 Task: Select the current location as Myrtle Beach, South Carolina, United States . Now zoom - , and verify the location . Hide zoom slider
Action: Mouse pressed left at (430, 362)
Screenshot: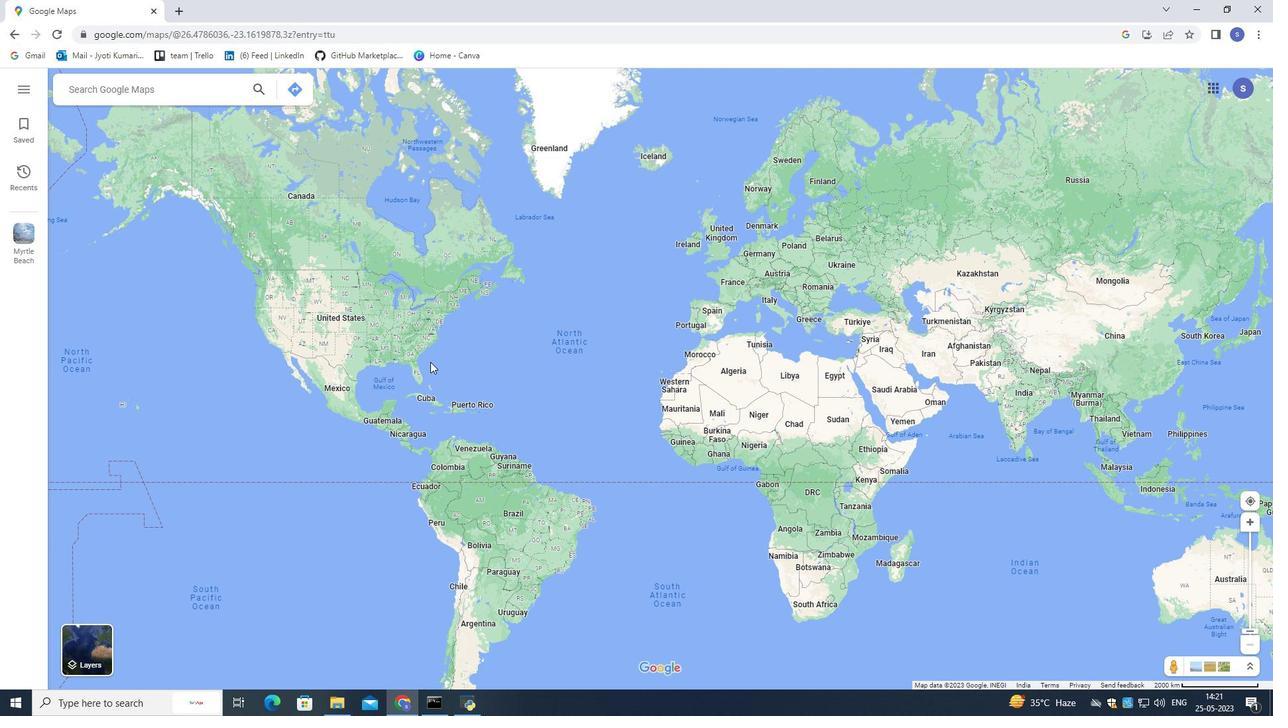 
Action: Mouse moved to (398, 407)
Screenshot: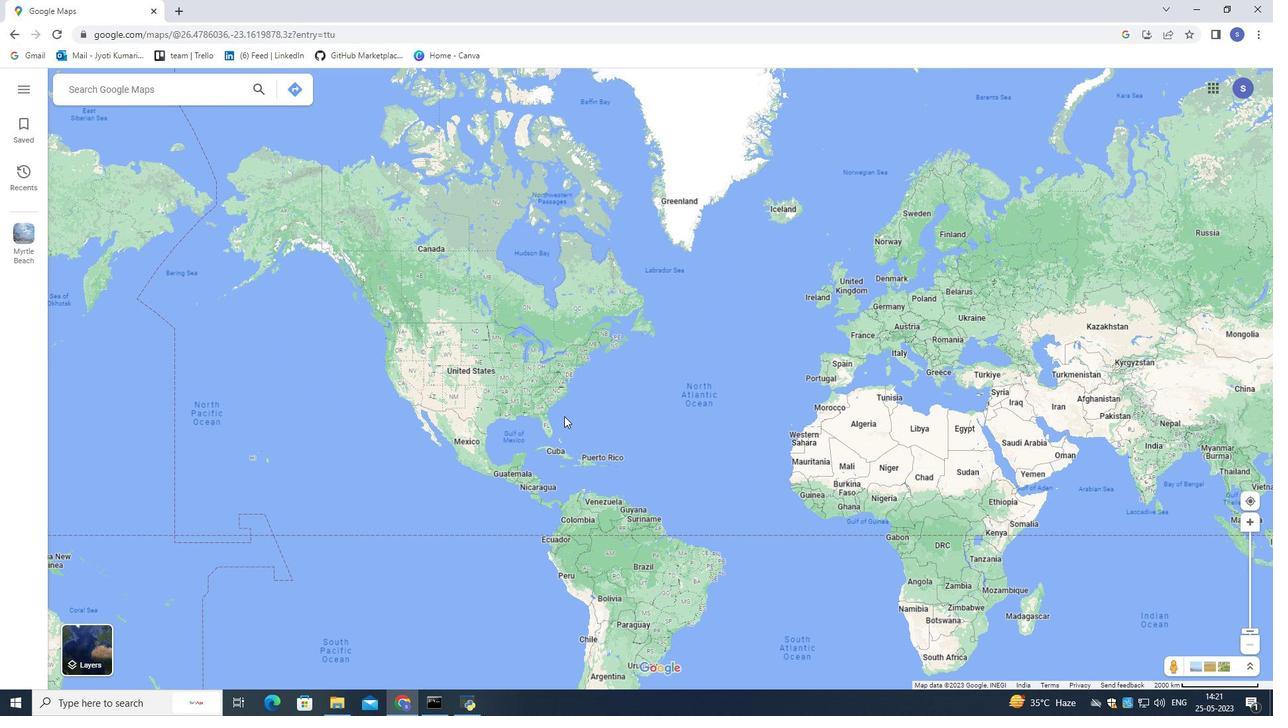 
Action: Mouse pressed left at (398, 407)
Screenshot: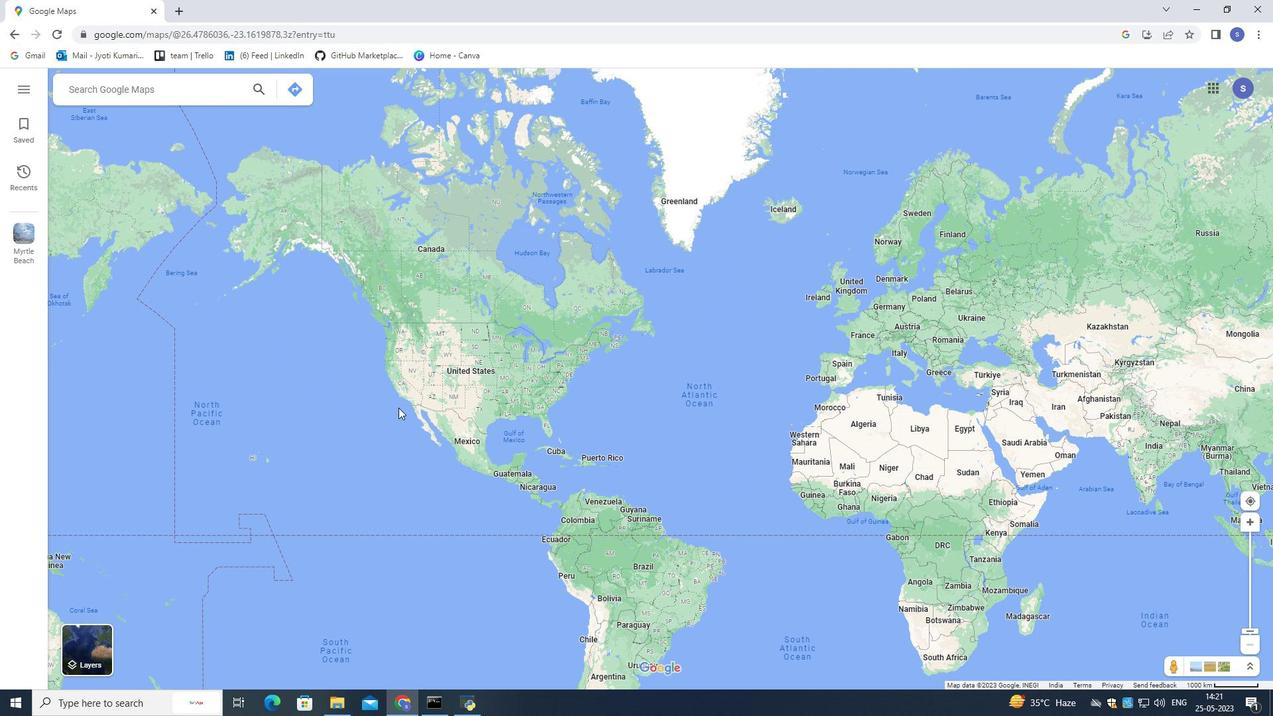 
Action: Mouse moved to (381, 404)
Screenshot: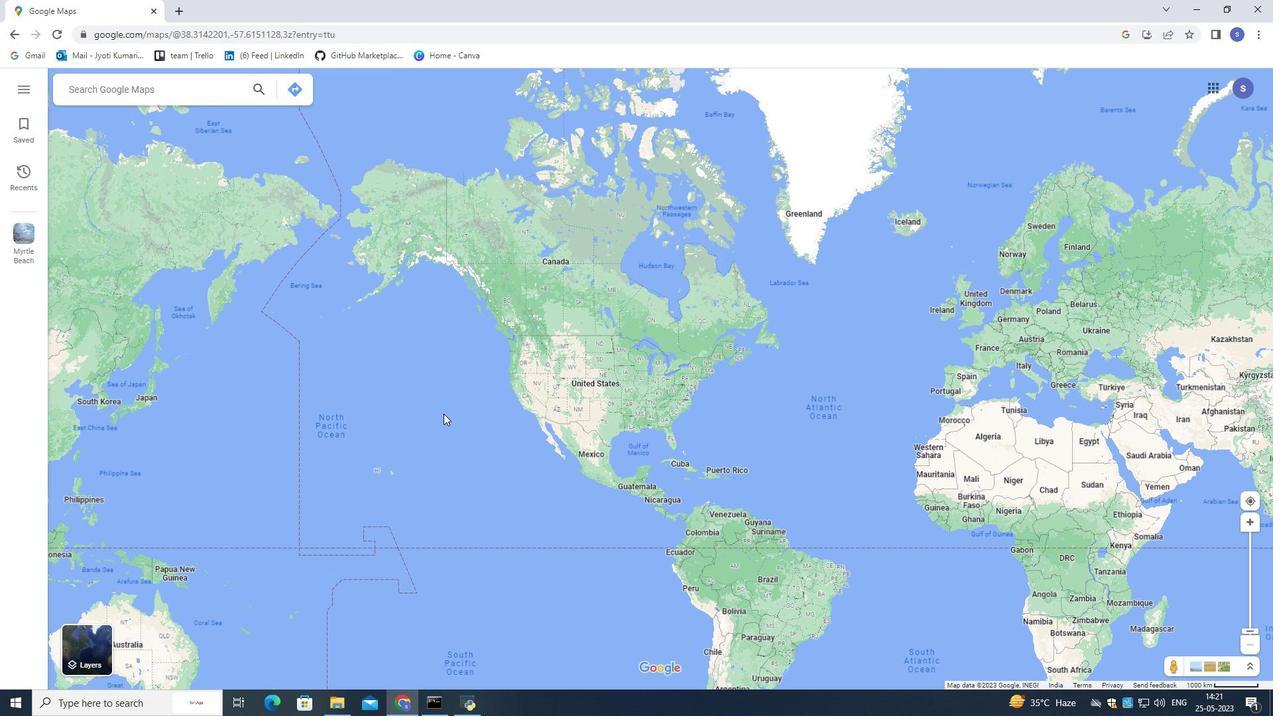 
Action: Mouse pressed left at (381, 404)
Screenshot: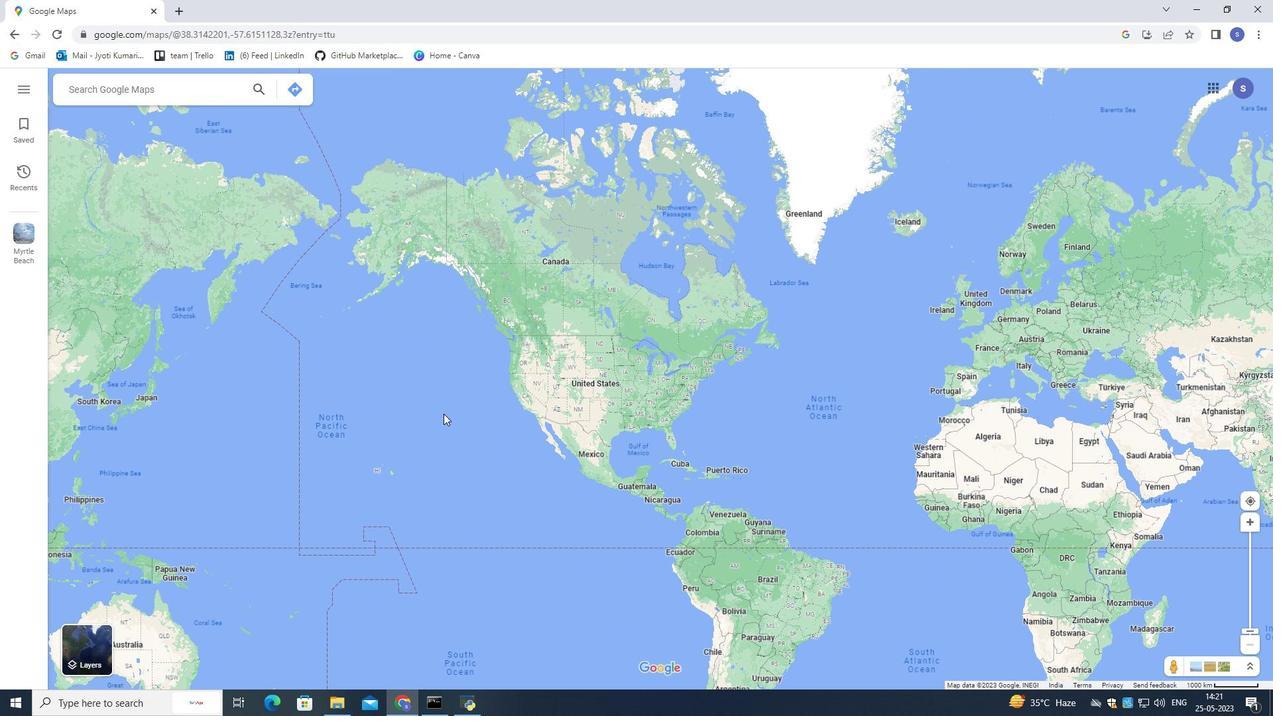 
Action: Mouse moved to (532, 404)
Screenshot: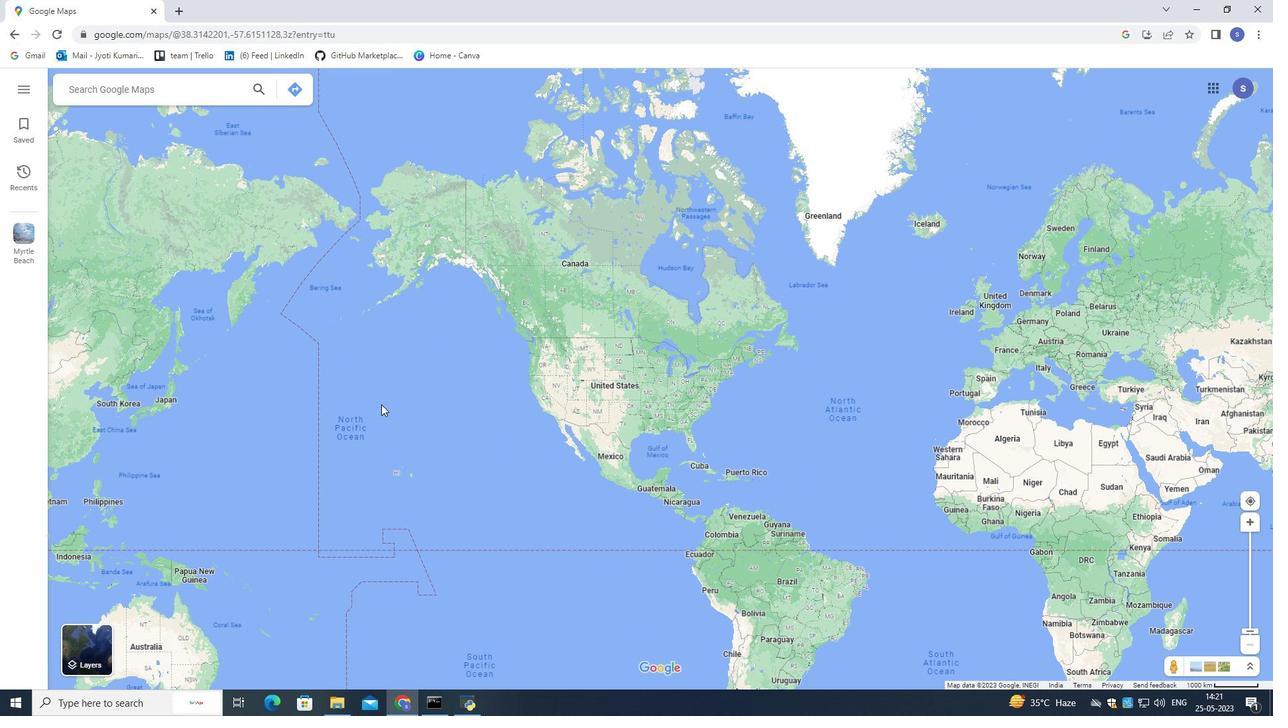 
Action: Mouse pressed left at (531, 404)
Screenshot: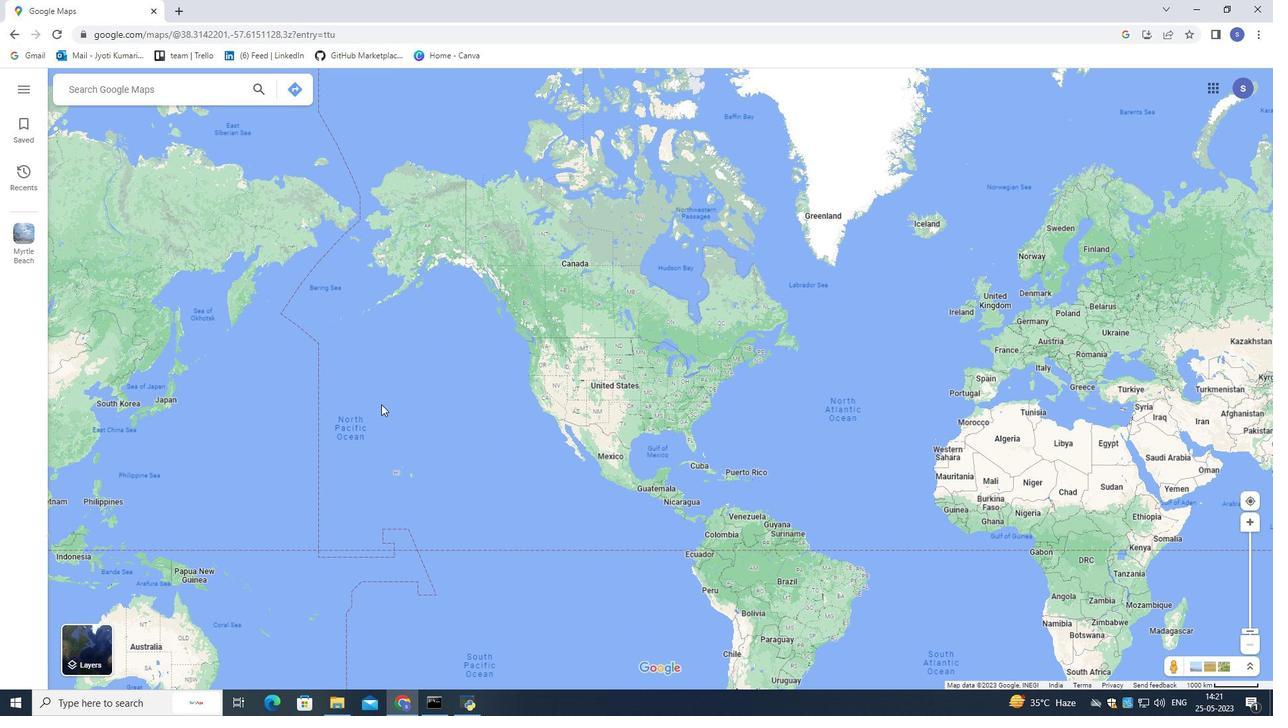 
Action: Mouse moved to (448, 392)
Screenshot: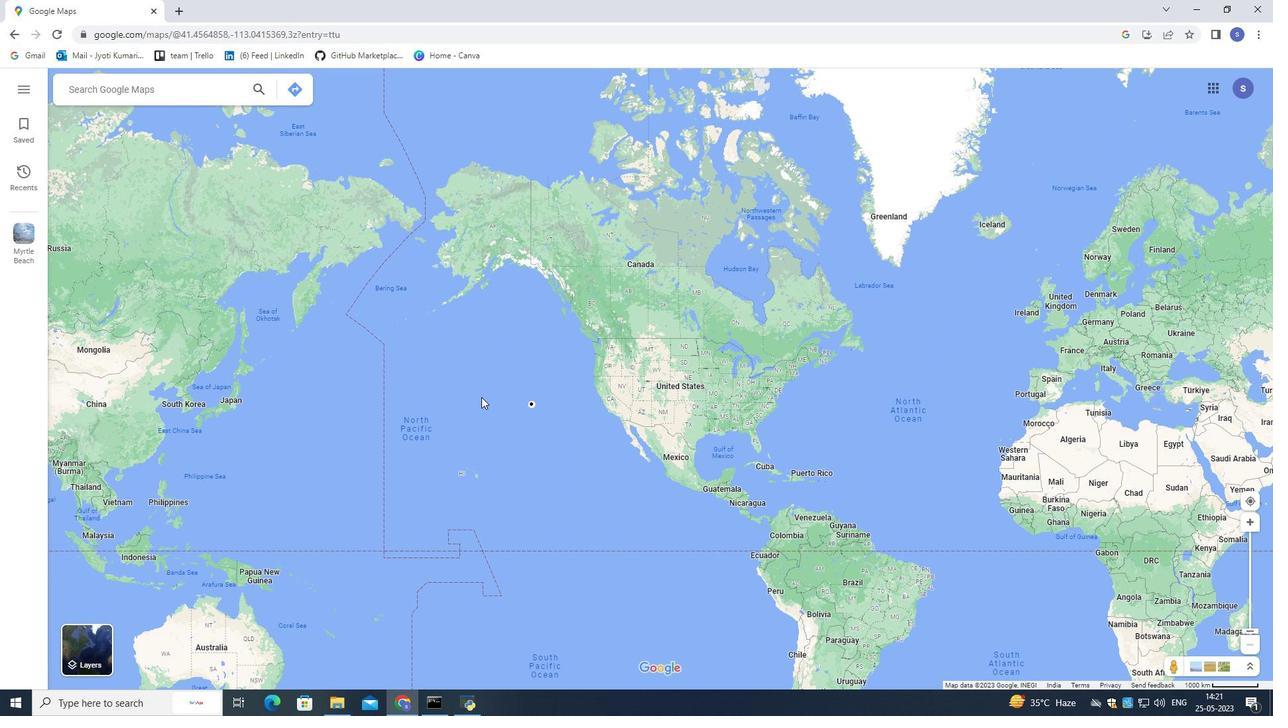 
Action: Mouse pressed left at (448, 392)
Screenshot: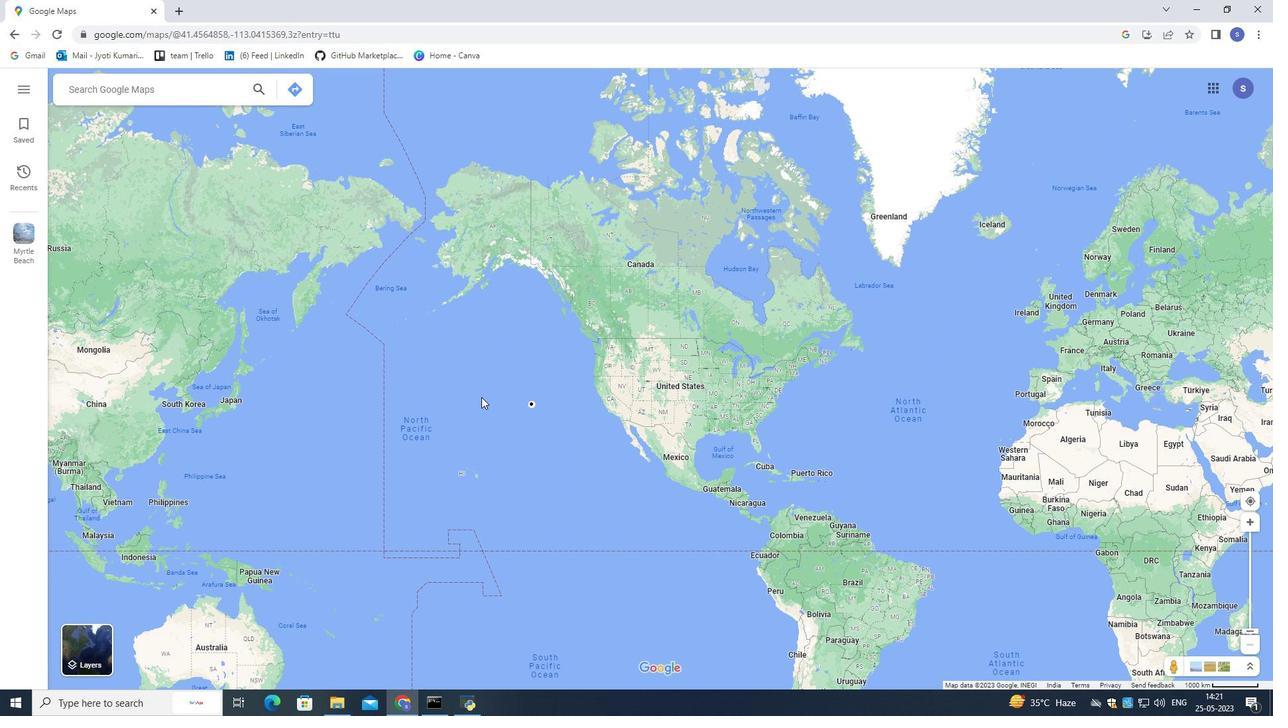 
Action: Mouse moved to (85, 89)
Screenshot: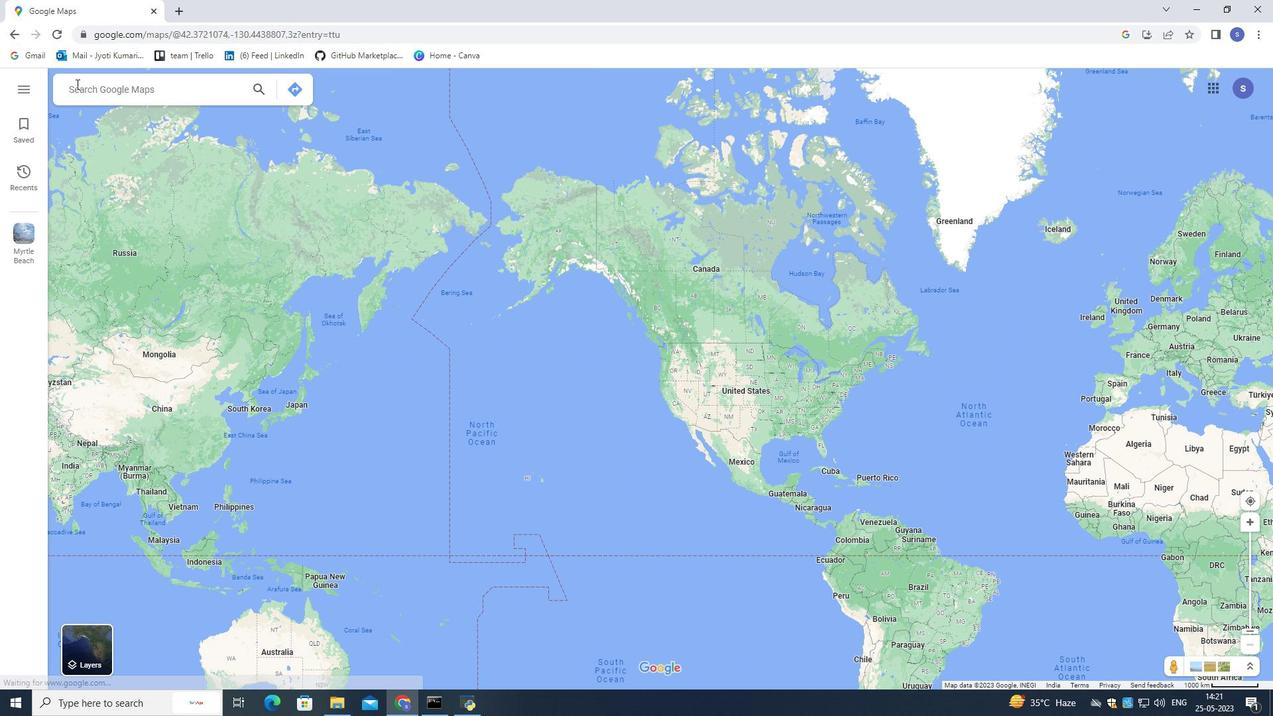 
Action: Mouse pressed left at (85, 89)
Screenshot: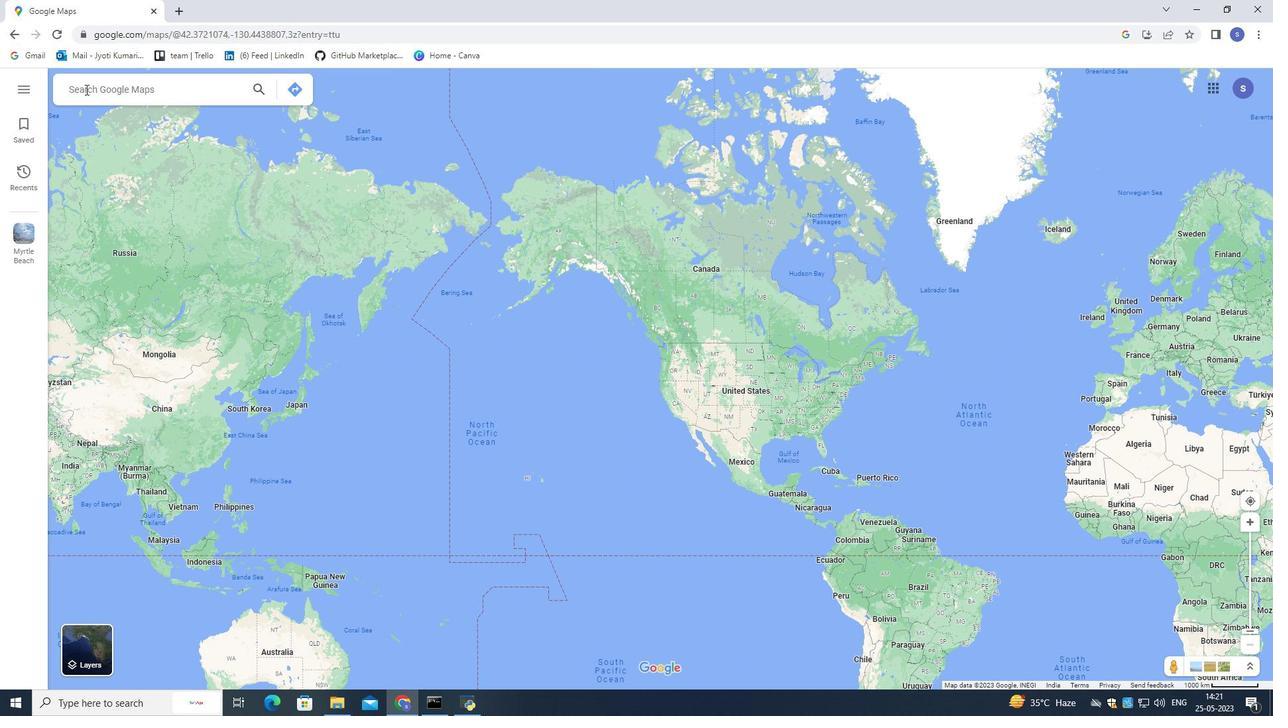 
Action: Mouse moved to (117, 90)
Screenshot: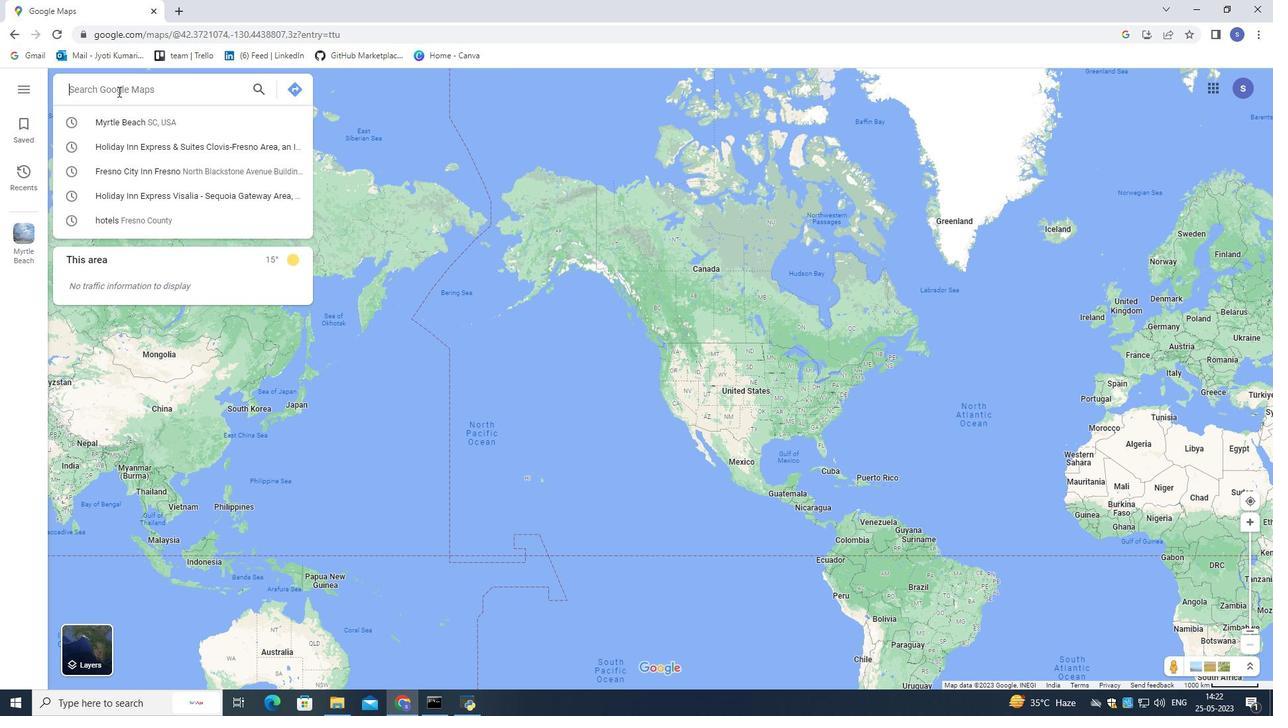 
Action: Mouse pressed left at (117, 90)
Screenshot: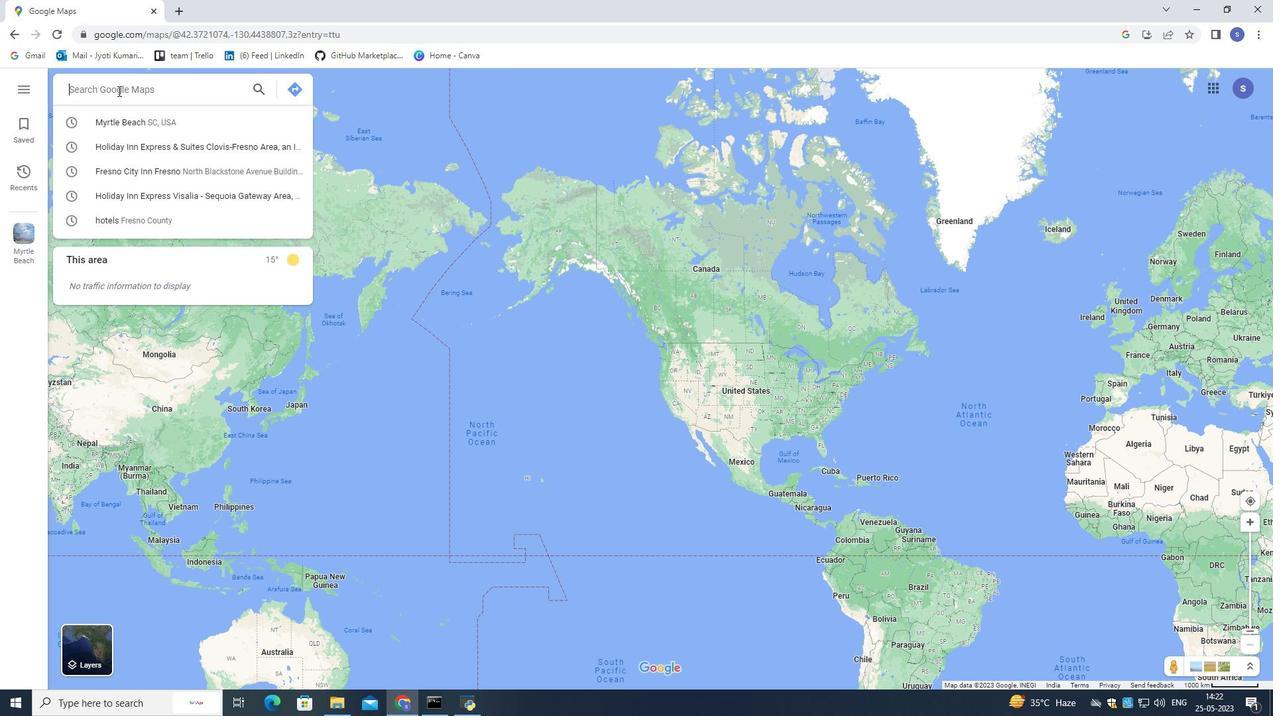 
Action: Key pressed myrtk<Key.backspace>le<Key.space>beach,<Key.space>south<Key.space>carolina,united<Key.space>state<Key.enter>
Screenshot: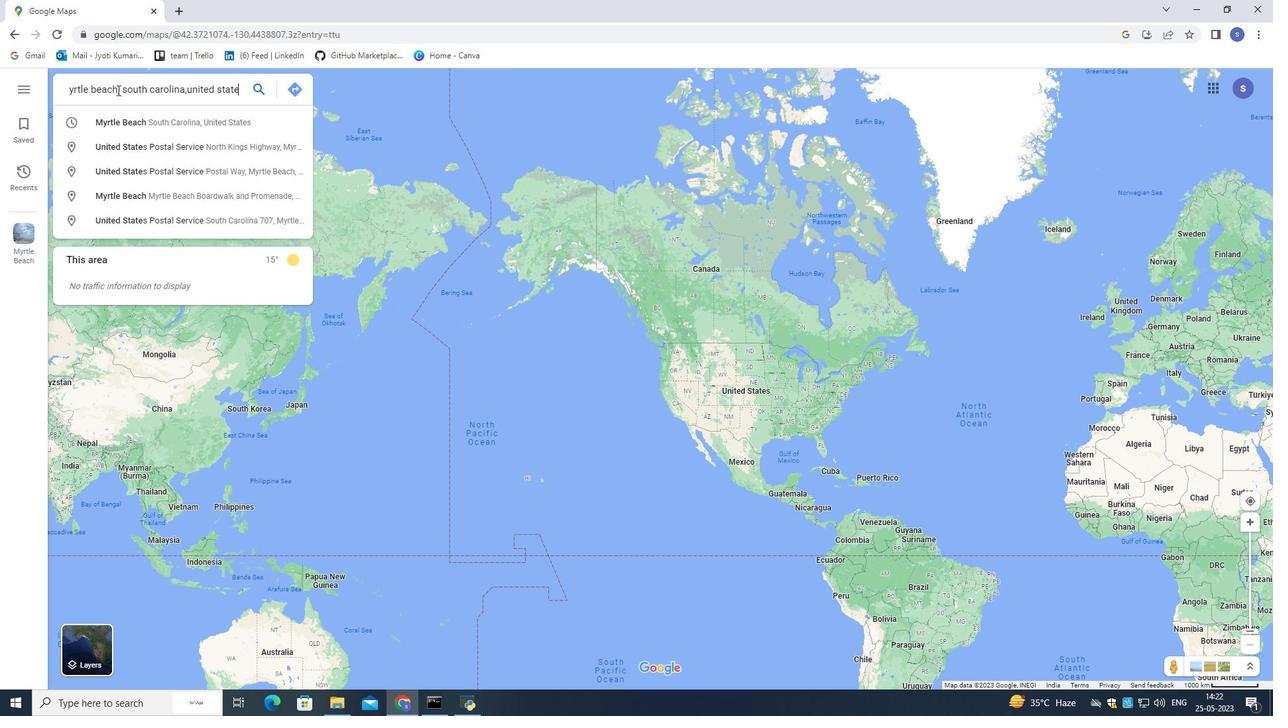 
Action: Mouse moved to (161, 450)
Screenshot: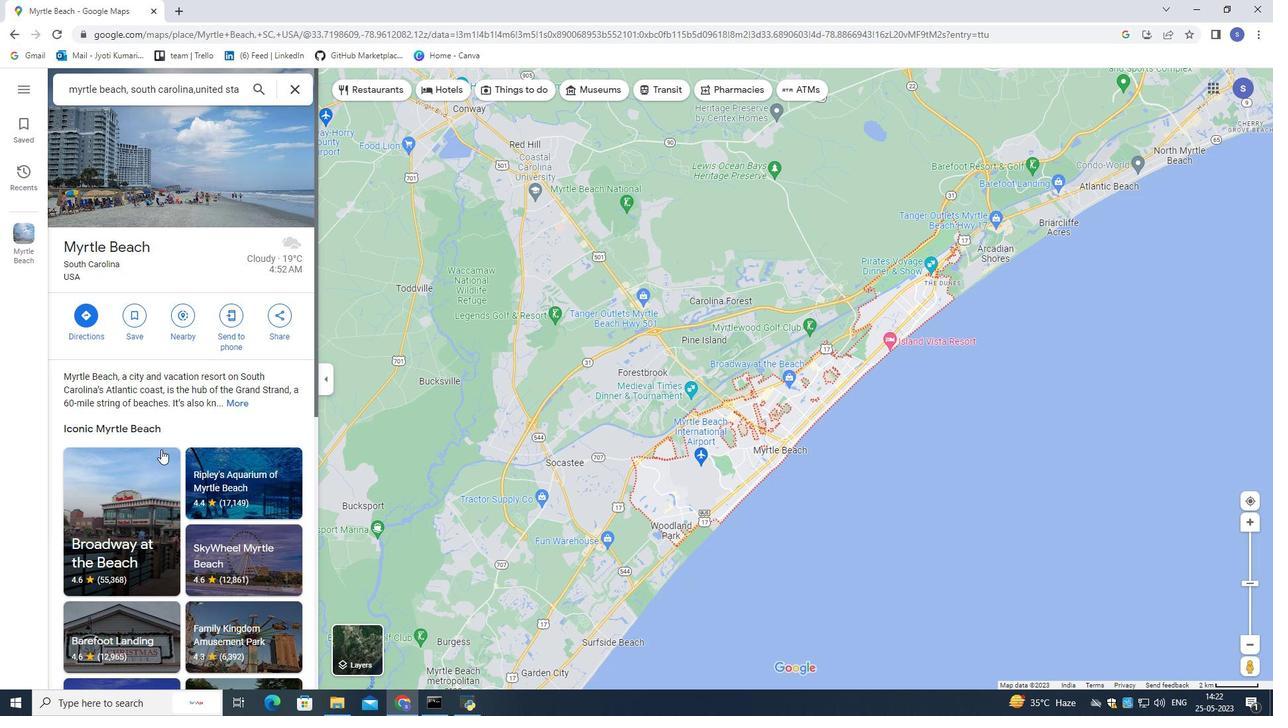
Action: Mouse scrolled (161, 449) with delta (0, 0)
Screenshot: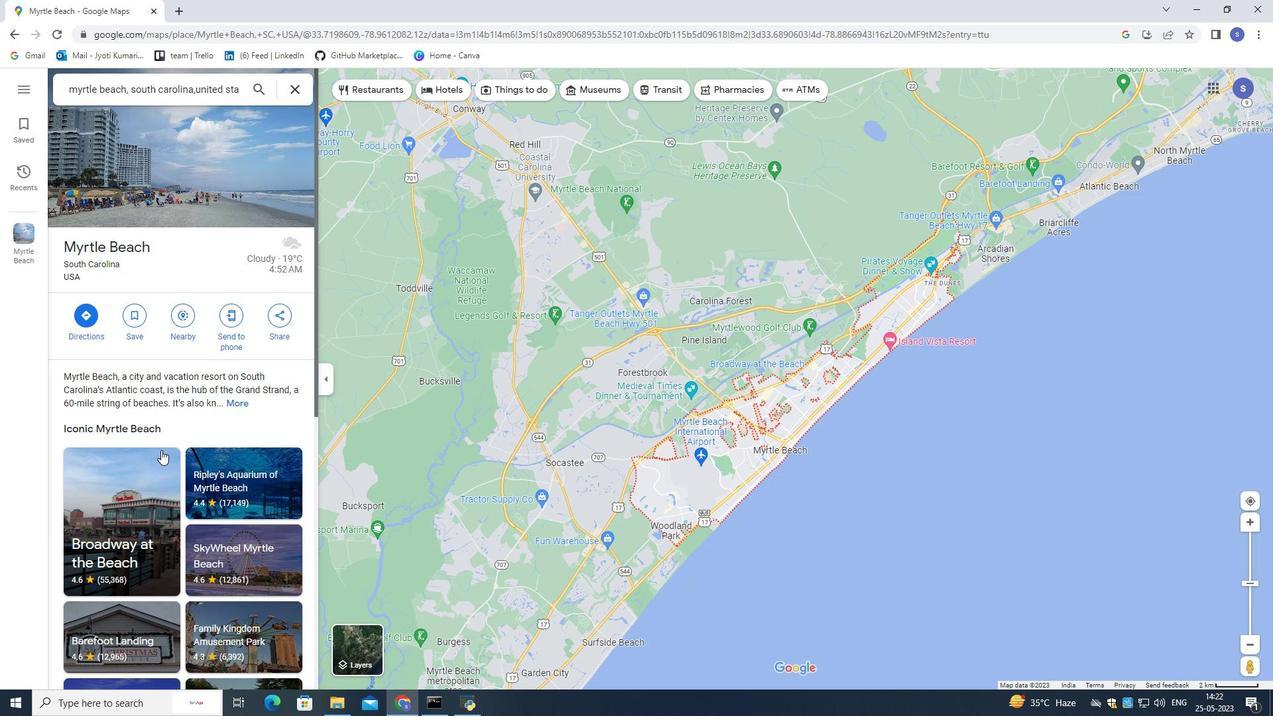 
Action: Mouse moved to (161, 450)
Screenshot: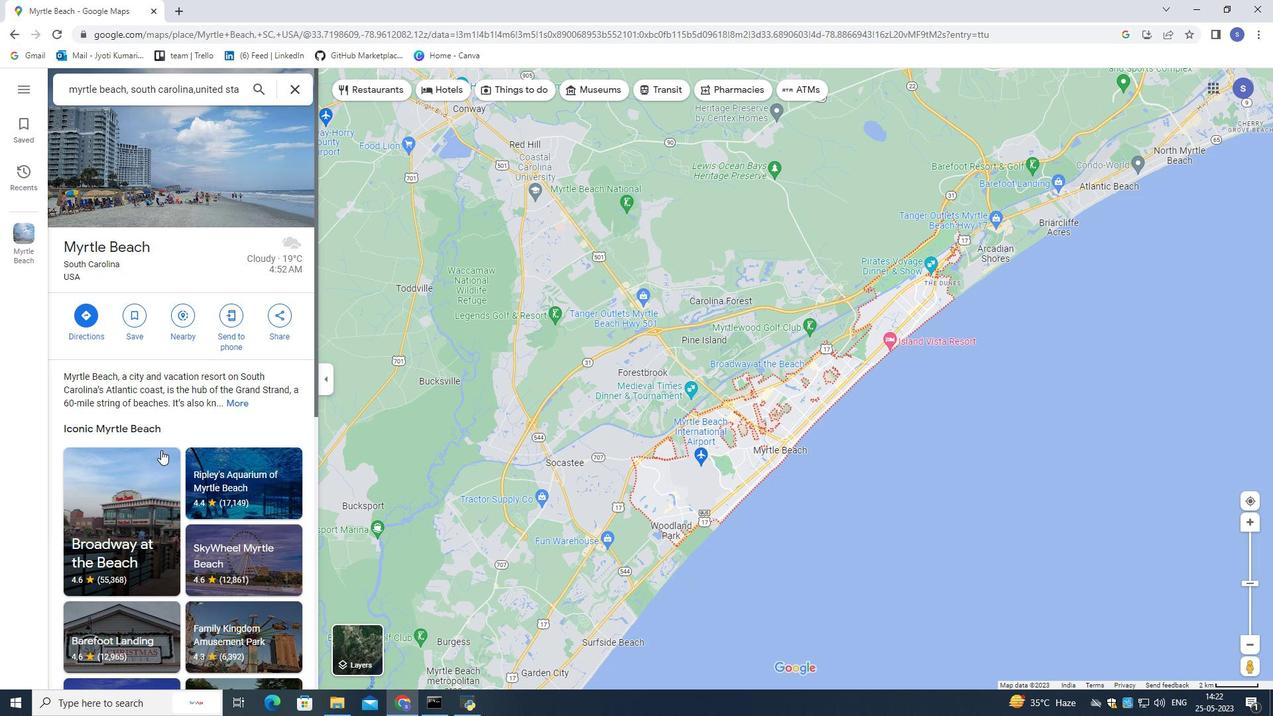 
Action: Mouse scrolled (161, 450) with delta (0, 0)
Screenshot: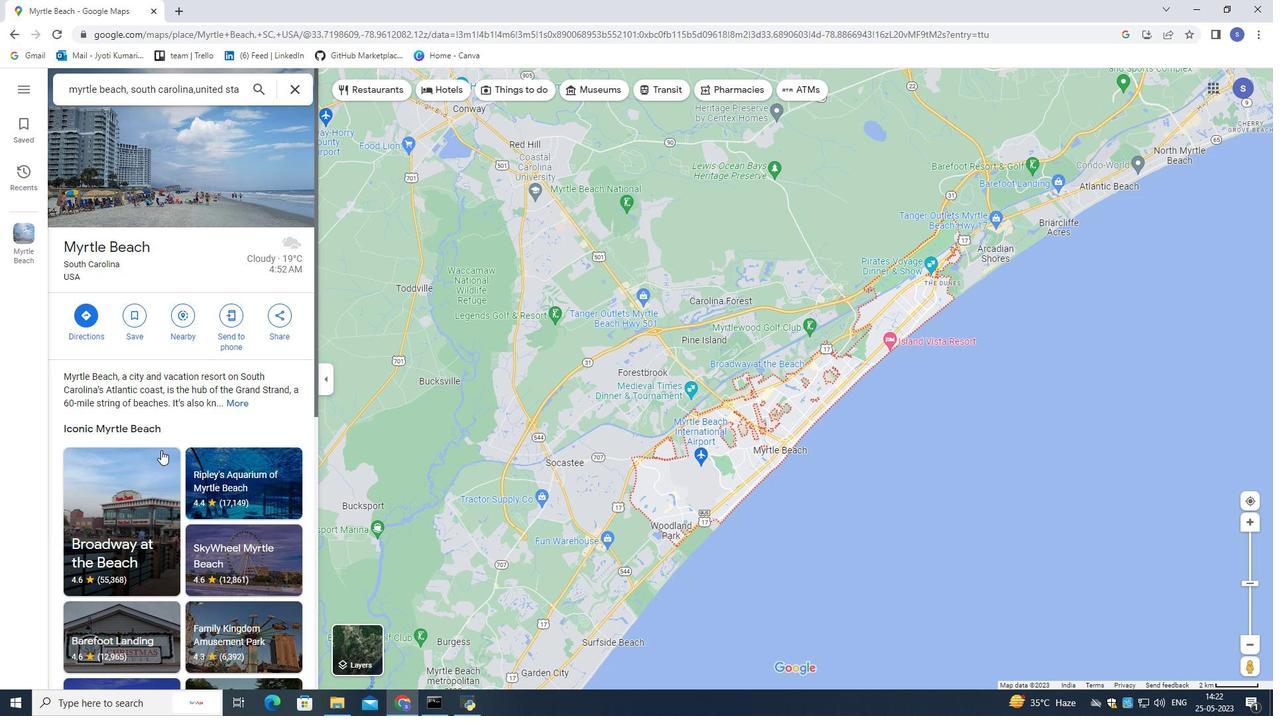 
Action: Mouse scrolled (161, 450) with delta (0, 0)
Screenshot: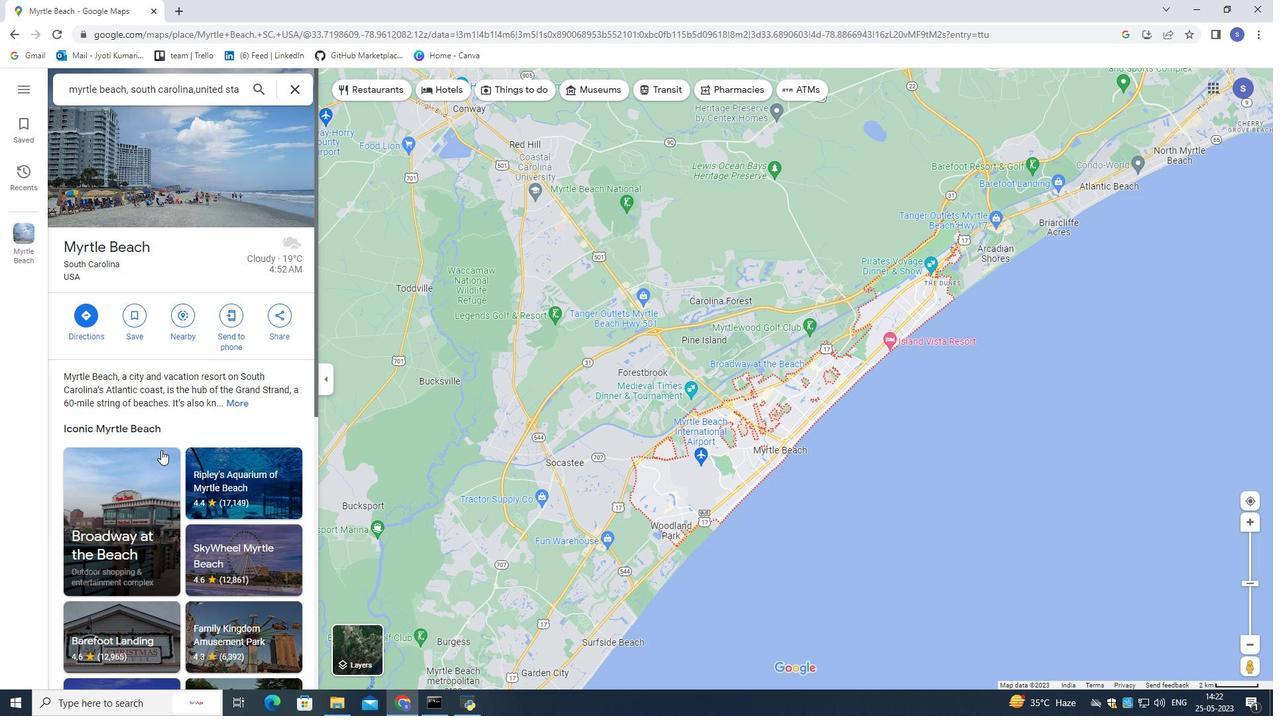 
Action: Mouse scrolled (161, 450) with delta (0, 0)
Screenshot: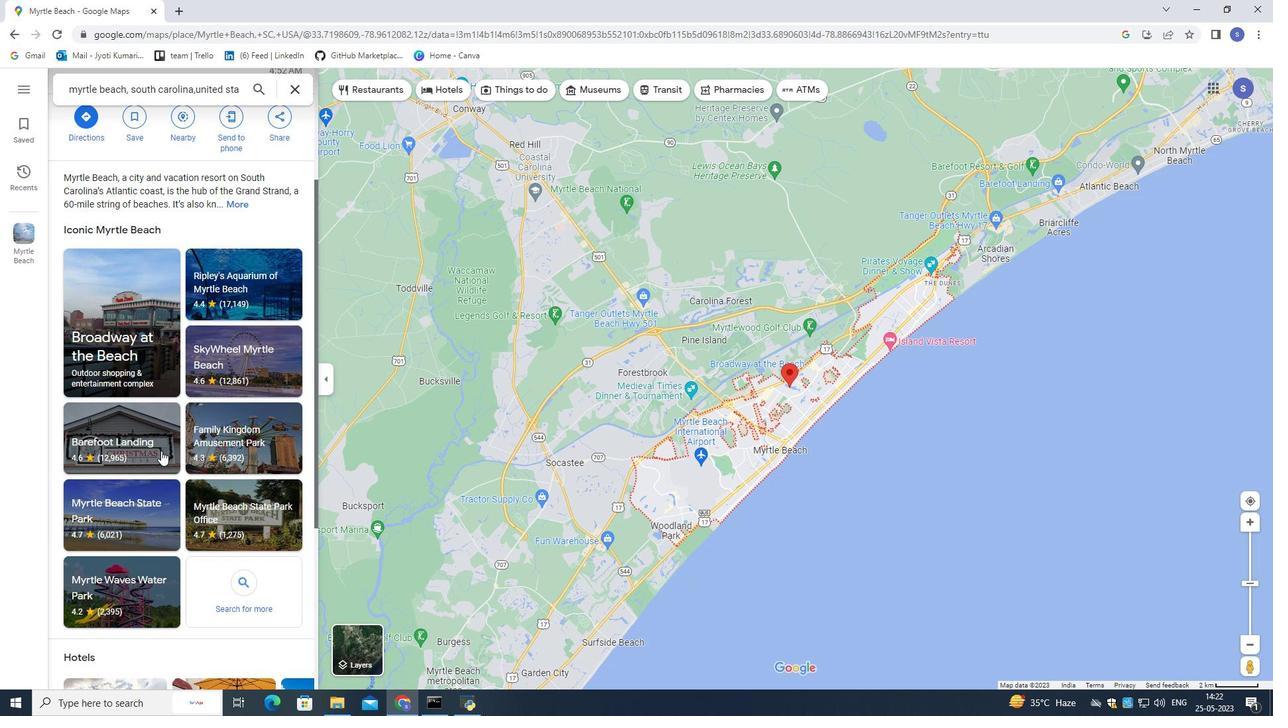 
Action: Mouse scrolled (161, 450) with delta (0, 0)
Screenshot: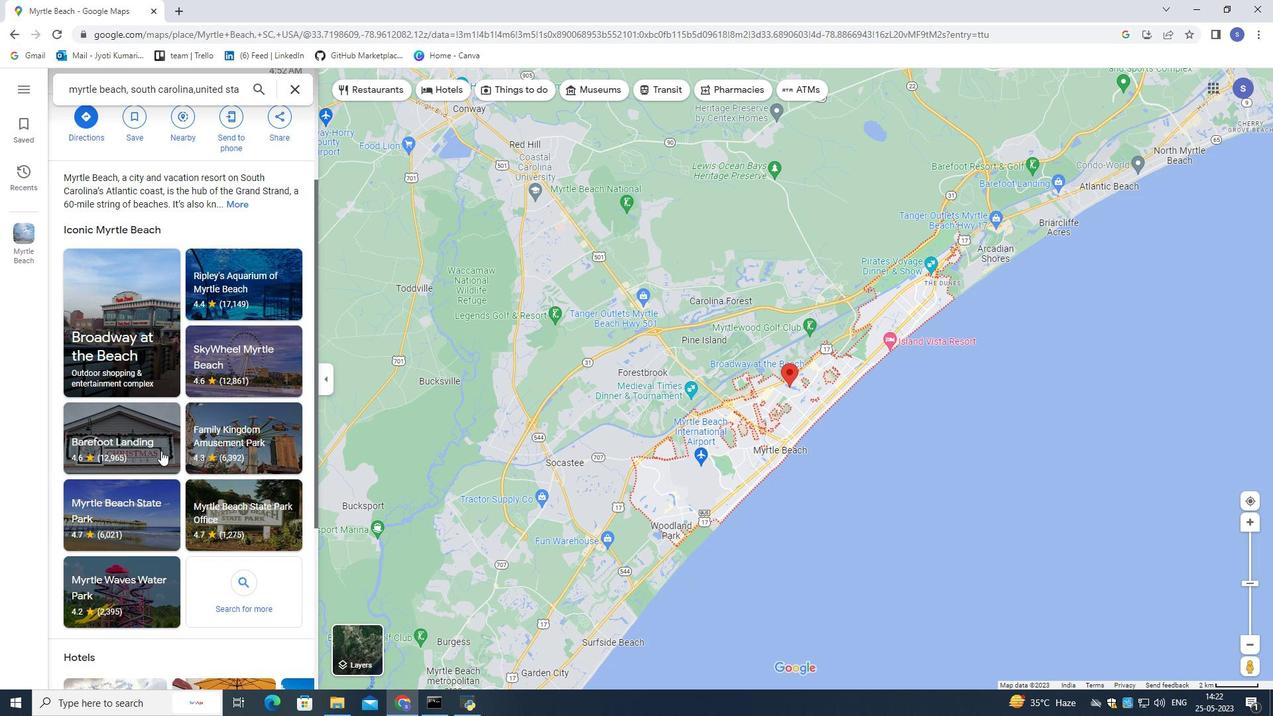 
Action: Mouse scrolled (161, 450) with delta (0, 0)
Screenshot: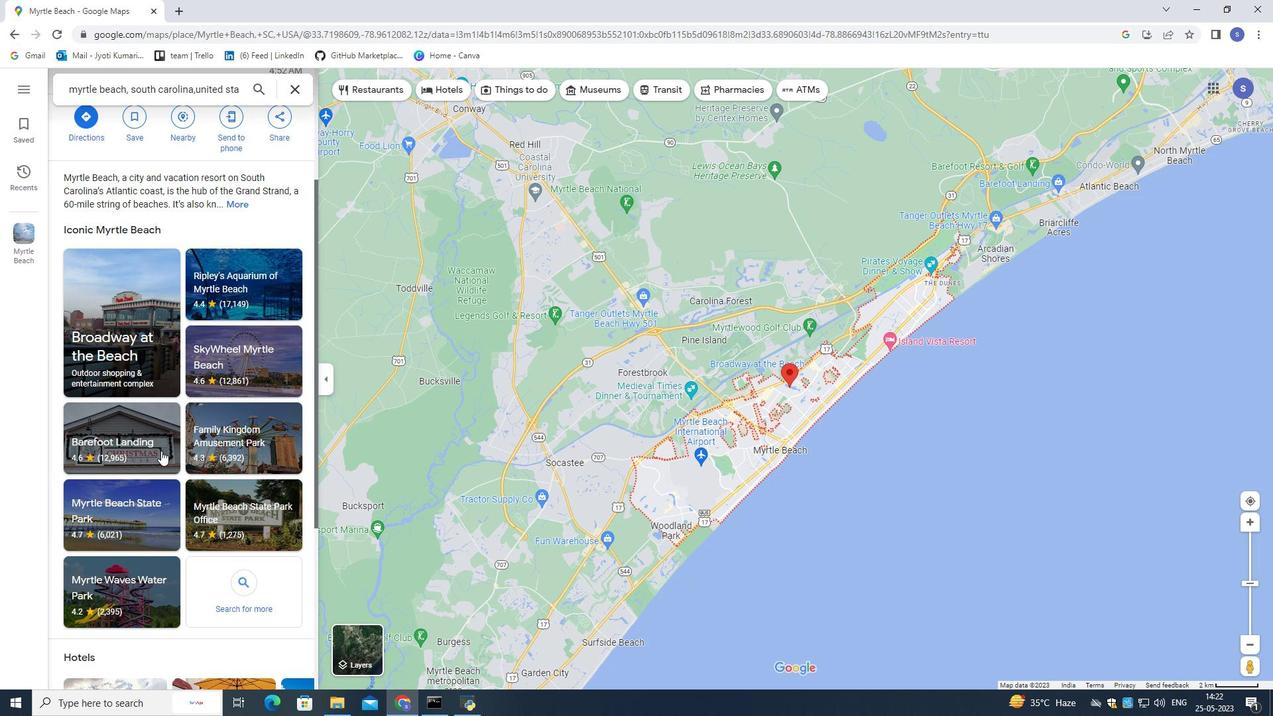 
Action: Mouse scrolled (161, 450) with delta (0, 0)
Screenshot: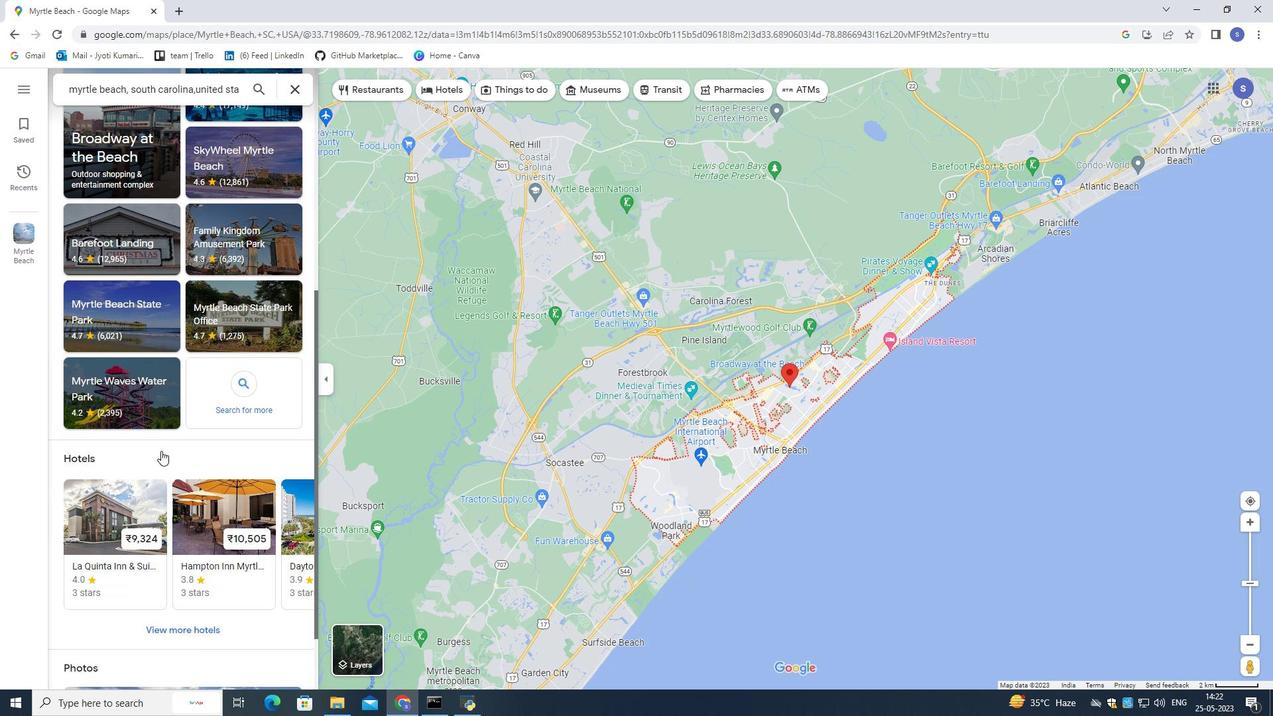 
Action: Mouse scrolled (161, 450) with delta (0, 0)
Screenshot: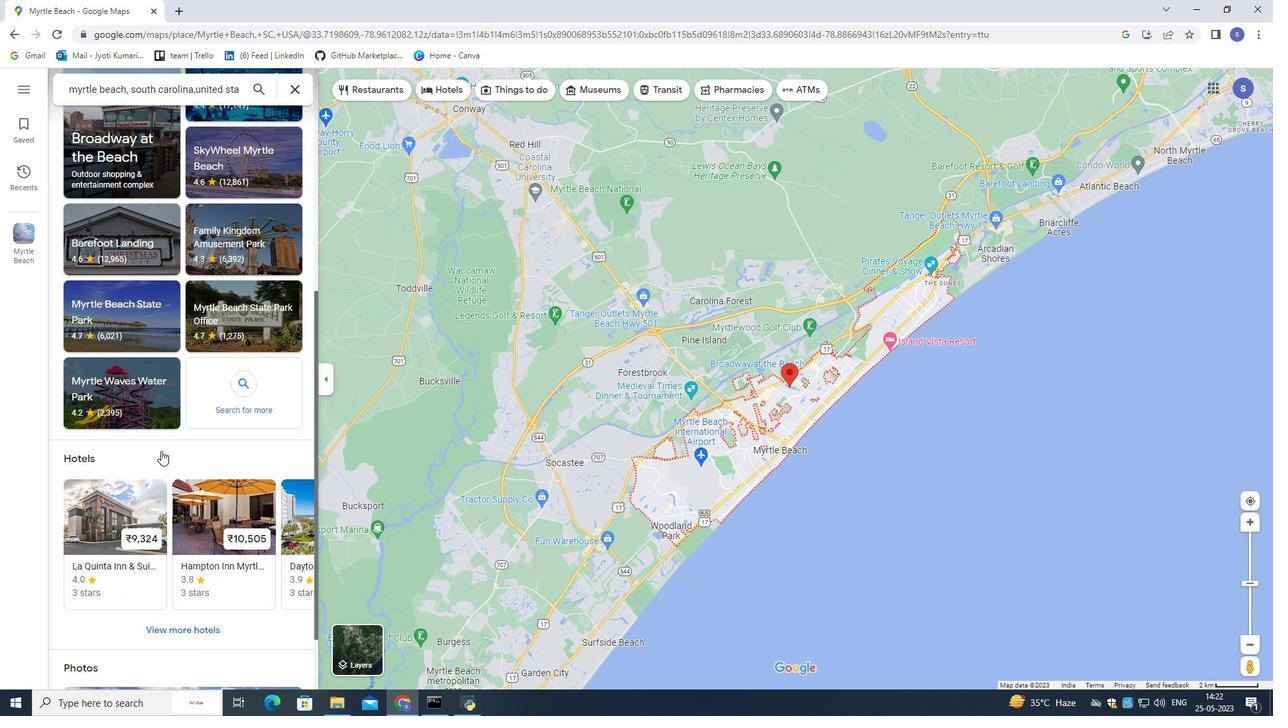 
Action: Mouse scrolled (161, 450) with delta (0, 0)
Screenshot: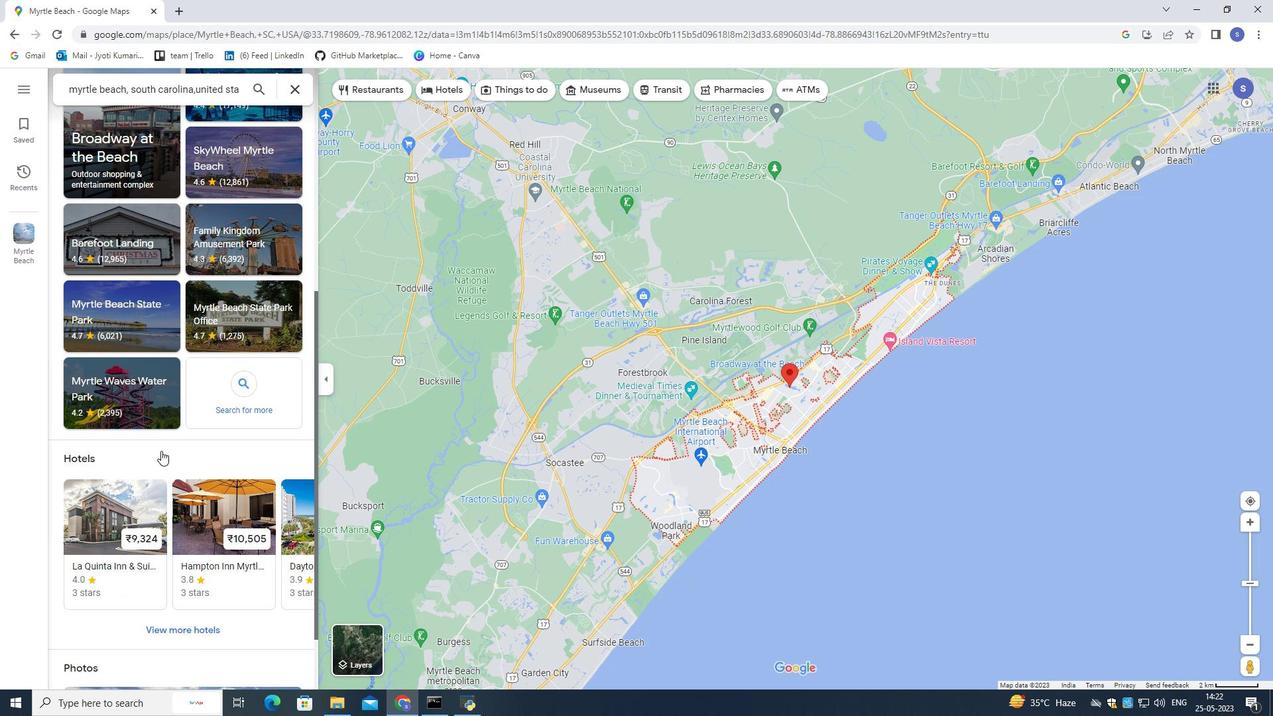 
Action: Mouse scrolled (161, 450) with delta (0, 0)
Screenshot: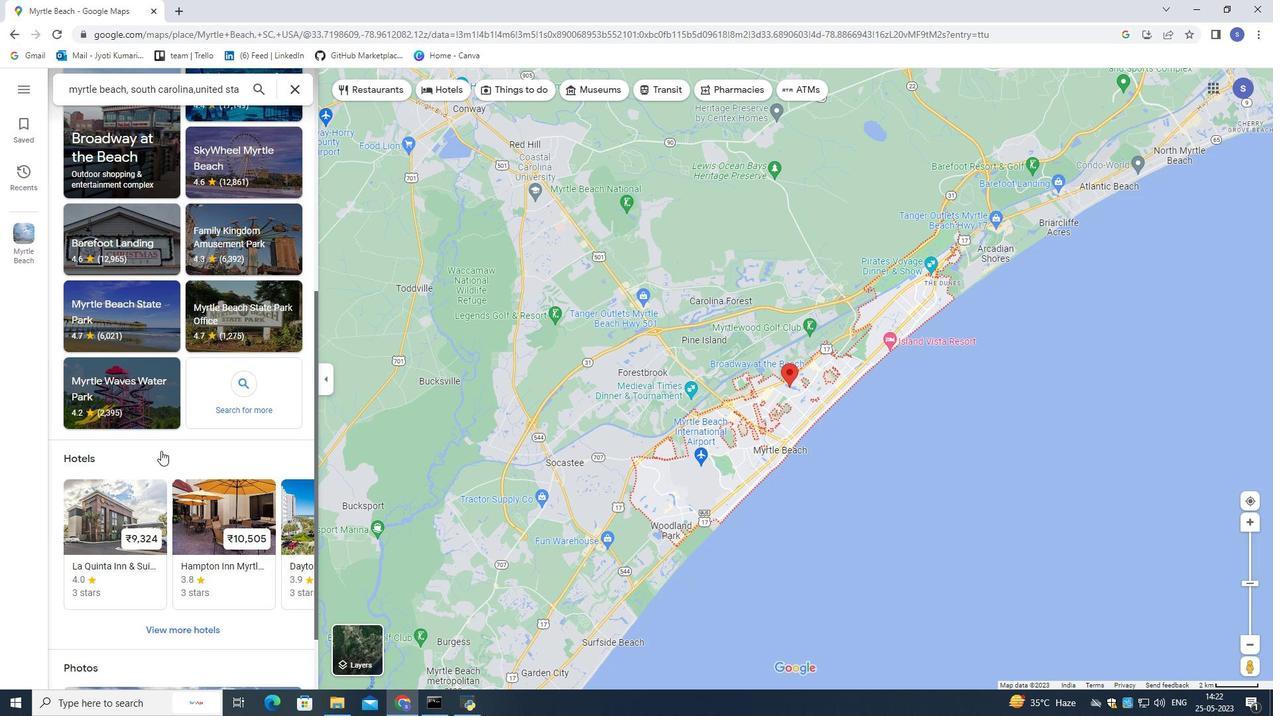 
Action: Mouse moved to (160, 451)
Screenshot: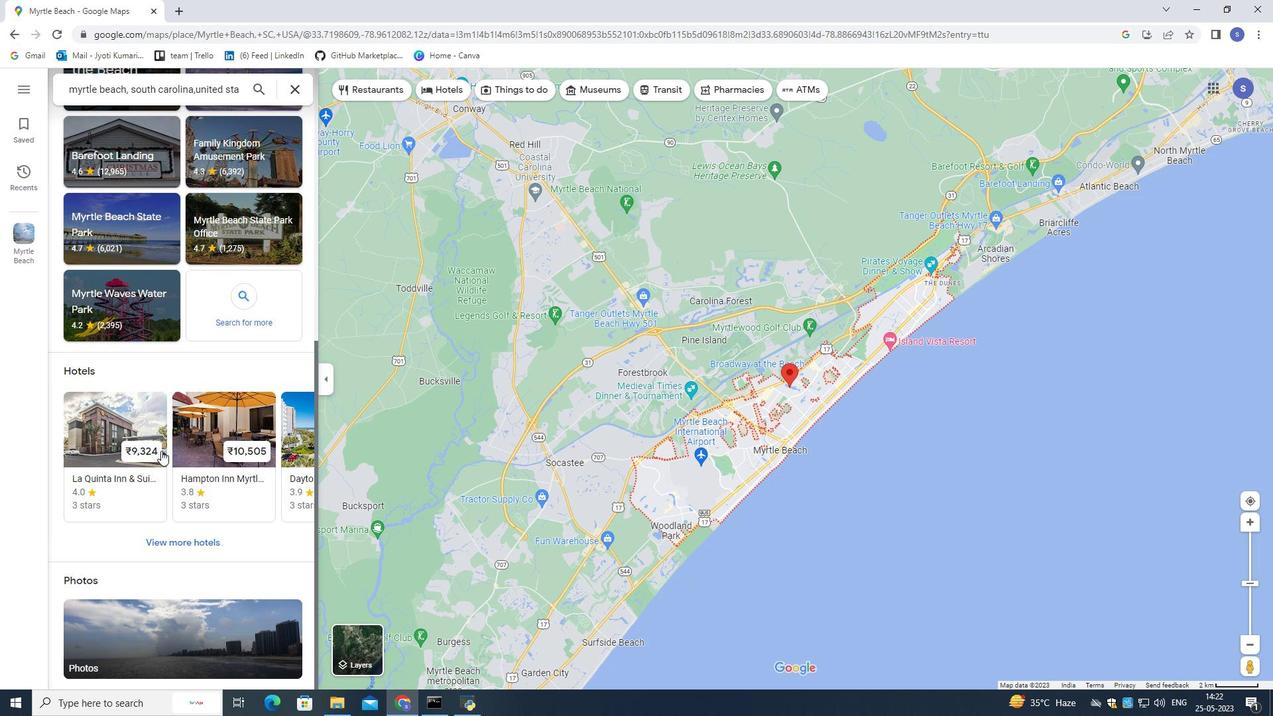
Action: Mouse scrolled (160, 450) with delta (0, 0)
Screenshot: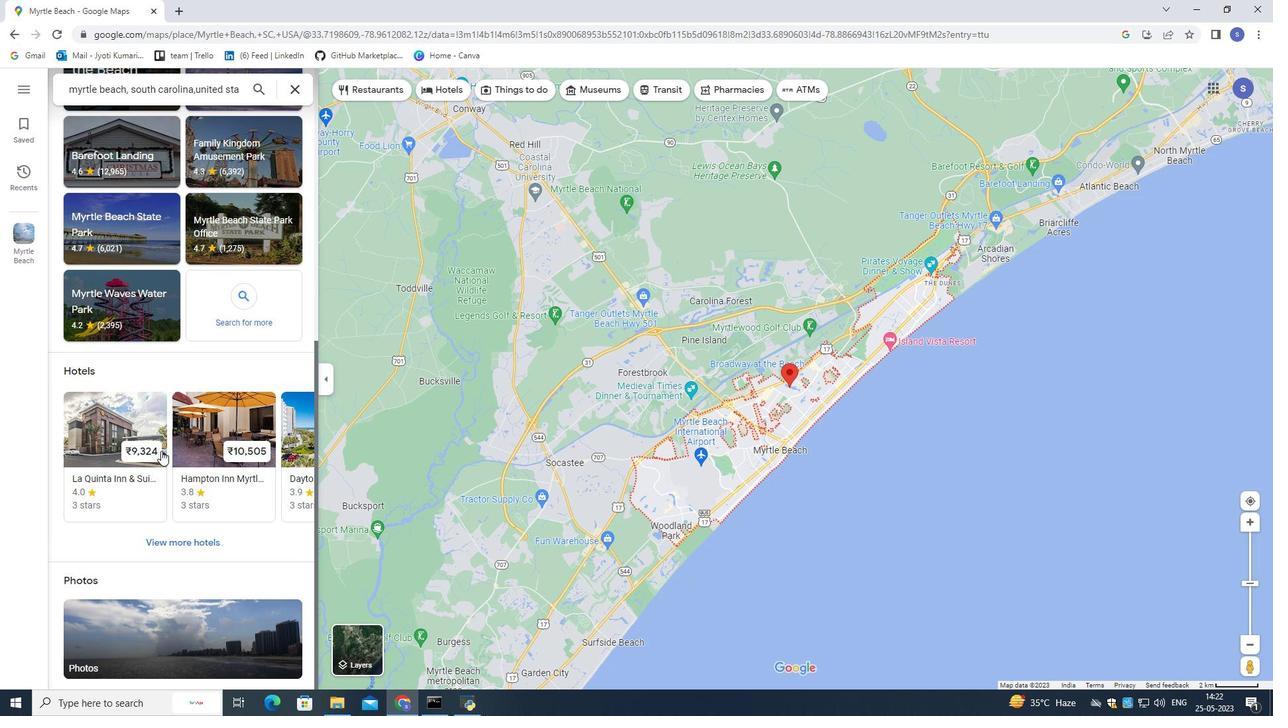 
Action: Mouse scrolled (160, 450) with delta (0, 0)
Screenshot: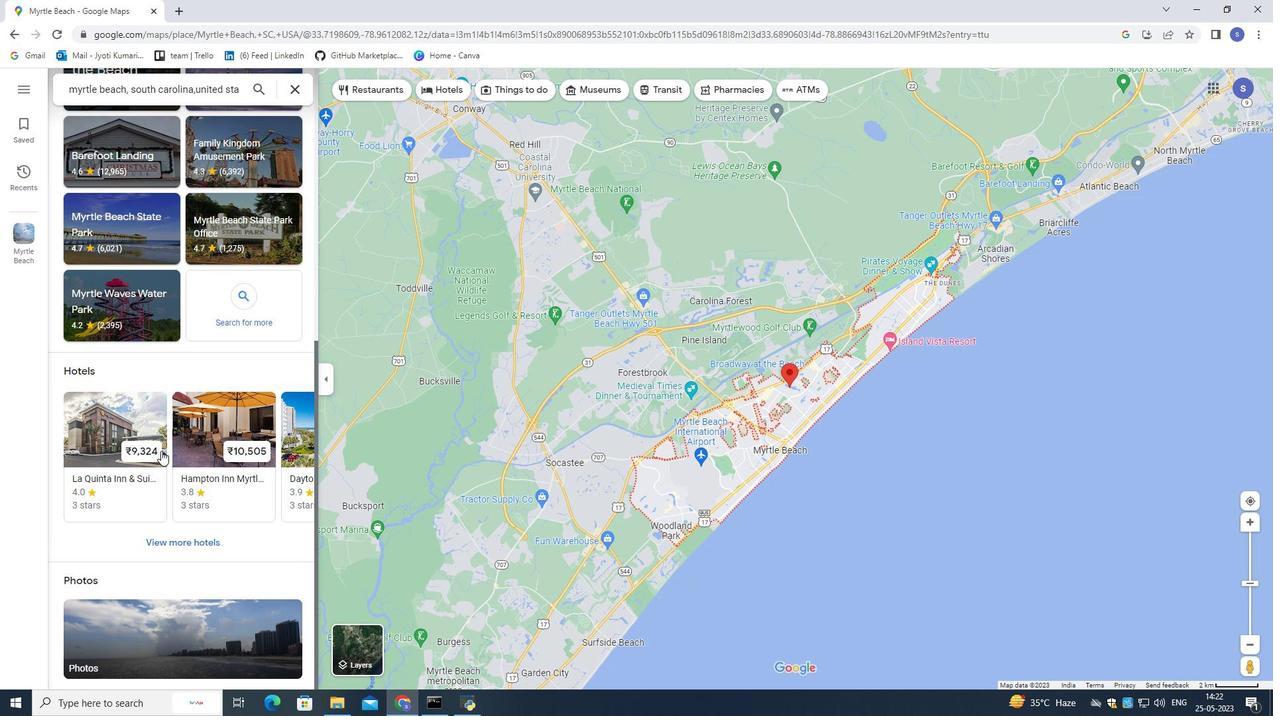 
Action: Mouse scrolled (160, 450) with delta (0, 0)
Screenshot: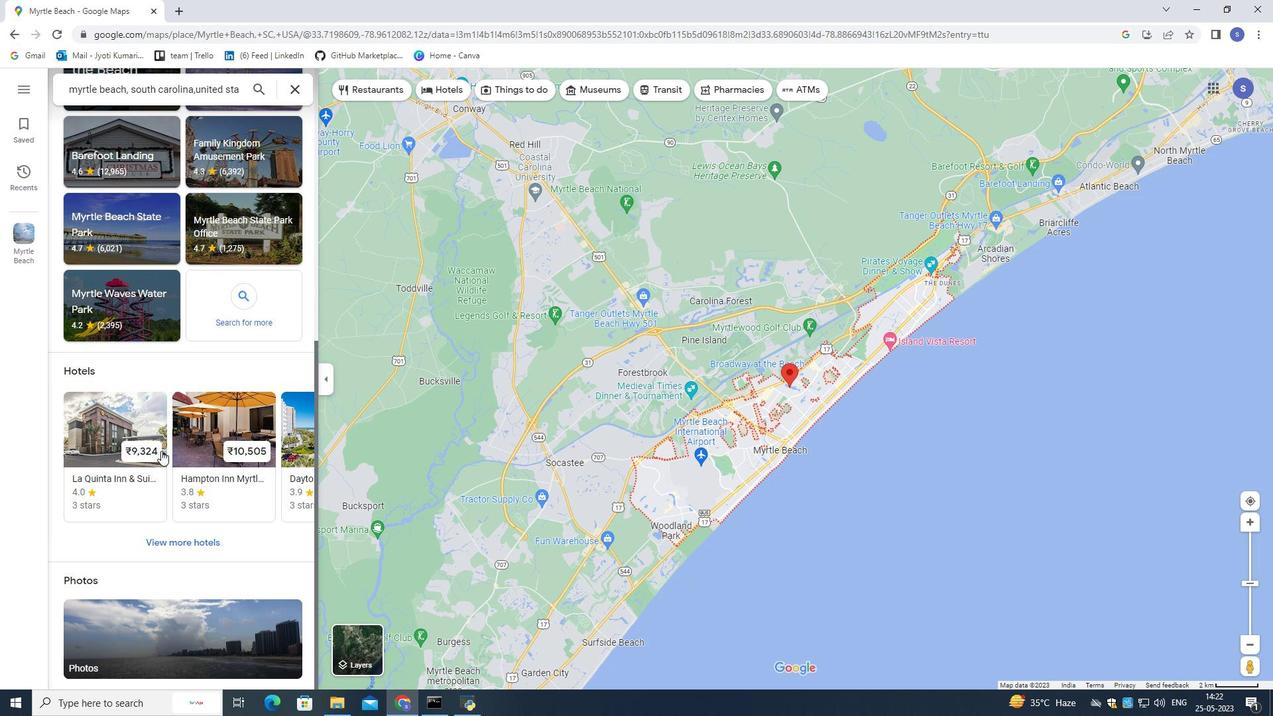 
Action: Mouse scrolled (160, 450) with delta (0, 0)
Screenshot: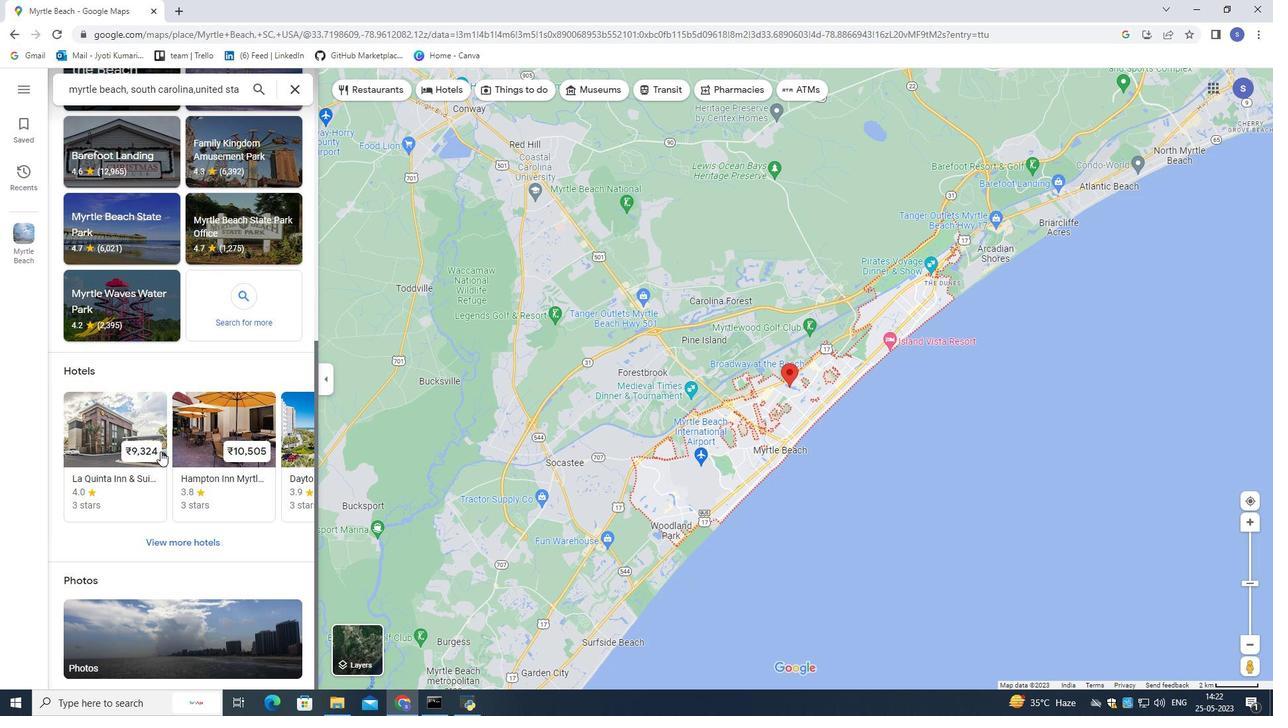 
Action: Mouse scrolled (160, 450) with delta (0, 0)
Screenshot: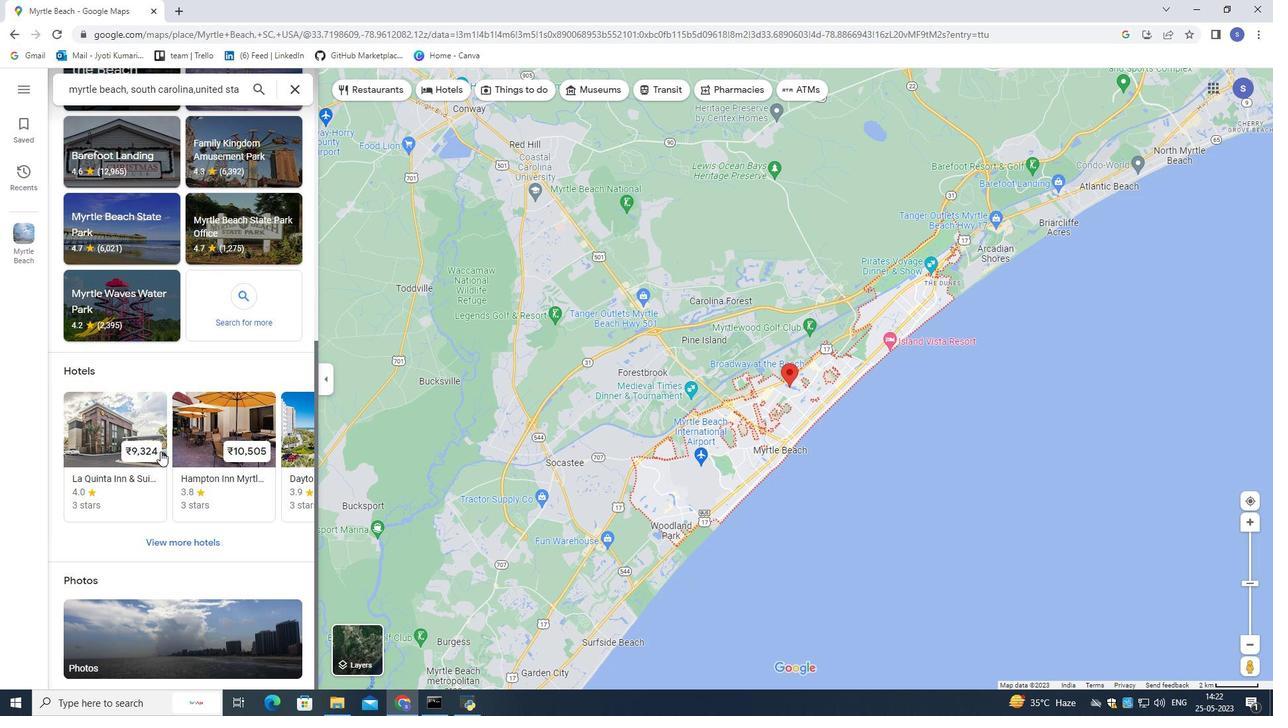 
Action: Mouse scrolled (160, 450) with delta (0, 0)
Screenshot: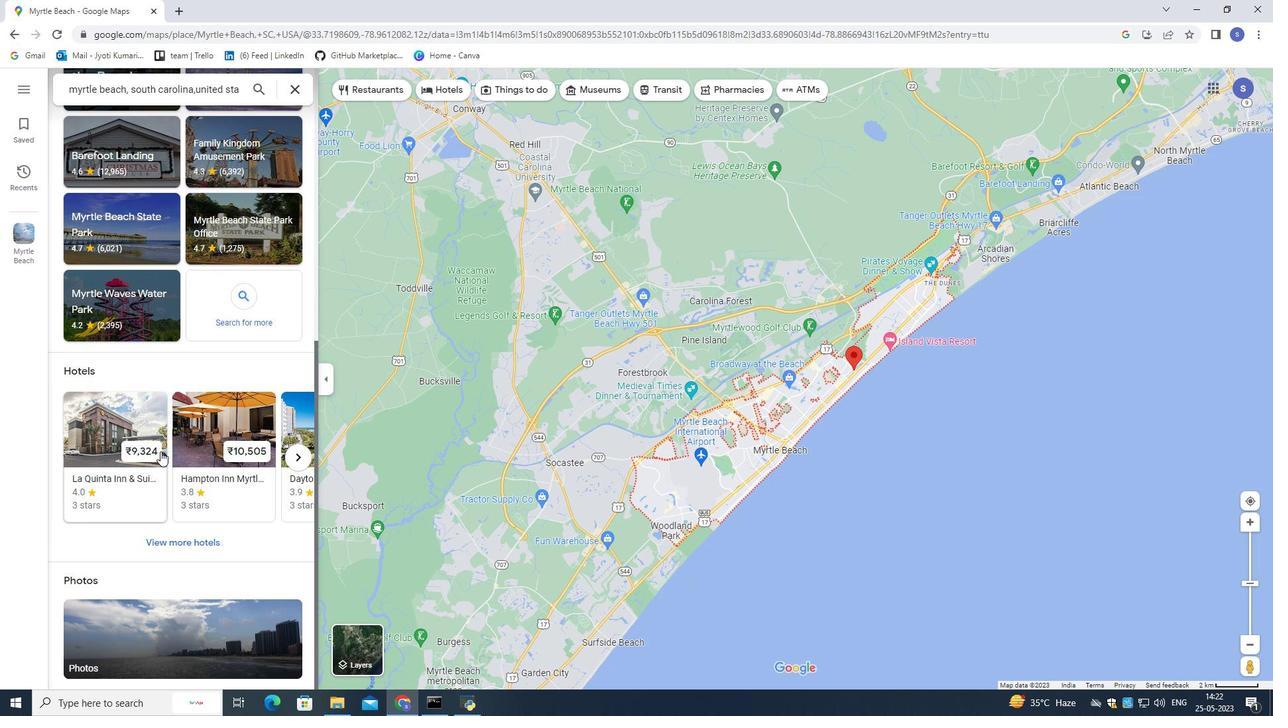 
Action: Mouse scrolled (160, 450) with delta (0, 0)
Screenshot: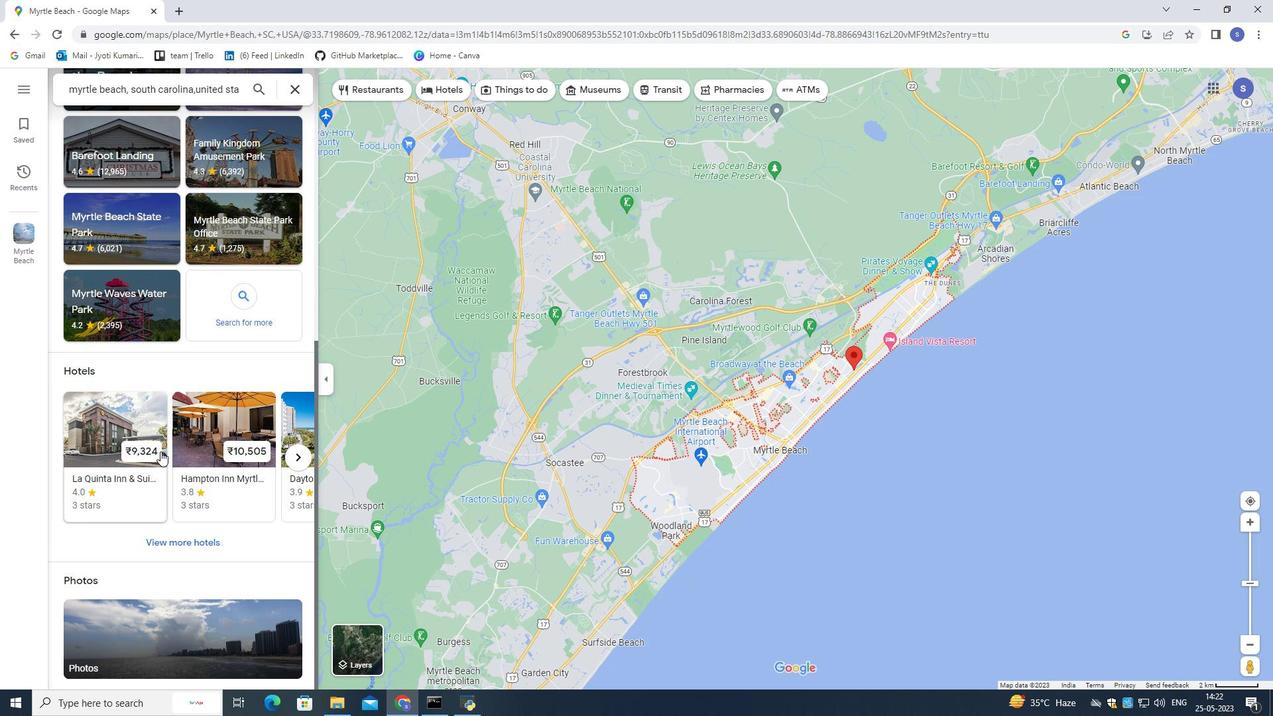 
Action: Mouse scrolled (160, 450) with delta (0, 0)
Screenshot: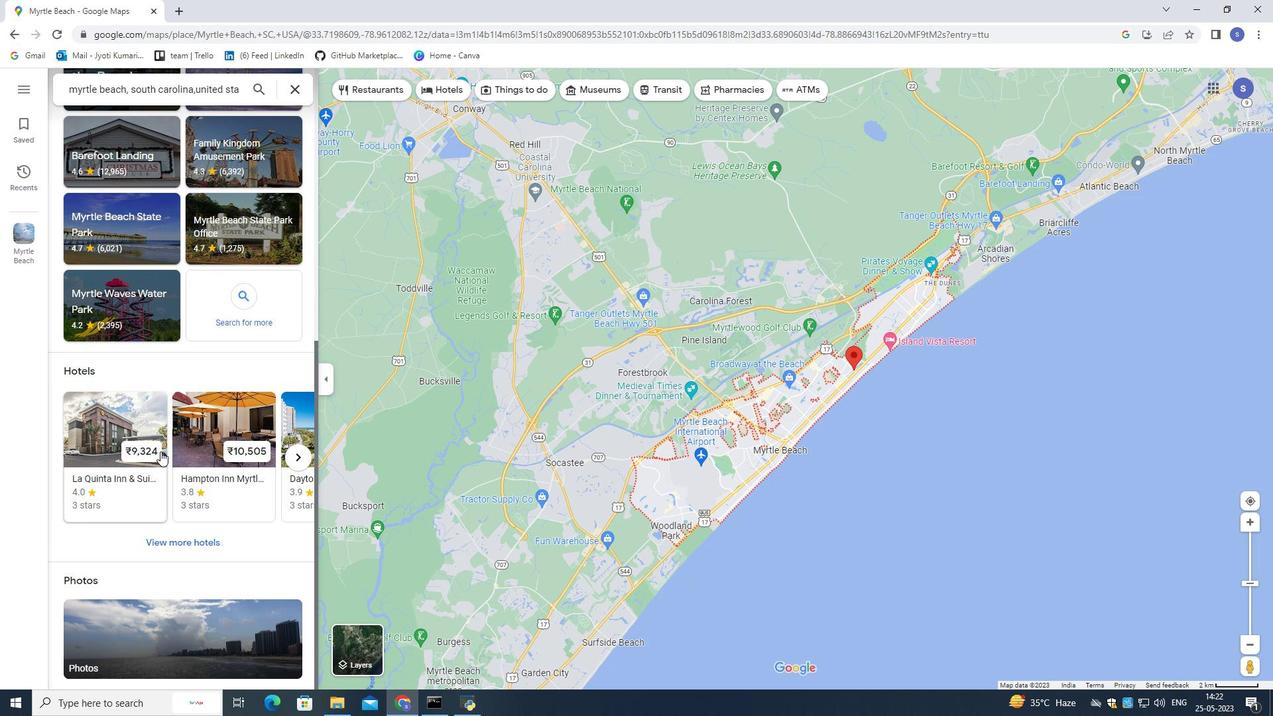 
Action: Mouse moved to (159, 451)
Screenshot: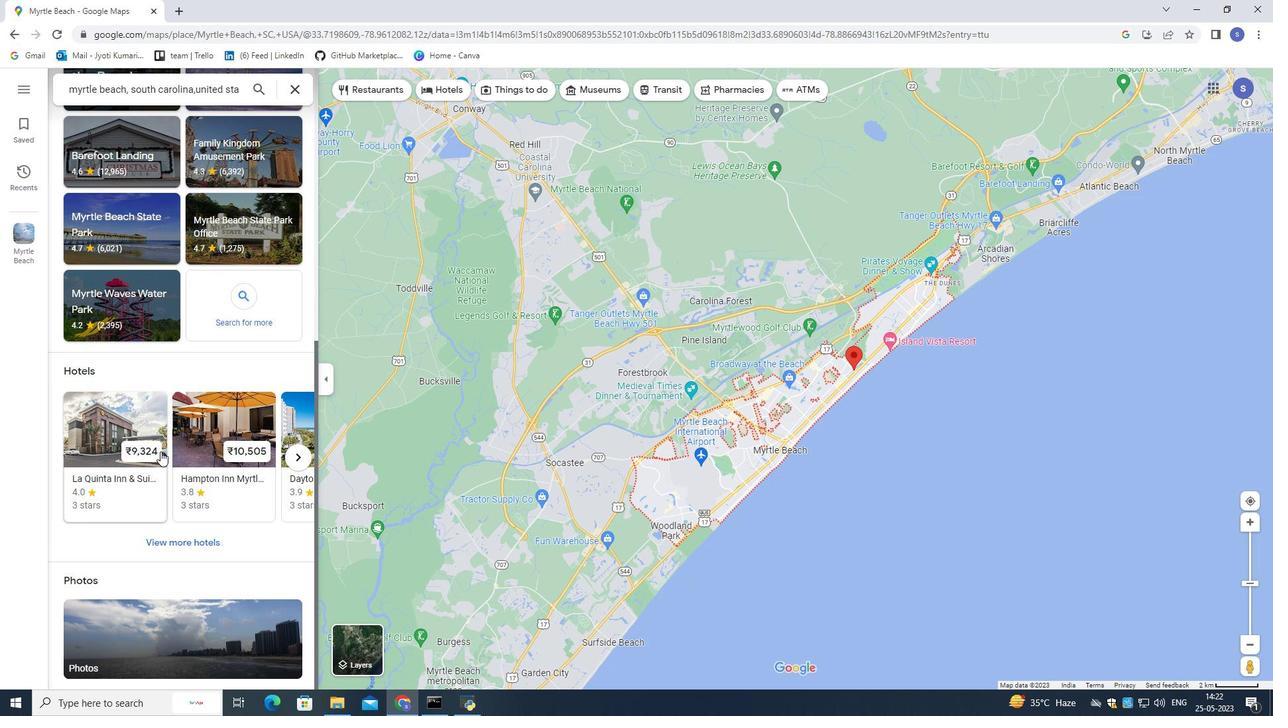 
Action: Mouse scrolled (159, 450) with delta (0, 0)
Screenshot: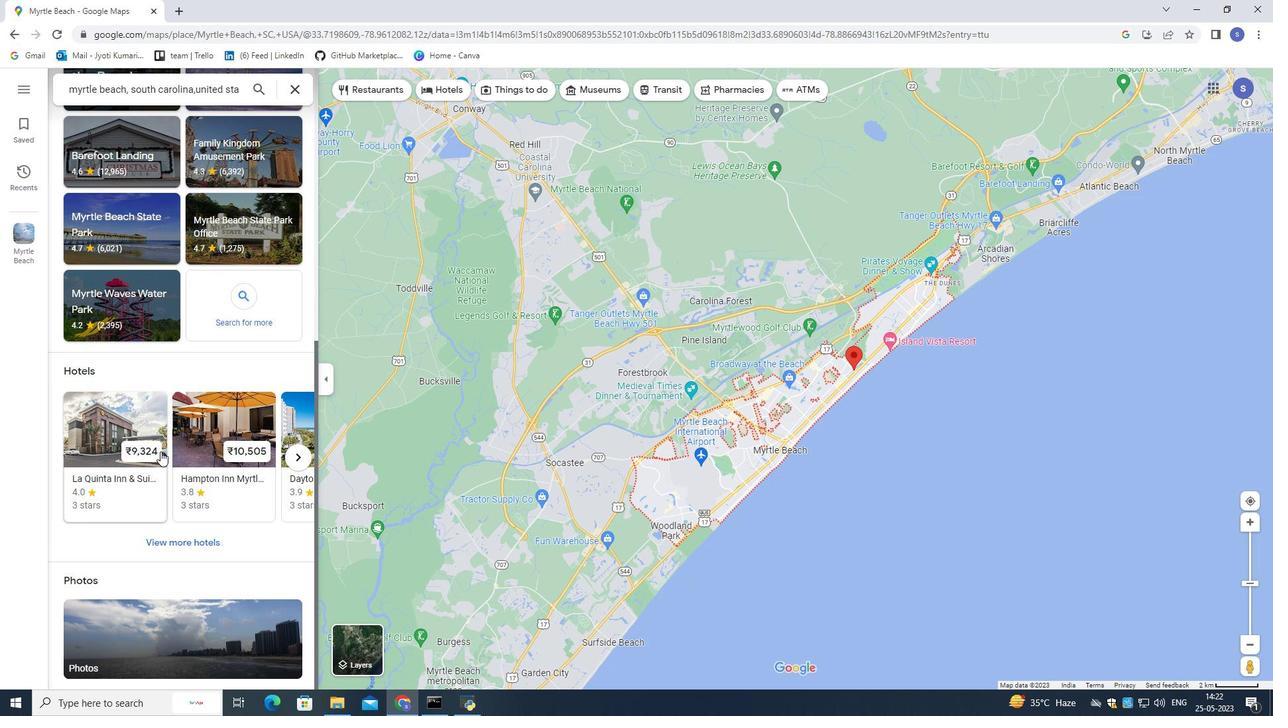 
Action: Mouse scrolled (159, 450) with delta (0, 0)
Screenshot: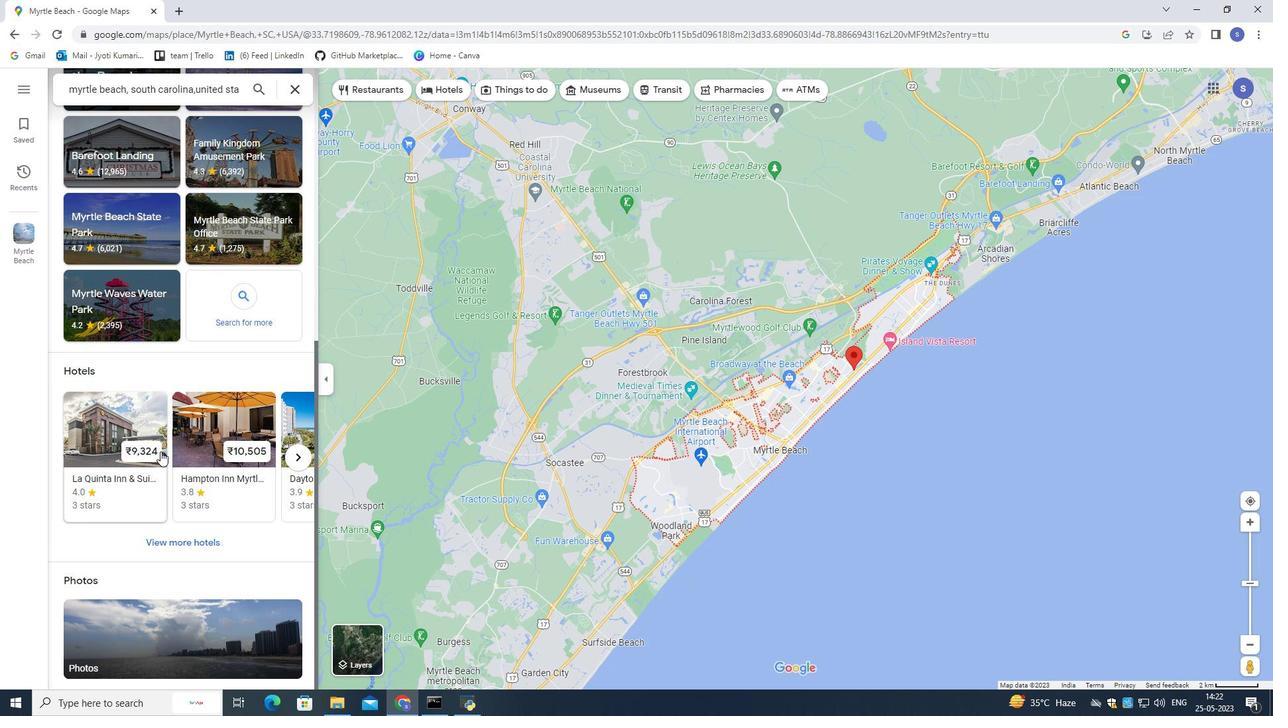 
Action: Mouse scrolled (159, 450) with delta (0, 0)
Screenshot: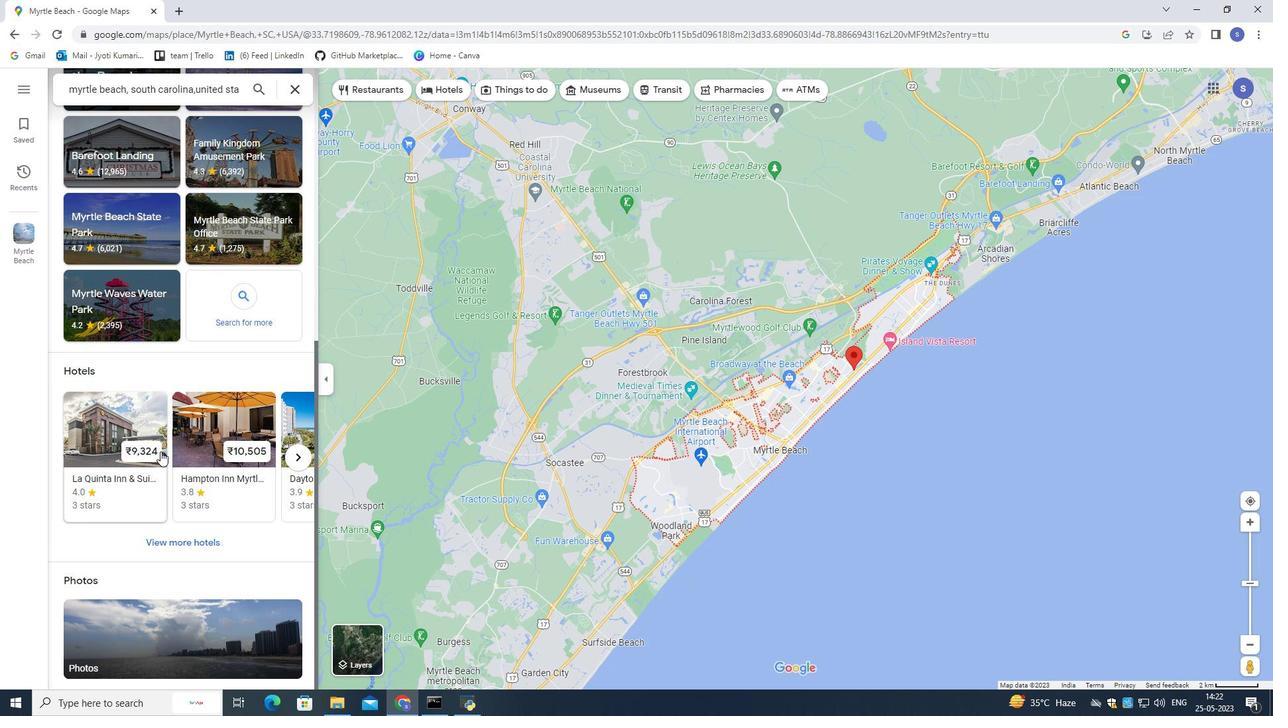 
Action: Mouse scrolled (159, 450) with delta (0, 0)
Screenshot: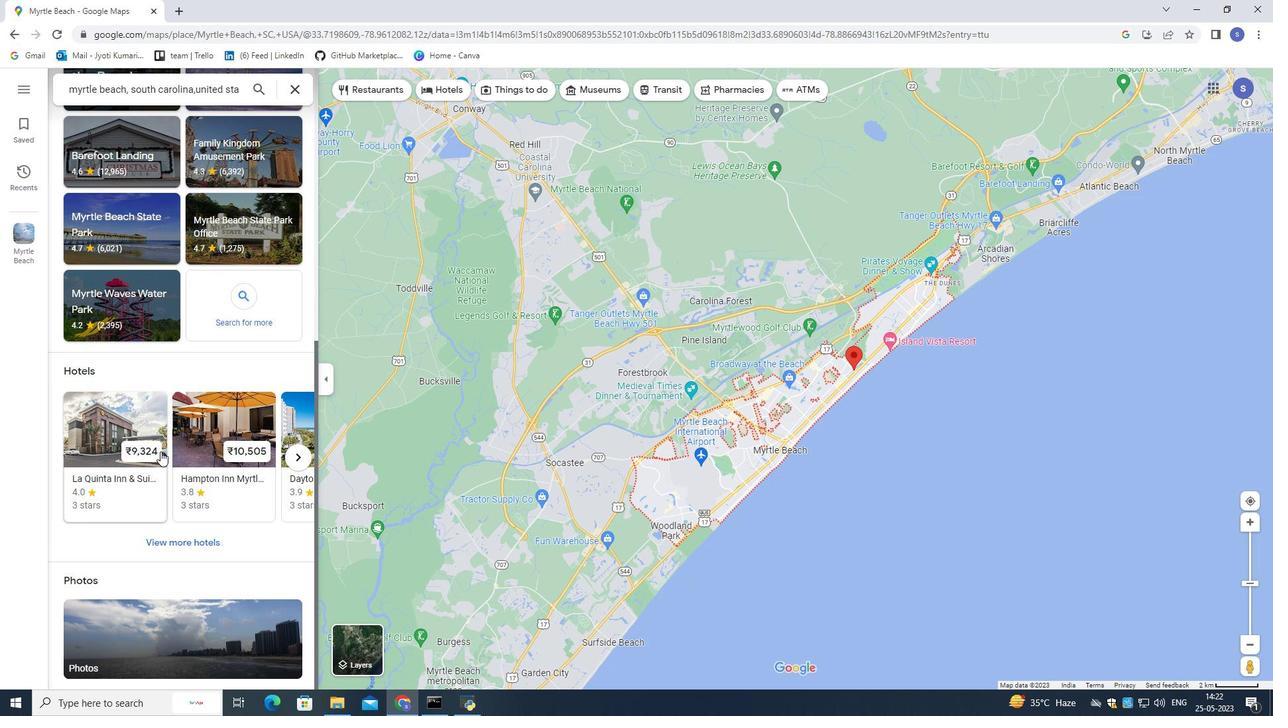 
Action: Mouse scrolled (159, 450) with delta (0, 0)
Screenshot: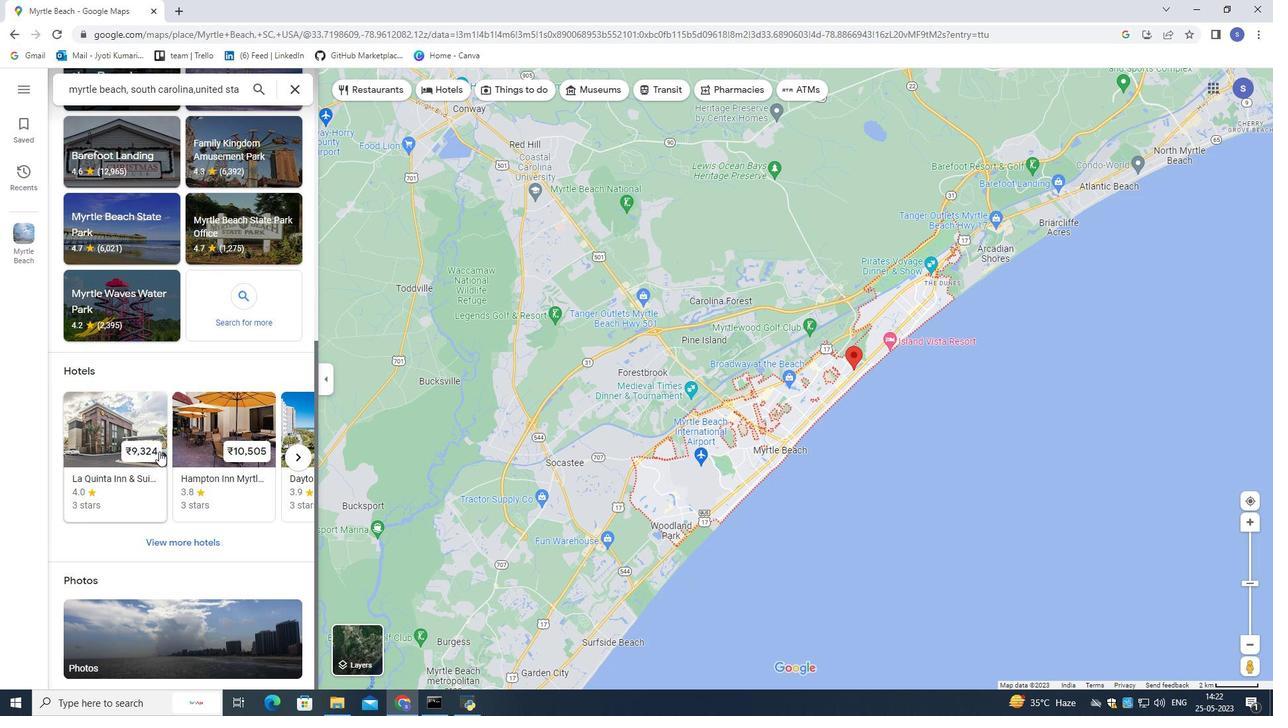
Action: Mouse scrolled (159, 450) with delta (0, 0)
Screenshot: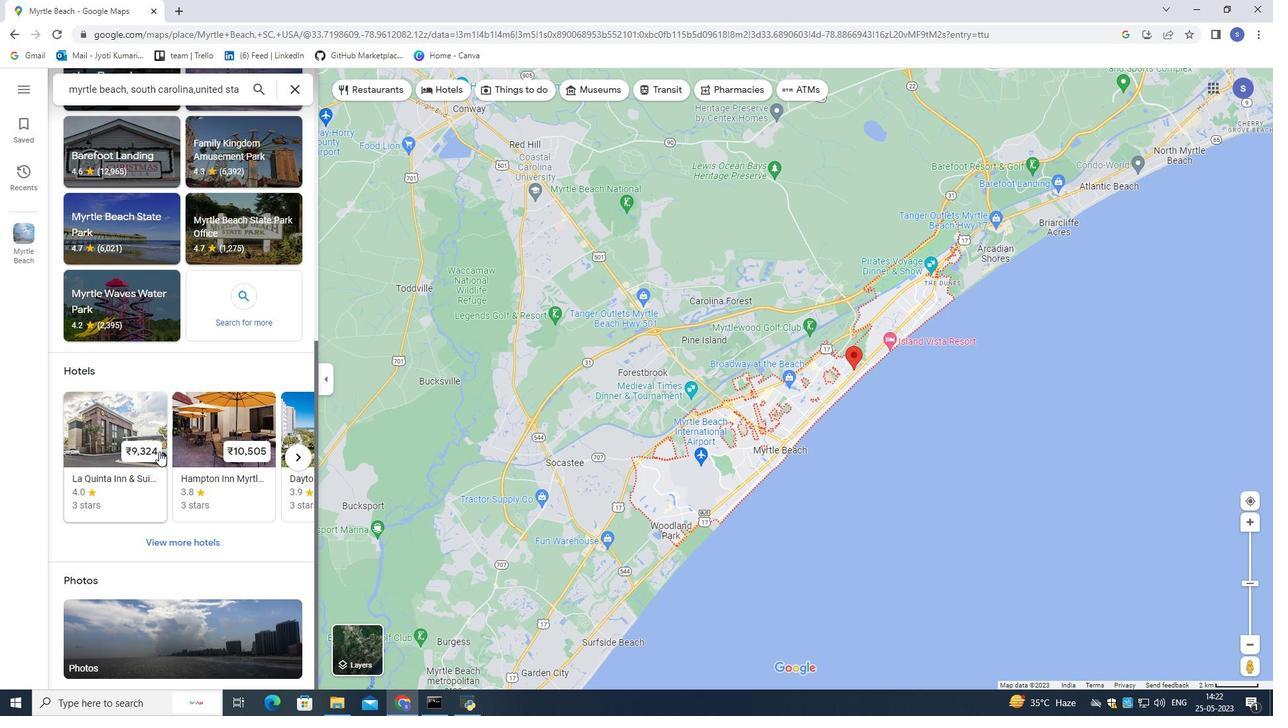 
Action: Mouse scrolled (159, 450) with delta (0, 0)
Screenshot: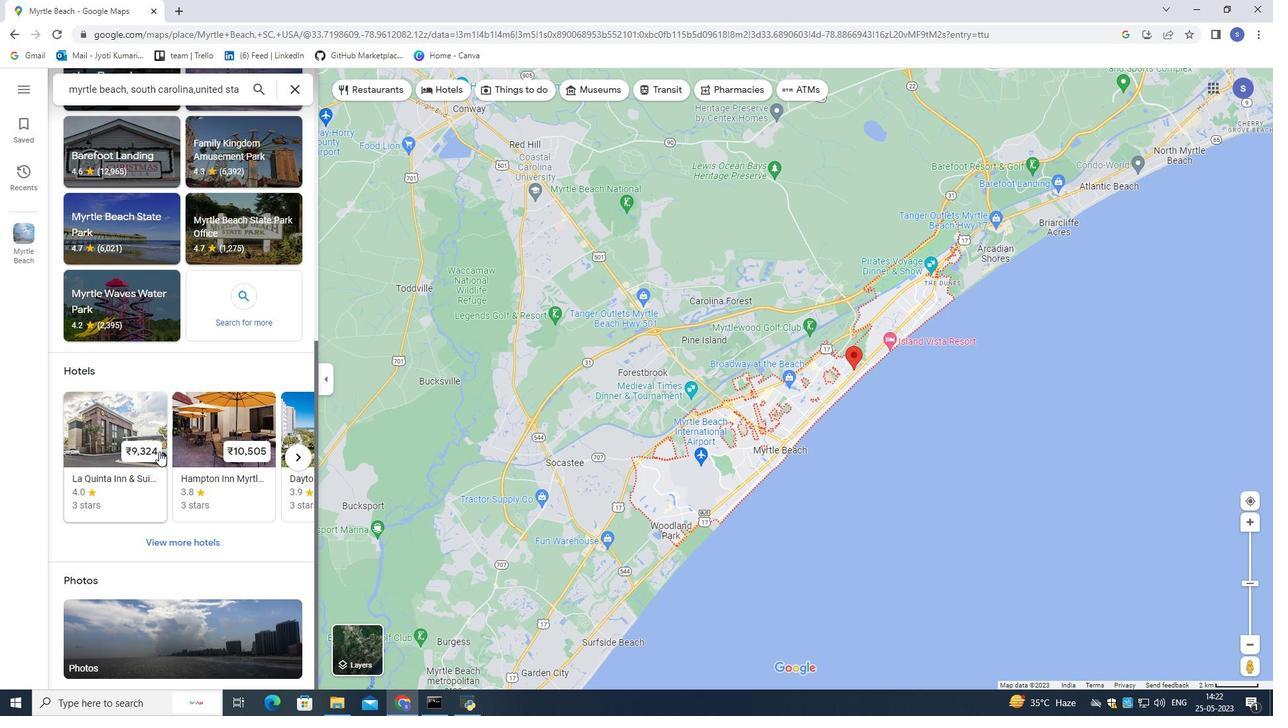 
Action: Mouse scrolled (159, 450) with delta (0, 0)
Screenshot: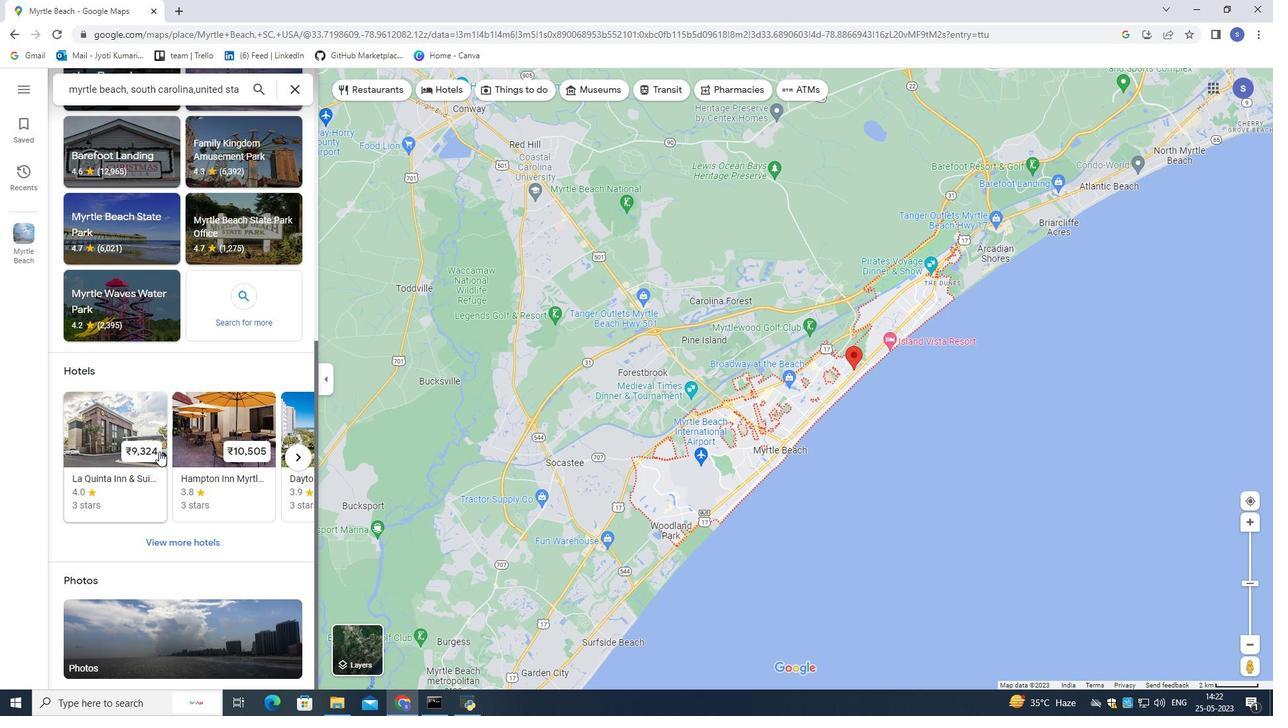 
Action: Mouse scrolled (159, 450) with delta (0, 0)
Screenshot: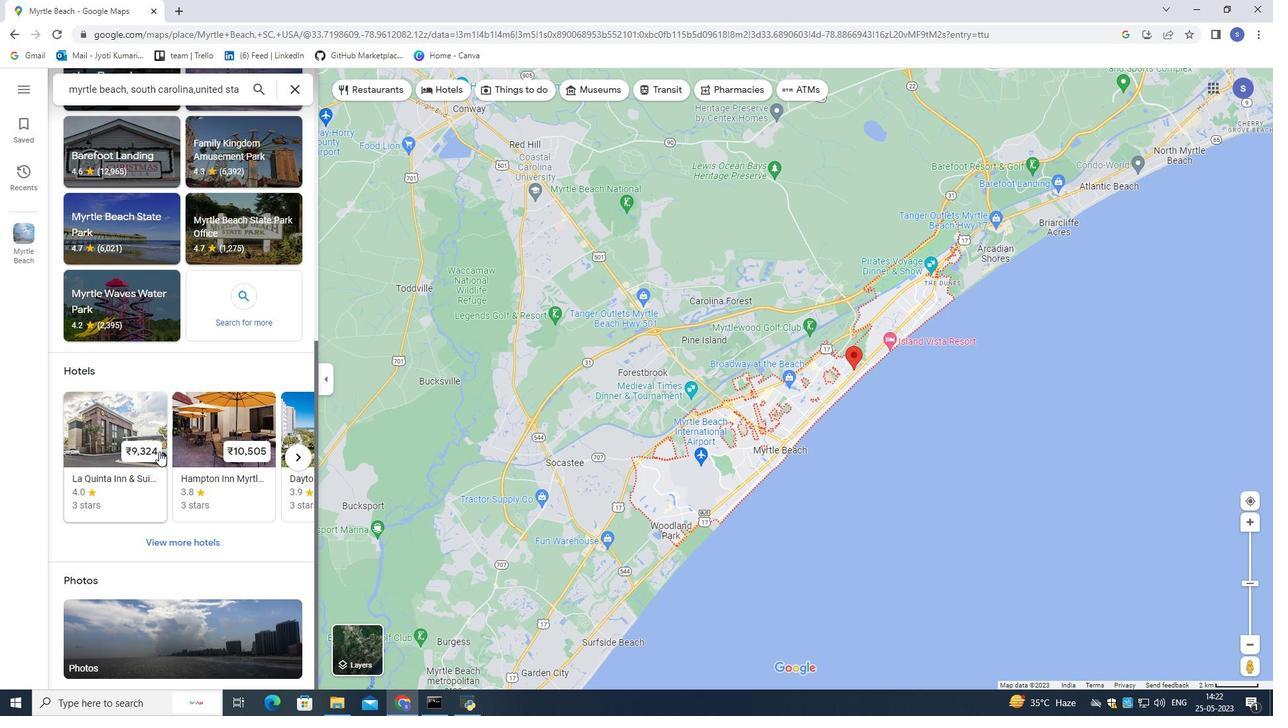 
Action: Mouse moved to (655, 495)
Screenshot: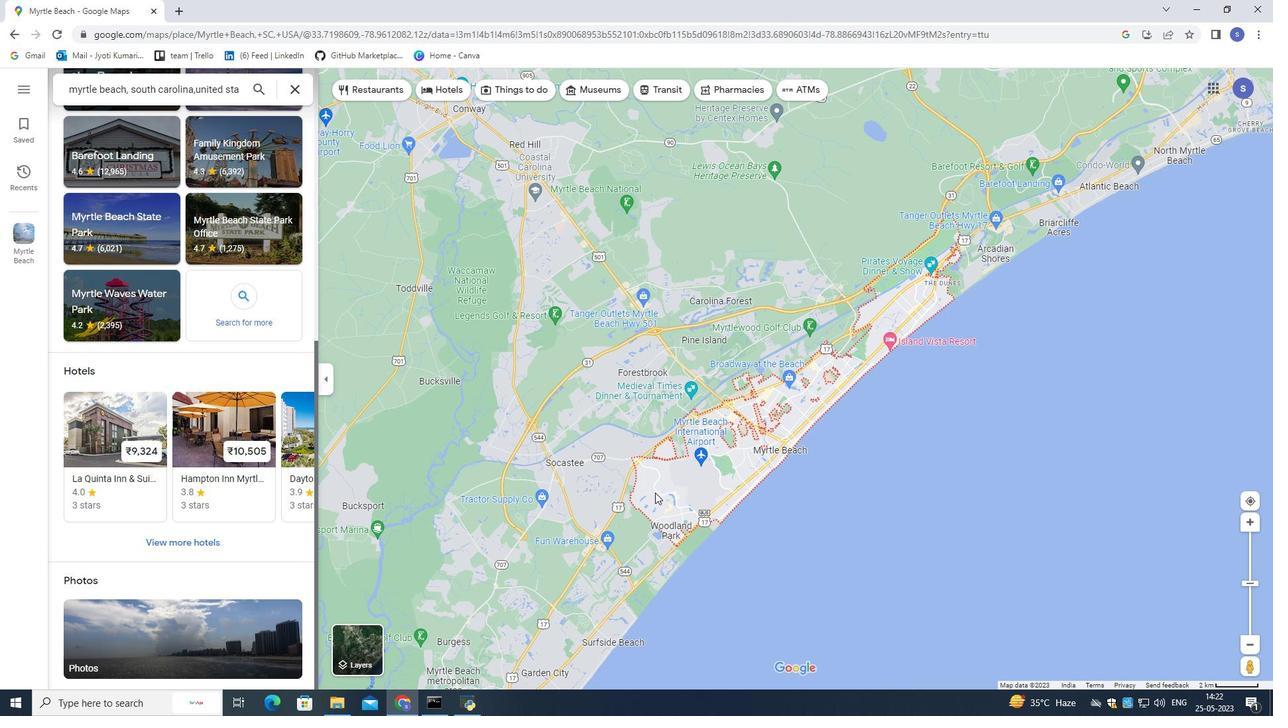 
Action: Mouse scrolled (655, 494) with delta (0, 0)
Screenshot: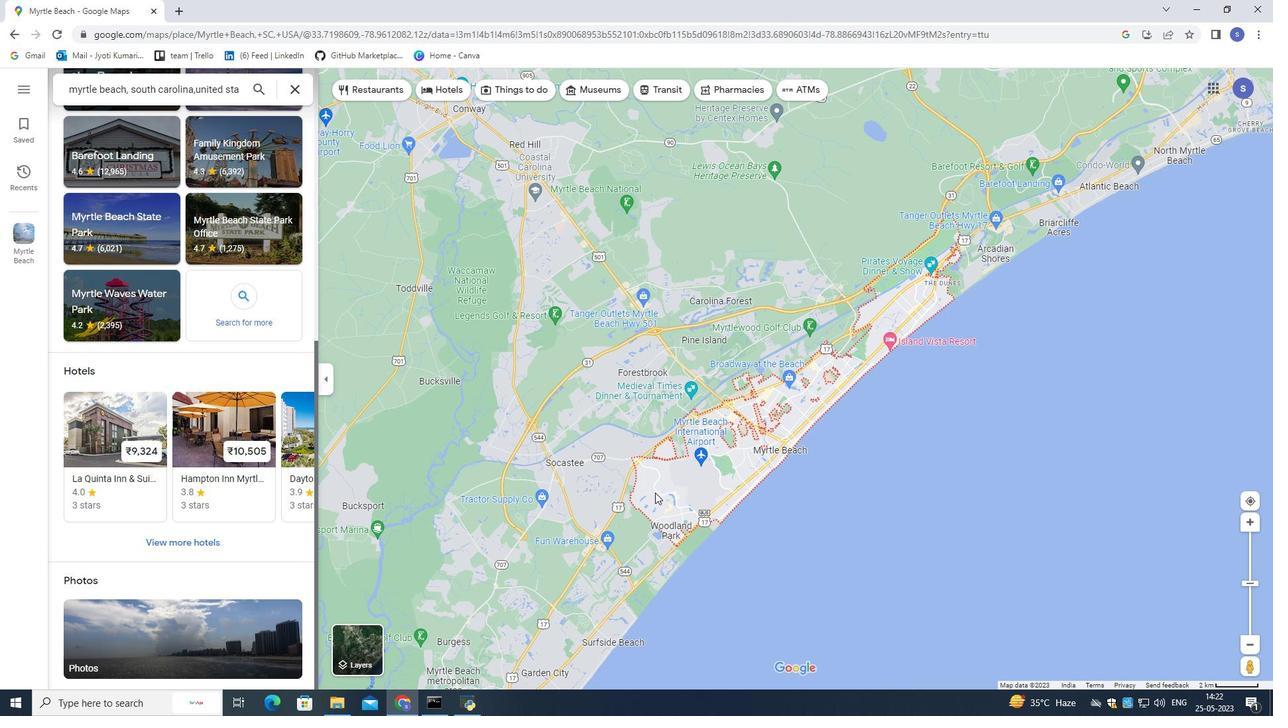 
Action: Mouse scrolled (655, 494) with delta (0, 0)
Screenshot: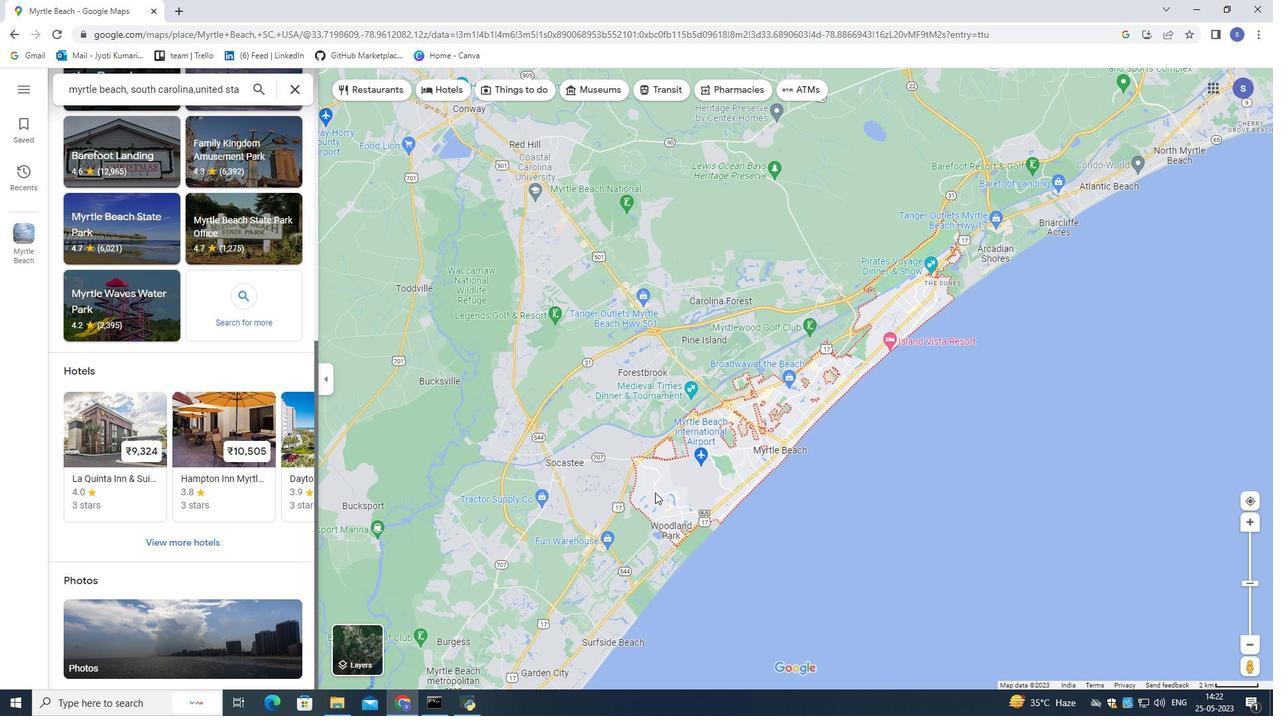 
Action: Mouse moved to (652, 495)
Screenshot: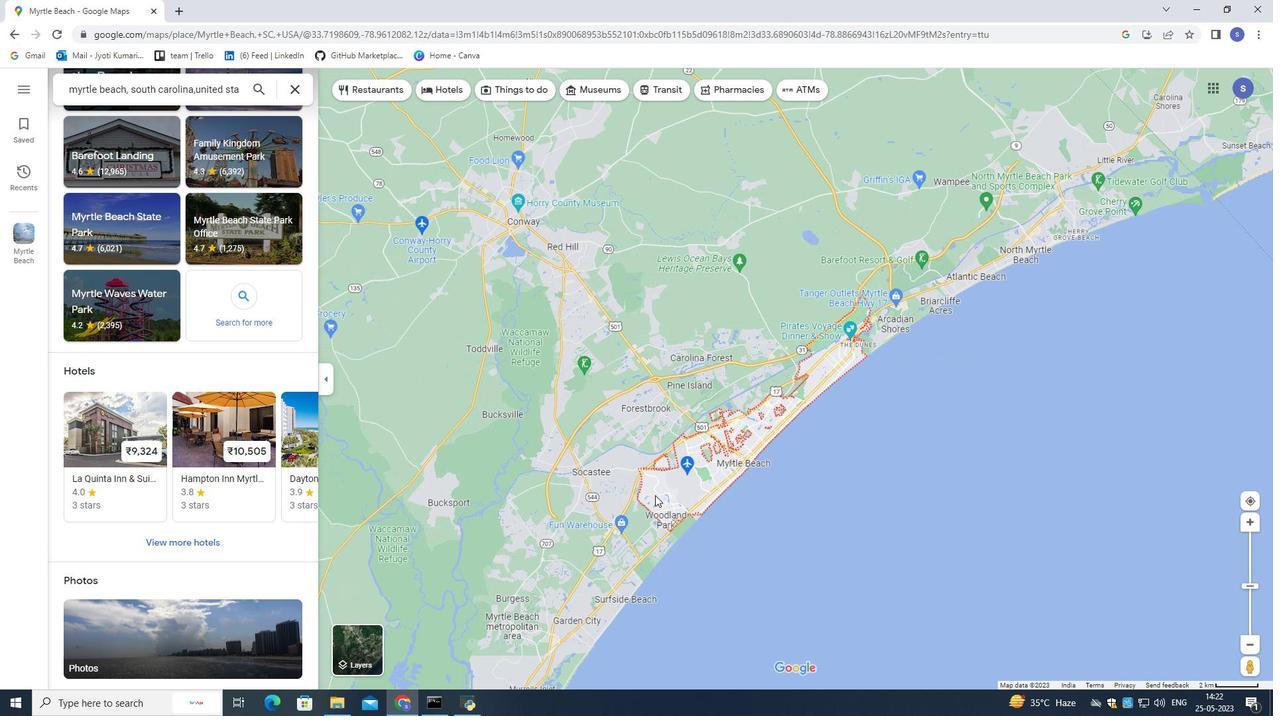 
Action: Mouse scrolled (652, 494) with delta (0, 0)
Screenshot: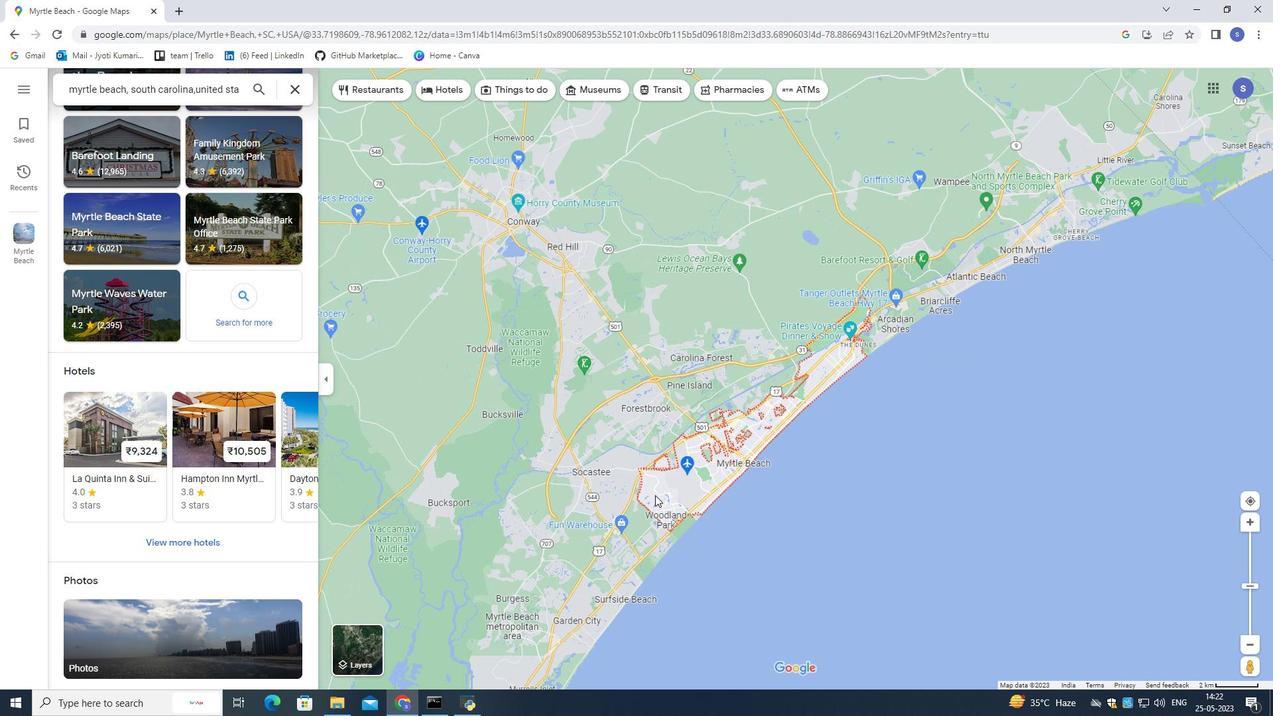 
Action: Mouse scrolled (652, 494) with delta (0, 0)
Screenshot: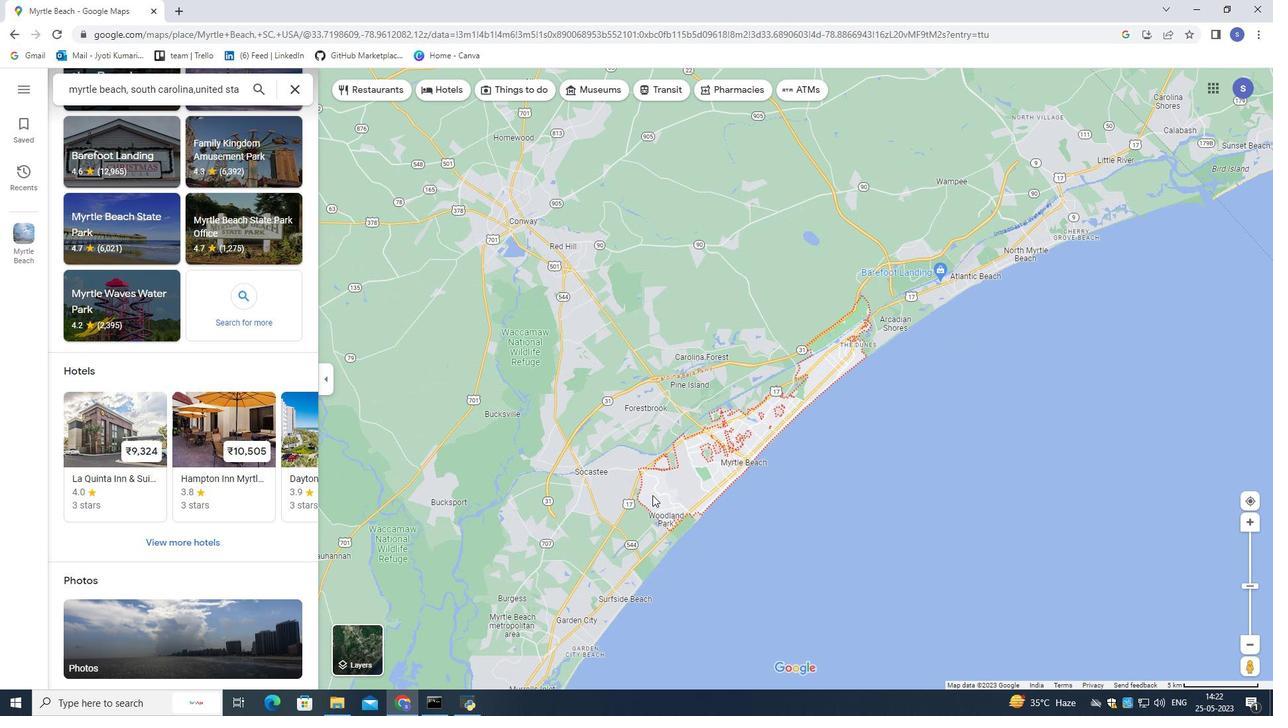 
Action: Mouse scrolled (652, 494) with delta (0, 0)
Screenshot: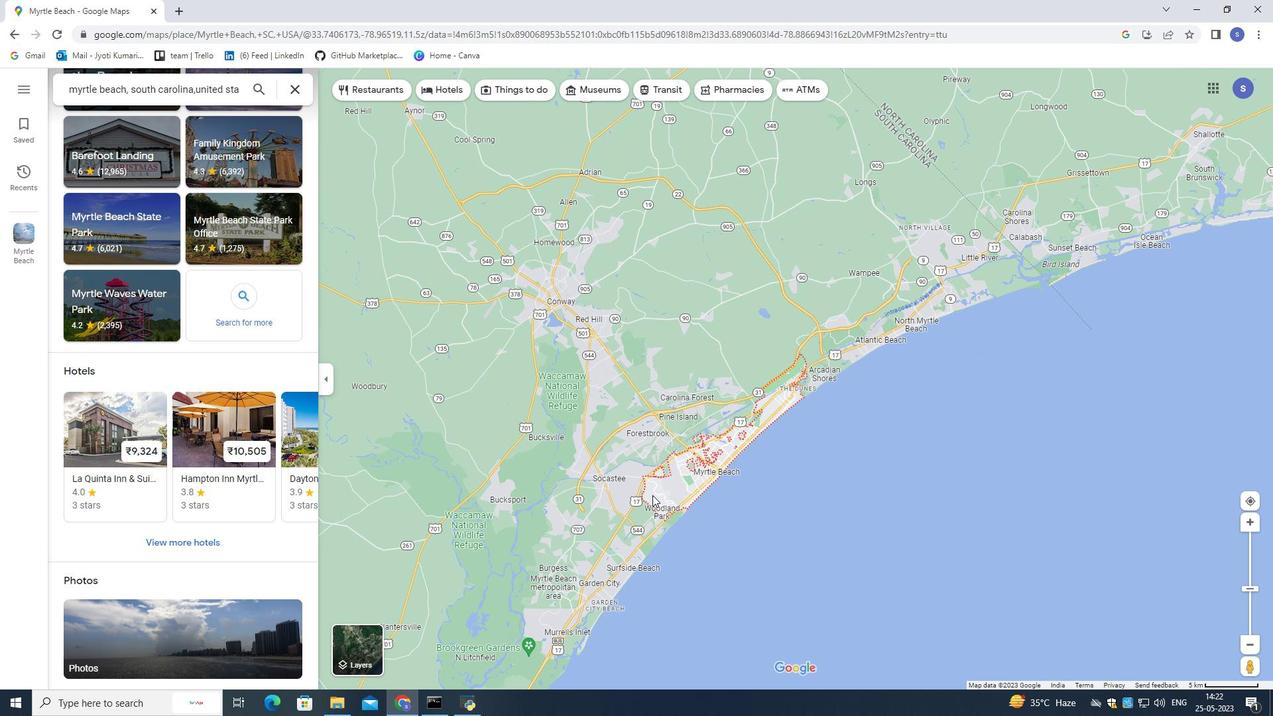 
Action: Mouse scrolled (652, 494) with delta (0, 0)
Screenshot: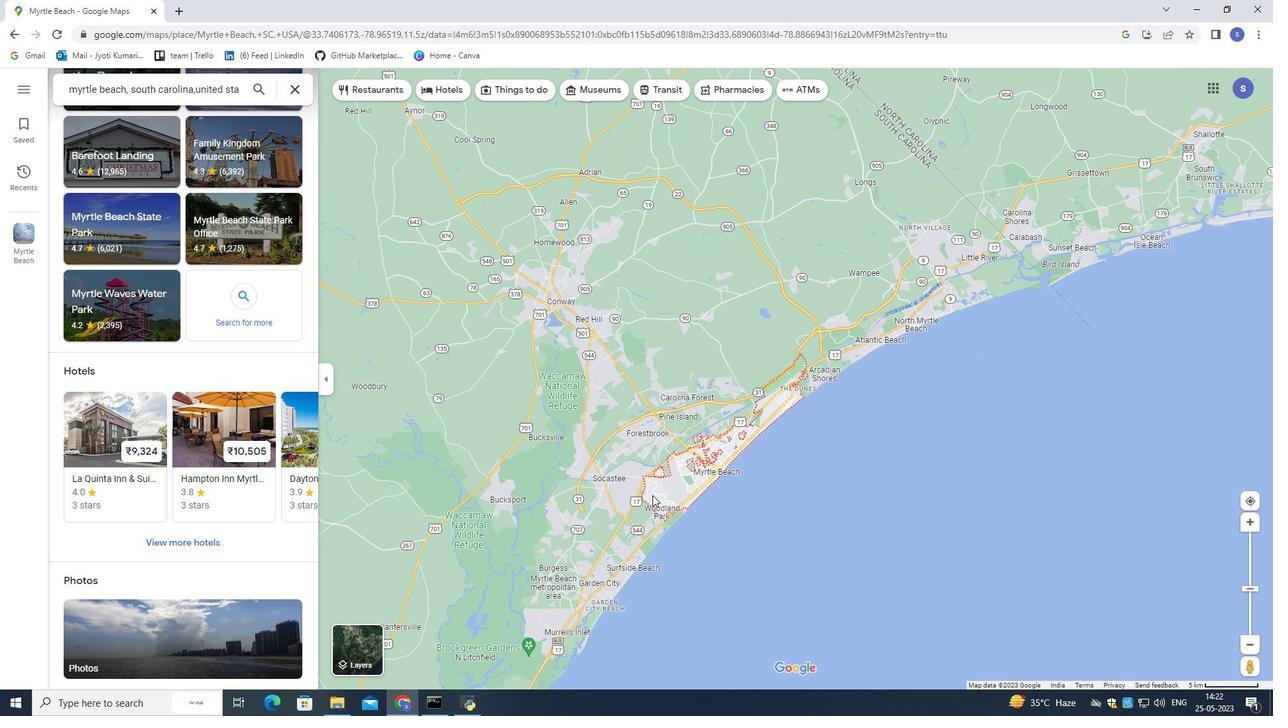 
Action: Mouse scrolled (652, 494) with delta (0, 0)
Screenshot: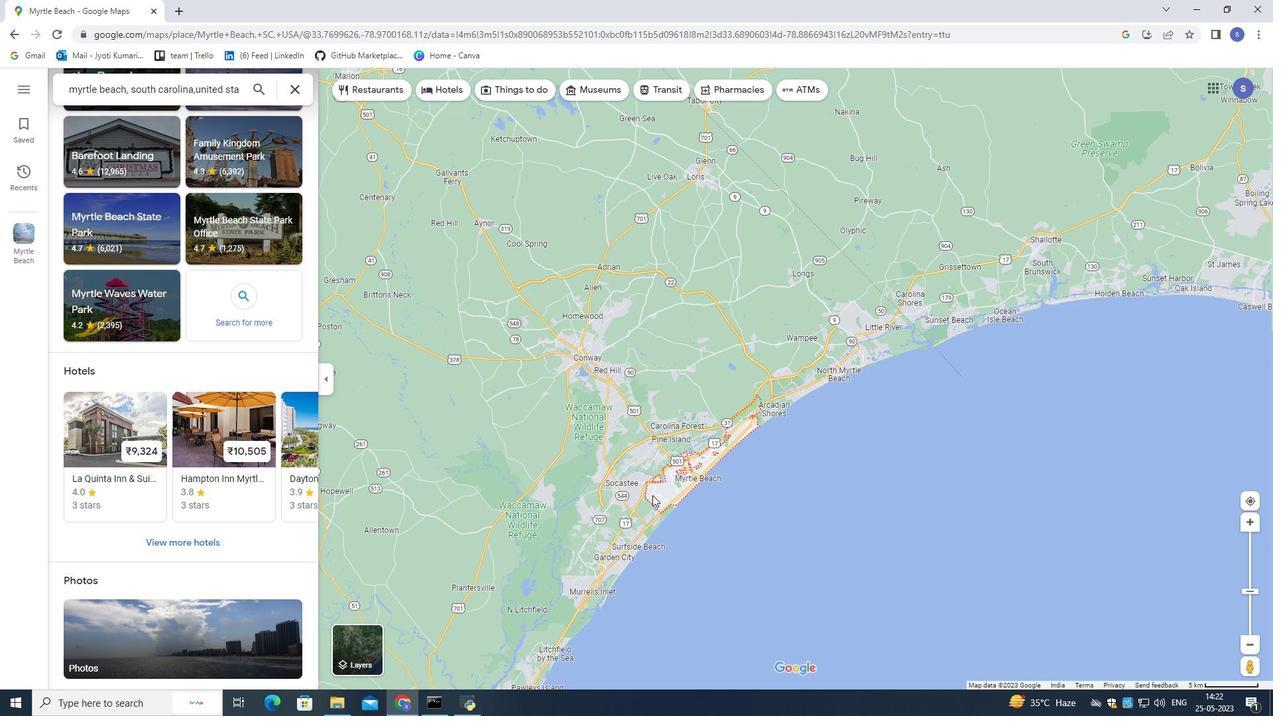 
Action: Mouse scrolled (652, 494) with delta (0, 0)
Screenshot: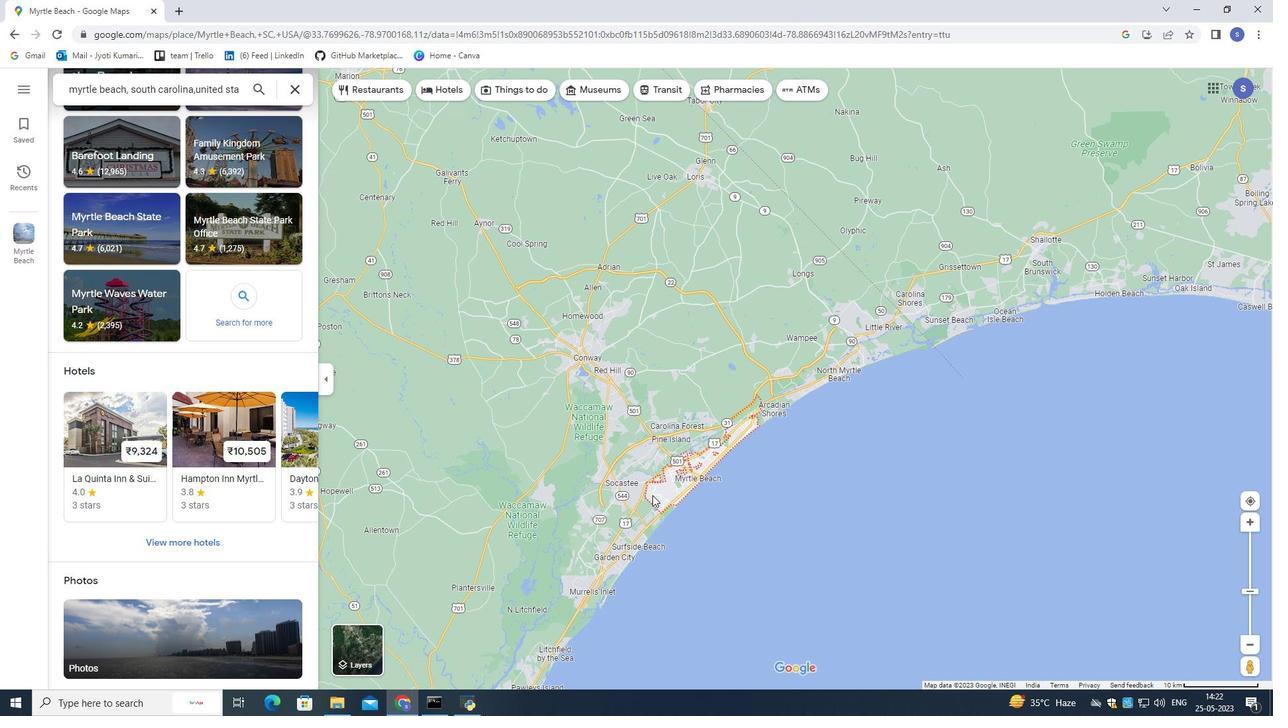 
Action: Mouse scrolled (652, 494) with delta (0, 0)
Screenshot: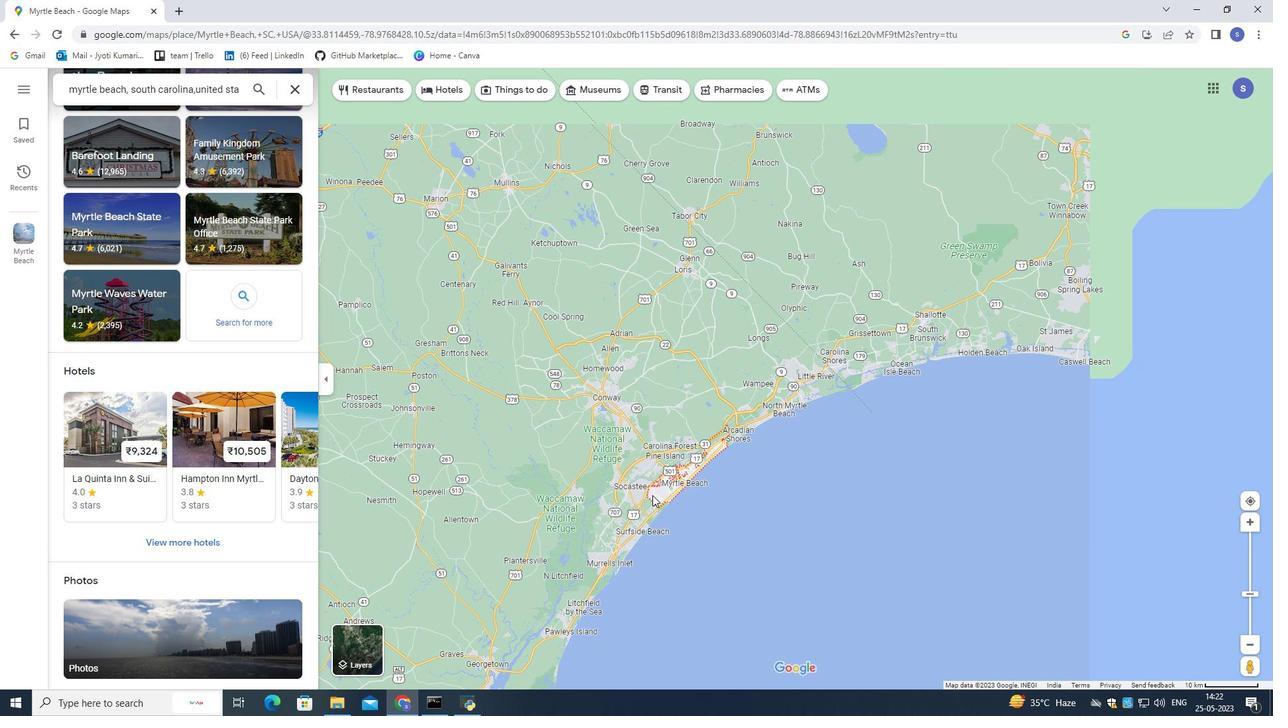 
Action: Mouse scrolled (652, 494) with delta (0, 0)
Screenshot: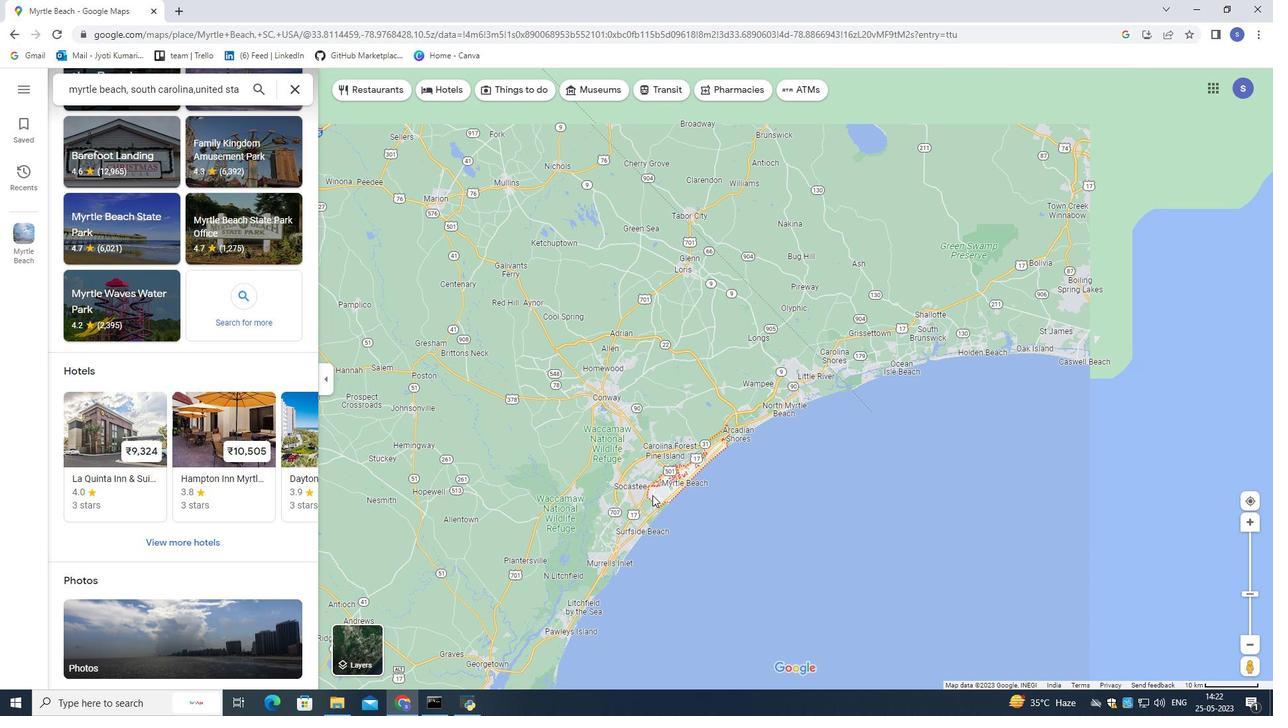
Action: Mouse scrolled (652, 495) with delta (0, 0)
Screenshot: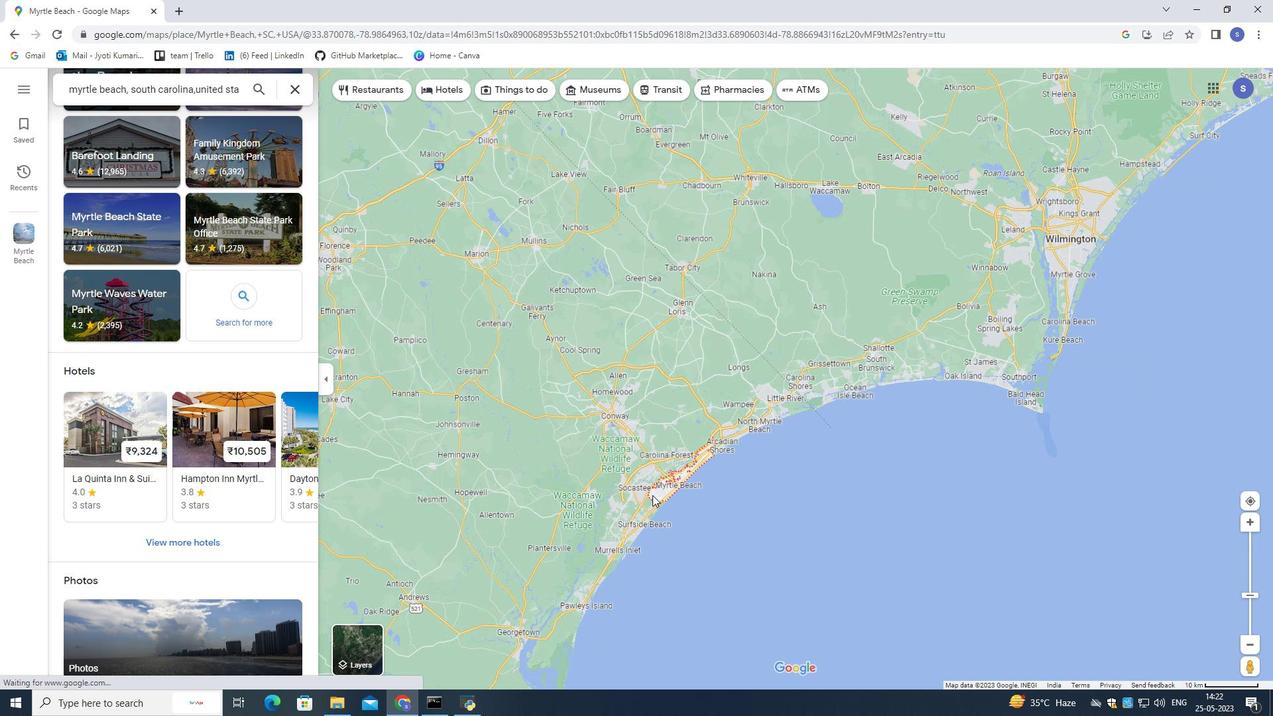 
Action: Mouse scrolled (652, 495) with delta (0, 0)
Screenshot: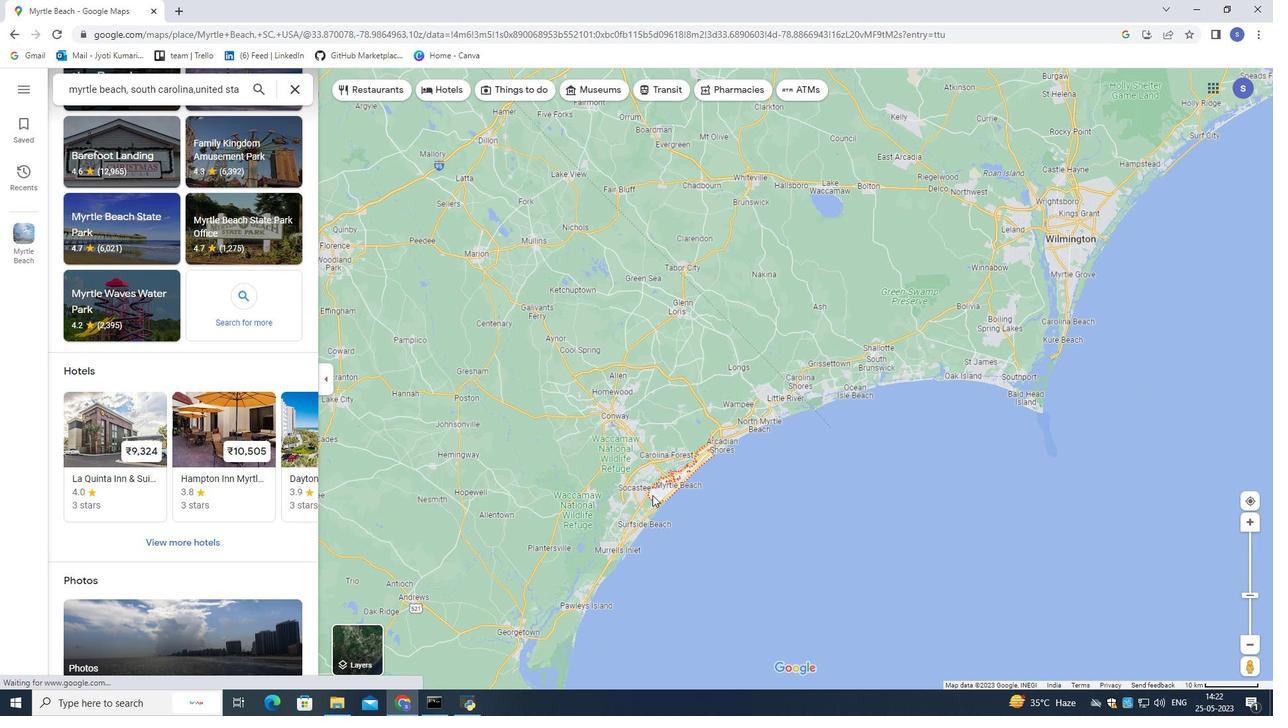 
Action: Mouse scrolled (652, 495) with delta (0, 0)
Screenshot: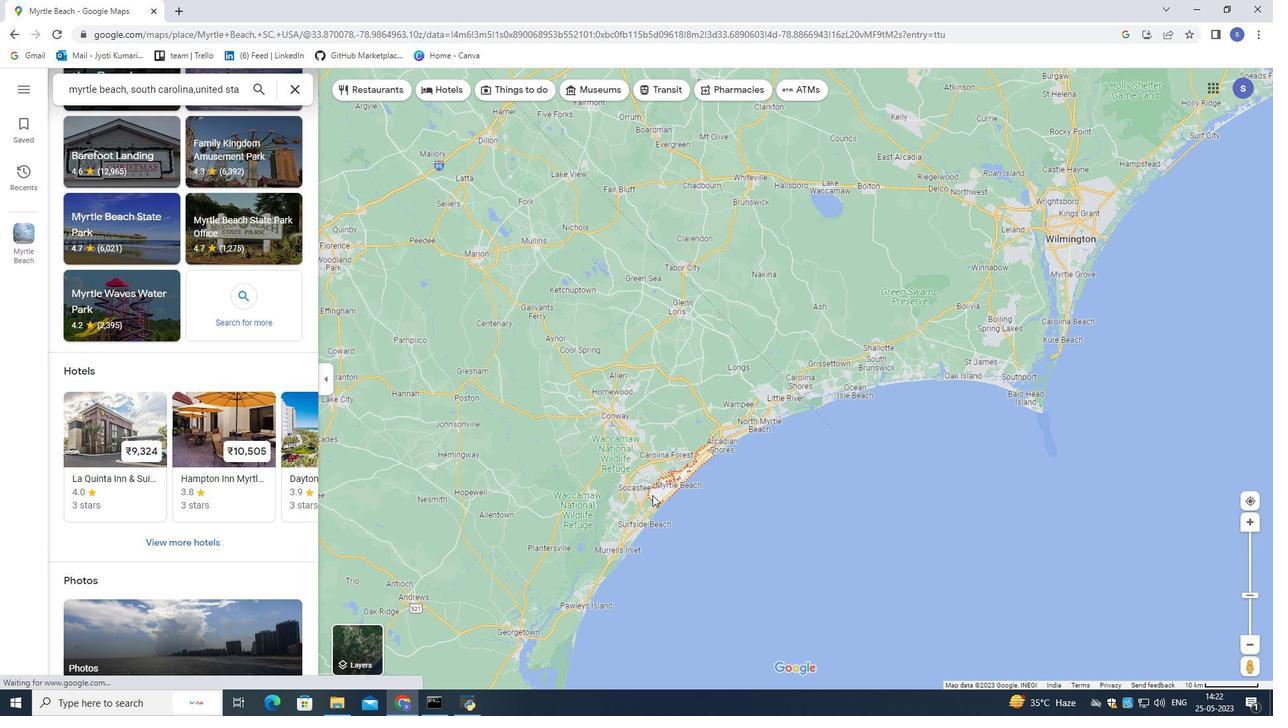 
Action: Mouse moved to (651, 495)
Screenshot: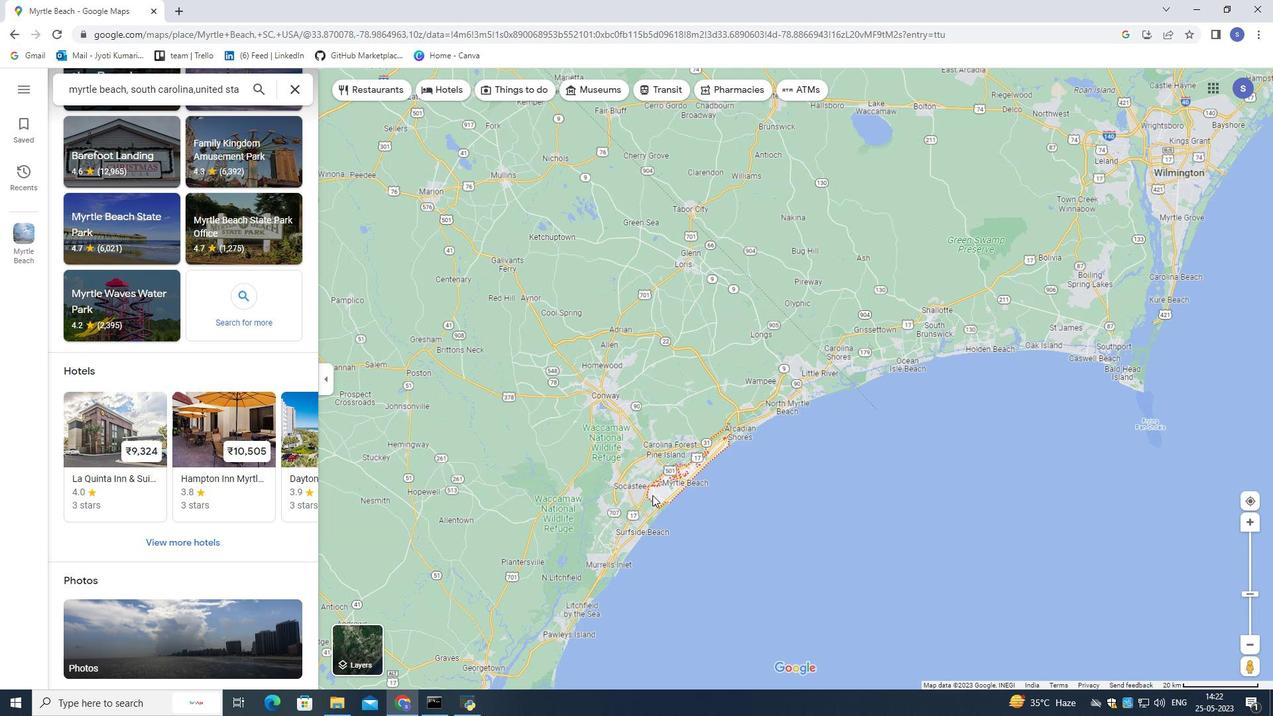 
Action: Mouse scrolled (651, 495) with delta (0, 0)
Screenshot: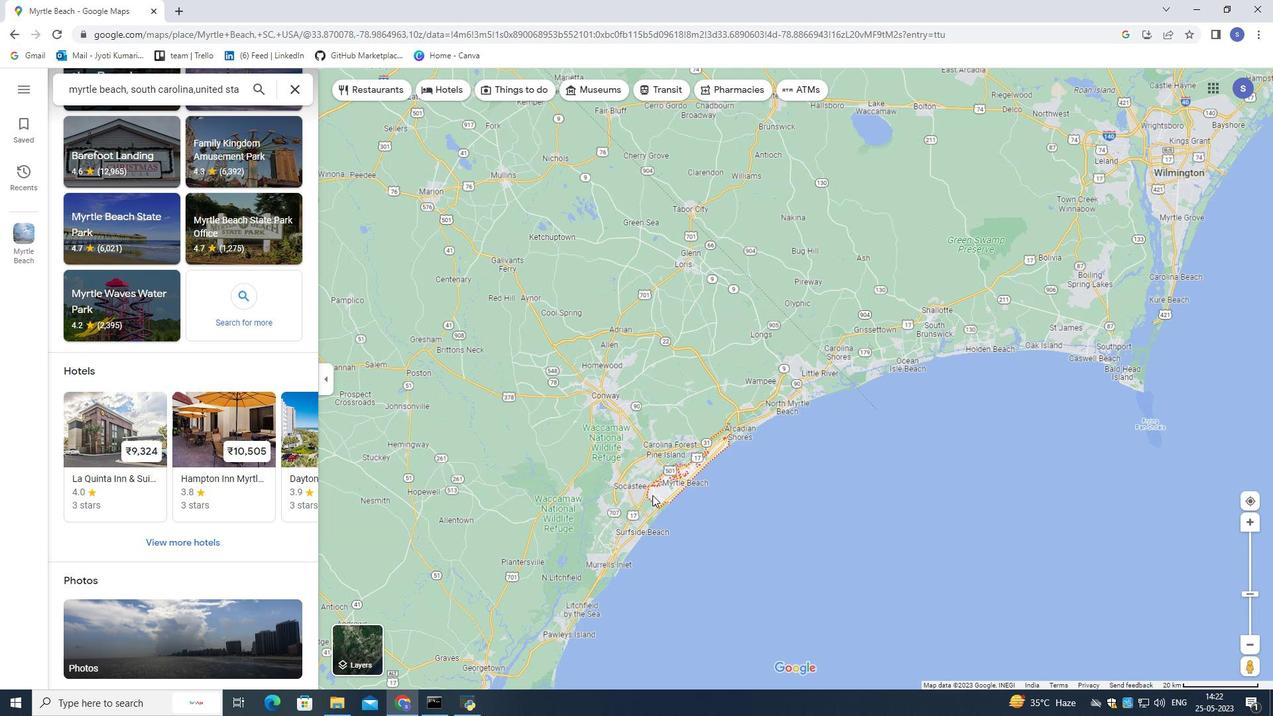 
Action: Mouse moved to (649, 494)
Screenshot: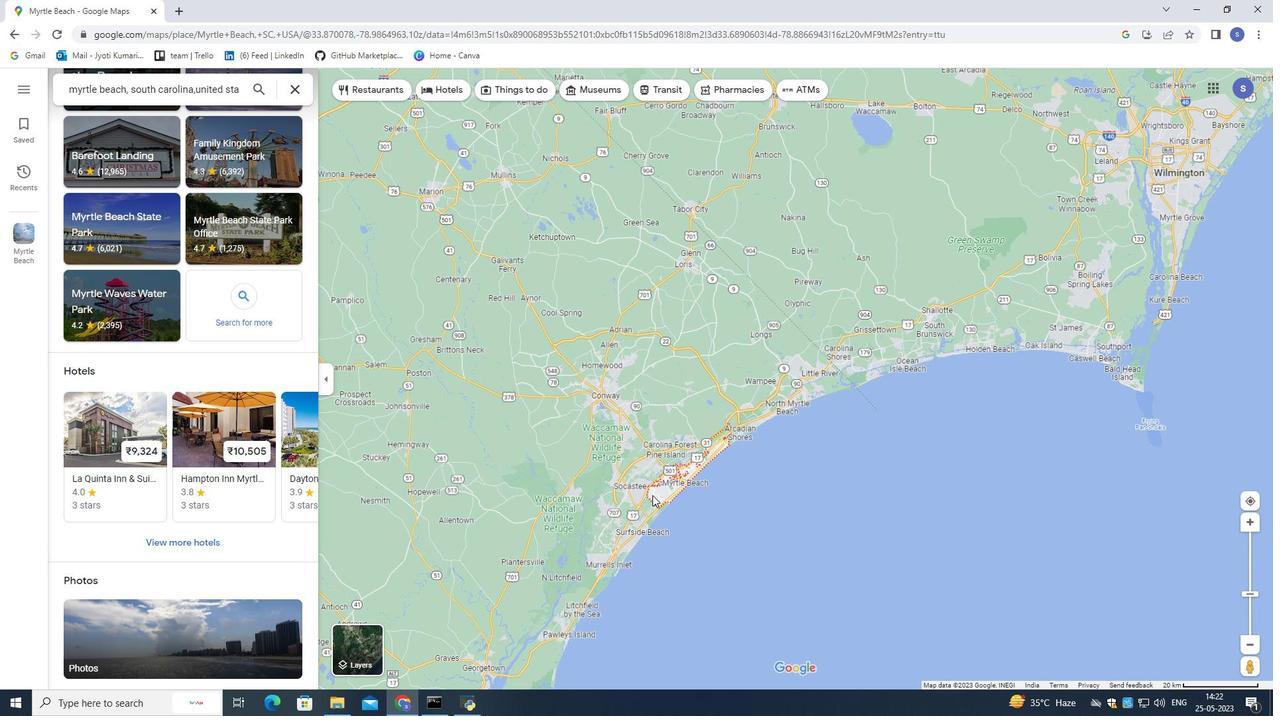 
Action: Mouse scrolled (649, 495) with delta (0, 0)
Screenshot: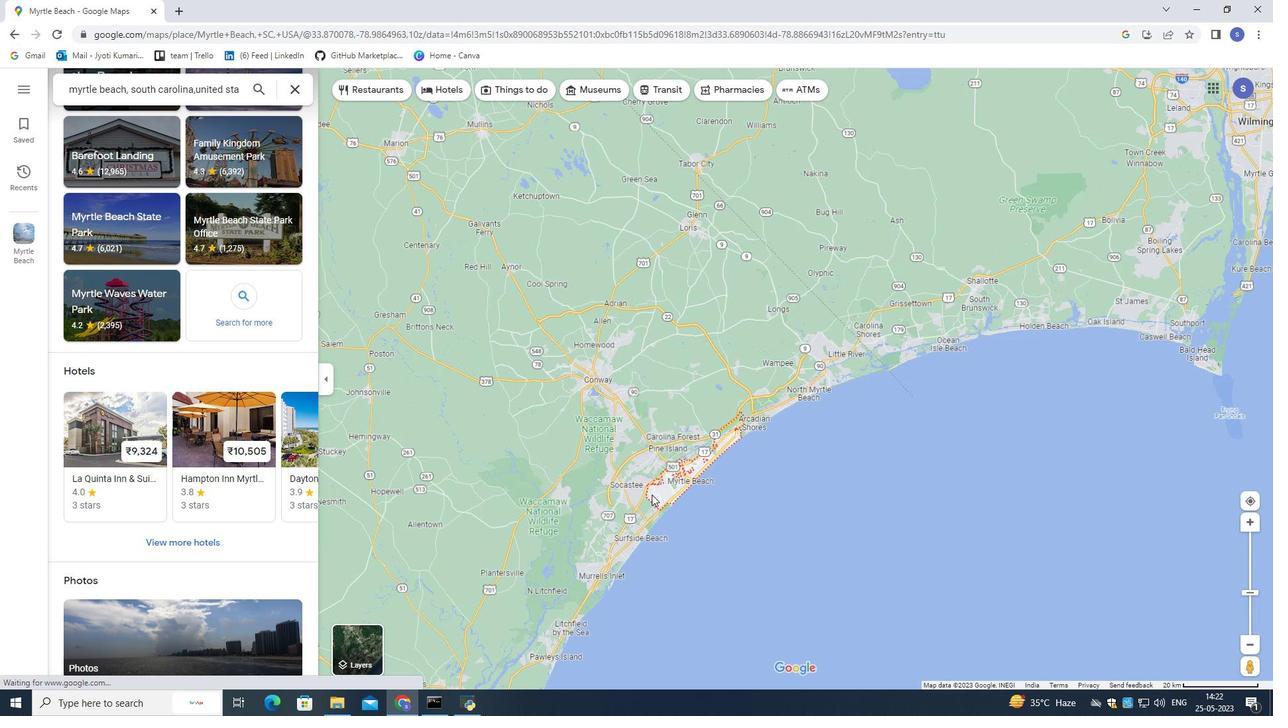 
Action: Mouse moved to (655, 481)
Screenshot: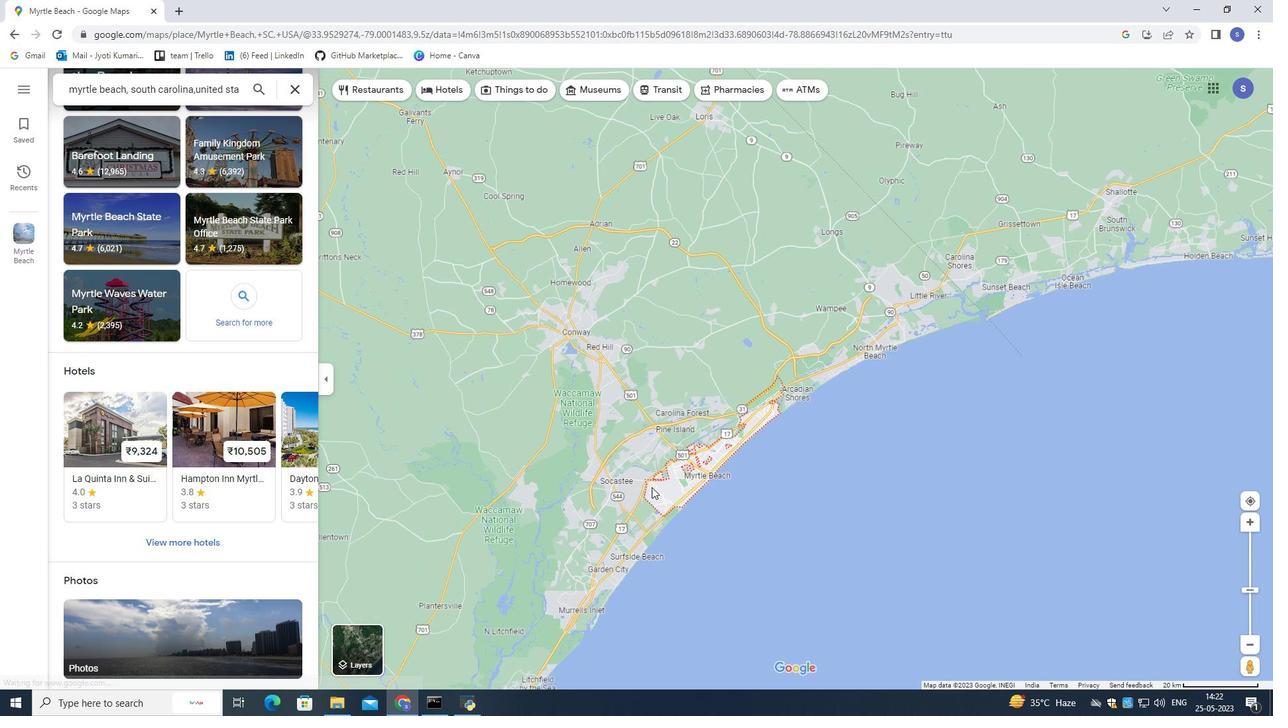 
Action: Mouse scrolled (655, 482) with delta (0, 0)
Screenshot: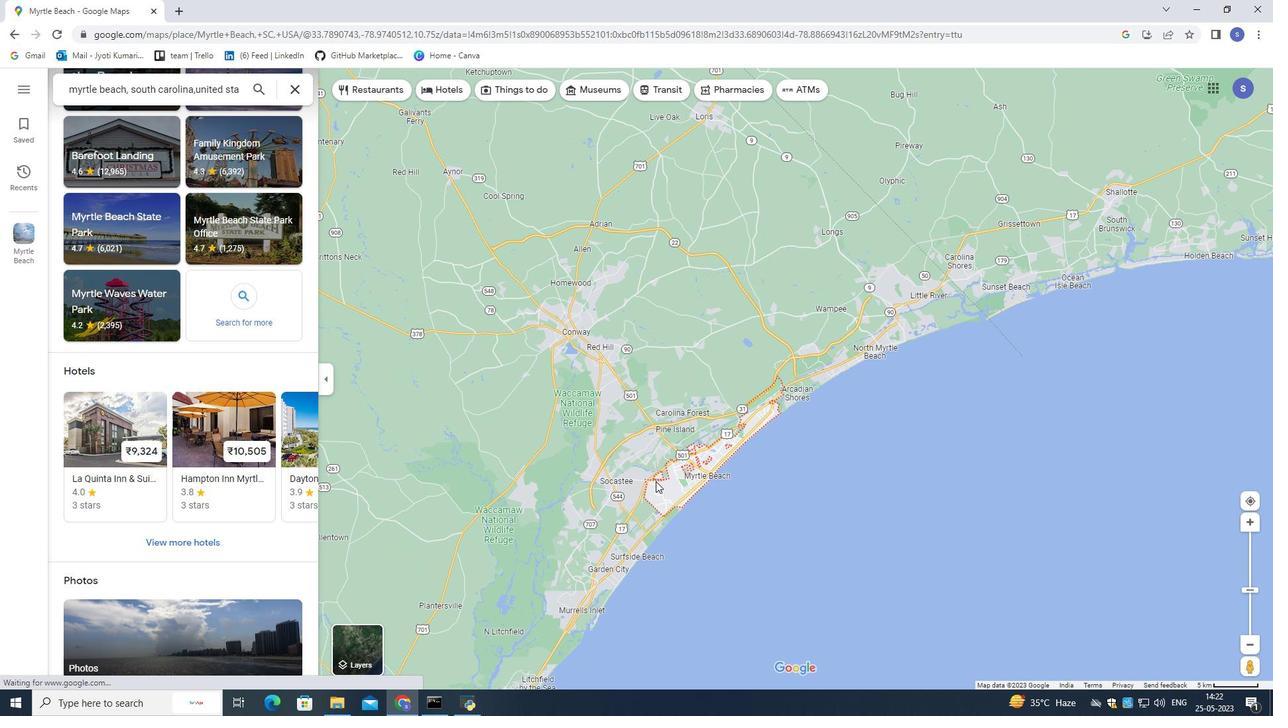 
Action: Mouse scrolled (655, 482) with delta (0, 0)
Screenshot: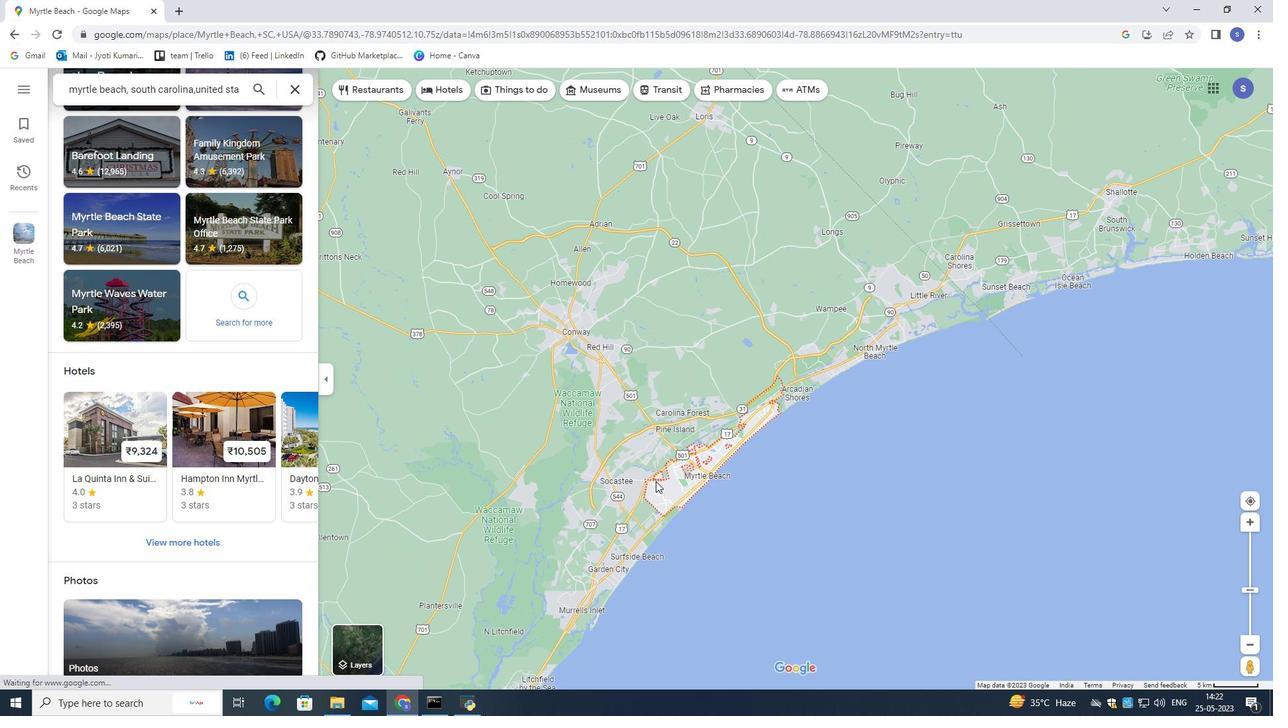 
Action: Mouse moved to (743, 464)
Screenshot: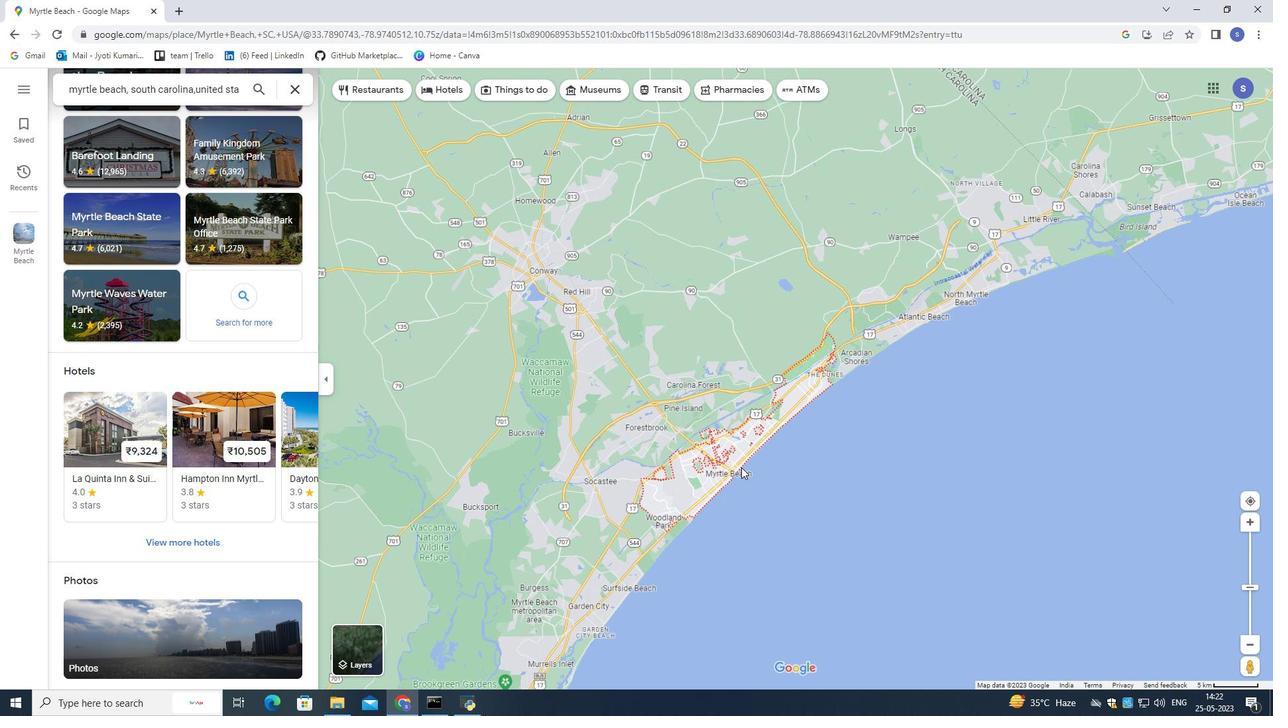 
Action: Mouse scrolled (743, 465) with delta (0, 0)
Screenshot: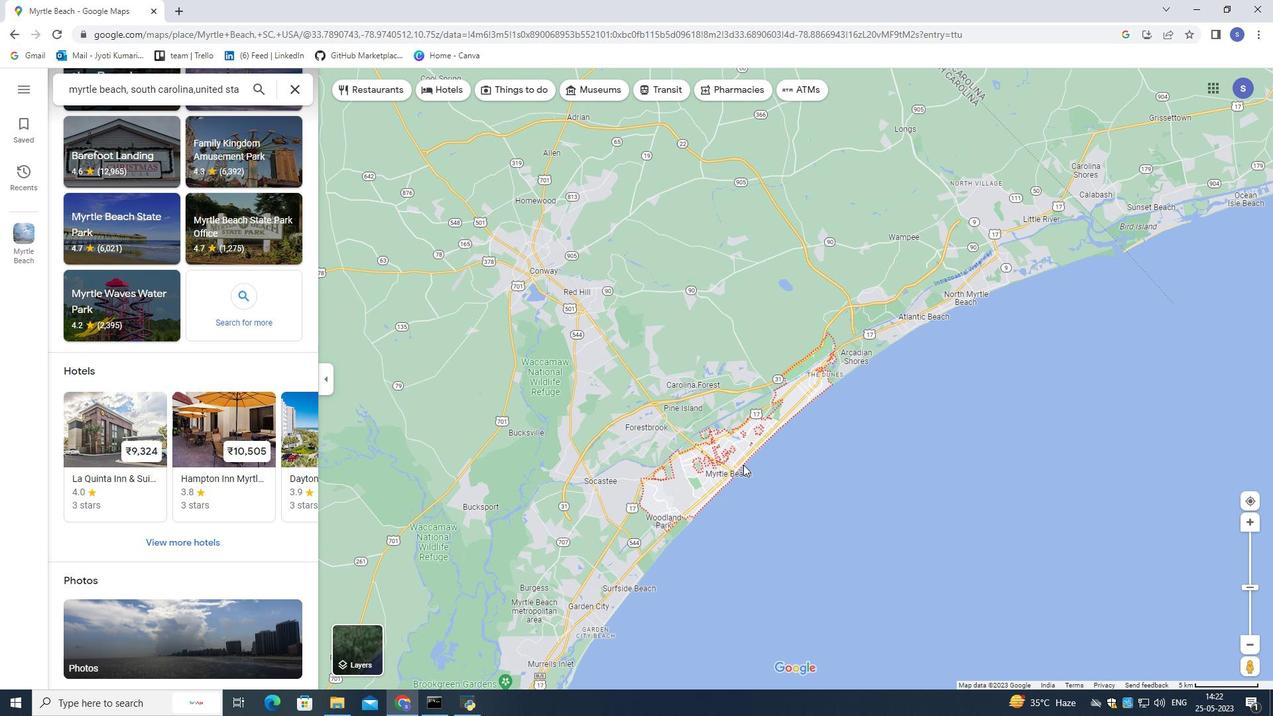 
Action: Mouse moved to (743, 464)
Screenshot: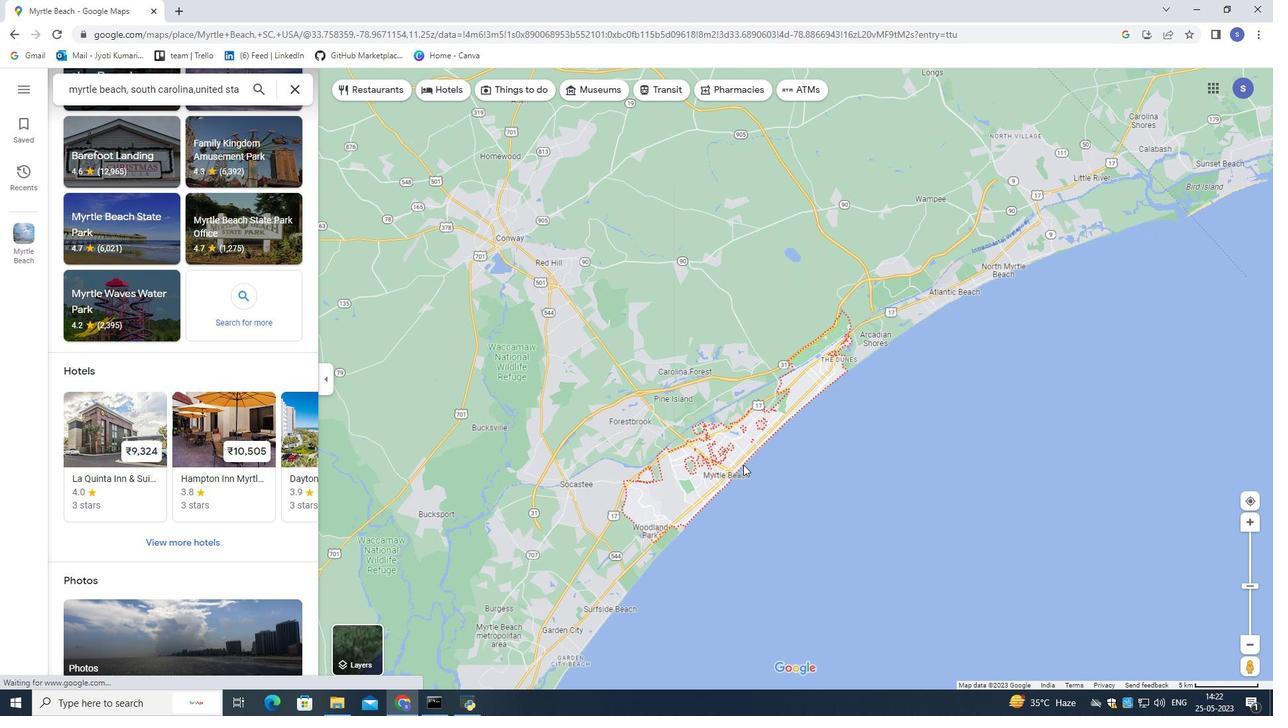 
Action: Mouse scrolled (743, 465) with delta (0, 0)
Screenshot: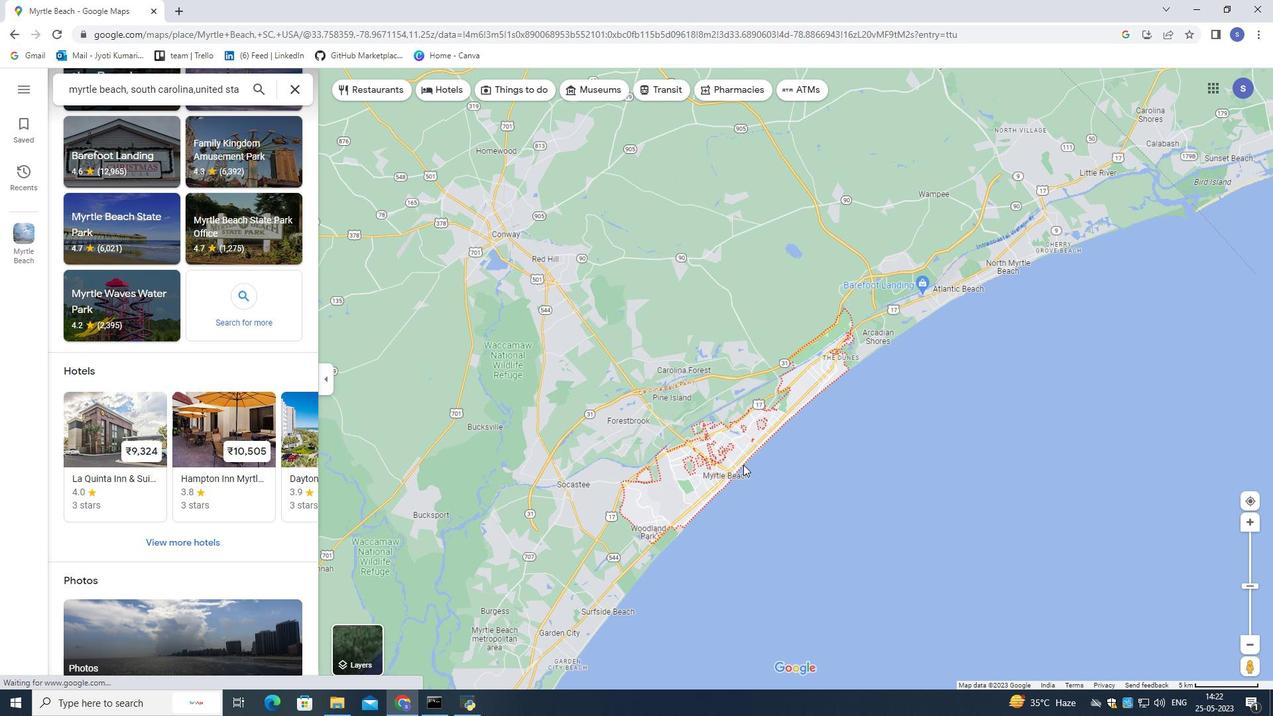 
Action: Mouse moved to (743, 465)
Screenshot: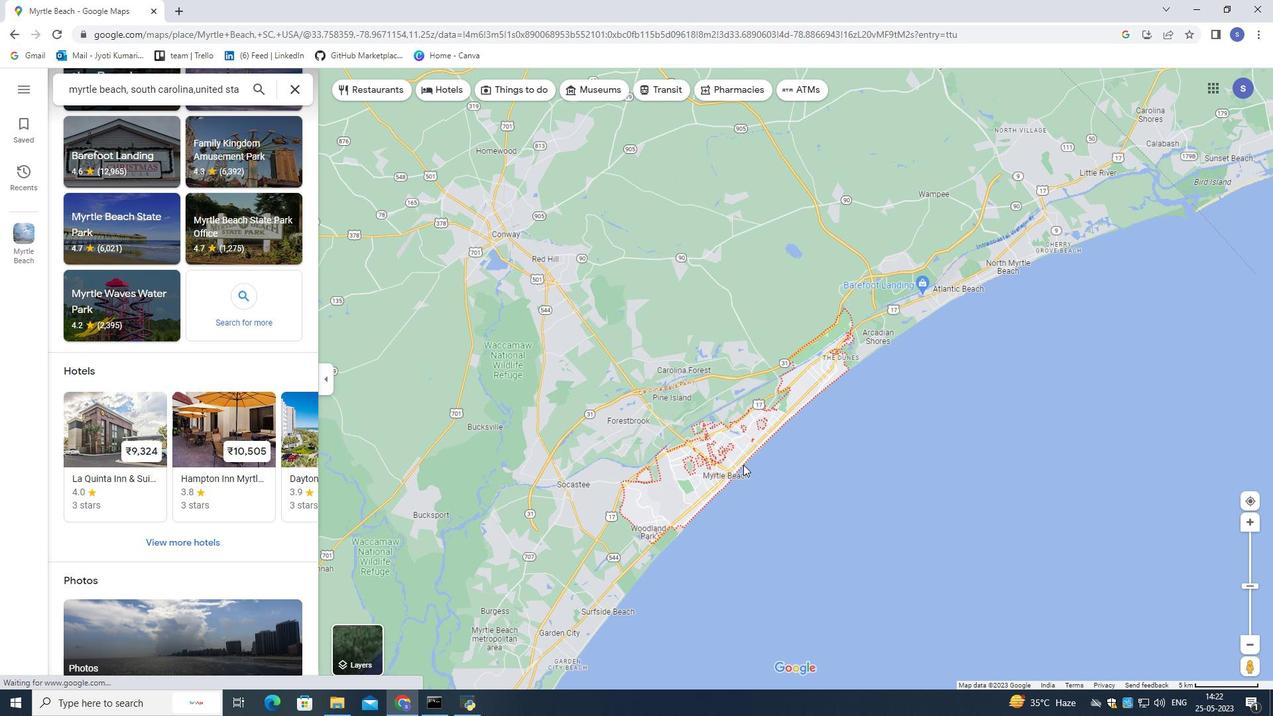 
Action: Mouse scrolled (743, 466) with delta (0, 0)
Screenshot: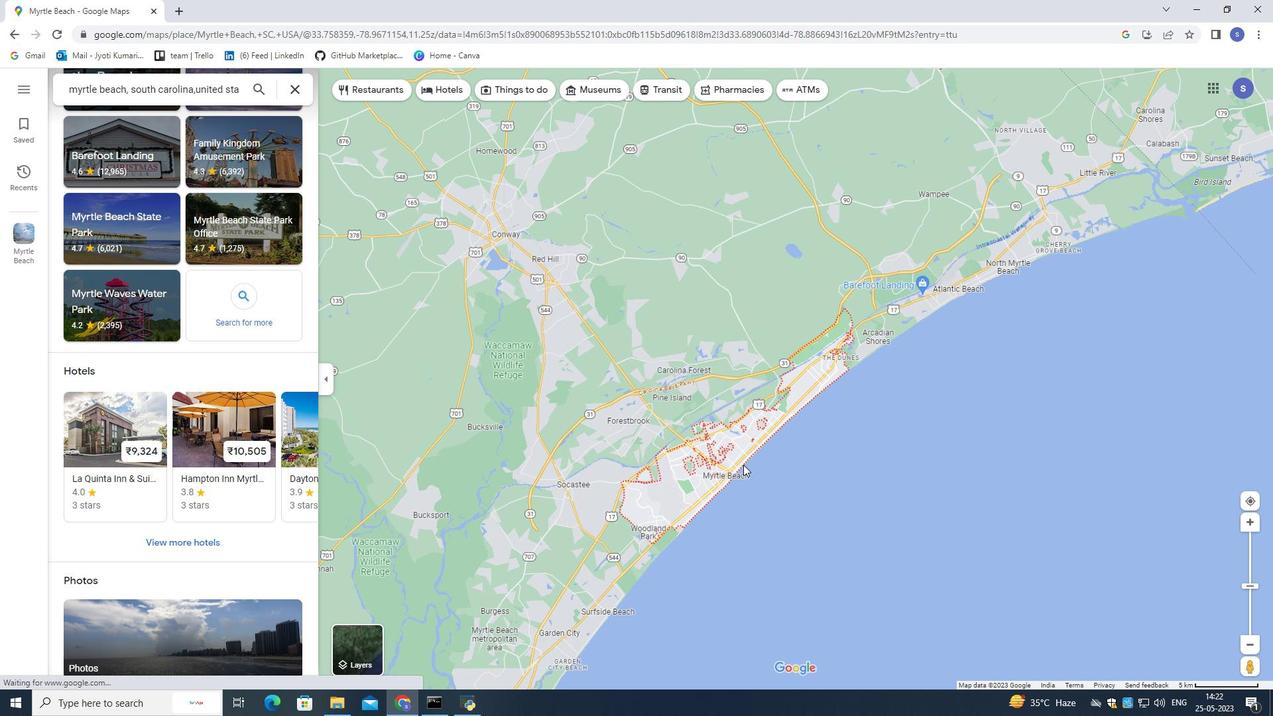 
Action: Mouse moved to (737, 470)
Screenshot: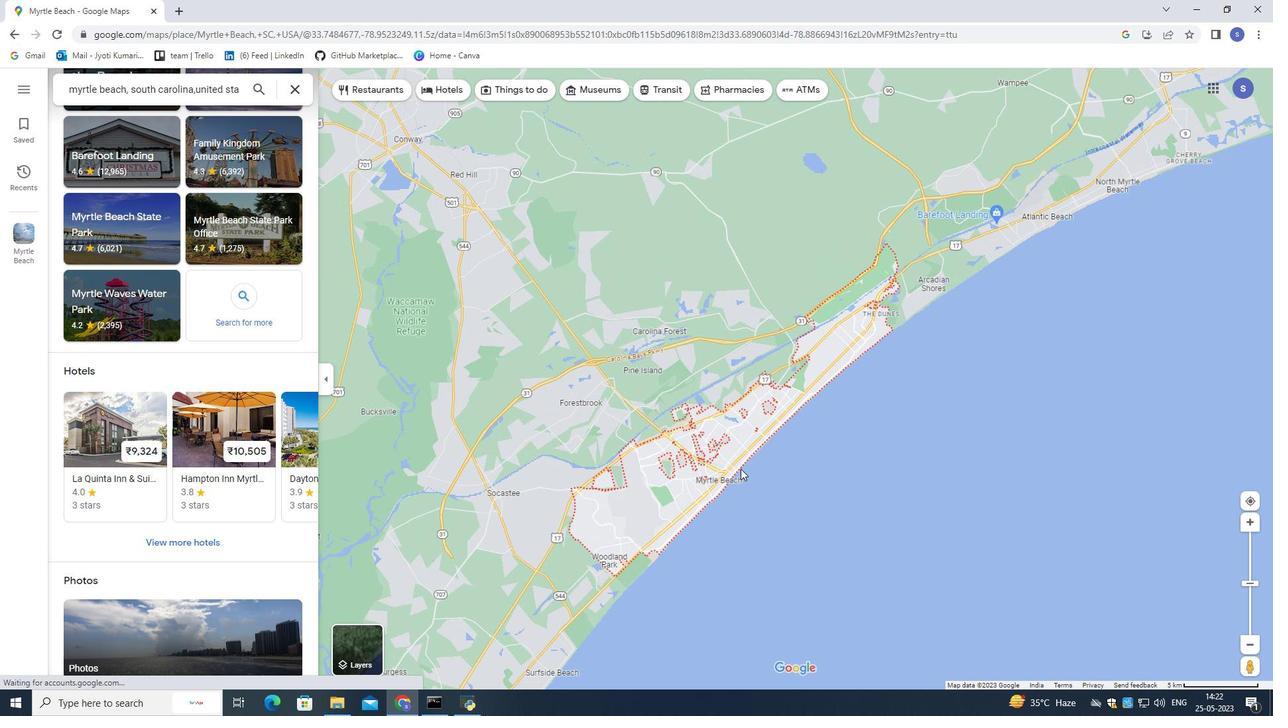 
Action: Mouse scrolled (737, 471) with delta (0, 0)
Screenshot: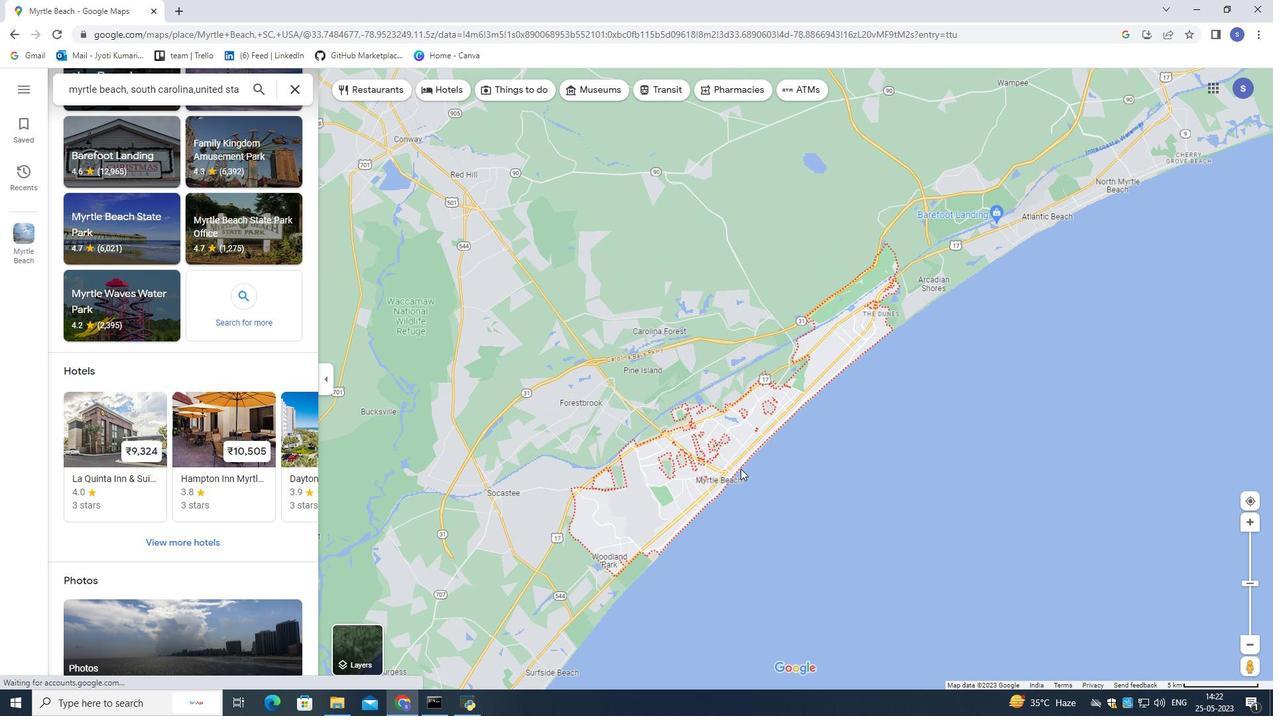 
Action: Mouse moved to (736, 470)
Screenshot: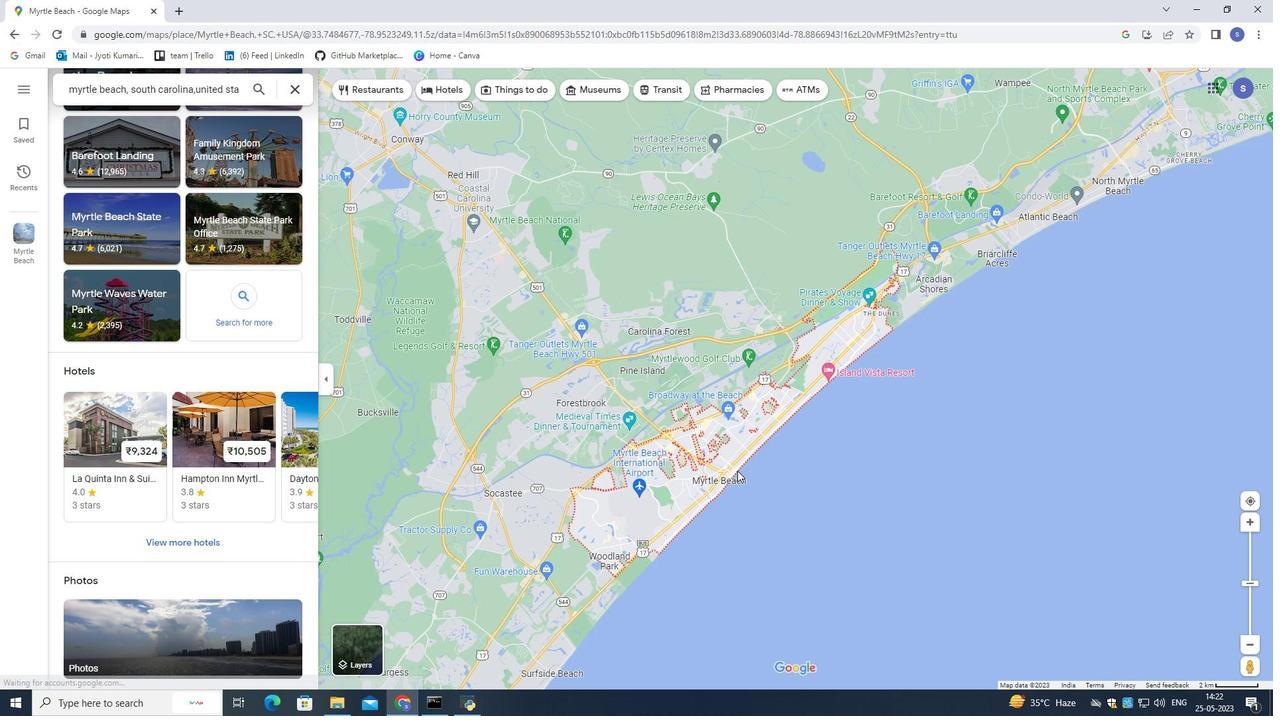 
Action: Mouse scrolled (736, 471) with delta (0, 0)
Screenshot: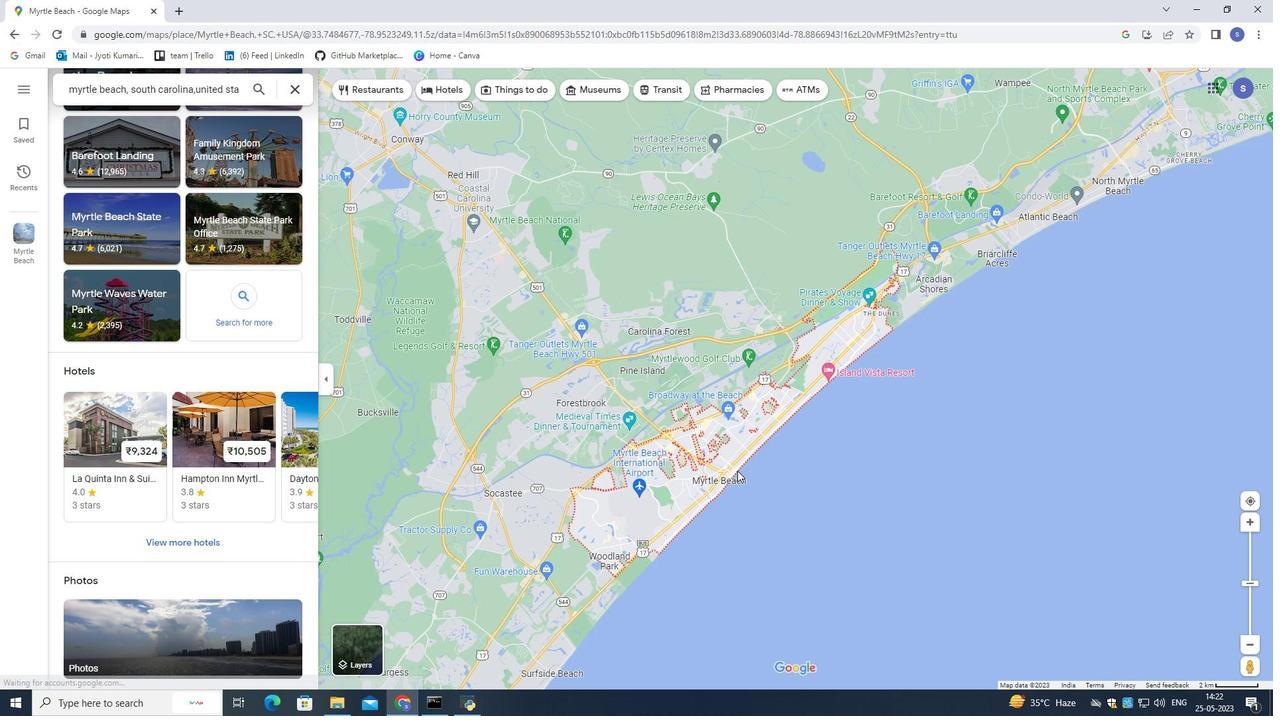 
Action: Mouse scrolled (736, 471) with delta (0, 0)
Screenshot: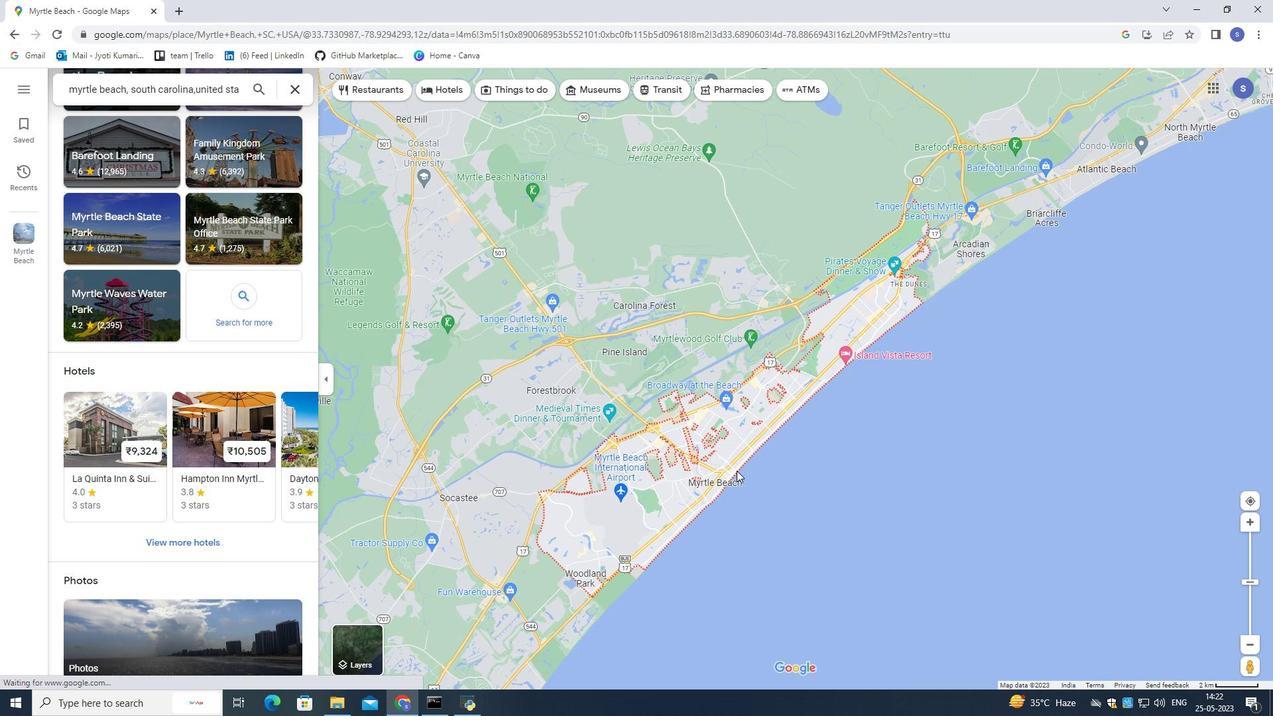 
Action: Mouse scrolled (736, 471) with delta (0, 0)
Screenshot: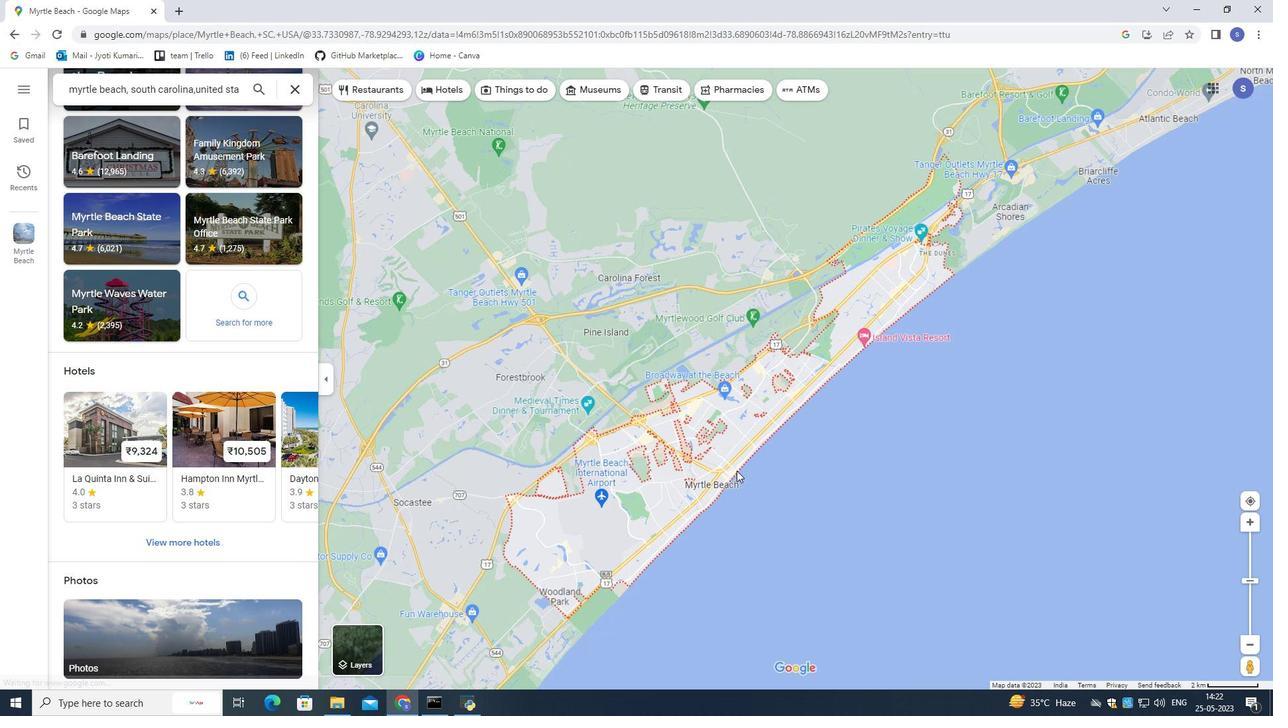 
Action: Mouse scrolled (736, 471) with delta (0, 0)
Screenshot: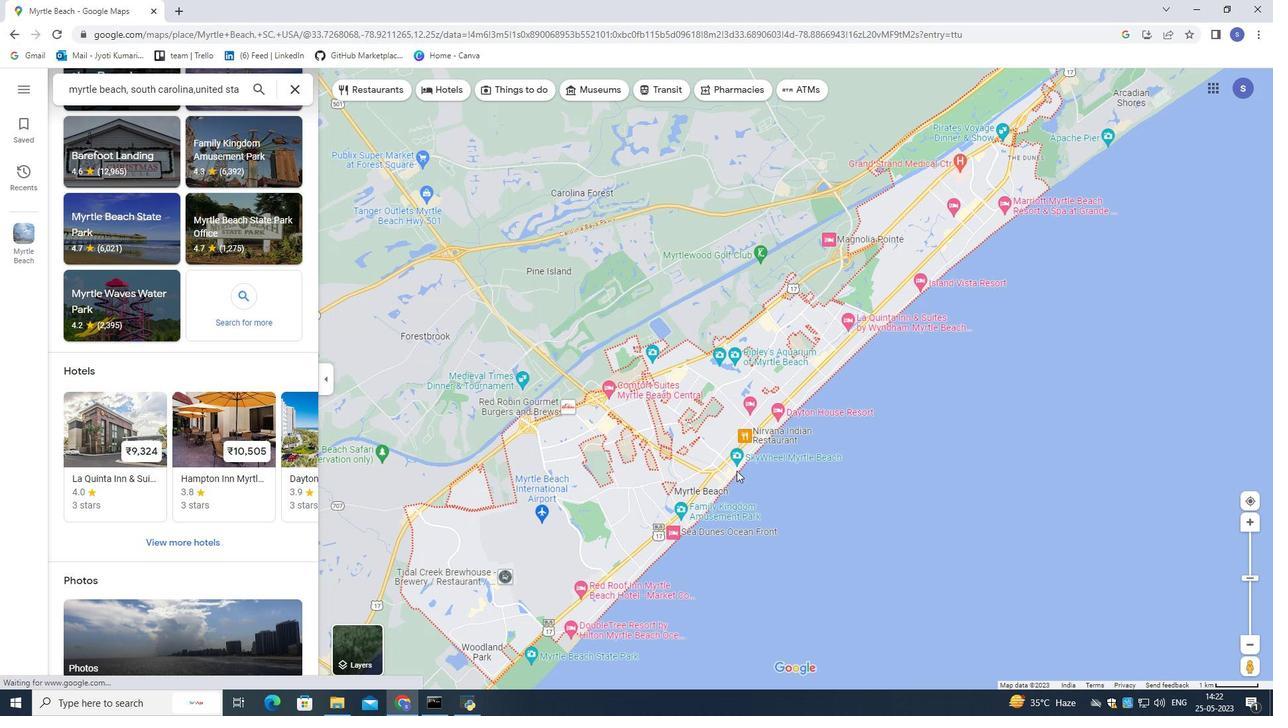 
Action: Mouse scrolled (736, 471) with delta (0, 0)
Screenshot: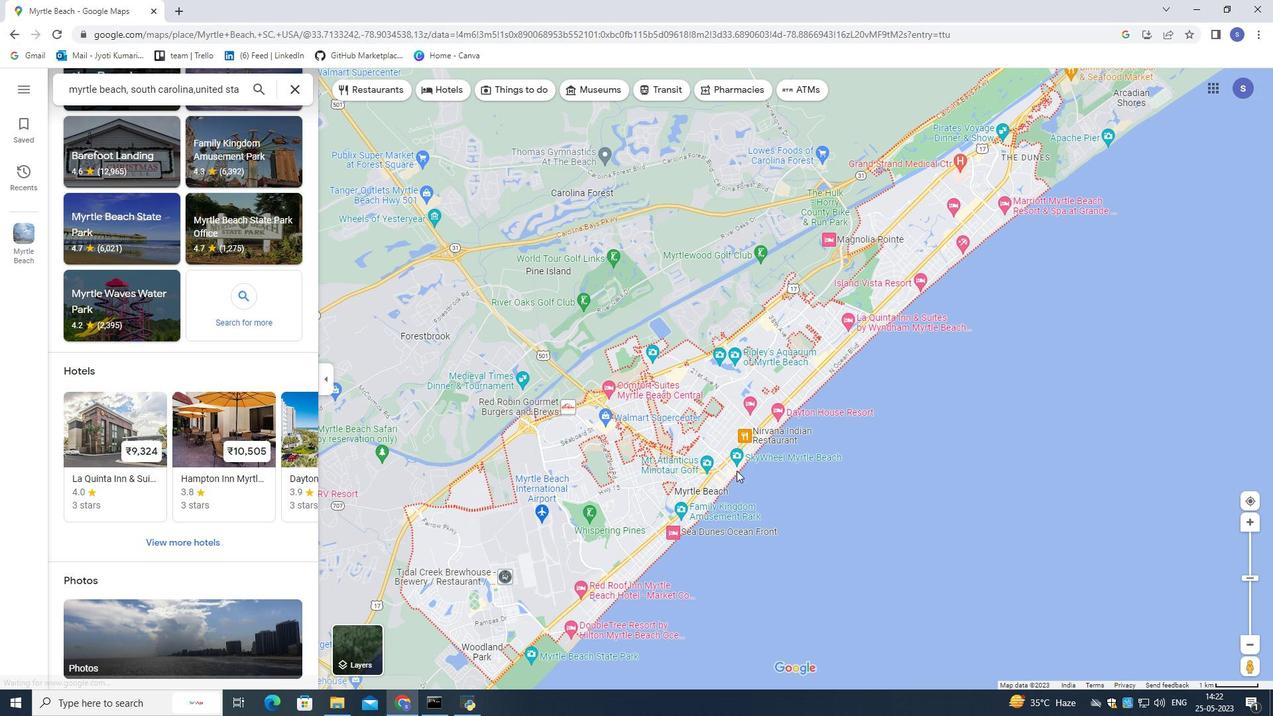 
Action: Mouse moved to (734, 470)
Screenshot: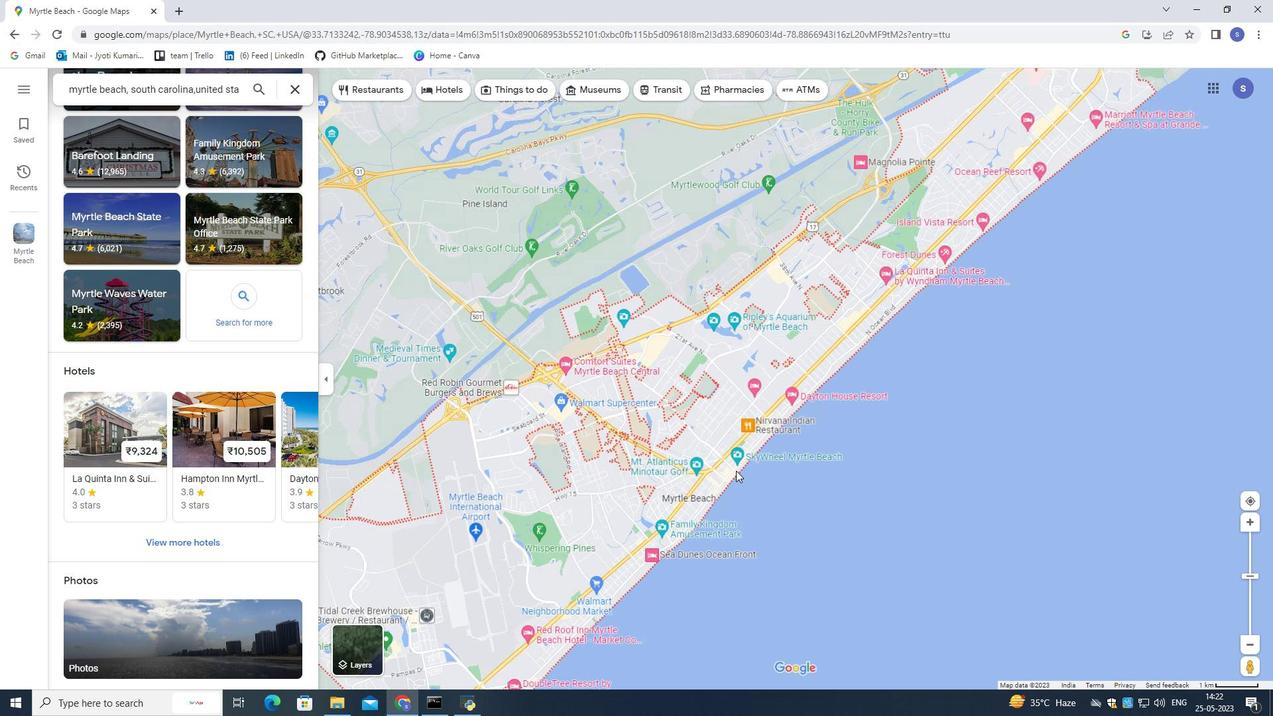 
Action: Mouse scrolled (734, 470) with delta (0, 0)
Screenshot: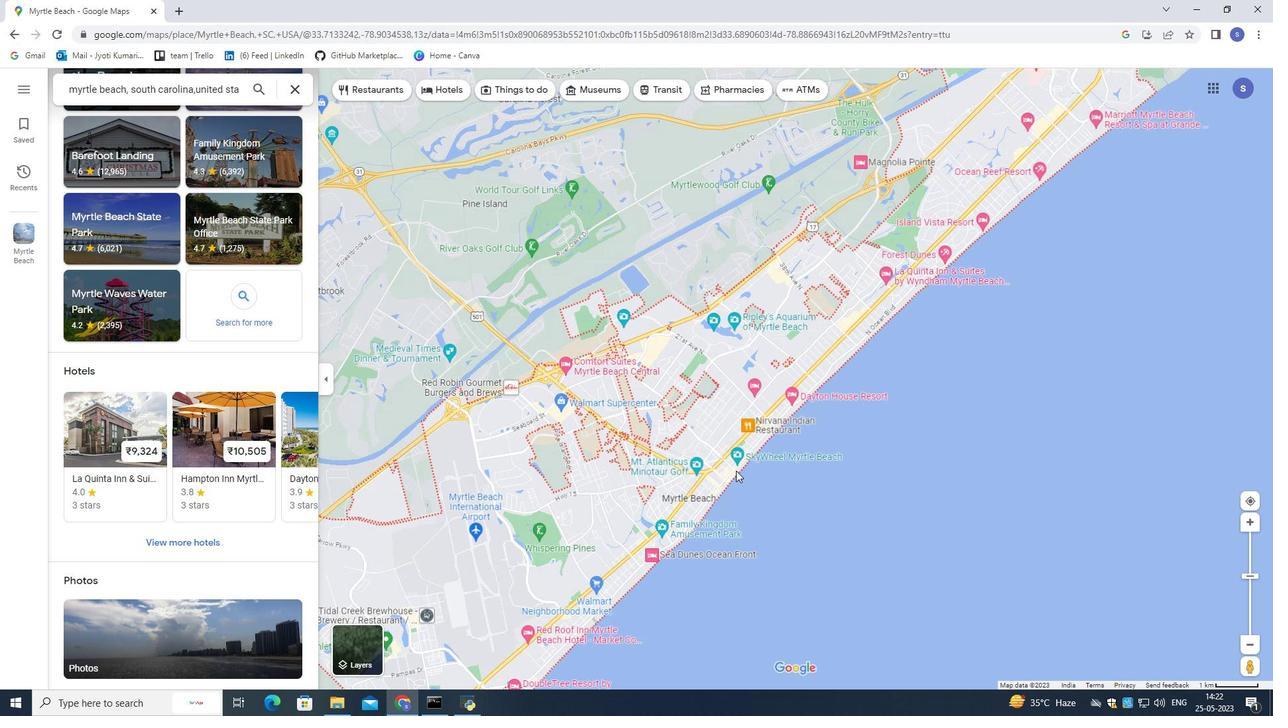 
Action: Mouse moved to (733, 469)
Screenshot: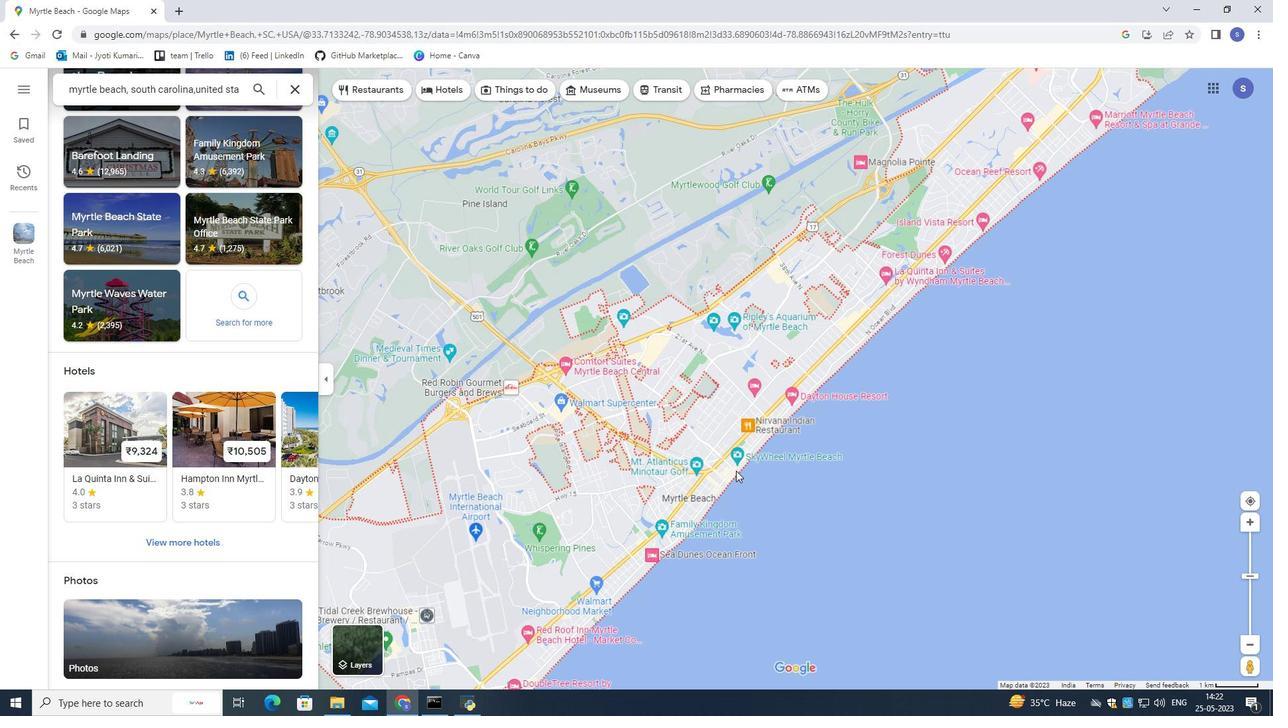 
Action: Mouse scrolled (733, 470) with delta (0, 0)
Screenshot: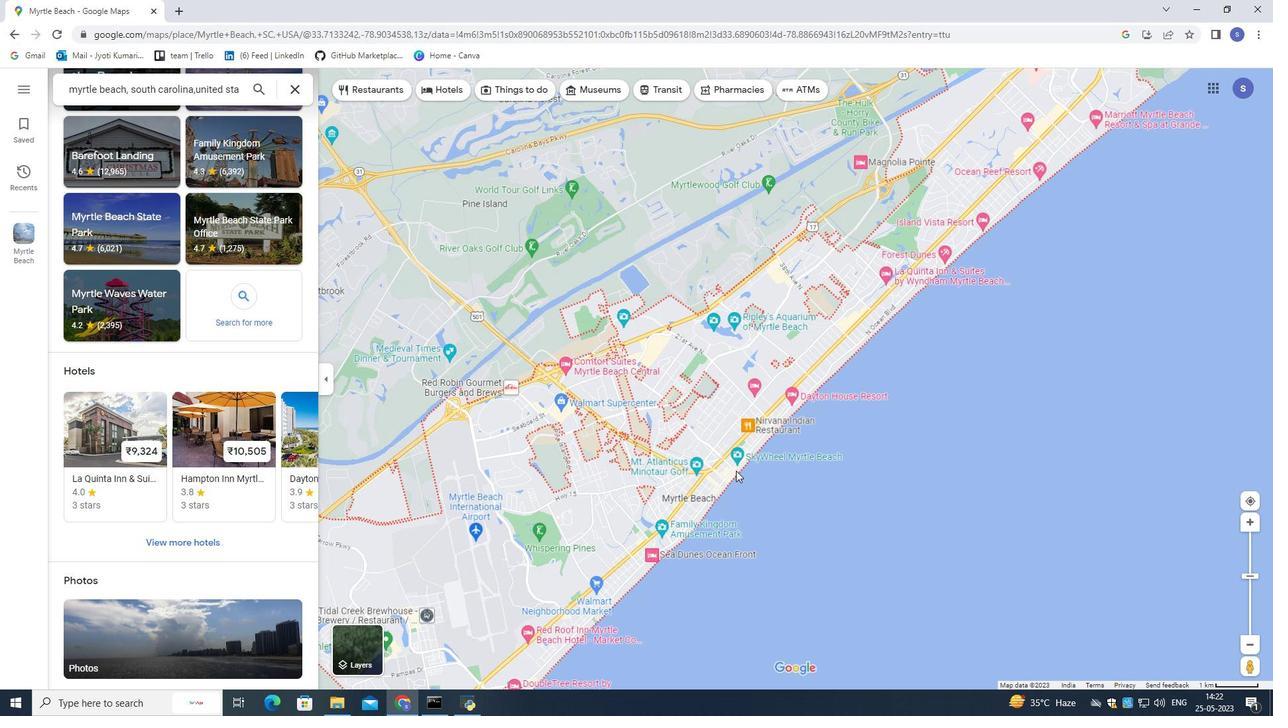 
Action: Mouse scrolled (733, 470) with delta (0, 0)
Screenshot: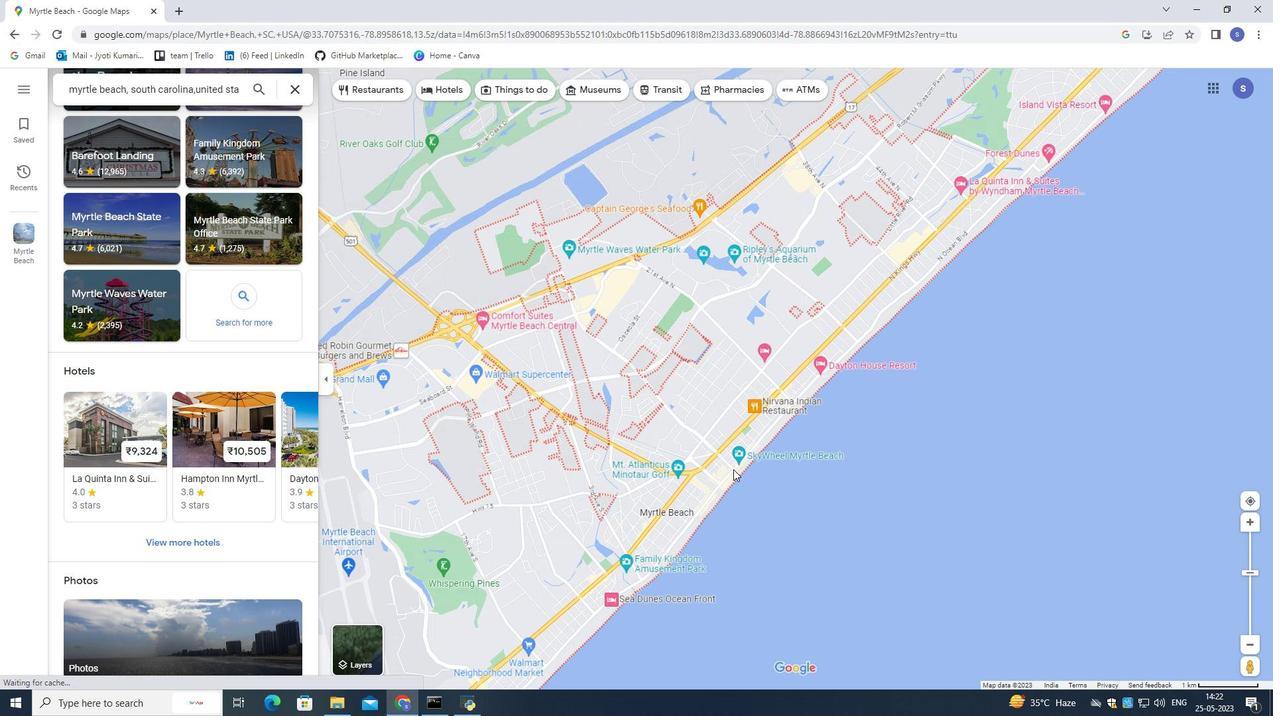 
Action: Mouse moved to (732, 468)
Screenshot: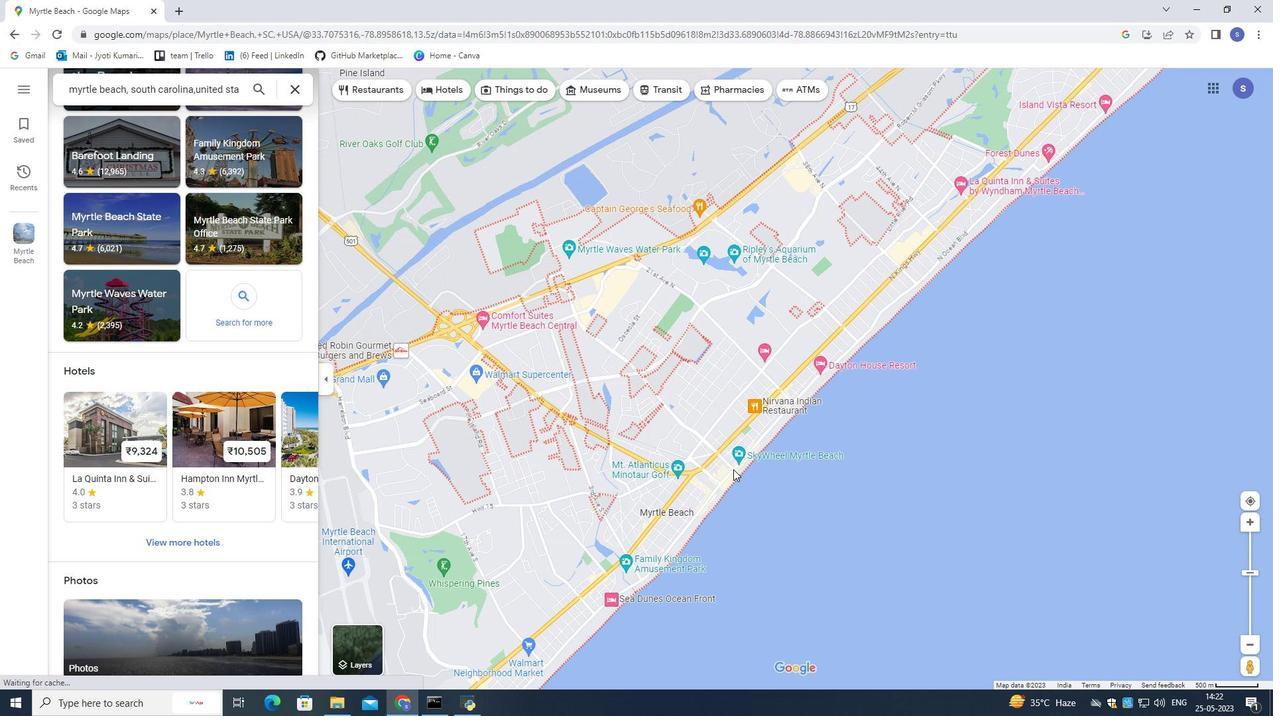 
Action: Mouse scrolled (732, 470) with delta (0, 0)
Screenshot: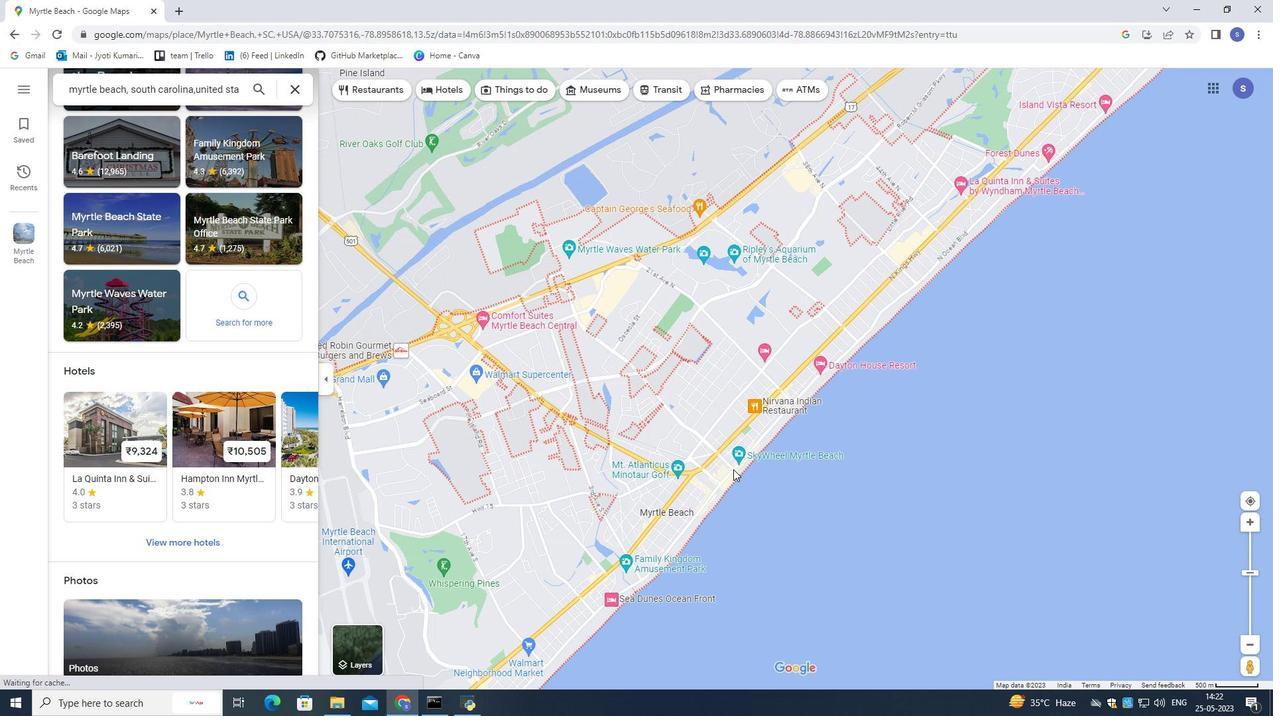 
Action: Mouse moved to (730, 467)
Screenshot: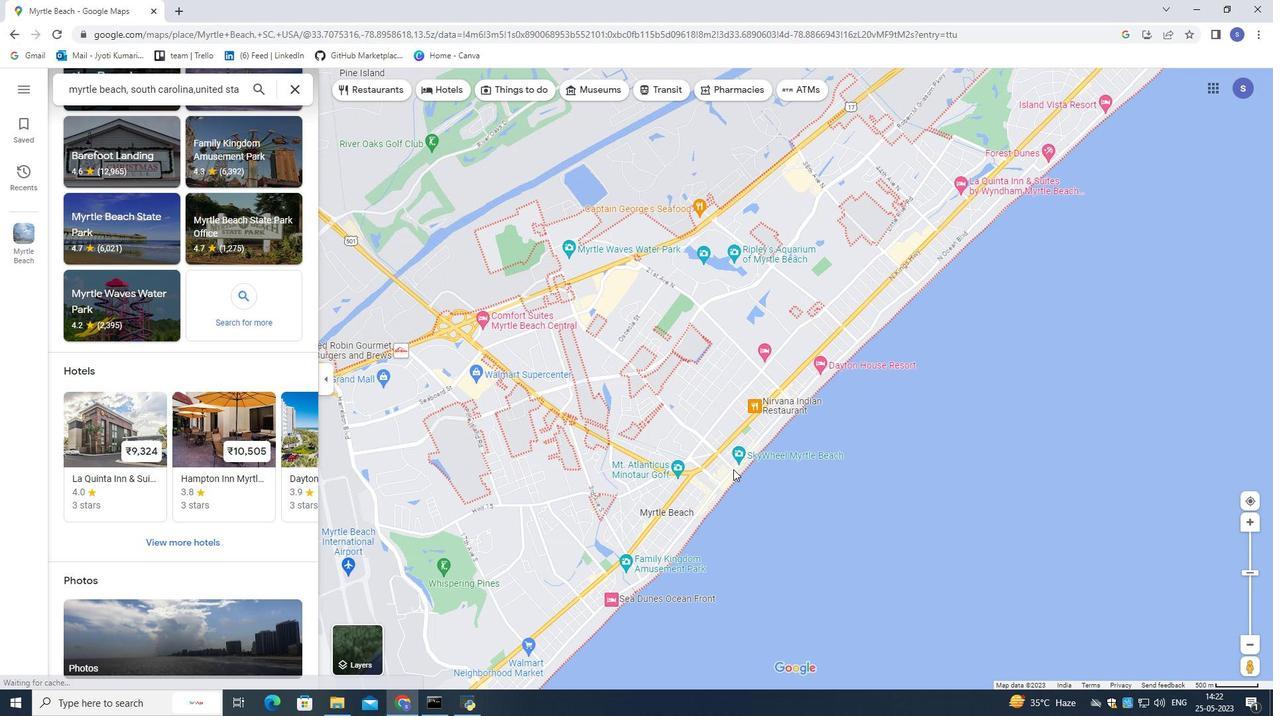 
Action: Mouse scrolled (730, 468) with delta (0, 0)
Screenshot: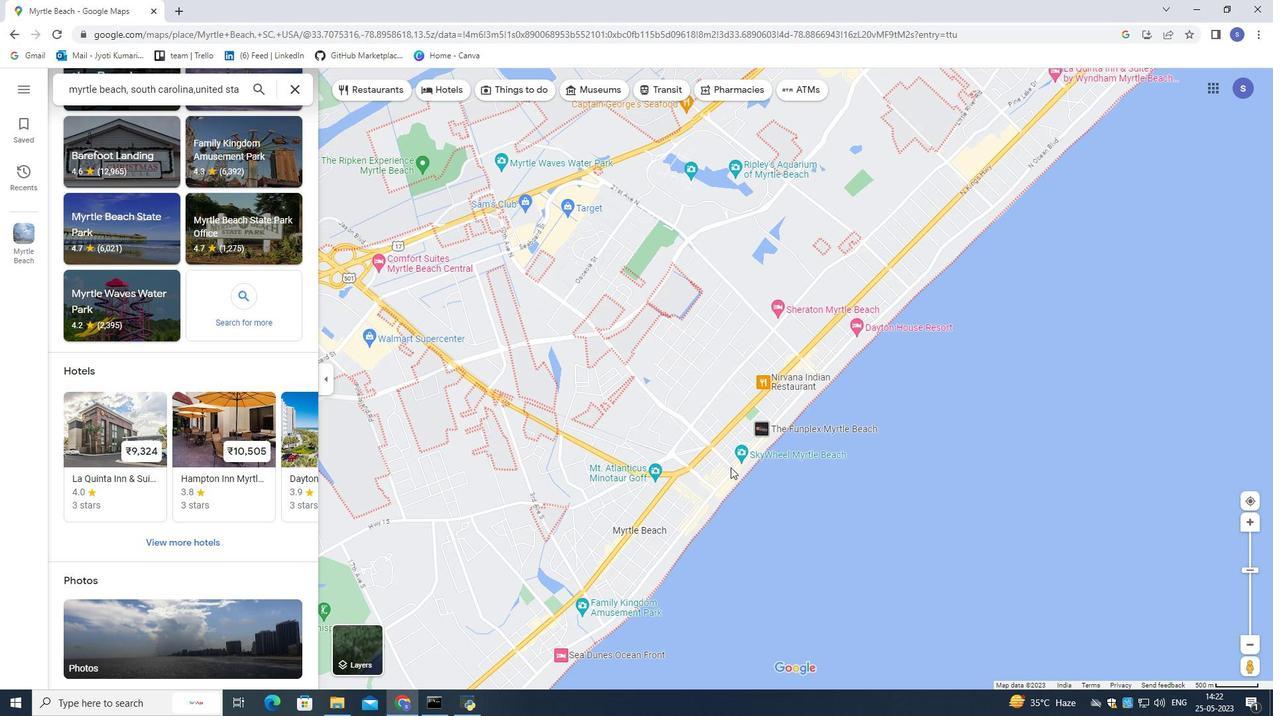 
Action: Mouse scrolled (730, 468) with delta (0, 0)
Screenshot: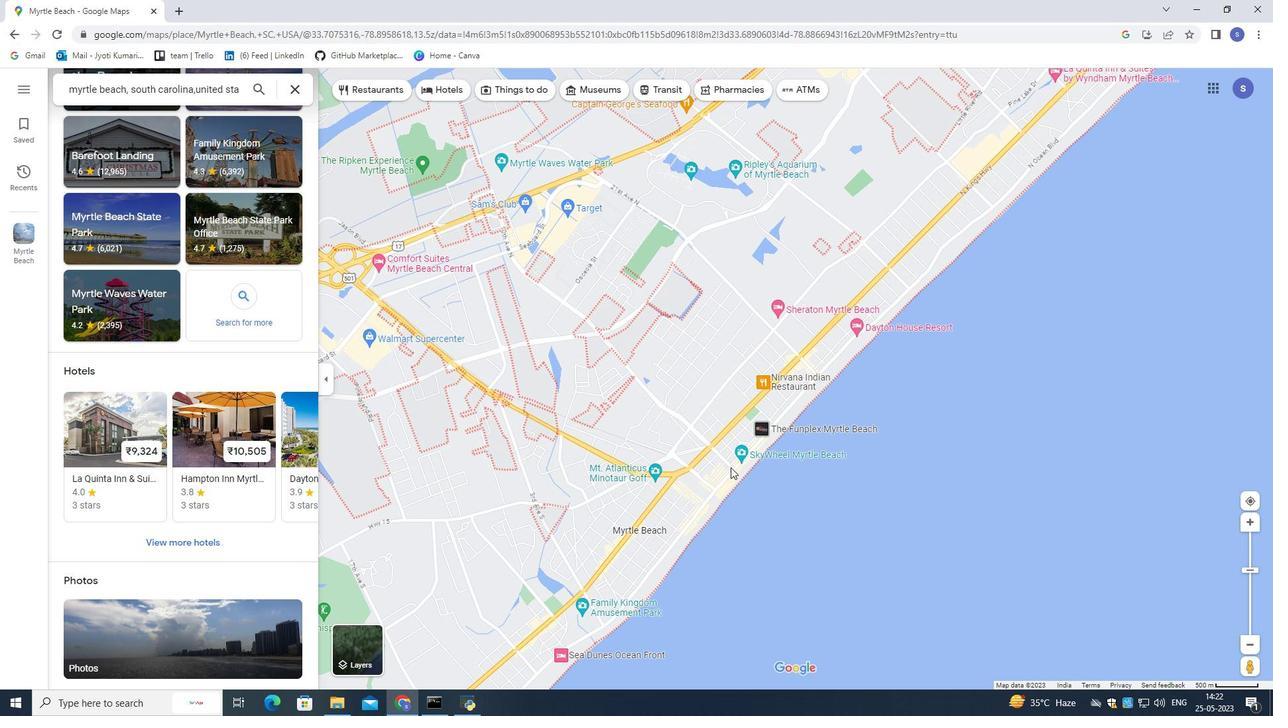 
Action: Mouse moved to (729, 466)
Screenshot: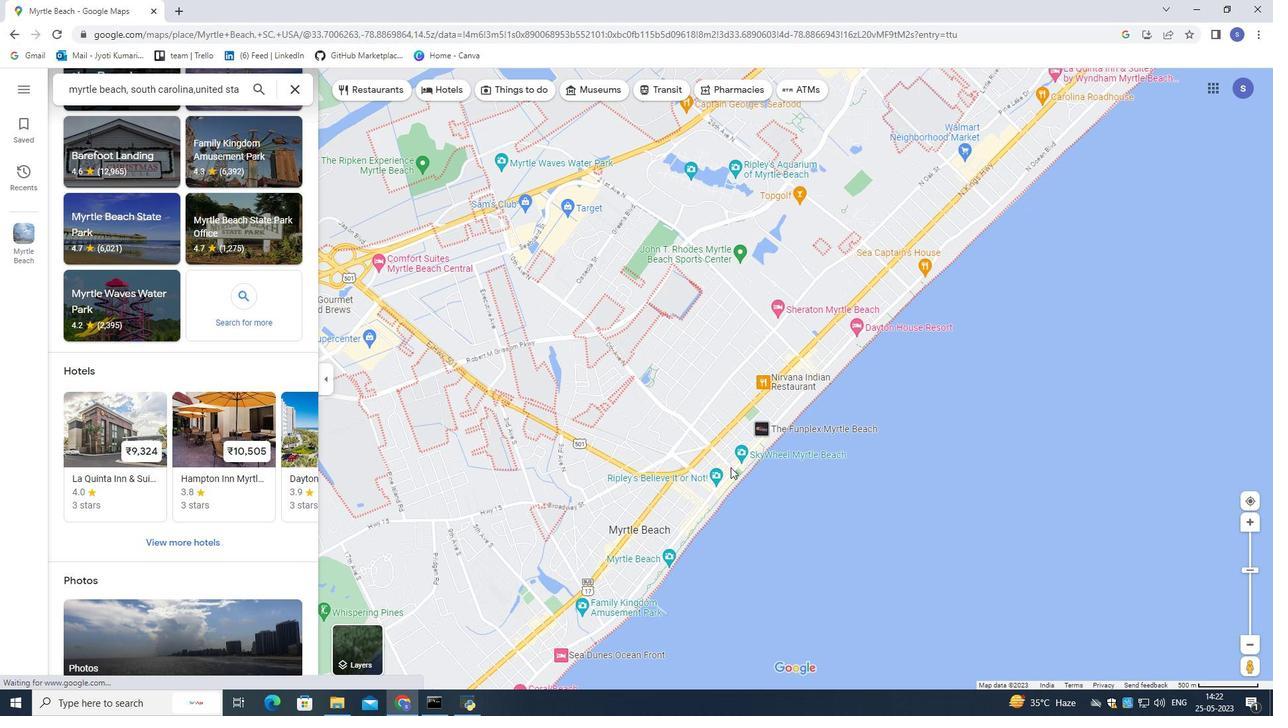 
Action: Mouse scrolled (729, 466) with delta (0, 0)
Screenshot: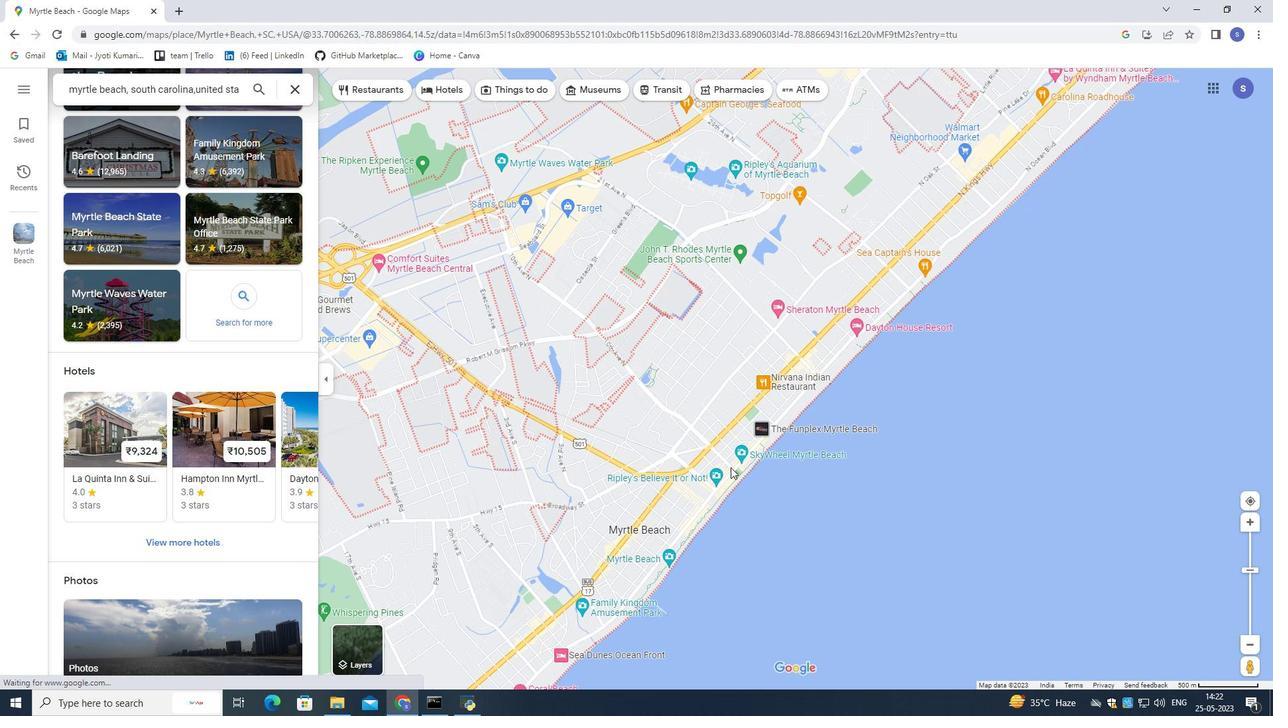 
Action: Mouse moved to (727, 465)
Screenshot: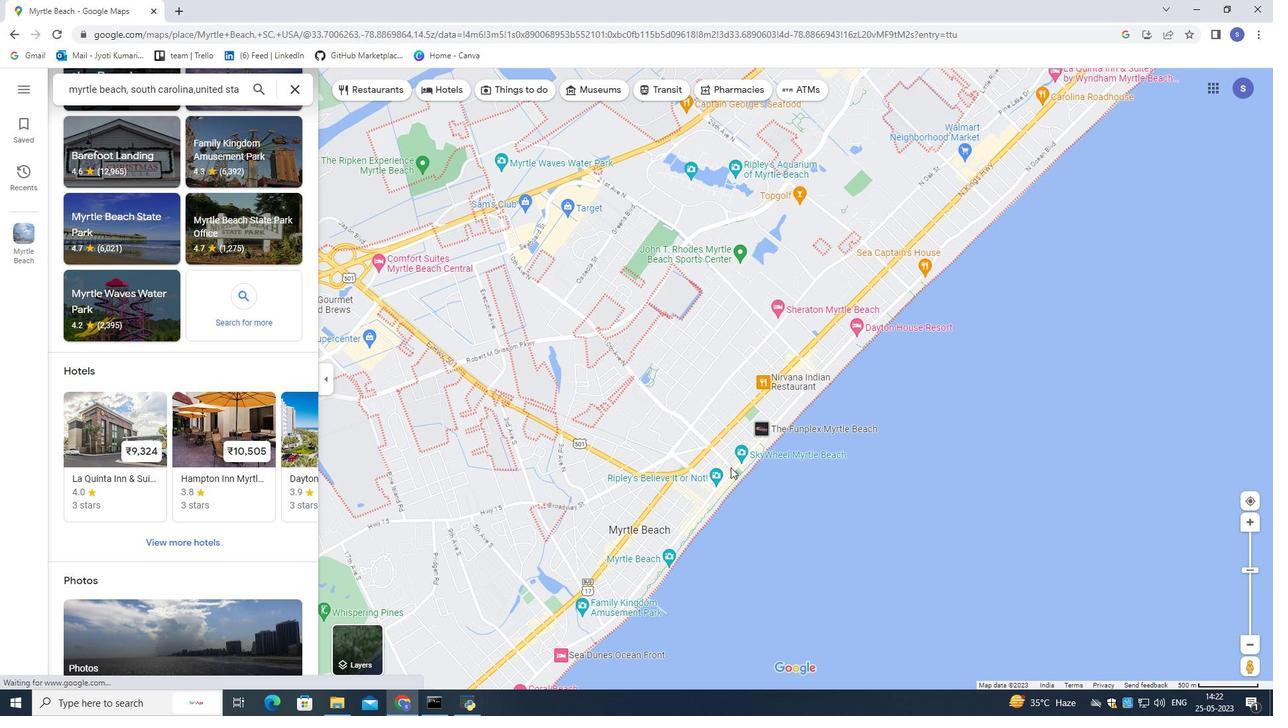 
Action: Mouse scrolled (727, 466) with delta (0, 0)
Screenshot: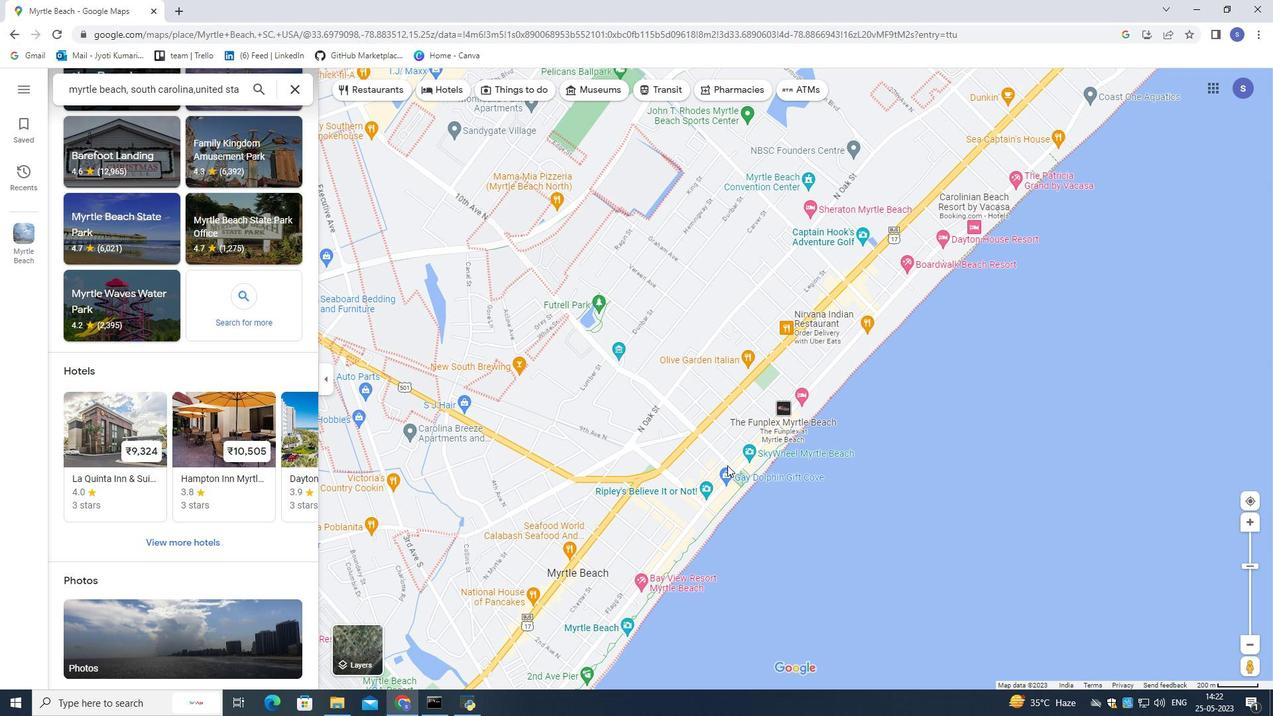 
Action: Mouse scrolled (727, 466) with delta (0, 0)
Screenshot: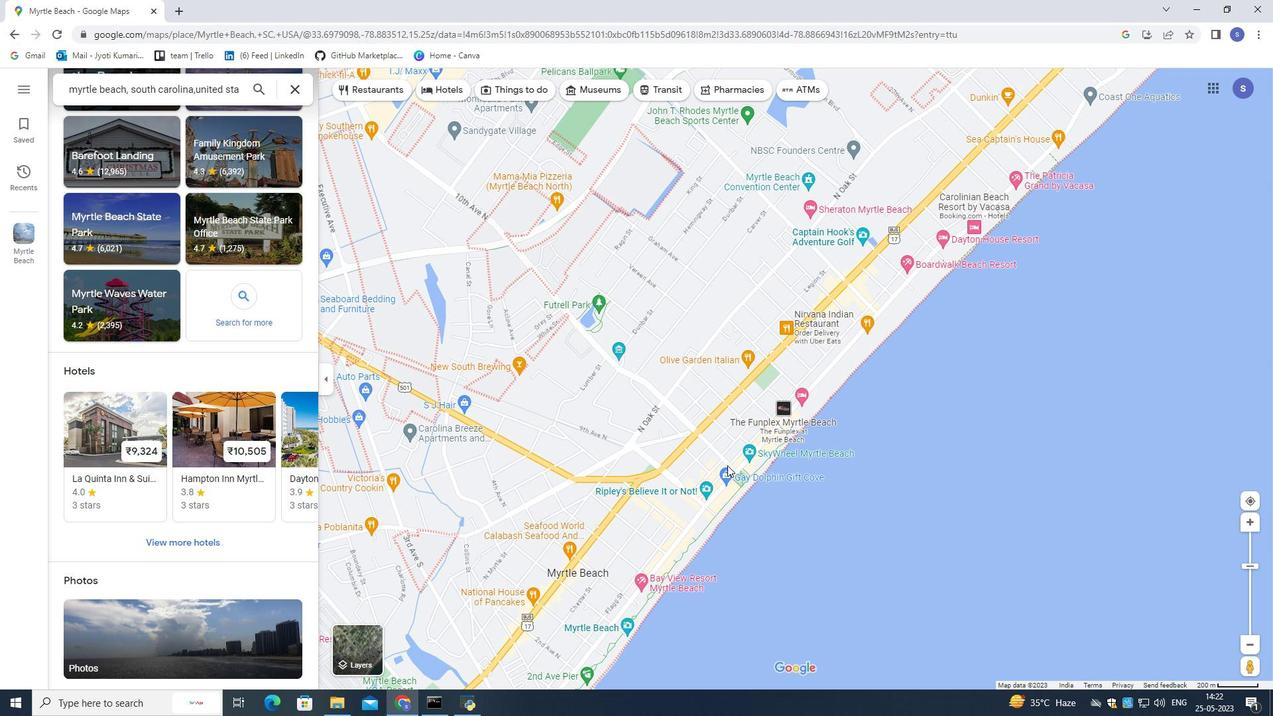 
Action: Mouse scrolled (727, 466) with delta (0, 0)
Screenshot: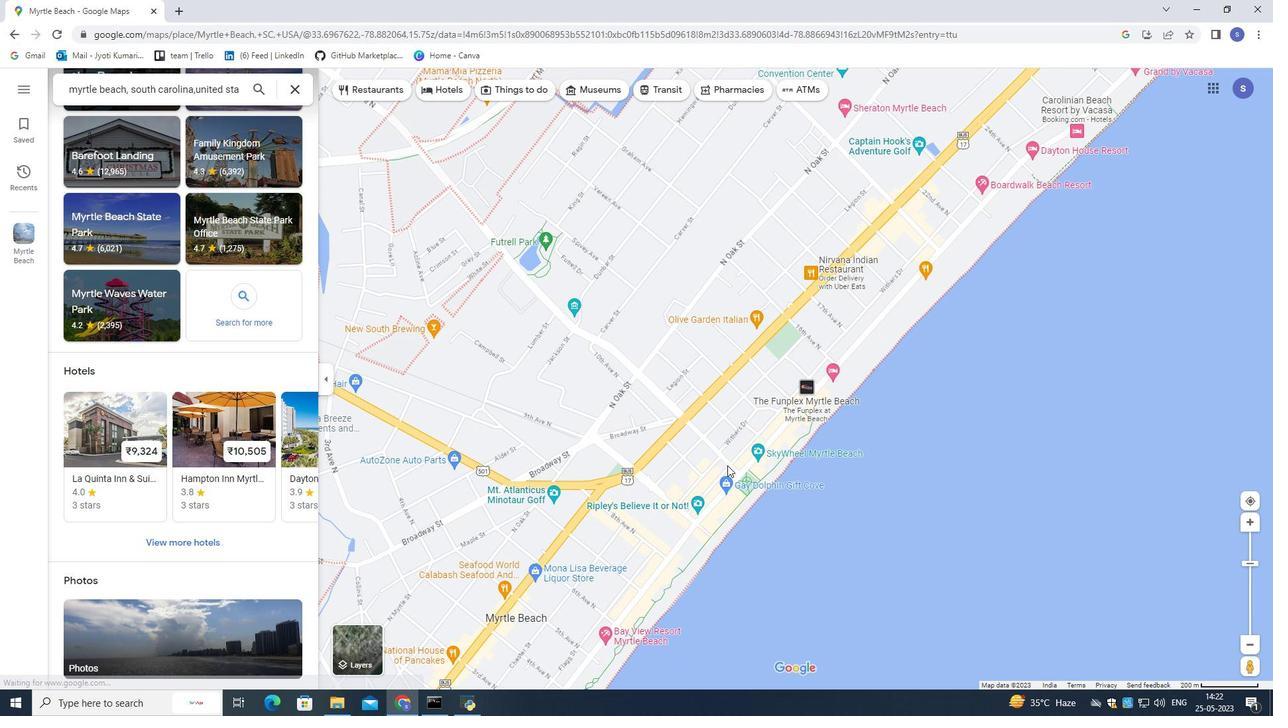 
Action: Mouse scrolled (727, 466) with delta (0, 0)
Screenshot: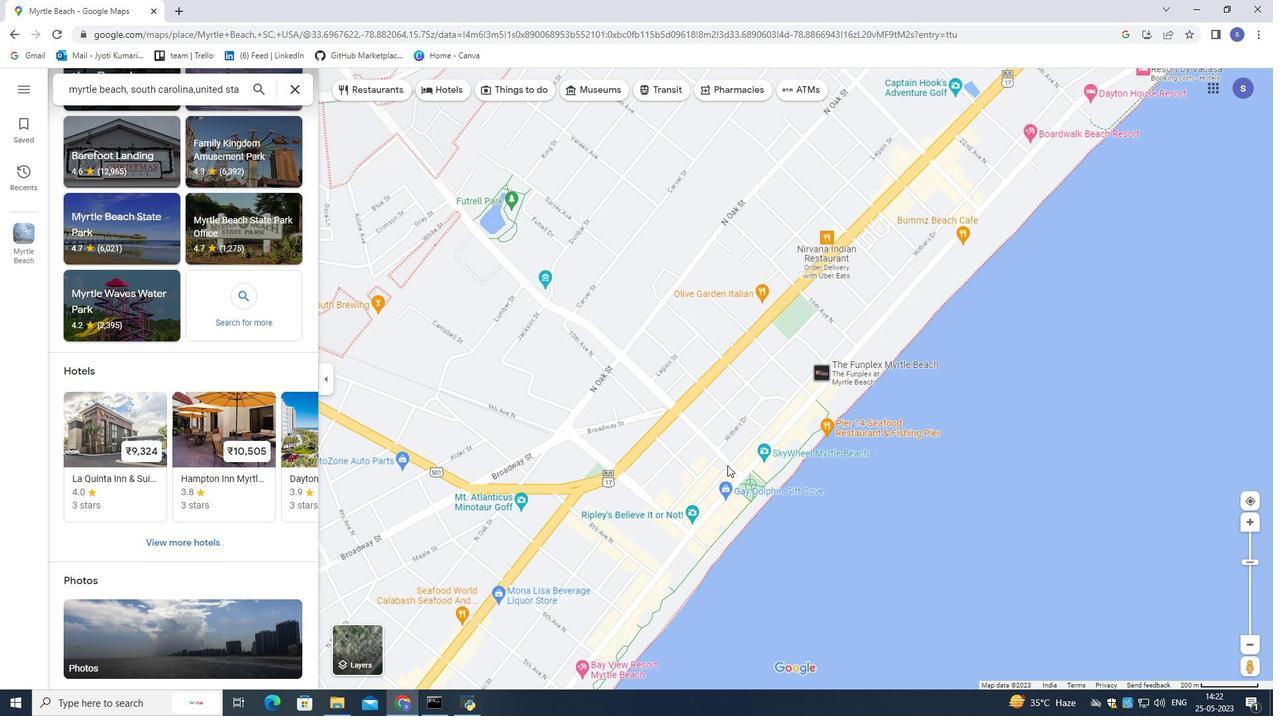
Action: Mouse scrolled (727, 466) with delta (0, 0)
Screenshot: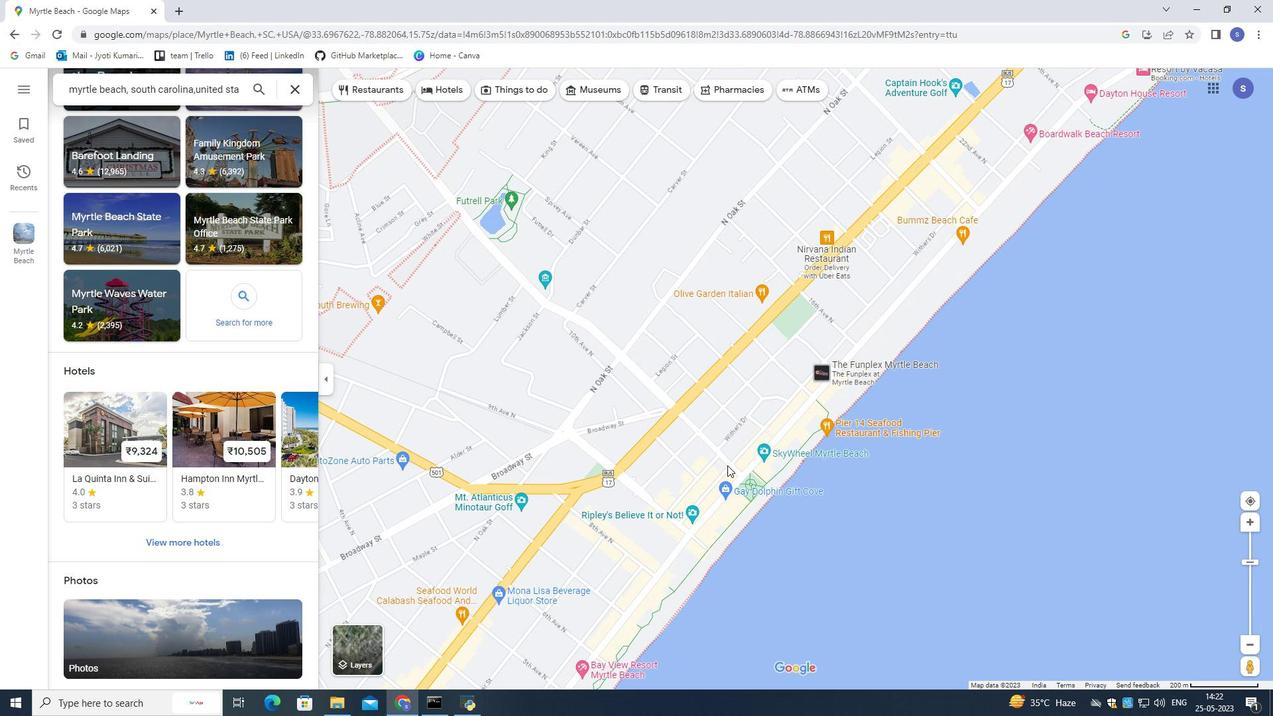 
Action: Mouse scrolled (727, 466) with delta (0, 0)
Screenshot: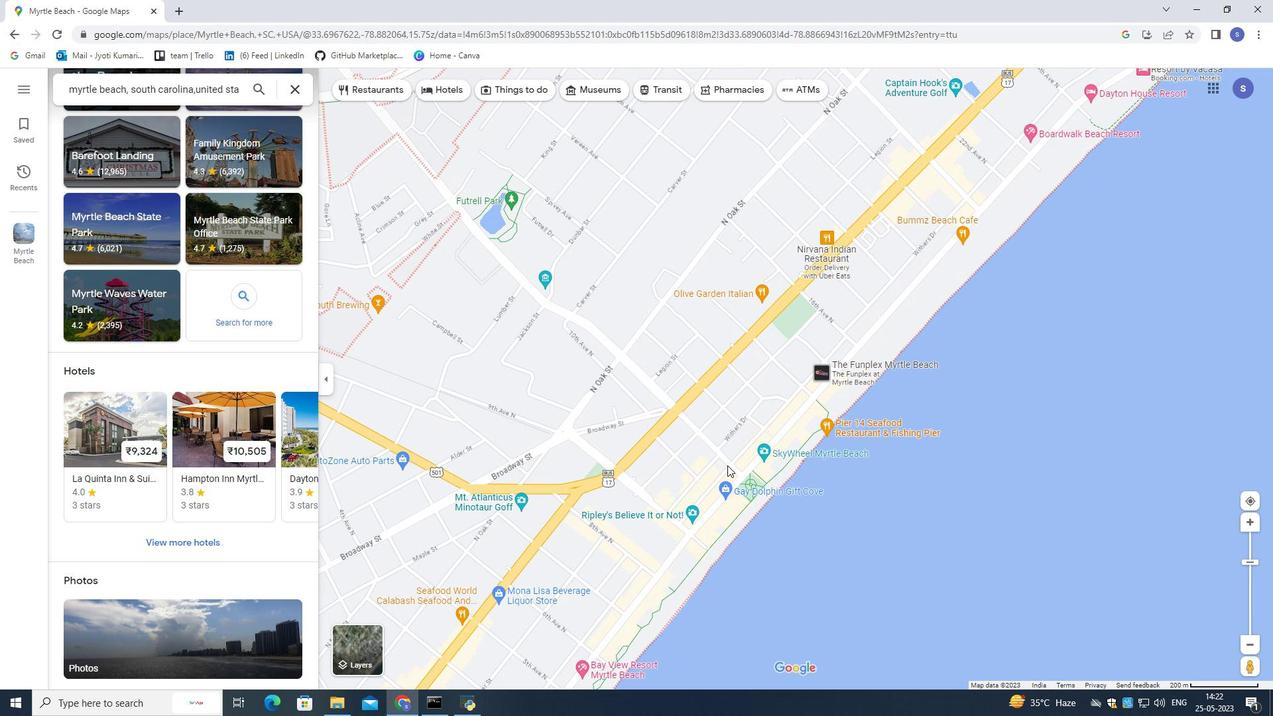 
Action: Mouse scrolled (727, 466) with delta (0, 0)
Screenshot: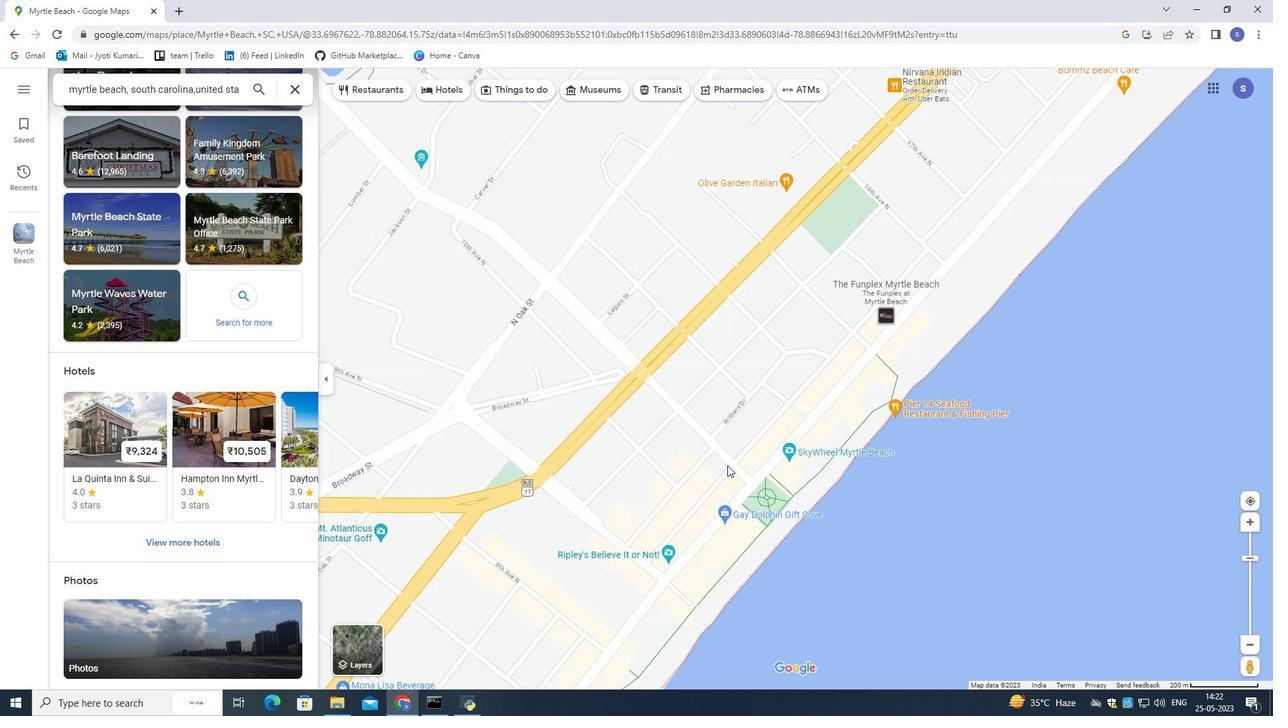 
Action: Mouse scrolled (727, 466) with delta (0, 0)
Screenshot: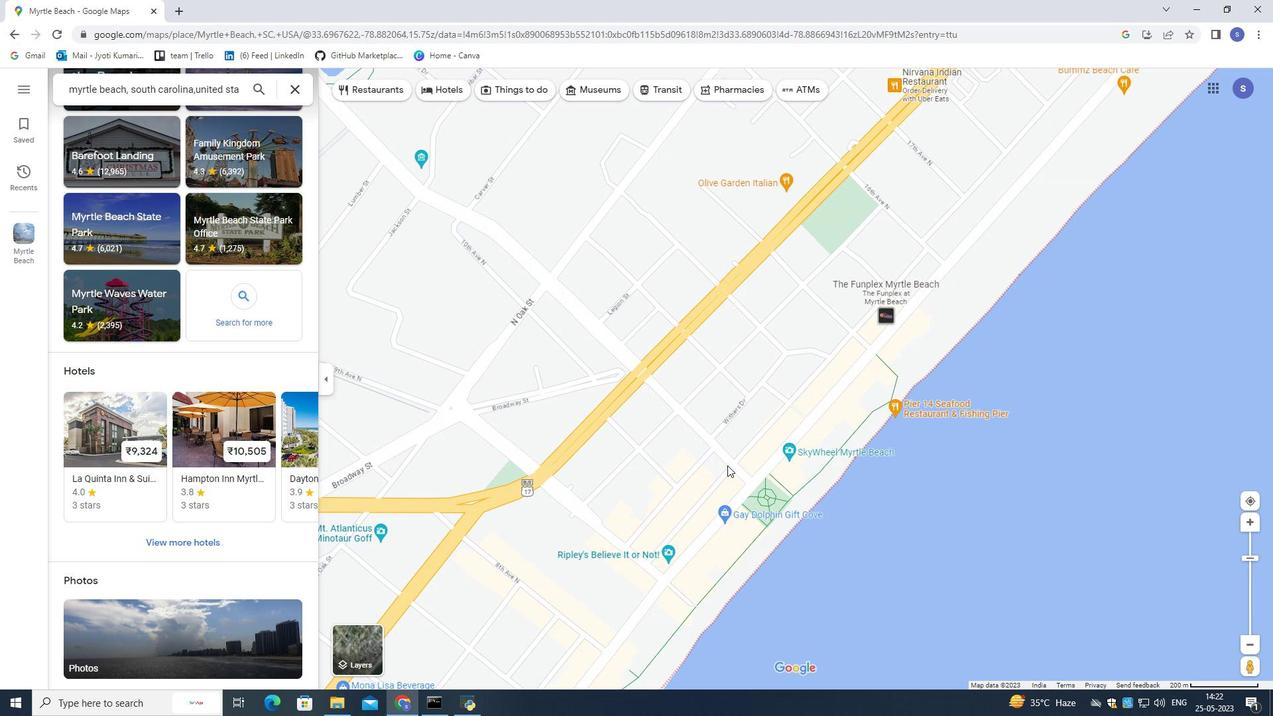 
Action: Mouse moved to (691, 450)
Screenshot: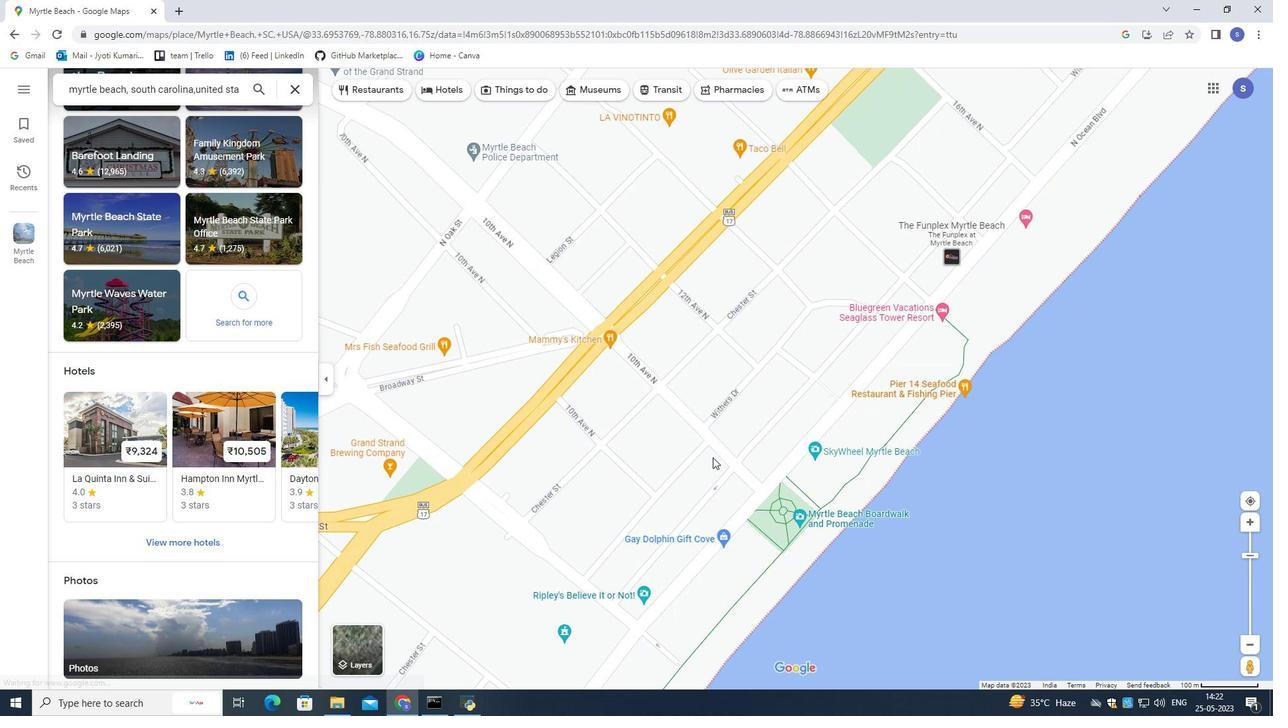 
Action: Mouse scrolled (691, 450) with delta (0, 0)
Screenshot: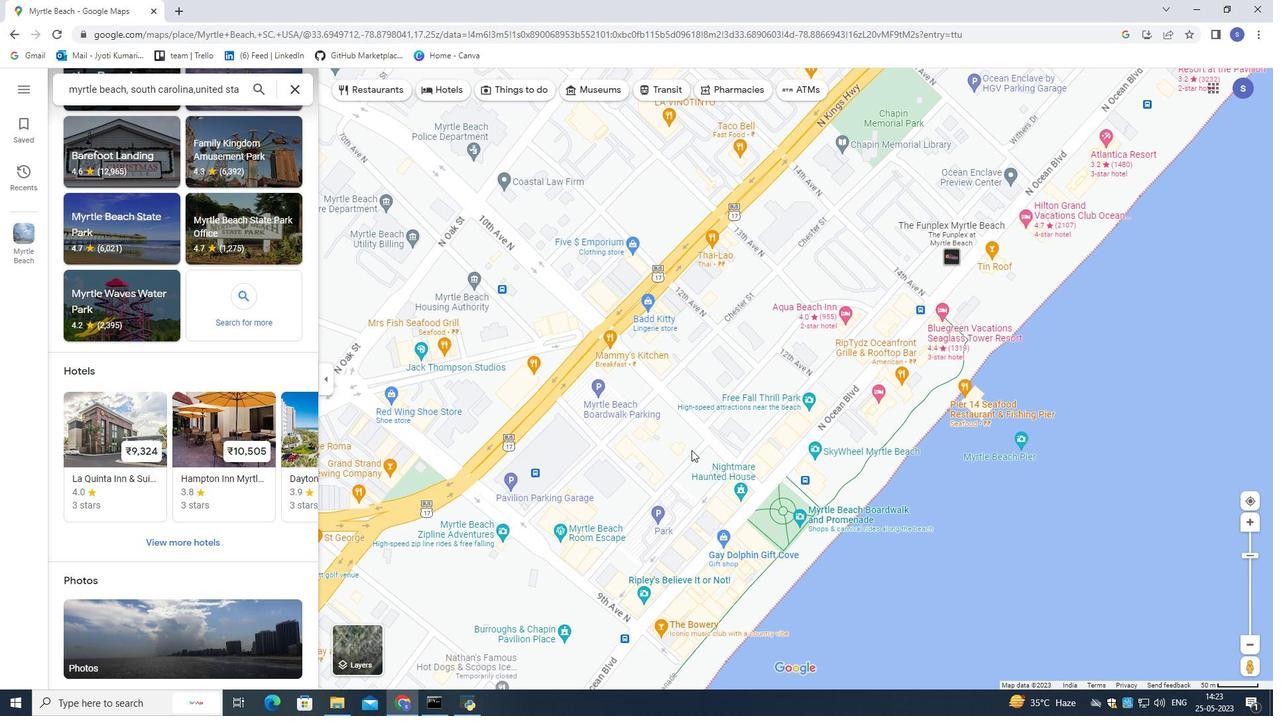 
Action: Mouse scrolled (691, 450) with delta (0, 0)
Screenshot: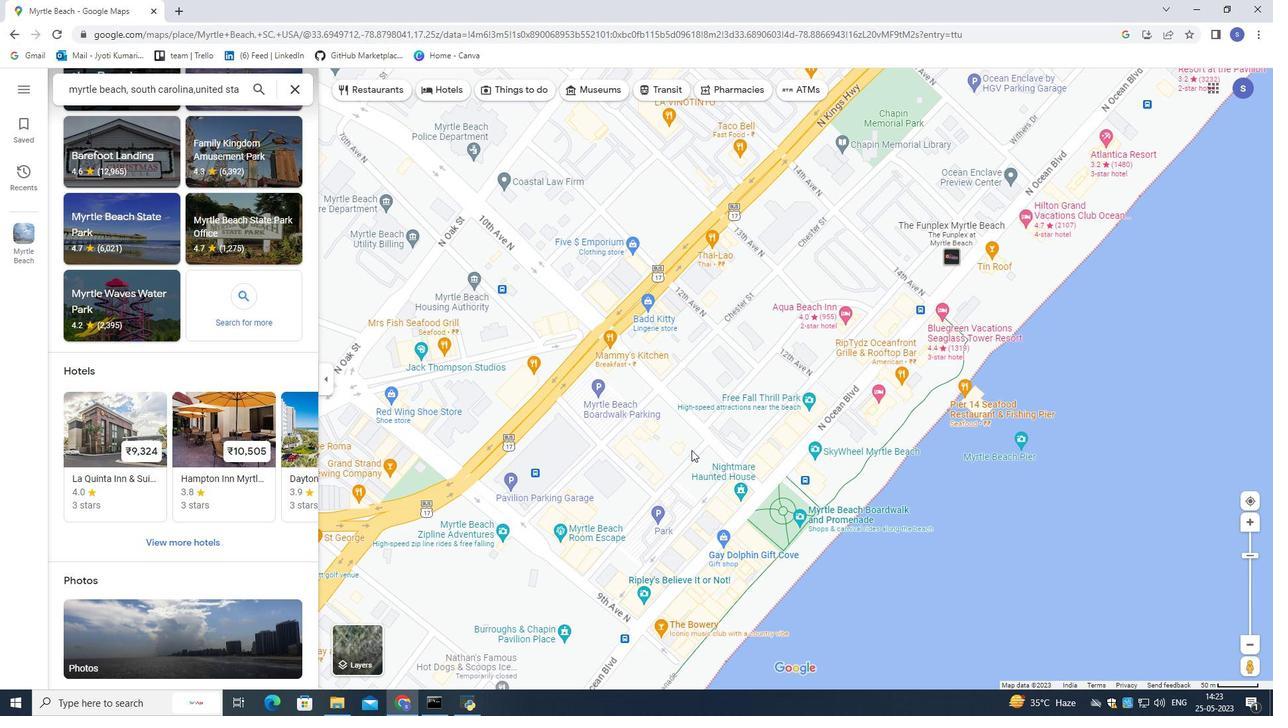 
Action: Mouse scrolled (691, 450) with delta (0, 0)
Screenshot: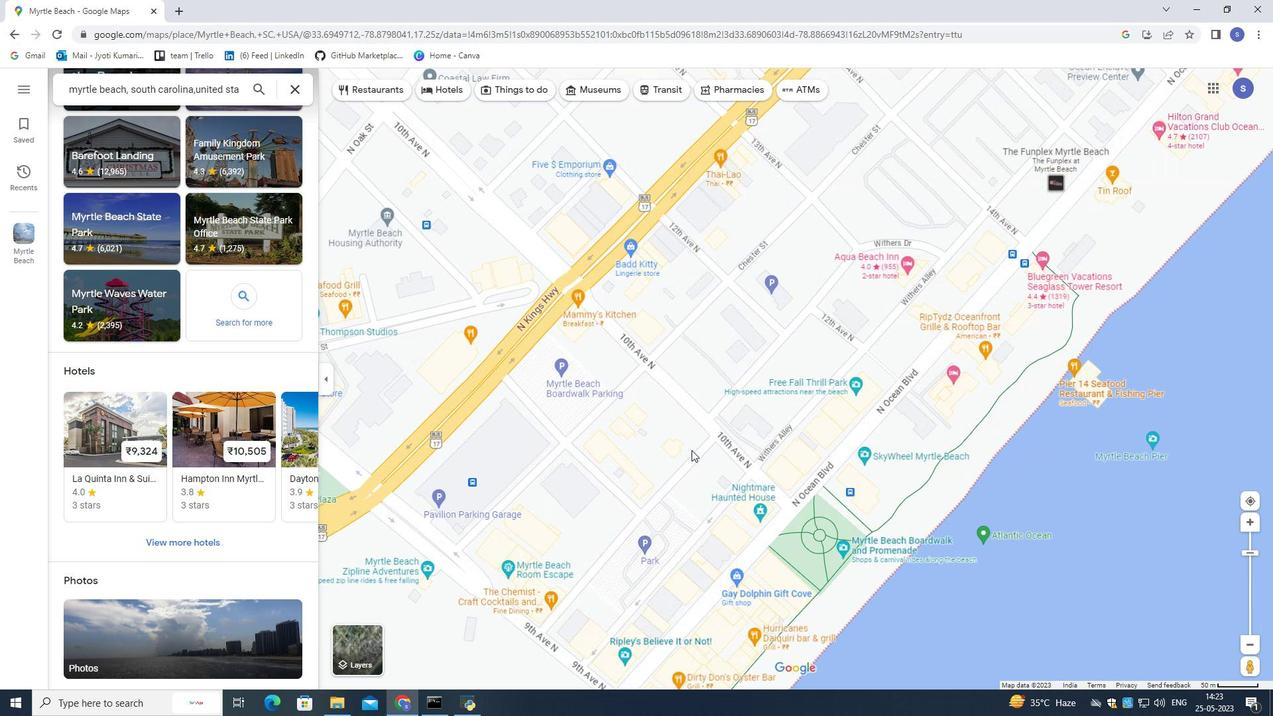 
Action: Mouse scrolled (691, 450) with delta (0, 0)
Screenshot: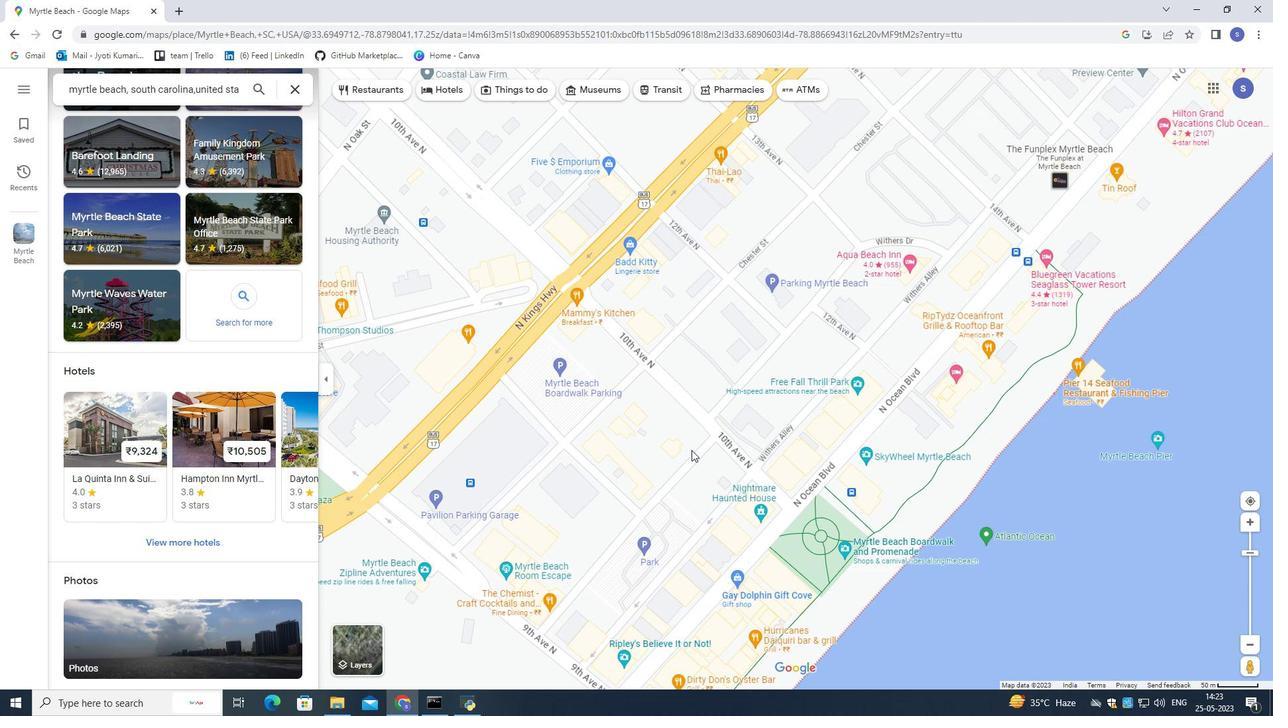 
Action: Mouse moved to (1204, 535)
Screenshot: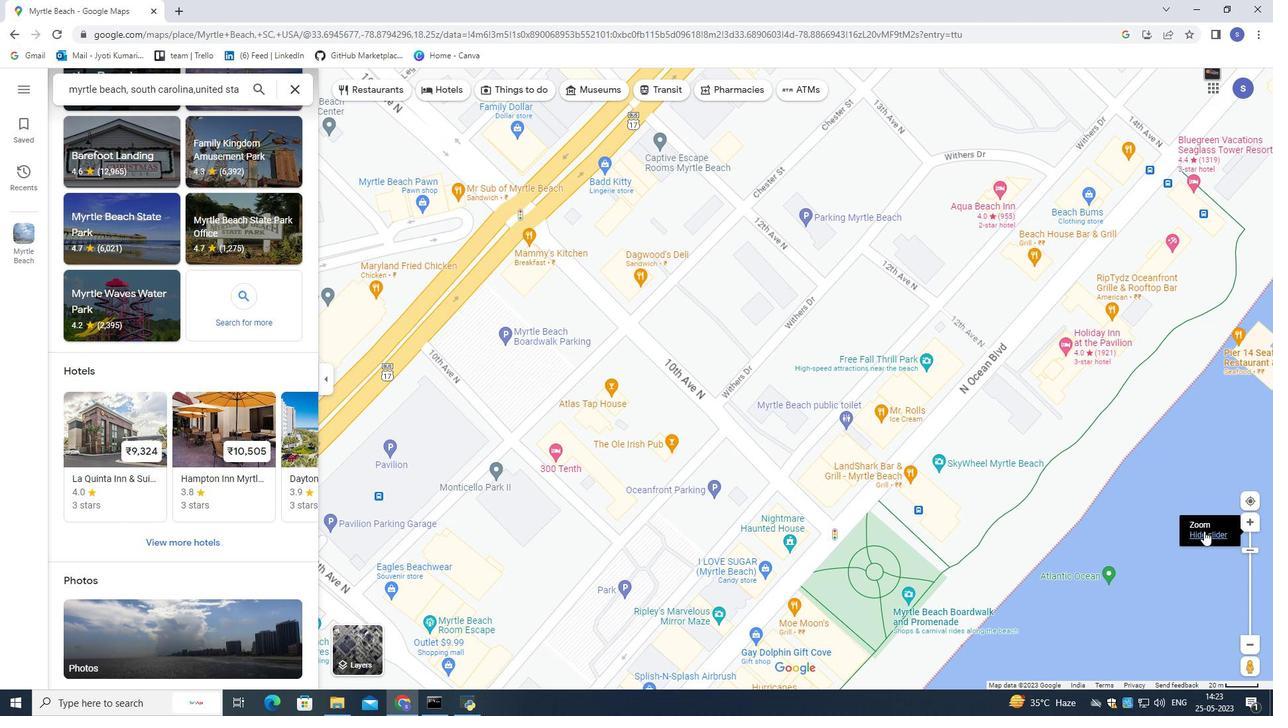 
Action: Mouse pressed left at (1204, 535)
Screenshot: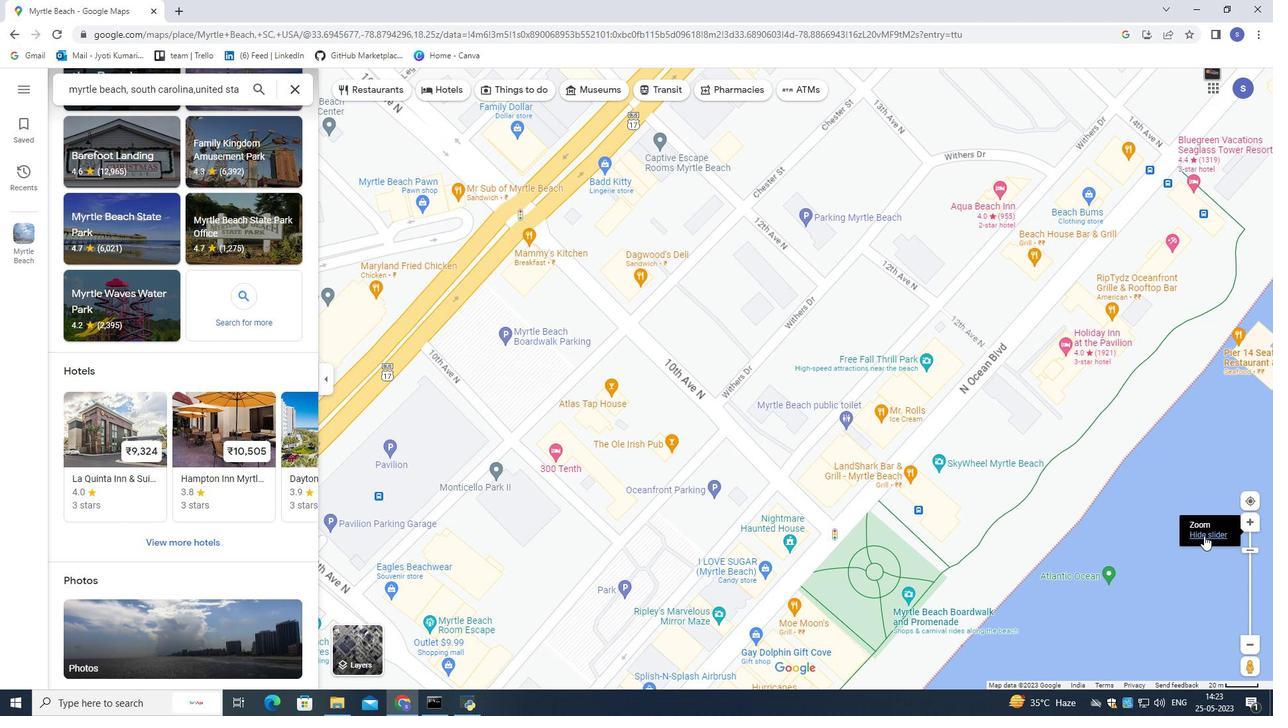 
Action: Mouse moved to (1250, 647)
Screenshot: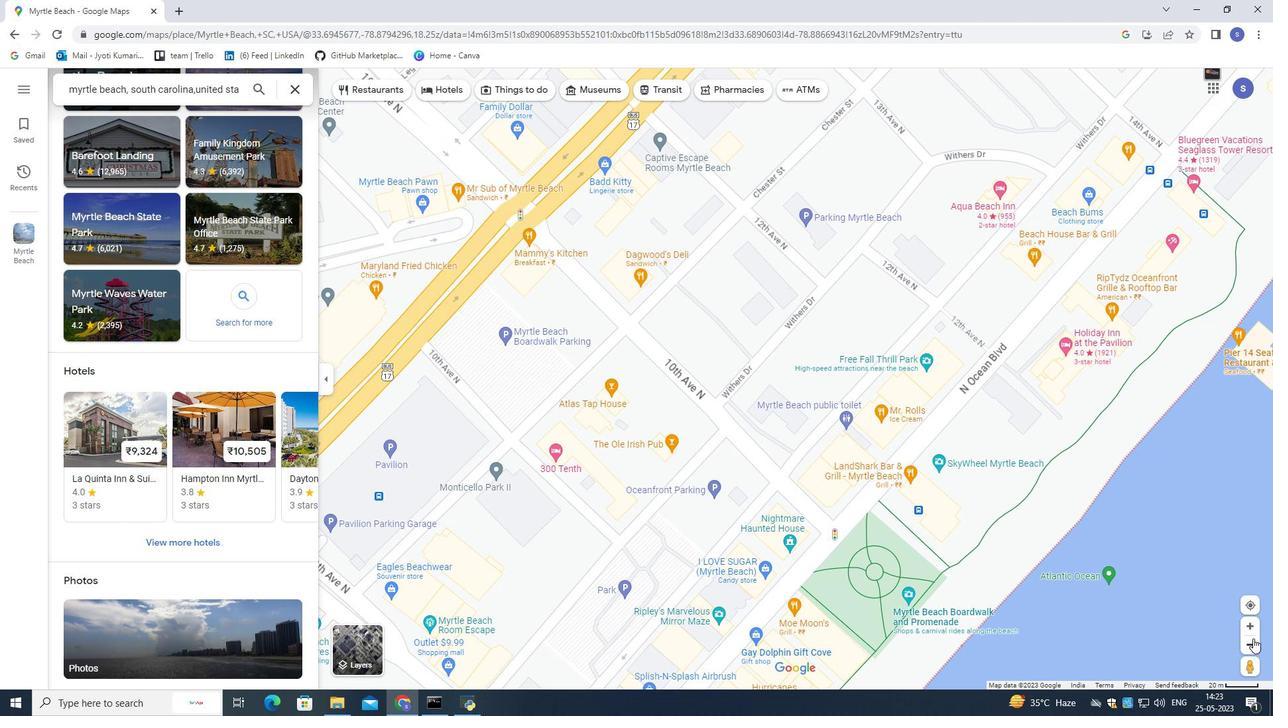 
Action: Mouse pressed left at (1250, 647)
Screenshot: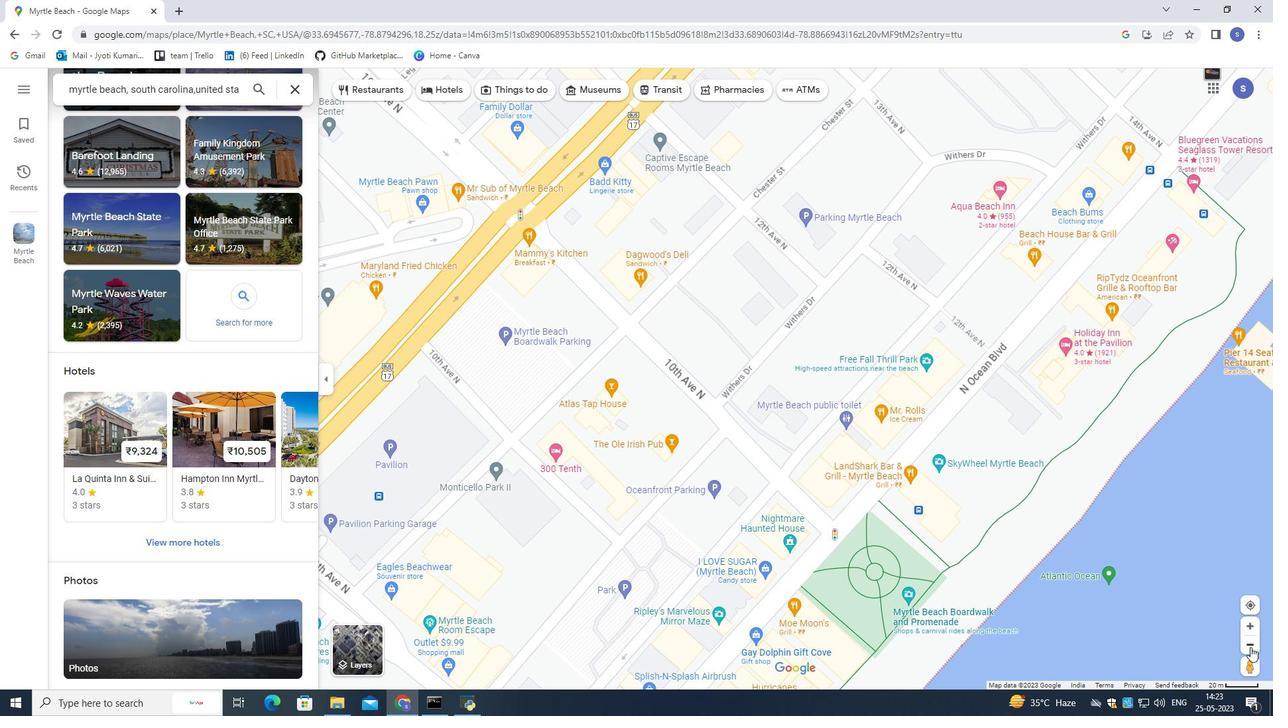 
Action: Mouse pressed left at (1250, 647)
Screenshot: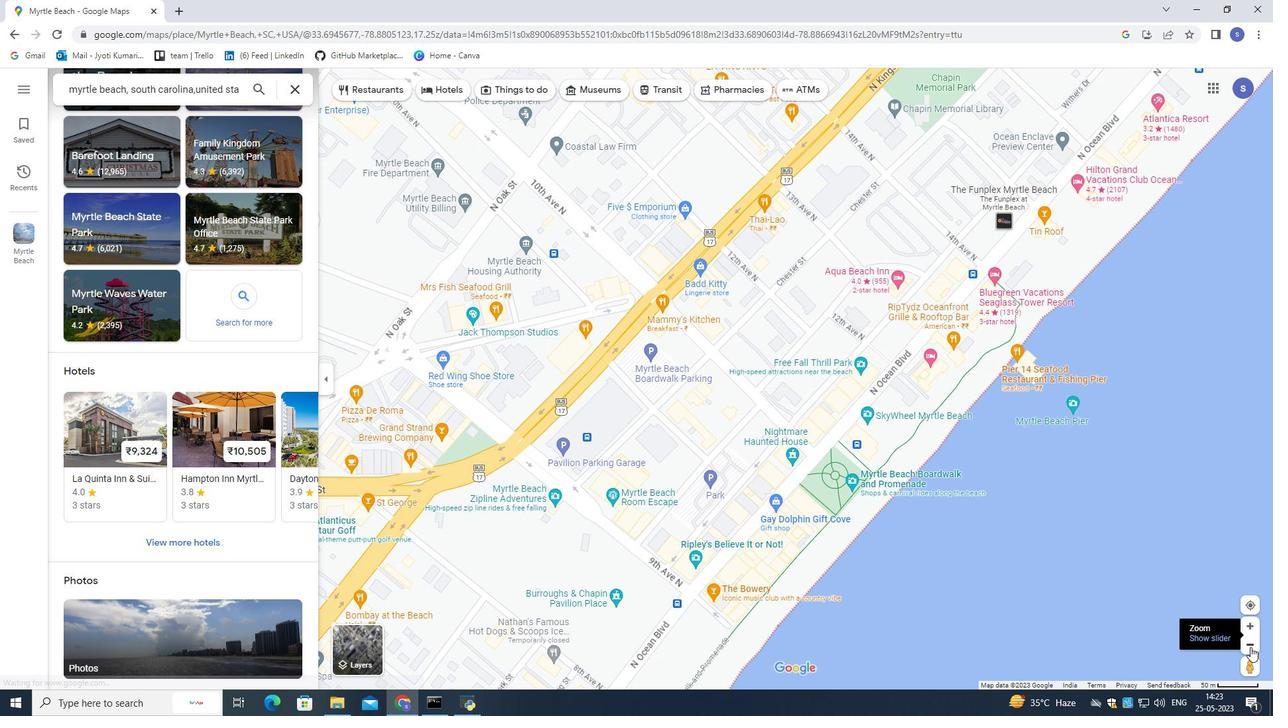 
Action: Mouse pressed left at (1250, 647)
Screenshot: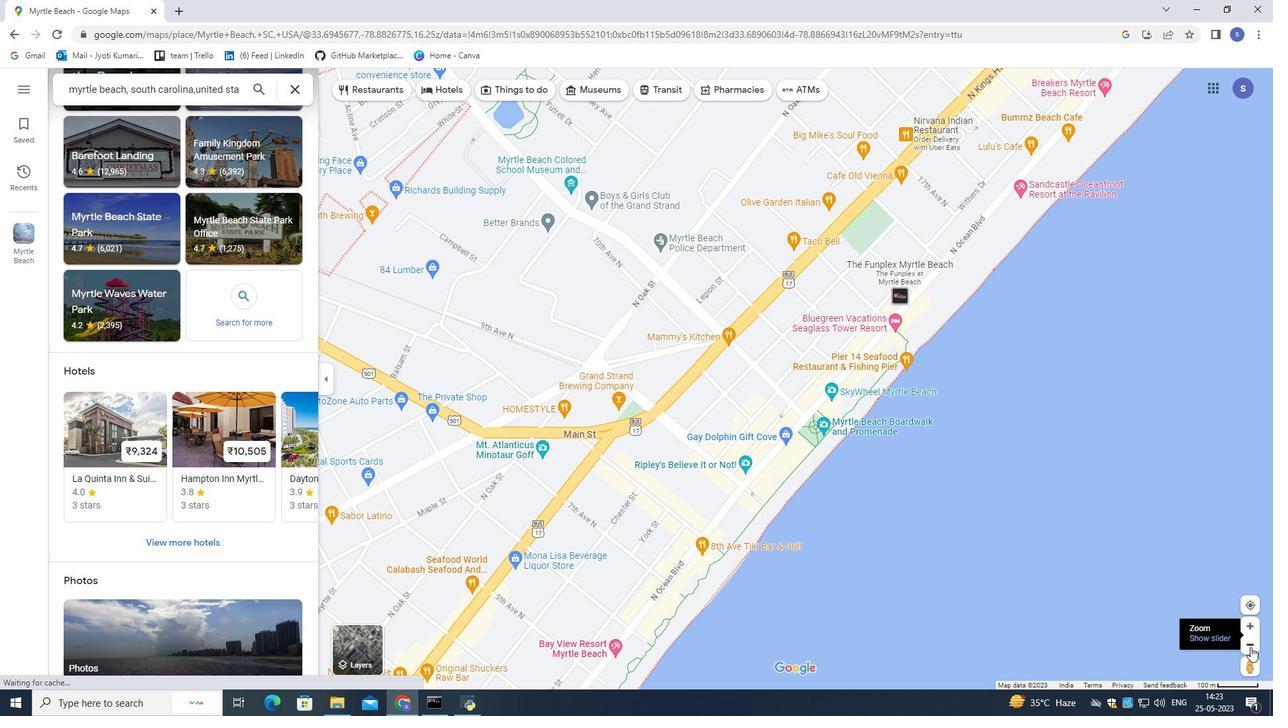 
Action: Mouse pressed left at (1250, 647)
Screenshot: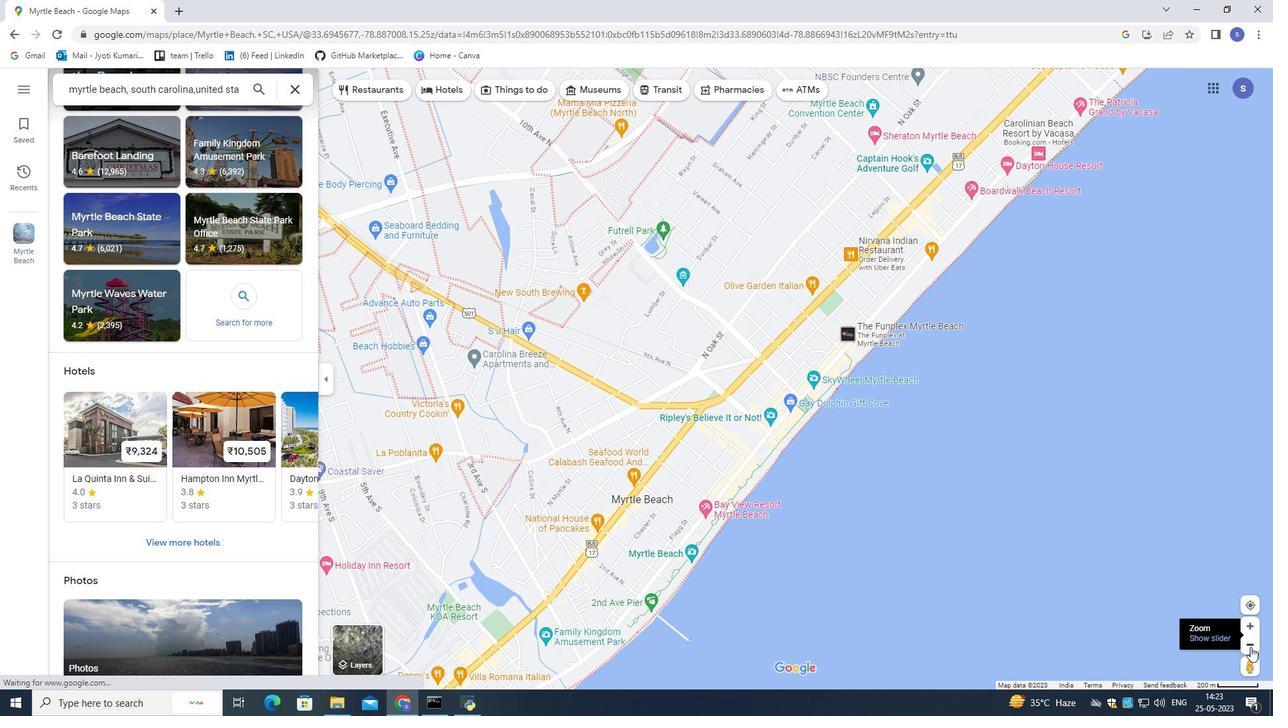 
Action: Mouse pressed left at (1250, 647)
Screenshot: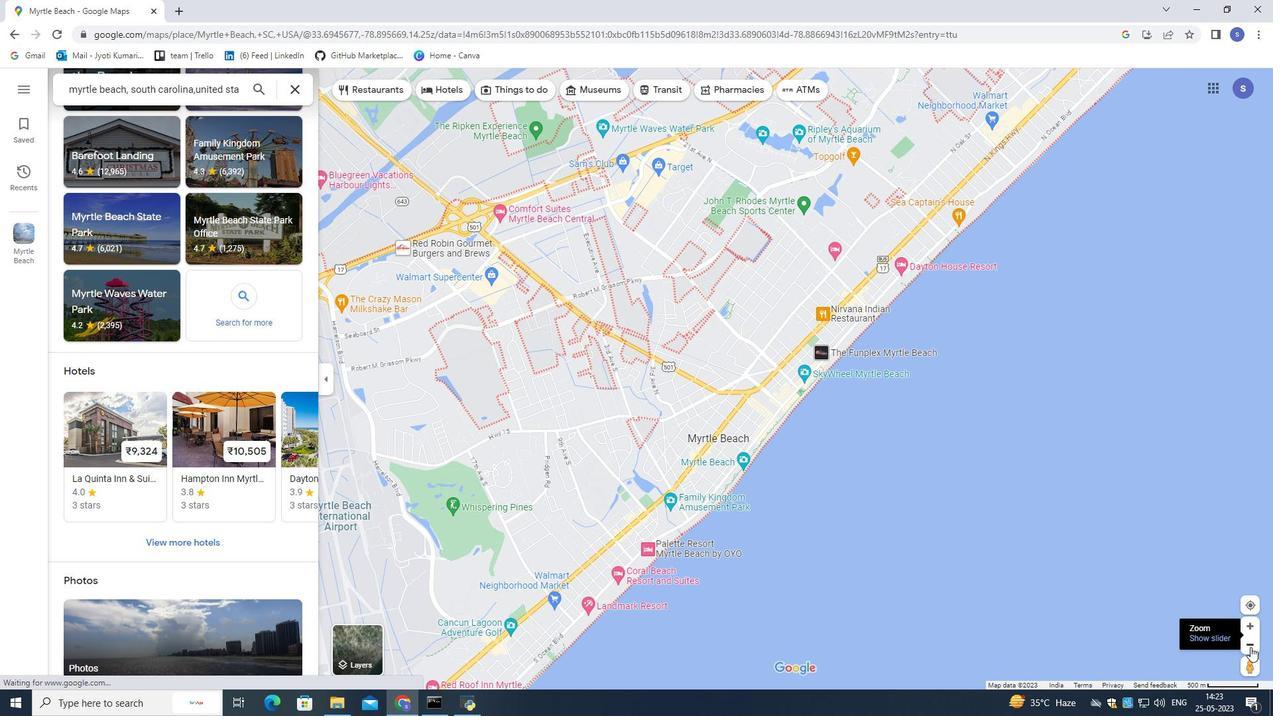 
Action: Mouse pressed left at (1250, 647)
Screenshot: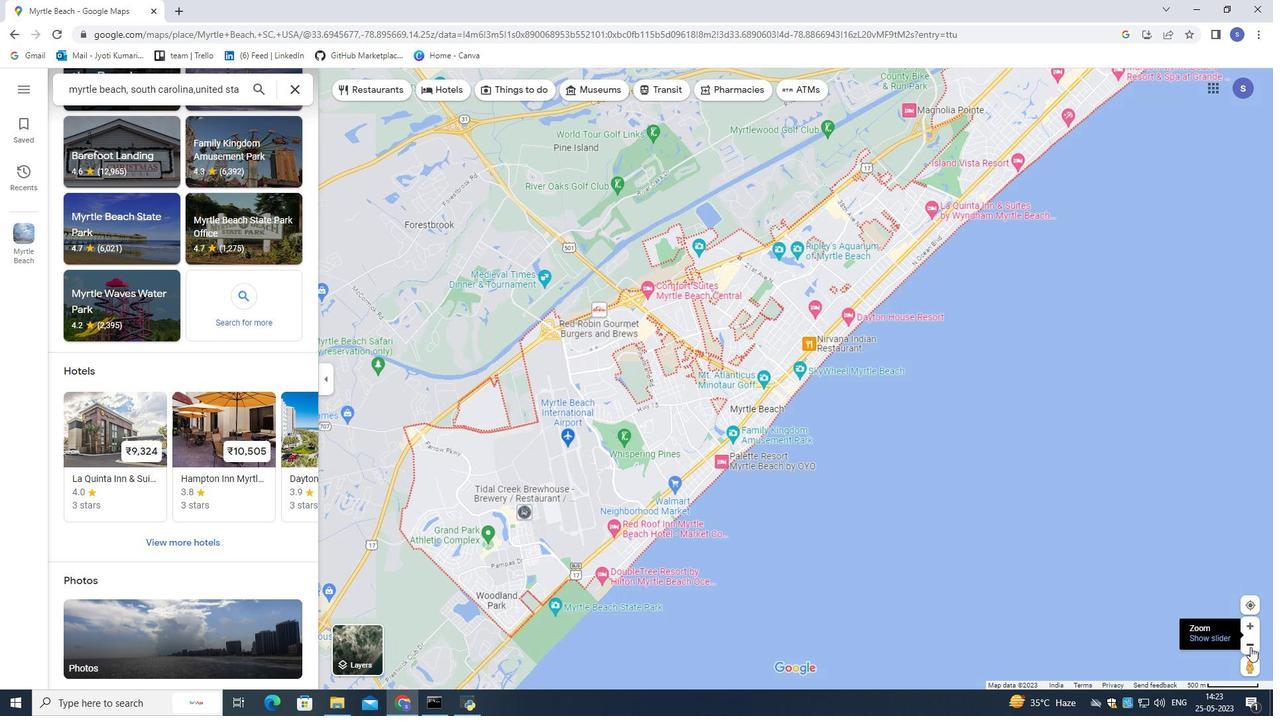 
Action: Mouse pressed left at (1250, 647)
Screenshot: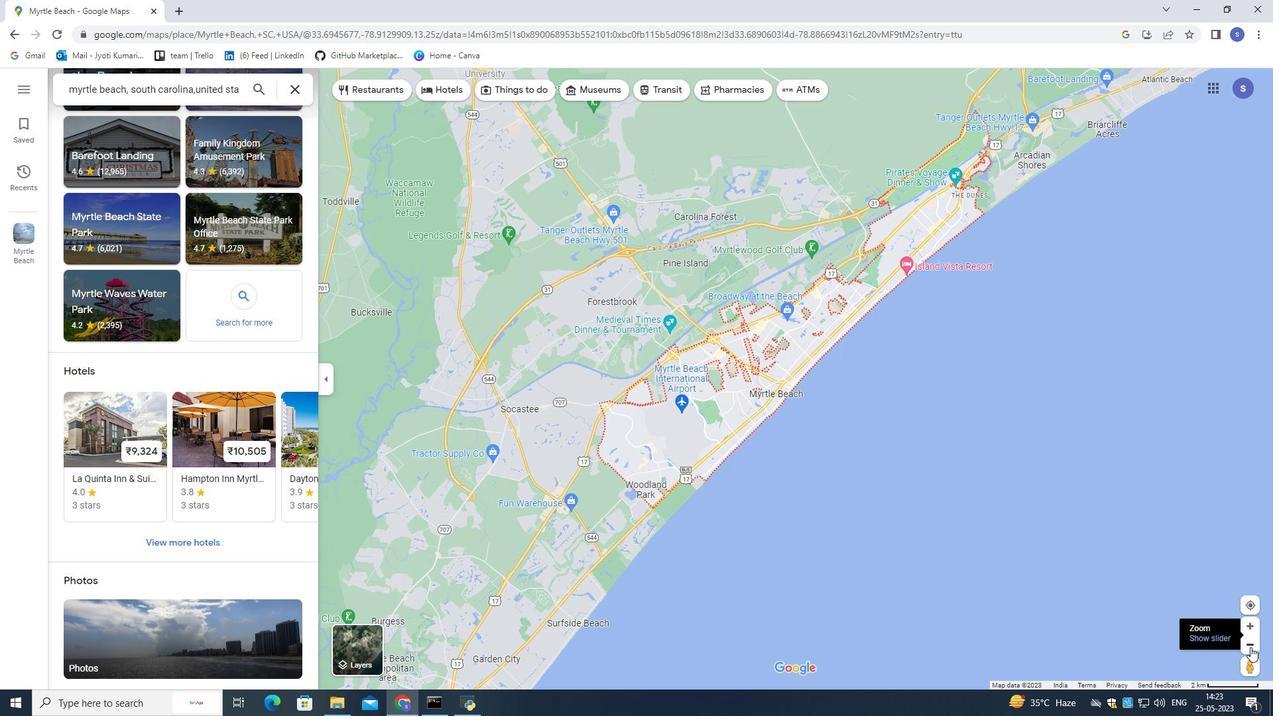 
Action: Mouse moved to (1250, 646)
Screenshot: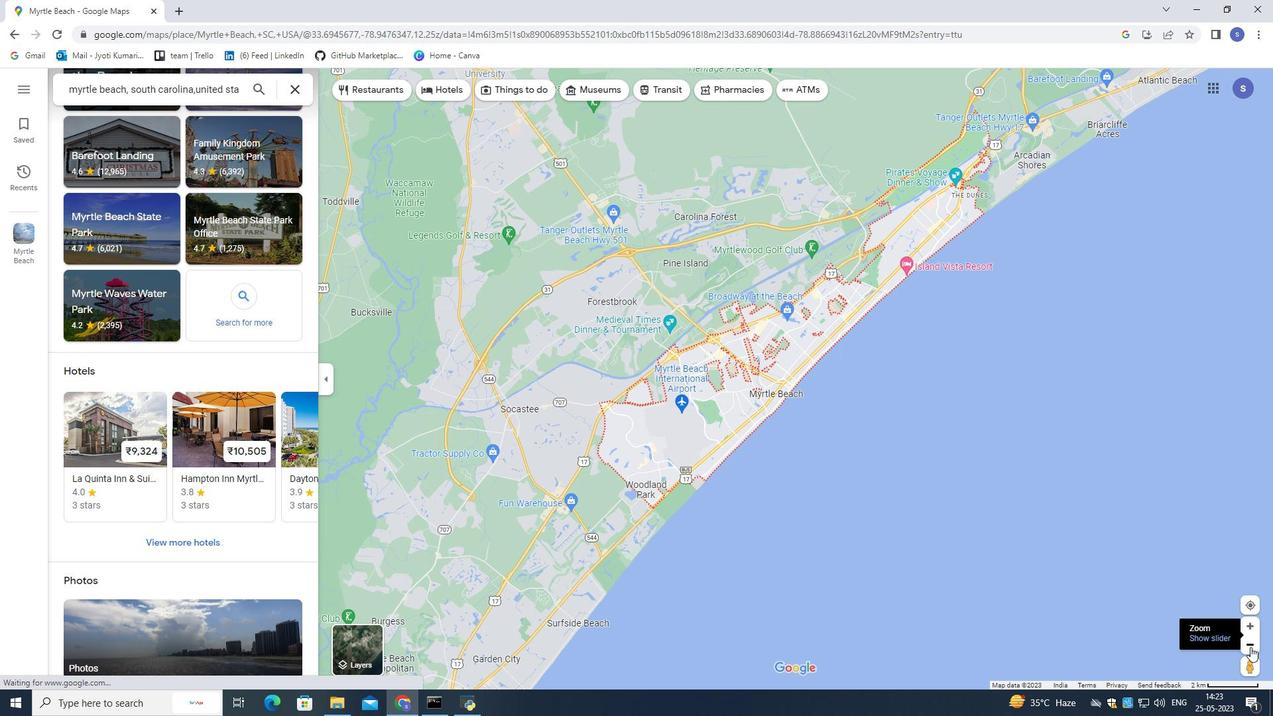 
Action: Mouse pressed left at (1250, 646)
Screenshot: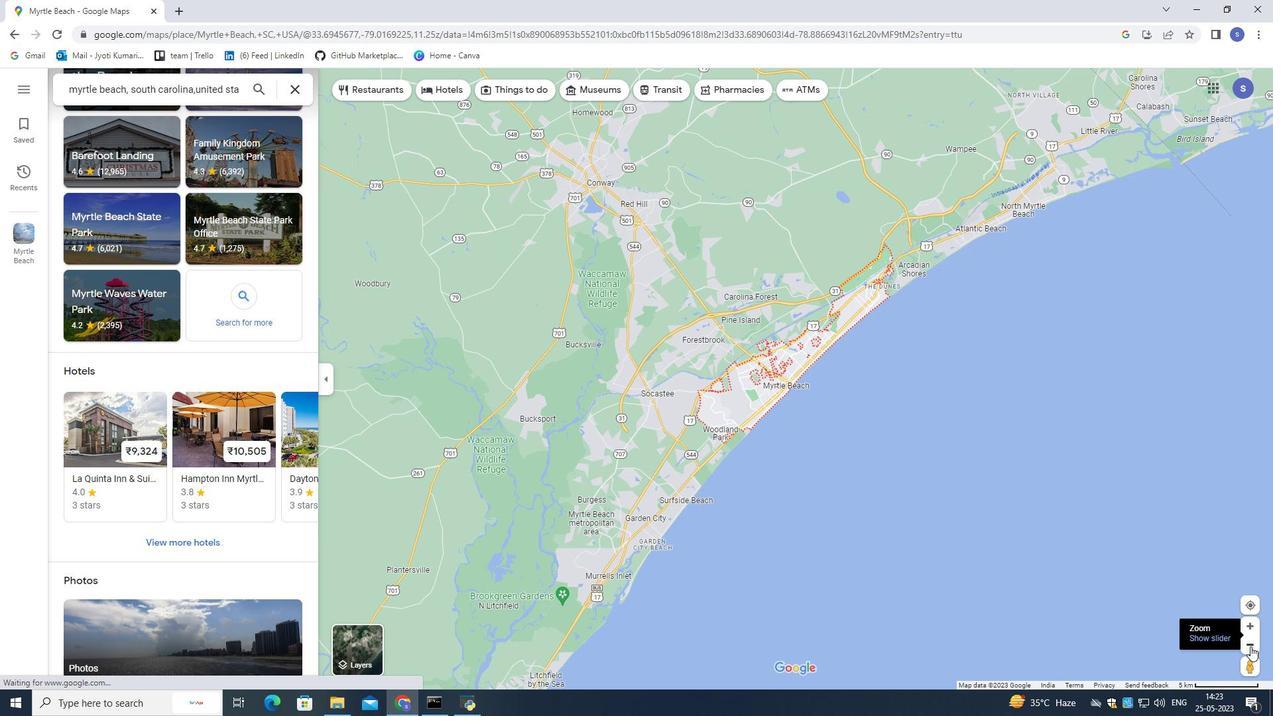 
Action: Mouse moved to (1247, 641)
Screenshot: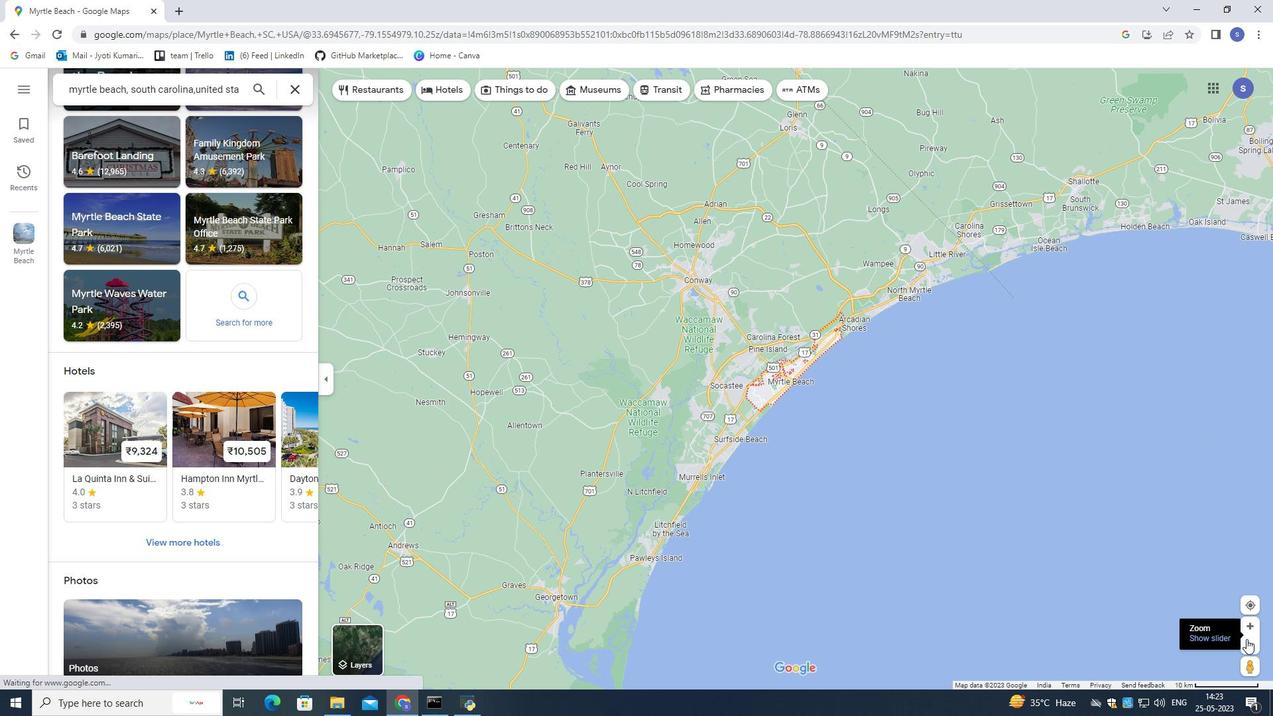 
Action: Mouse pressed left at (1247, 641)
Screenshot: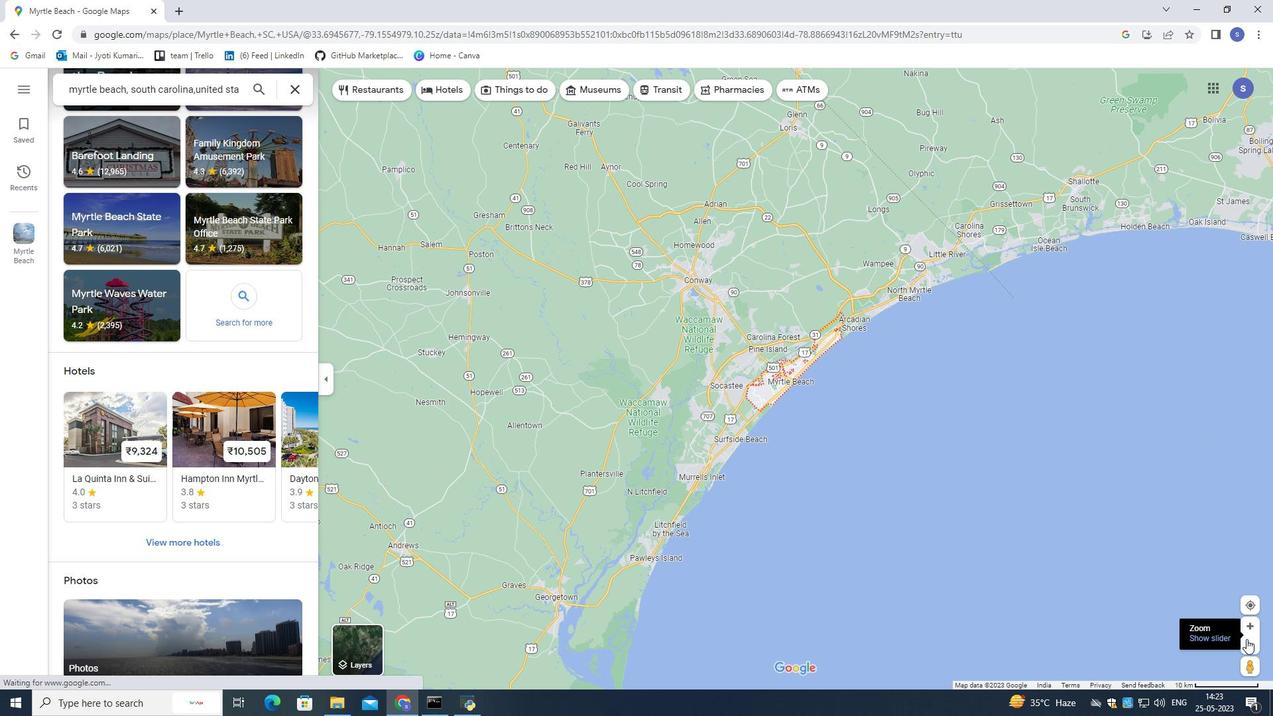 
Action: Mouse moved to (784, 490)
Screenshot: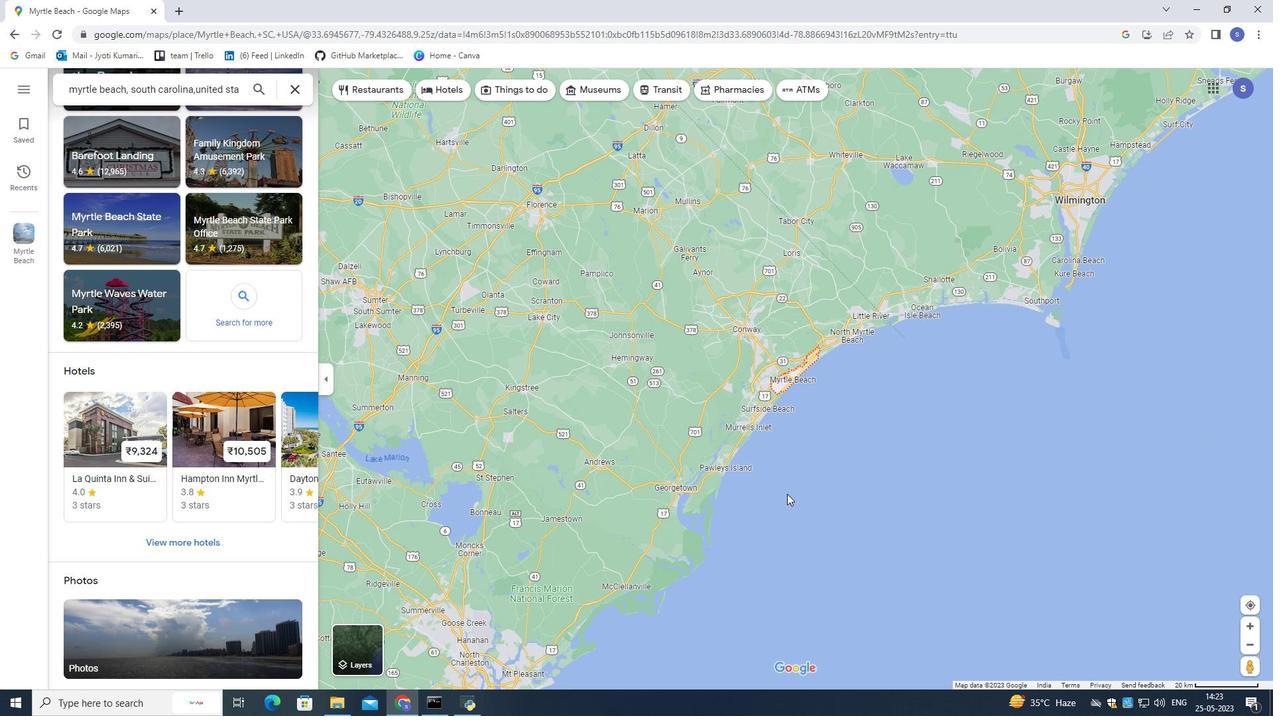 
Action: Mouse scrolled (784, 490) with delta (0, 0)
Screenshot: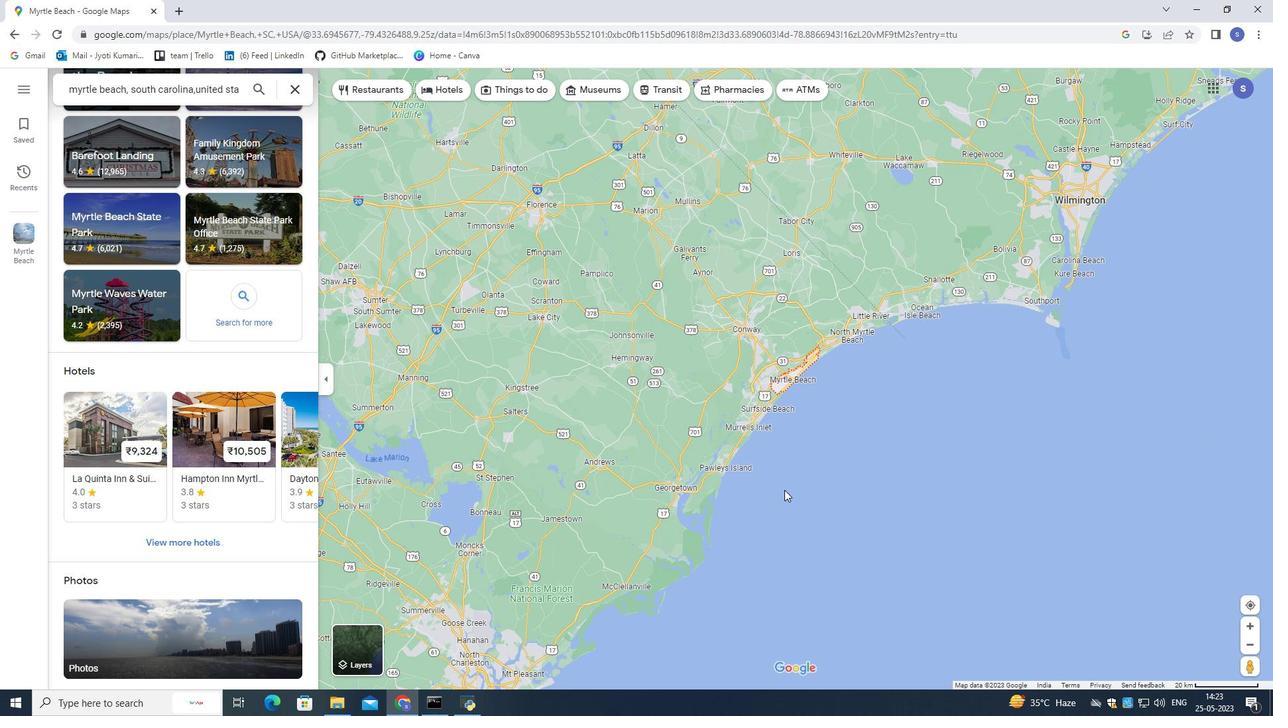 
Action: Mouse moved to (778, 461)
Screenshot: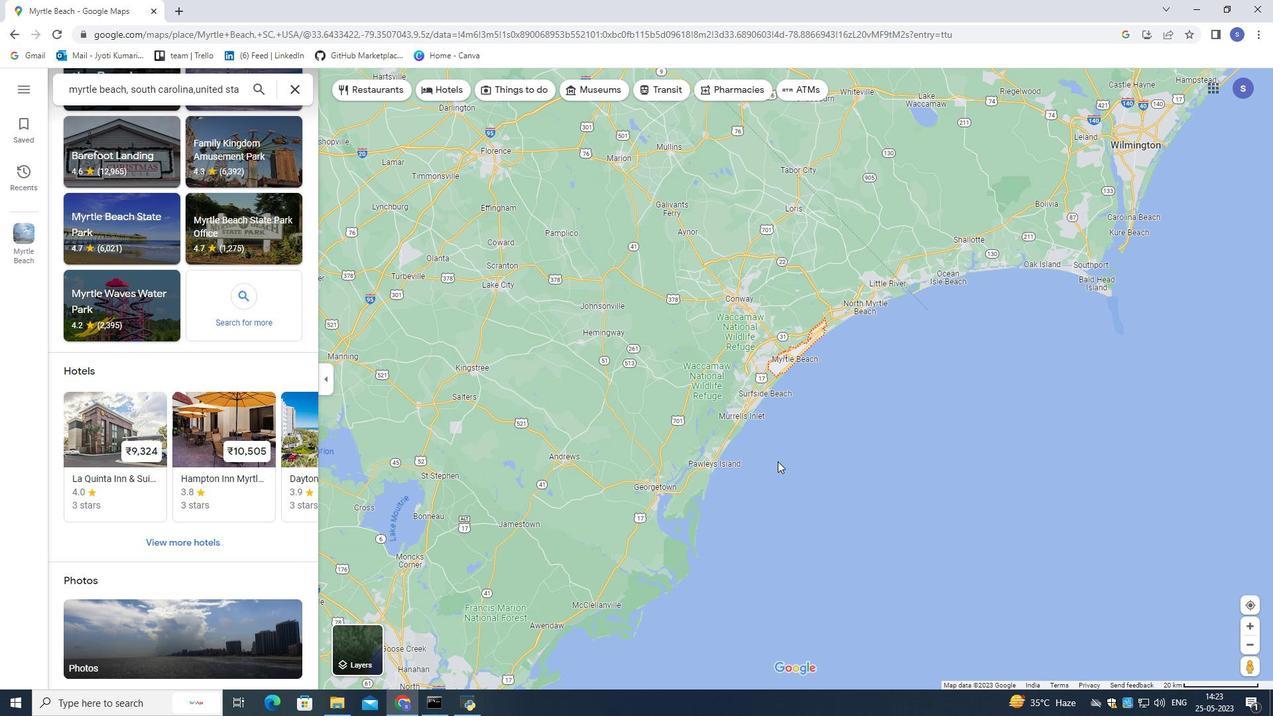 
Action: Mouse scrolled (778, 462) with delta (0, 0)
Screenshot: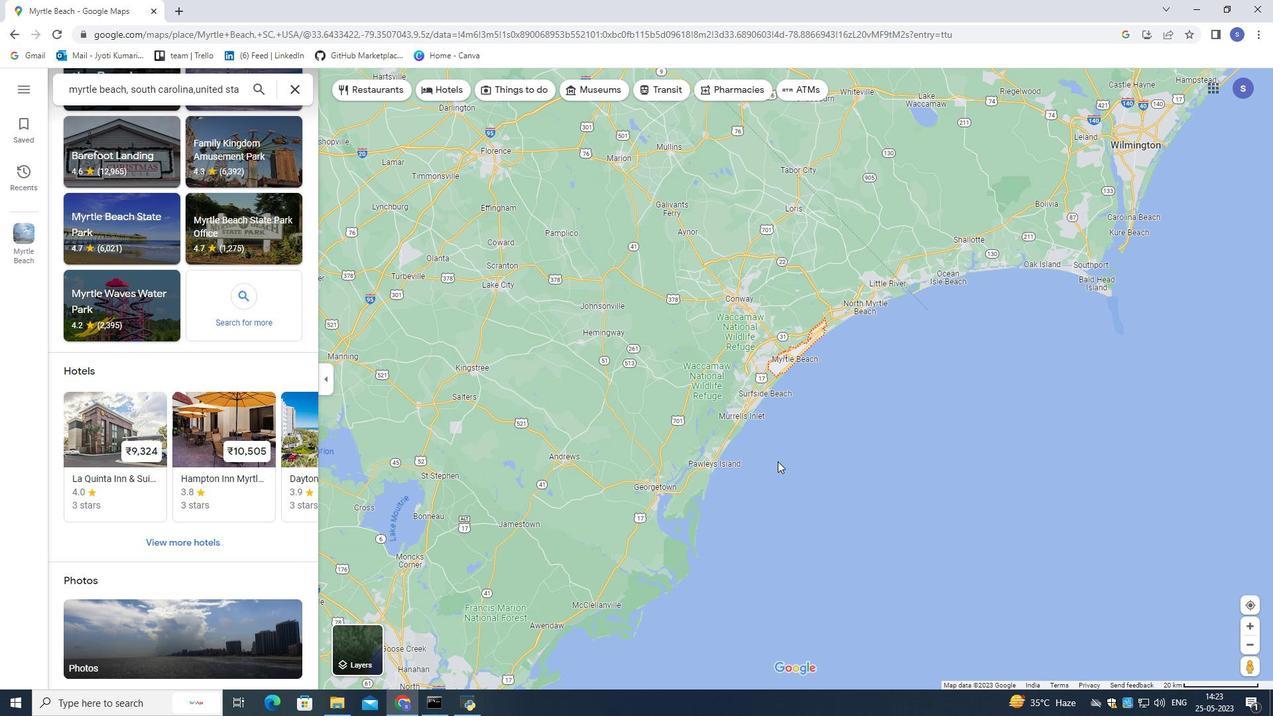 
Action: Mouse moved to (779, 460)
Screenshot: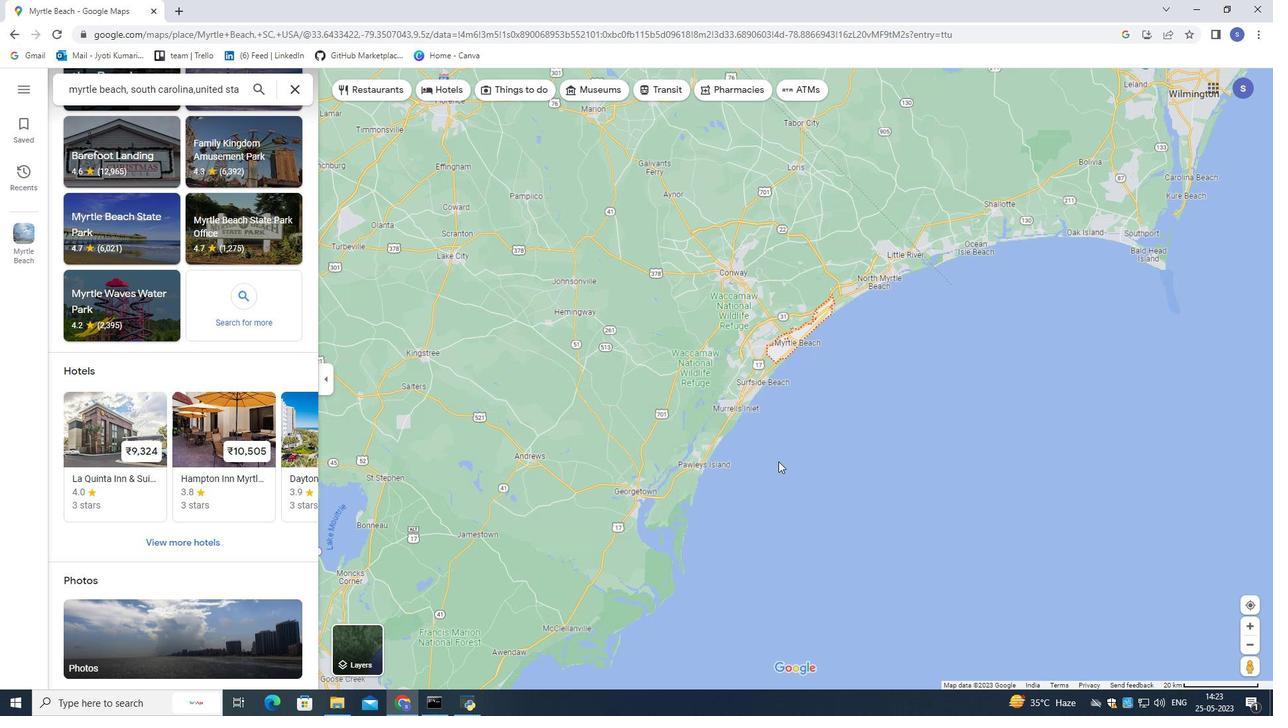 
Action: Mouse scrolled (779, 461) with delta (0, 0)
Screenshot: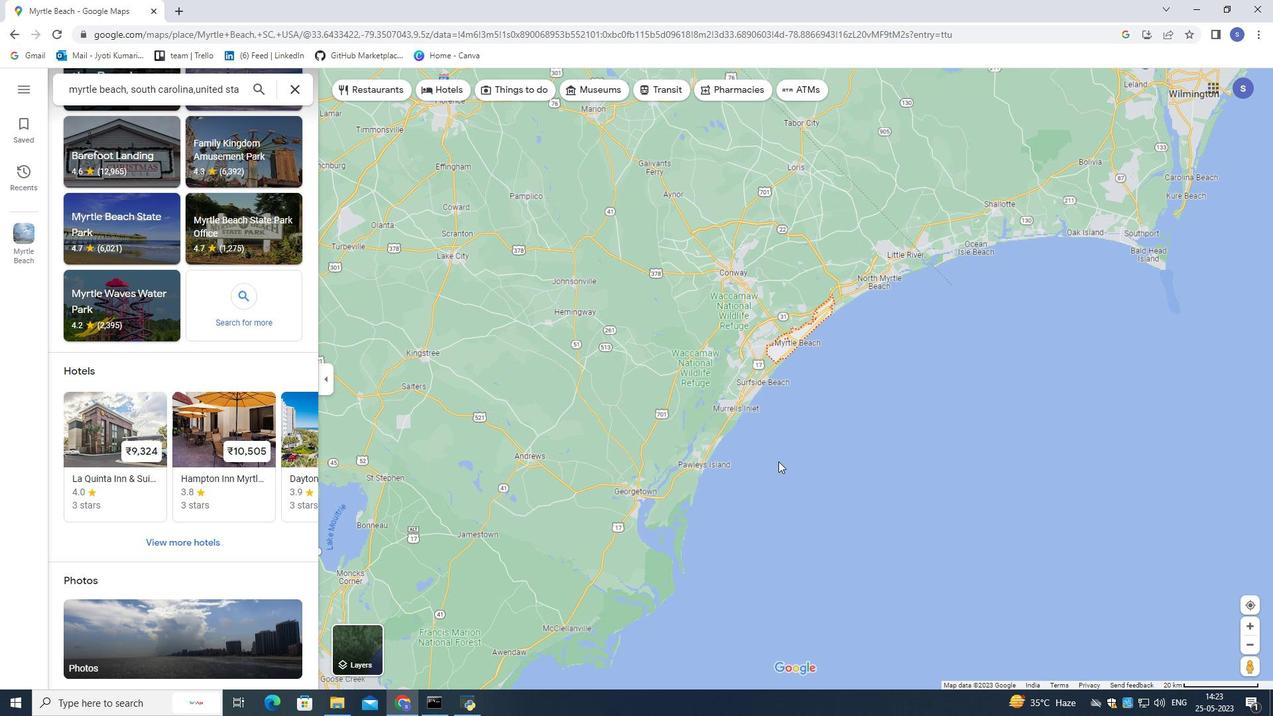 
Action: Mouse moved to (806, 355)
Screenshot: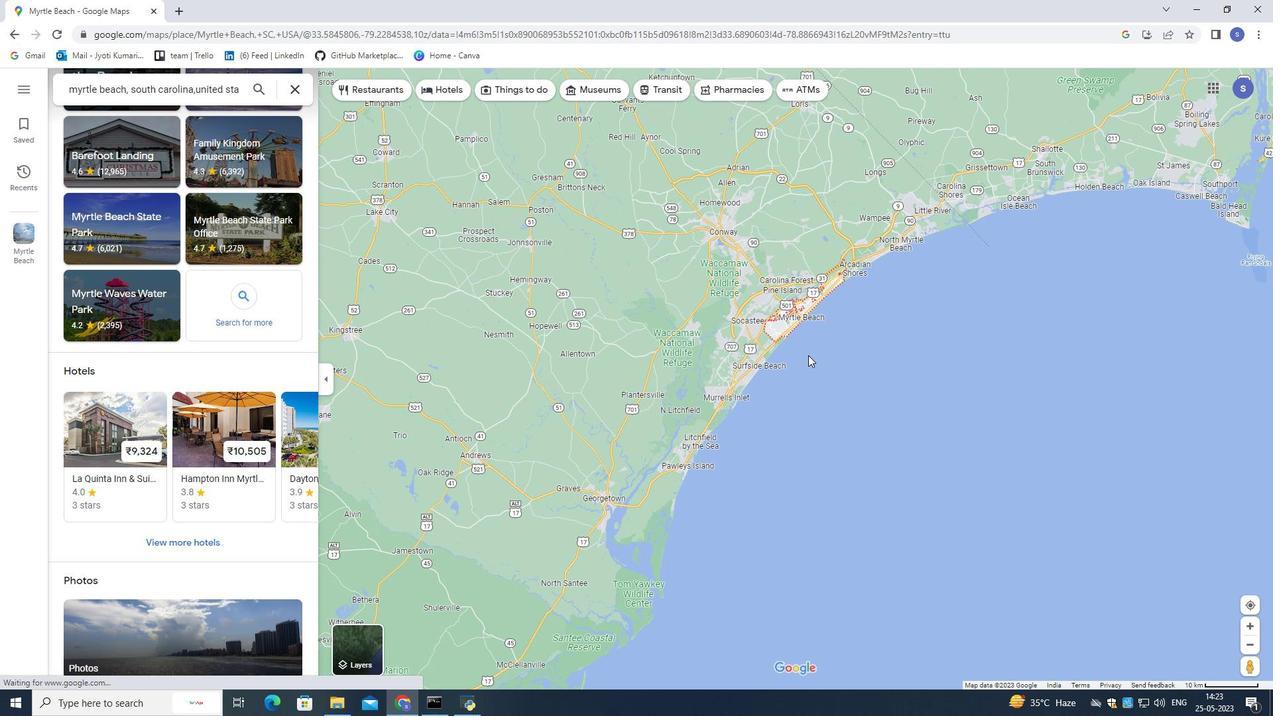 
Action: Mouse scrolled (806, 356) with delta (0, 0)
Screenshot: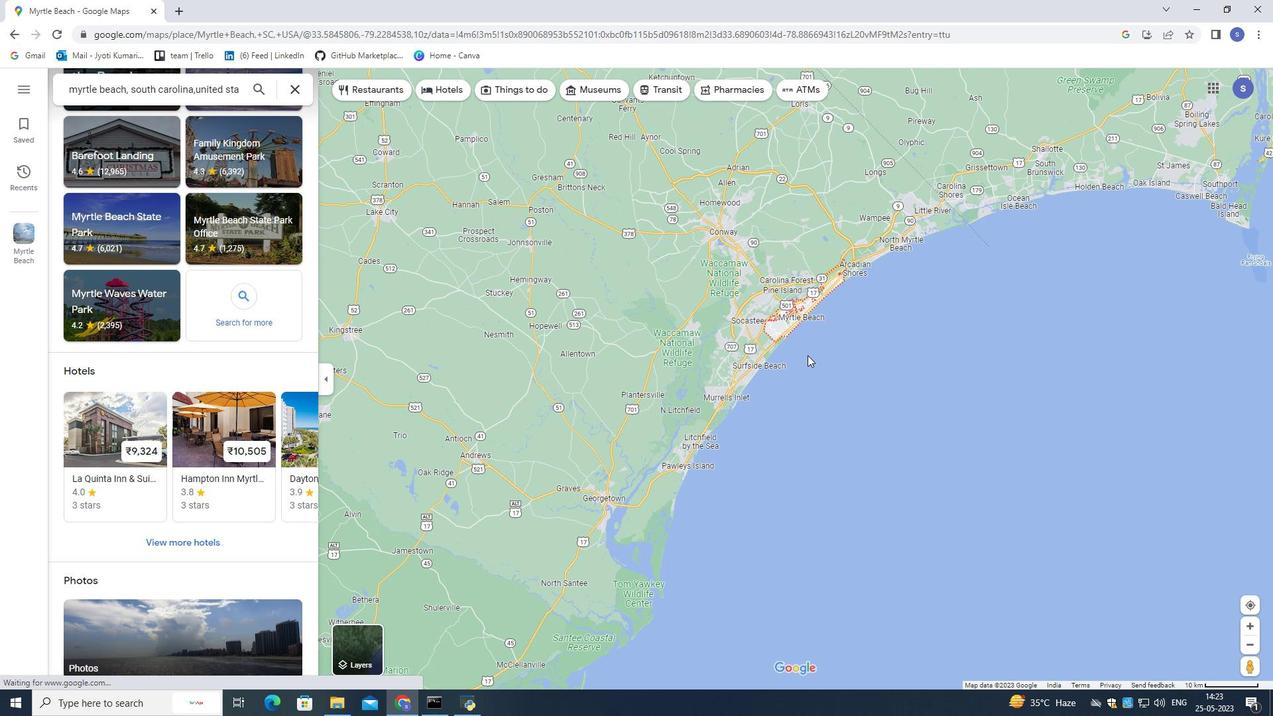 
Action: Mouse scrolled (806, 356) with delta (0, 0)
Screenshot: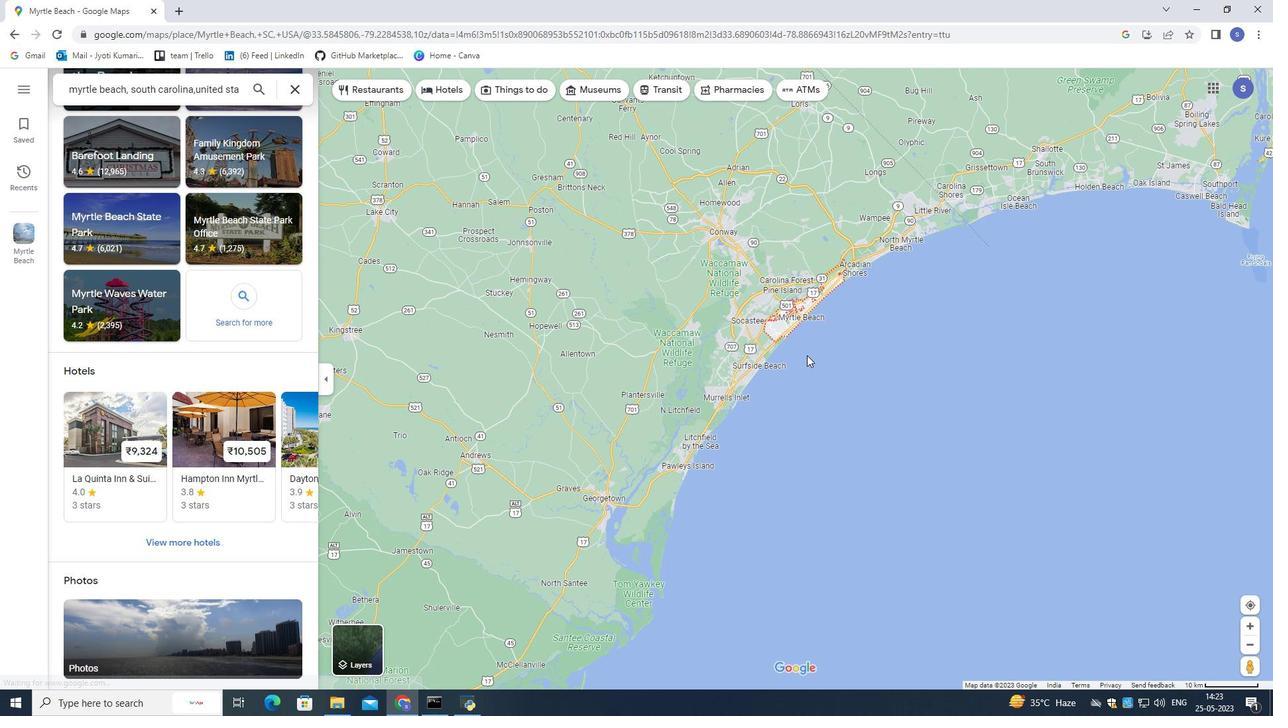 
Action: Mouse scrolled (806, 356) with delta (0, 0)
Screenshot: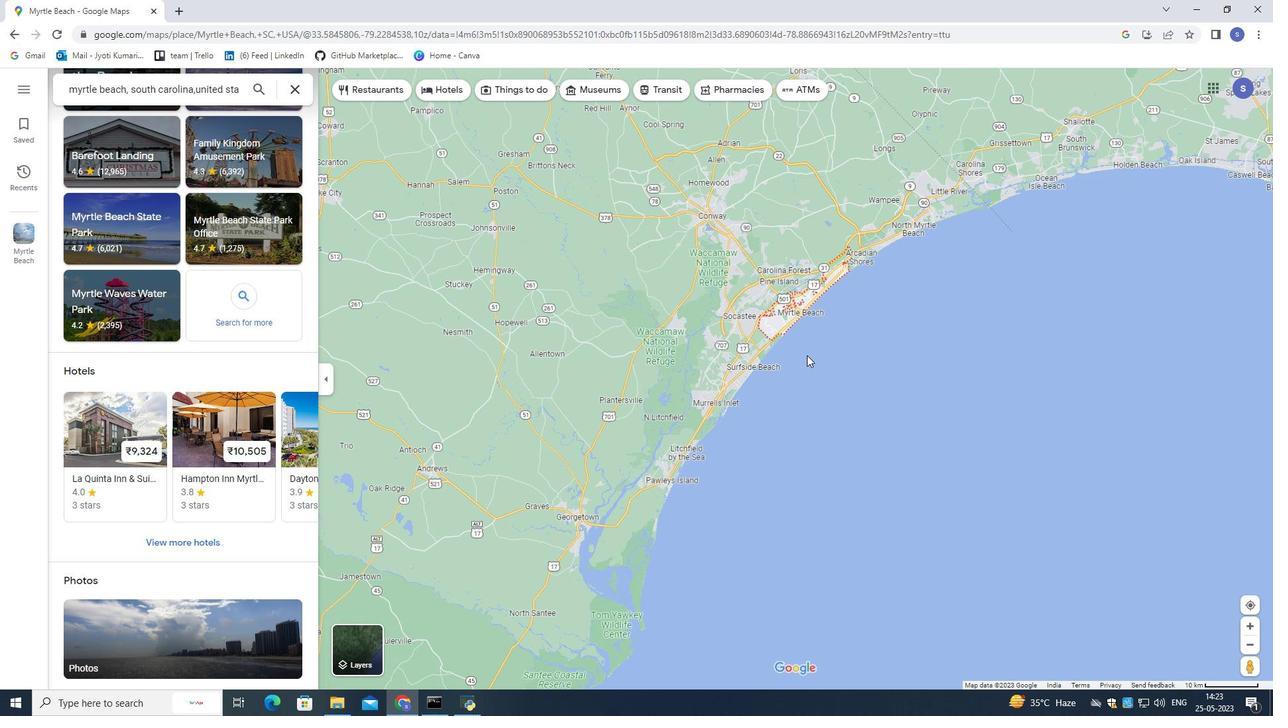 
Action: Mouse moved to (801, 350)
Screenshot: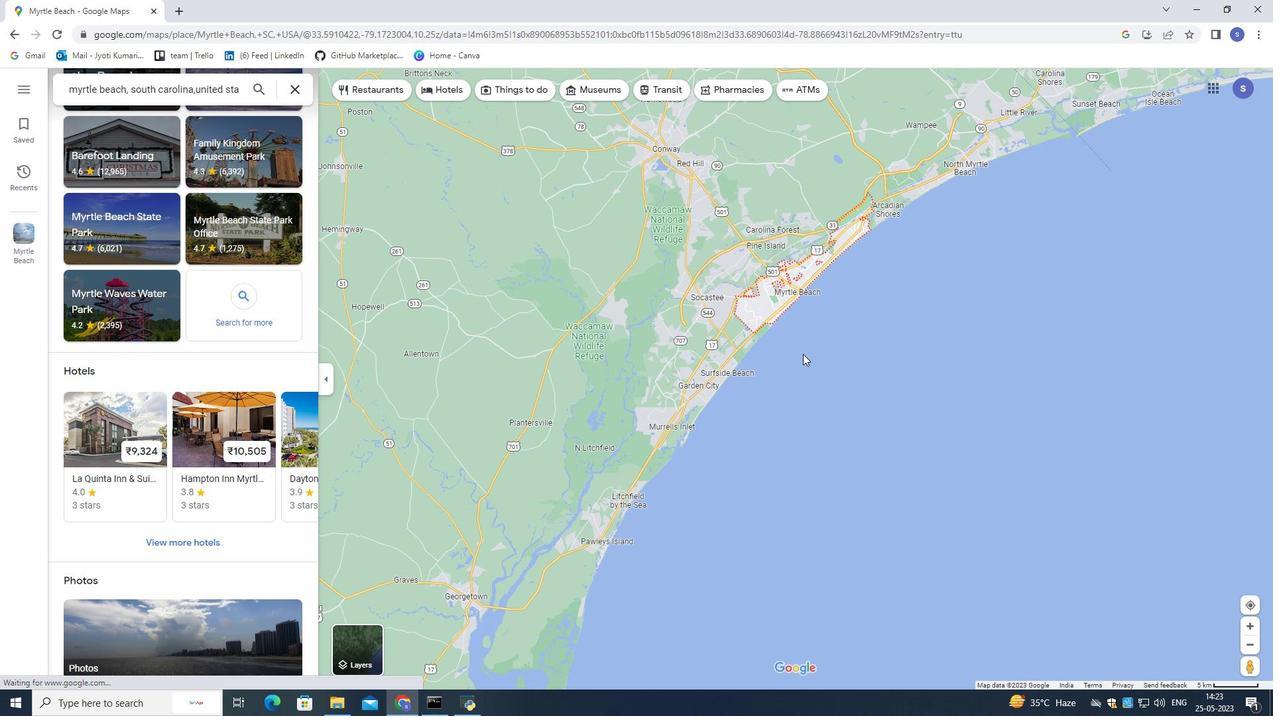 
Action: Mouse pressed left at (801, 350)
Screenshot: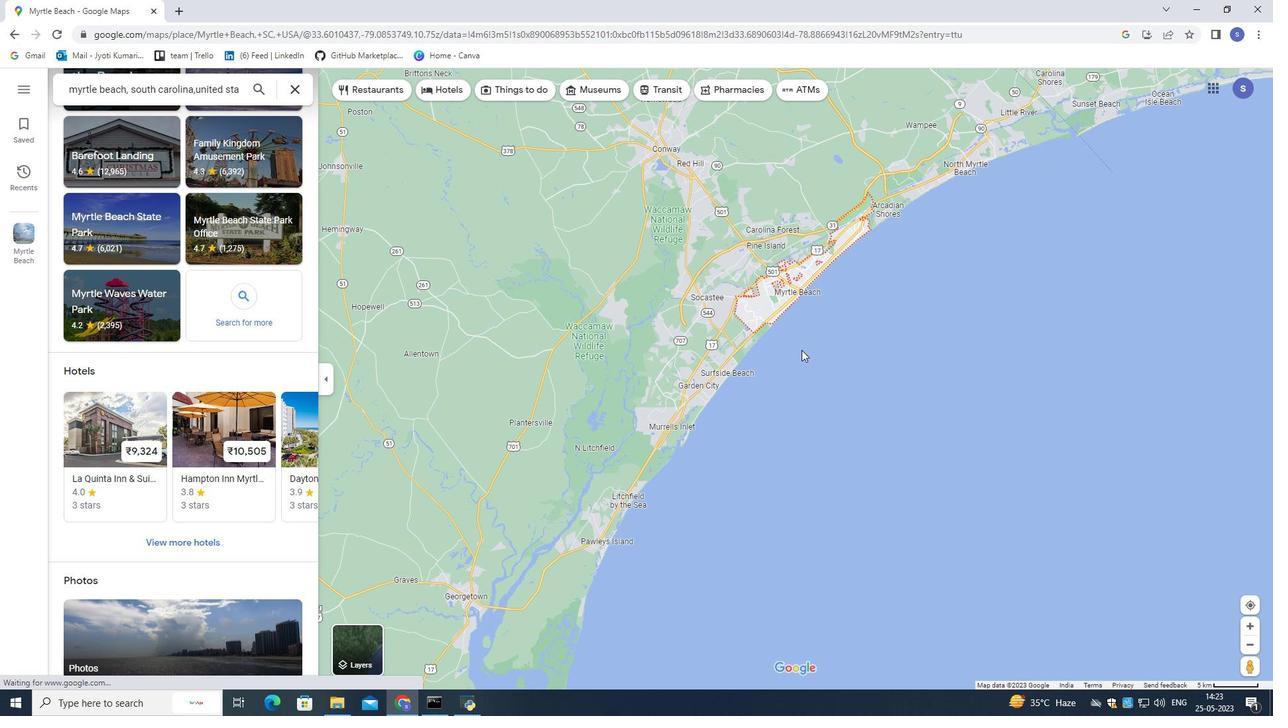 
Action: Mouse moved to (786, 389)
Screenshot: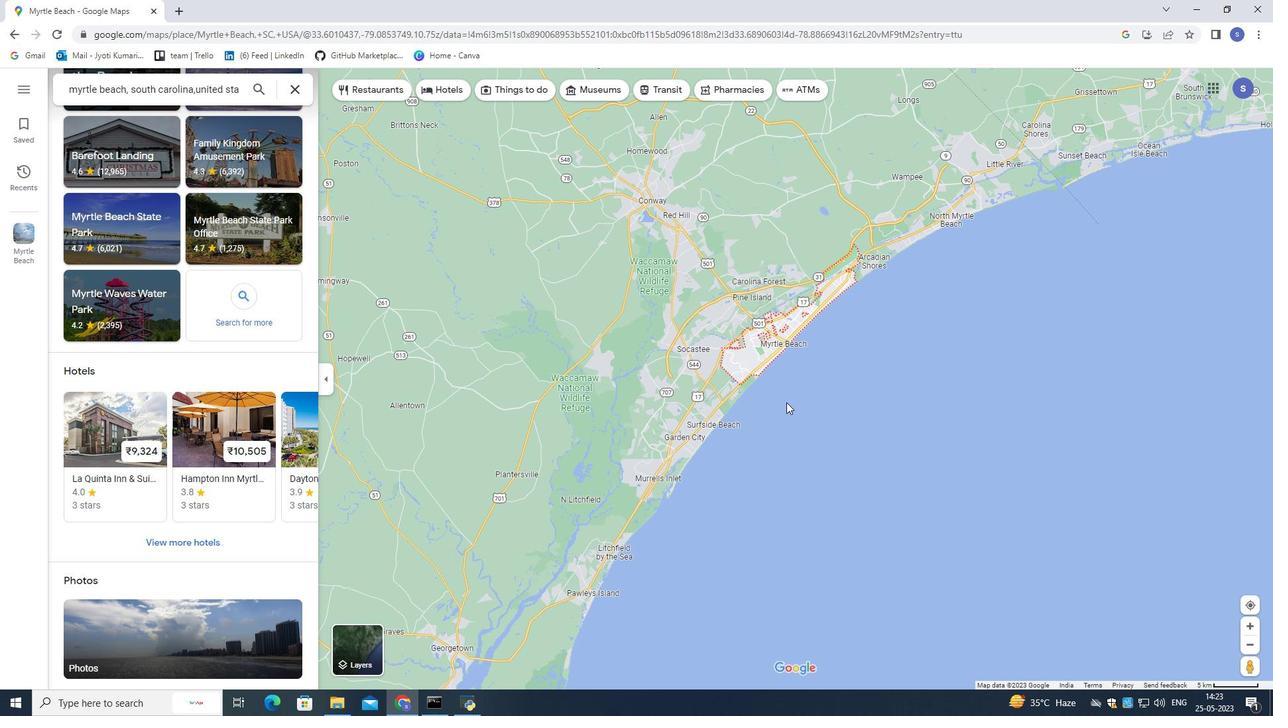 
Action: Mouse scrolled (786, 389) with delta (0, 0)
Screenshot: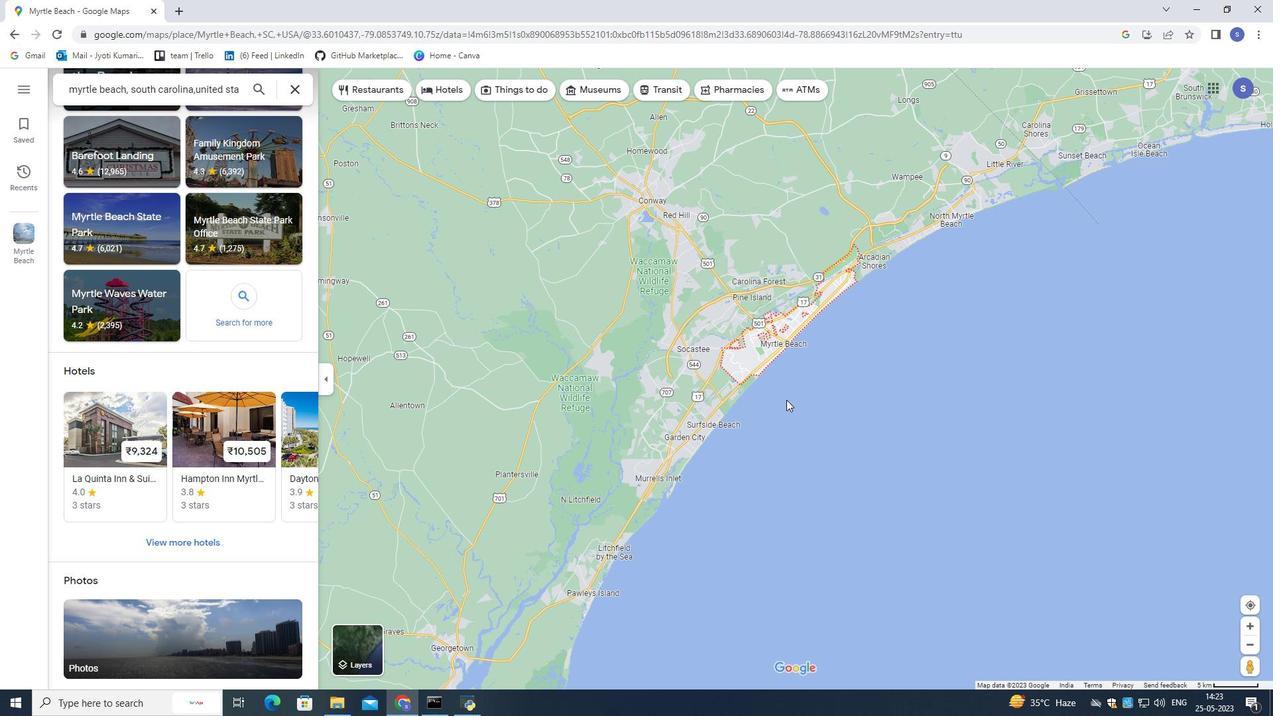 
Action: Mouse scrolled (786, 389) with delta (0, 0)
Screenshot: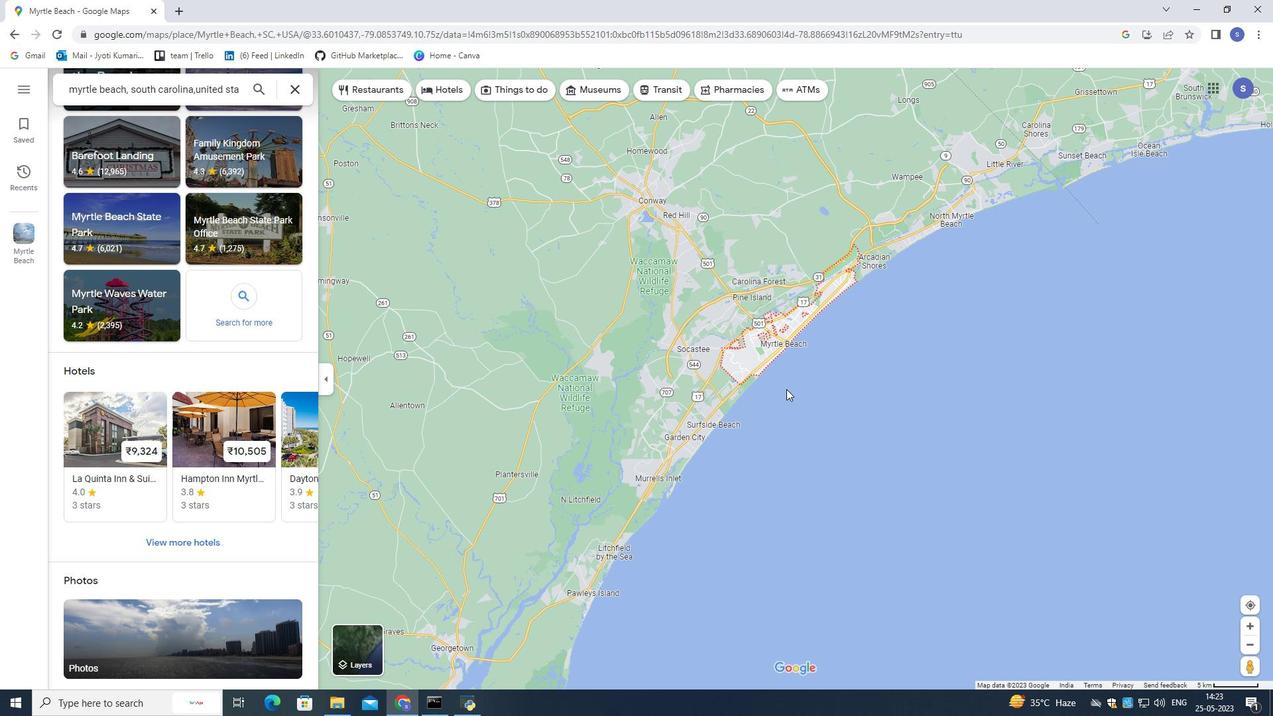 
Action: Mouse moved to (785, 389)
Screenshot: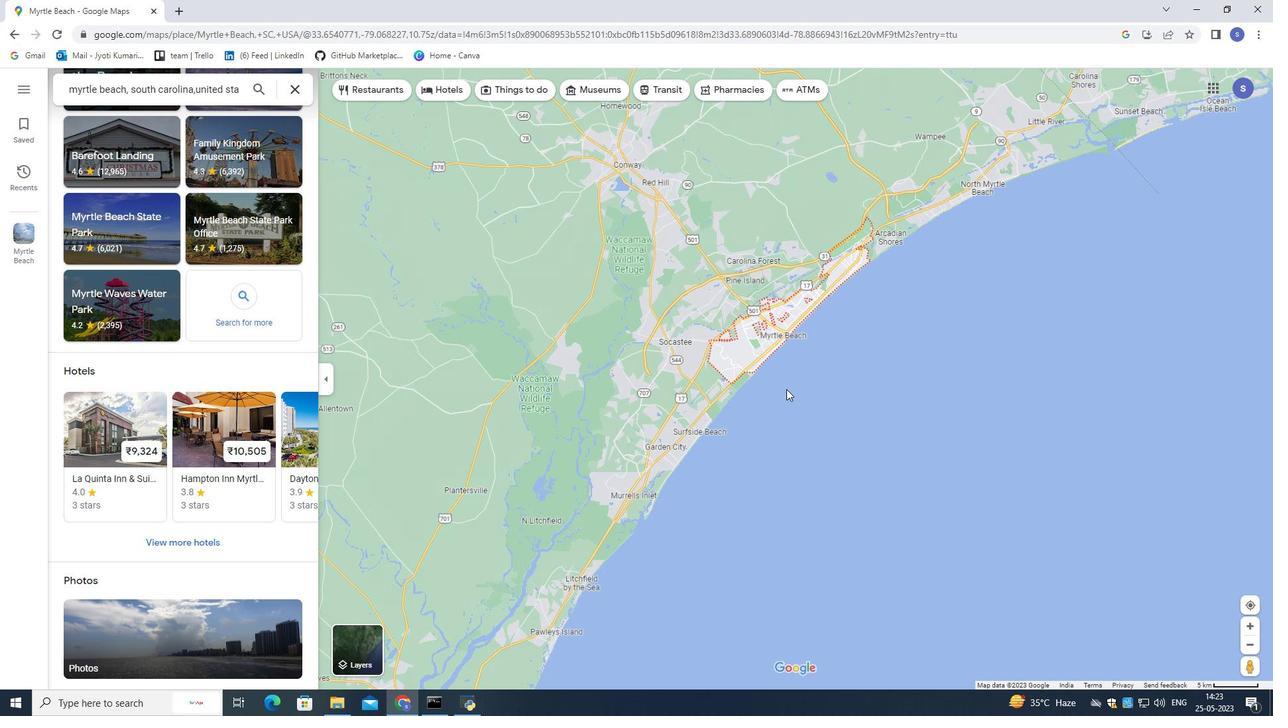 
Action: Mouse scrolled (785, 389) with delta (0, 0)
Screenshot: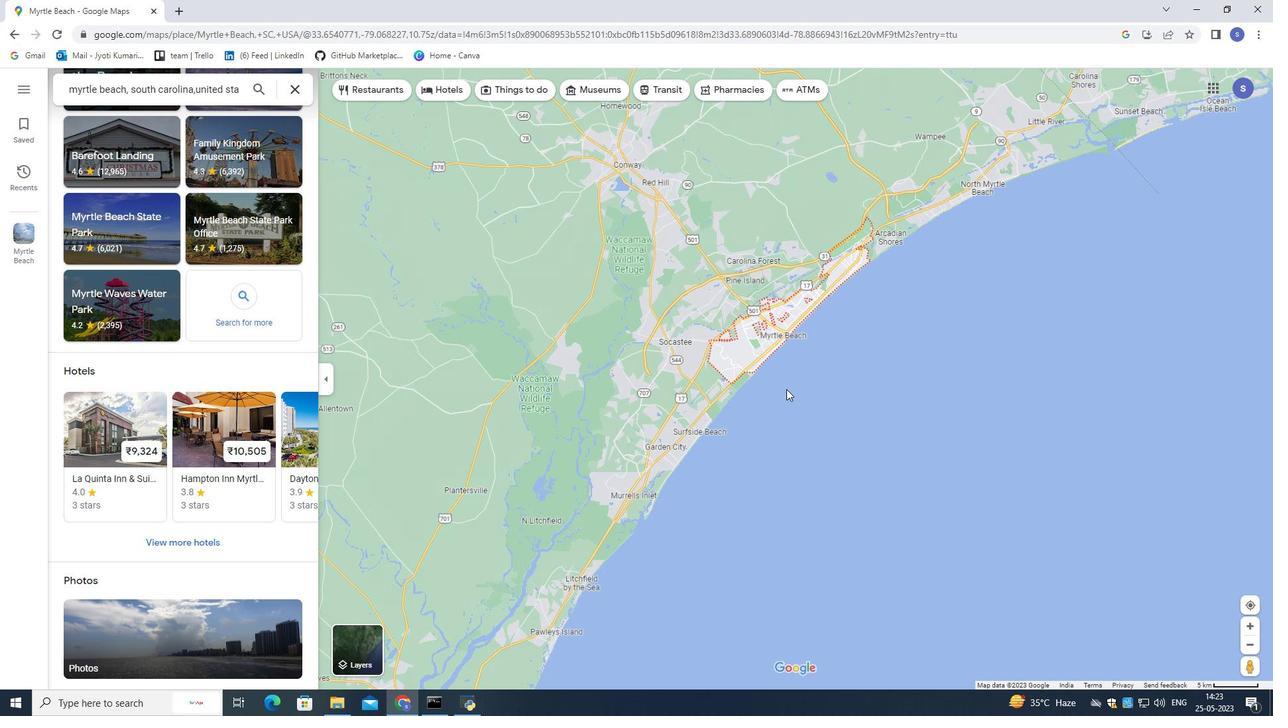 
Action: Mouse moved to (785, 387)
Screenshot: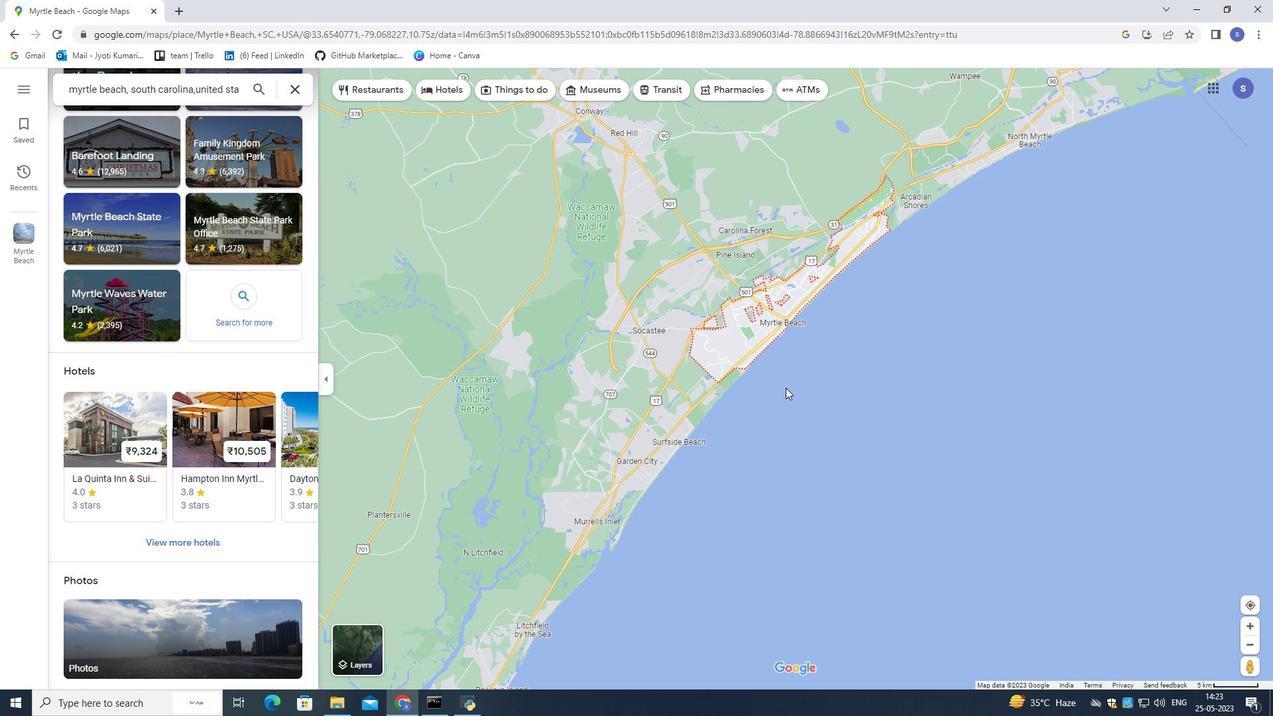 
Action: Mouse scrolled (785, 387) with delta (0, 0)
Screenshot: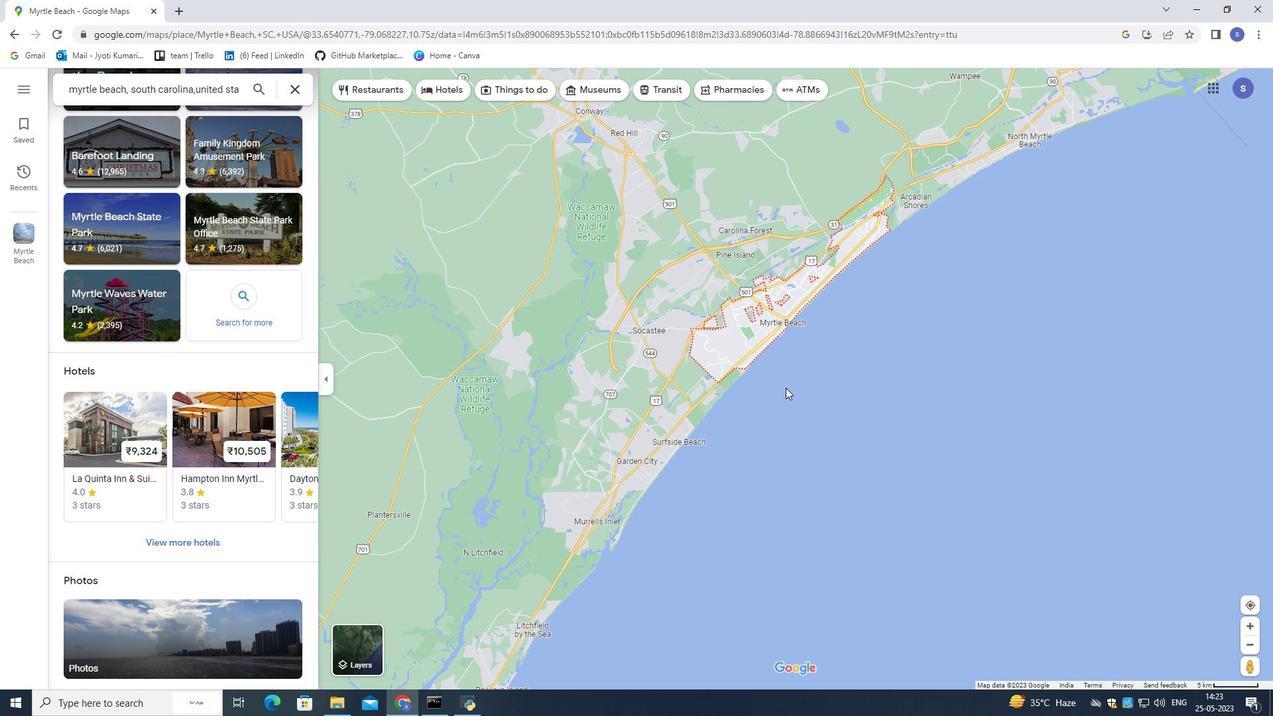 
Action: Mouse moved to (785, 385)
Screenshot: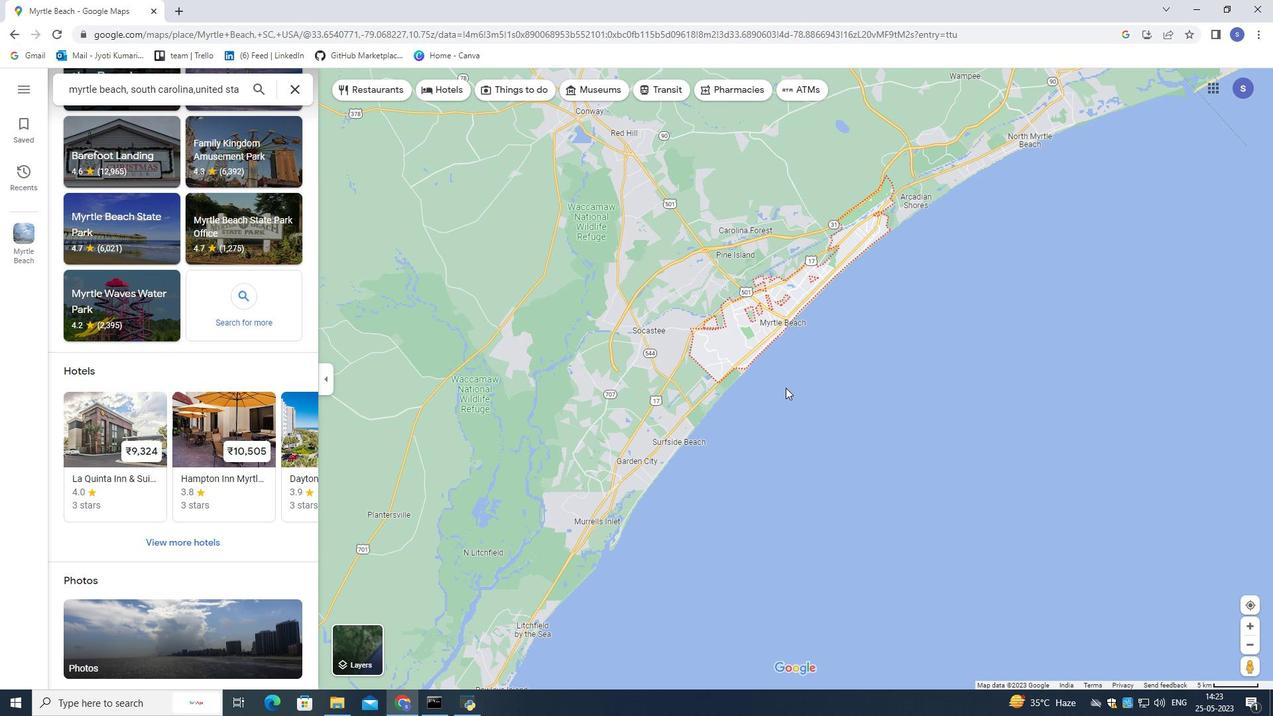 
Action: Mouse scrolled (785, 386) with delta (0, 0)
Screenshot: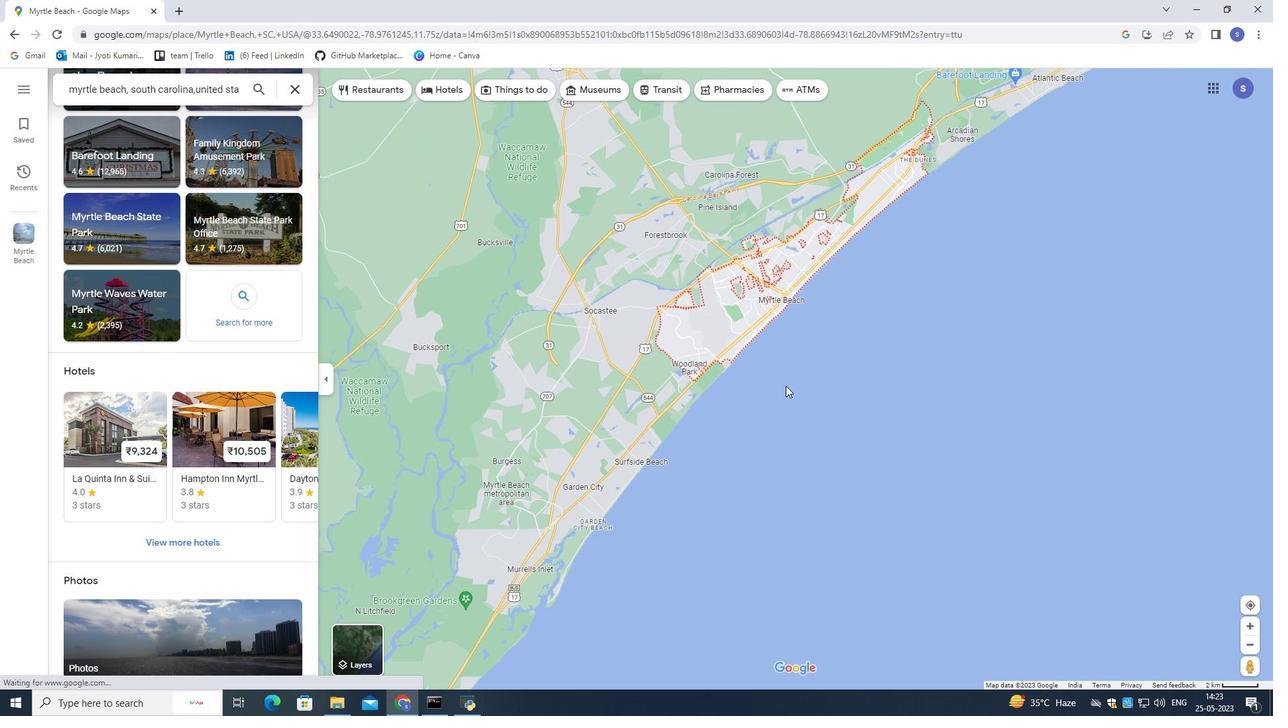 
Action: Mouse scrolled (785, 386) with delta (0, 0)
Screenshot: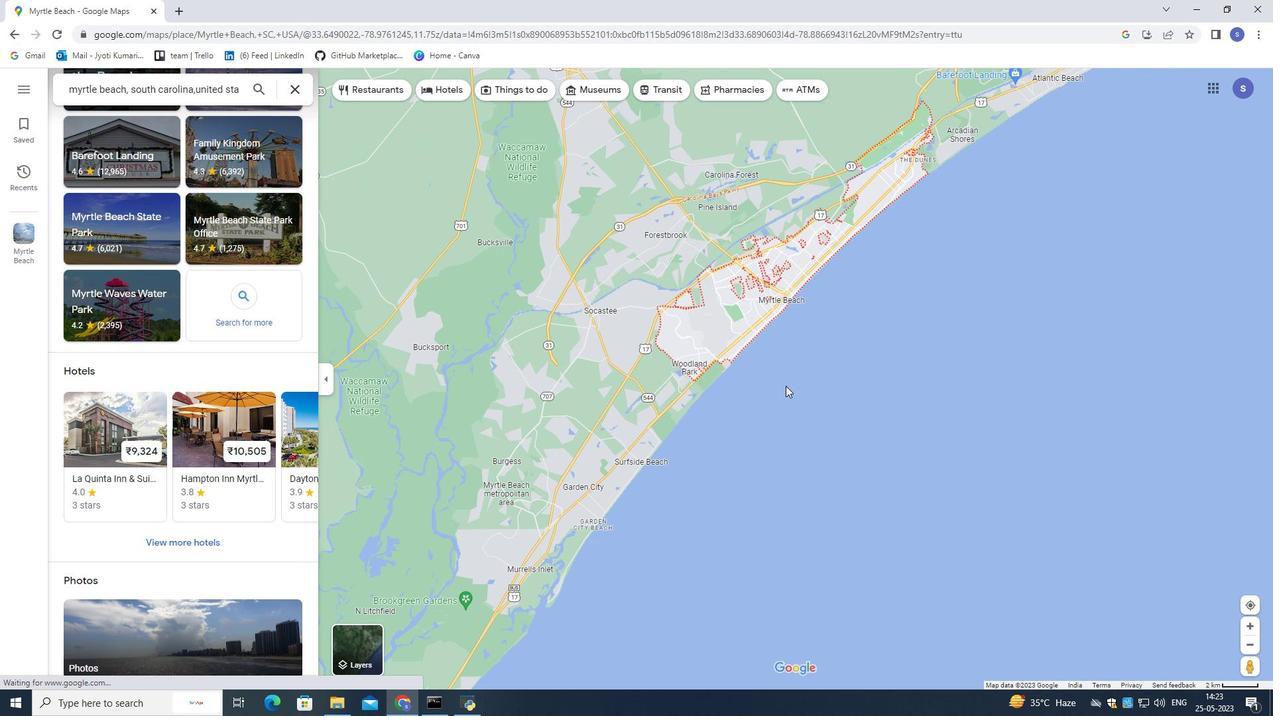 
Action: Mouse scrolled (785, 386) with delta (0, 0)
Screenshot: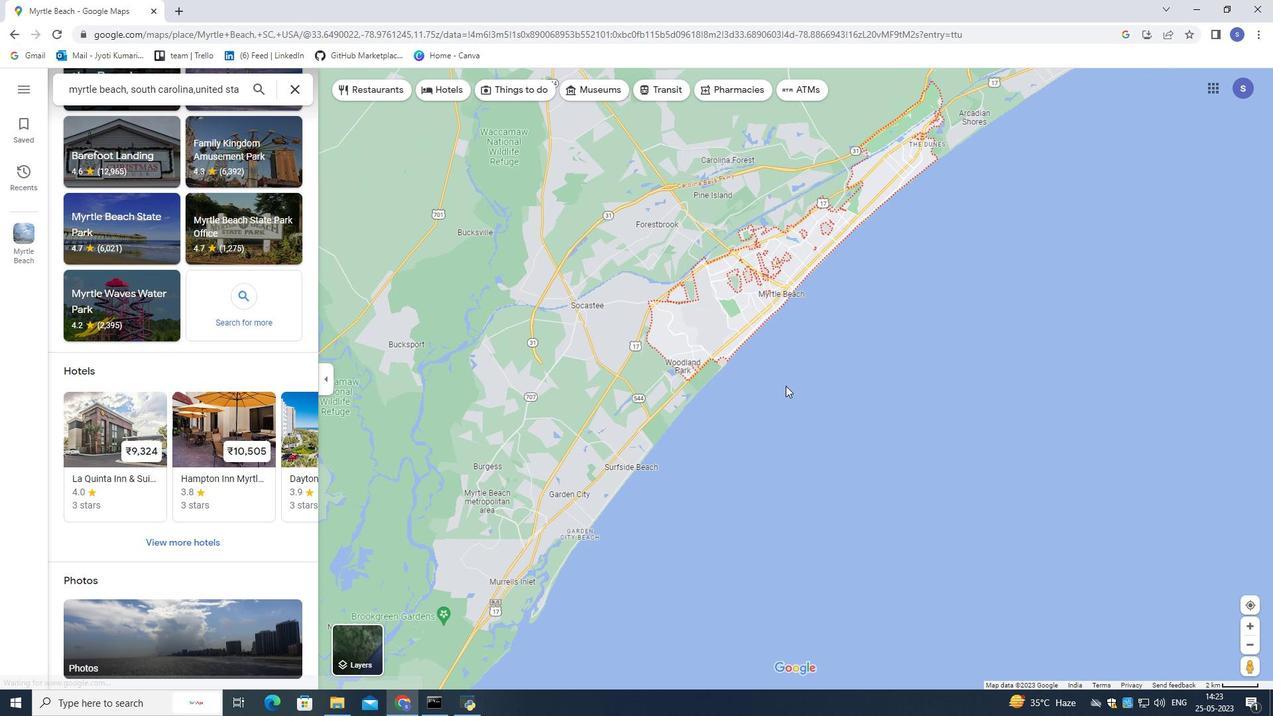 
Action: Mouse scrolled (785, 386) with delta (0, 0)
Screenshot: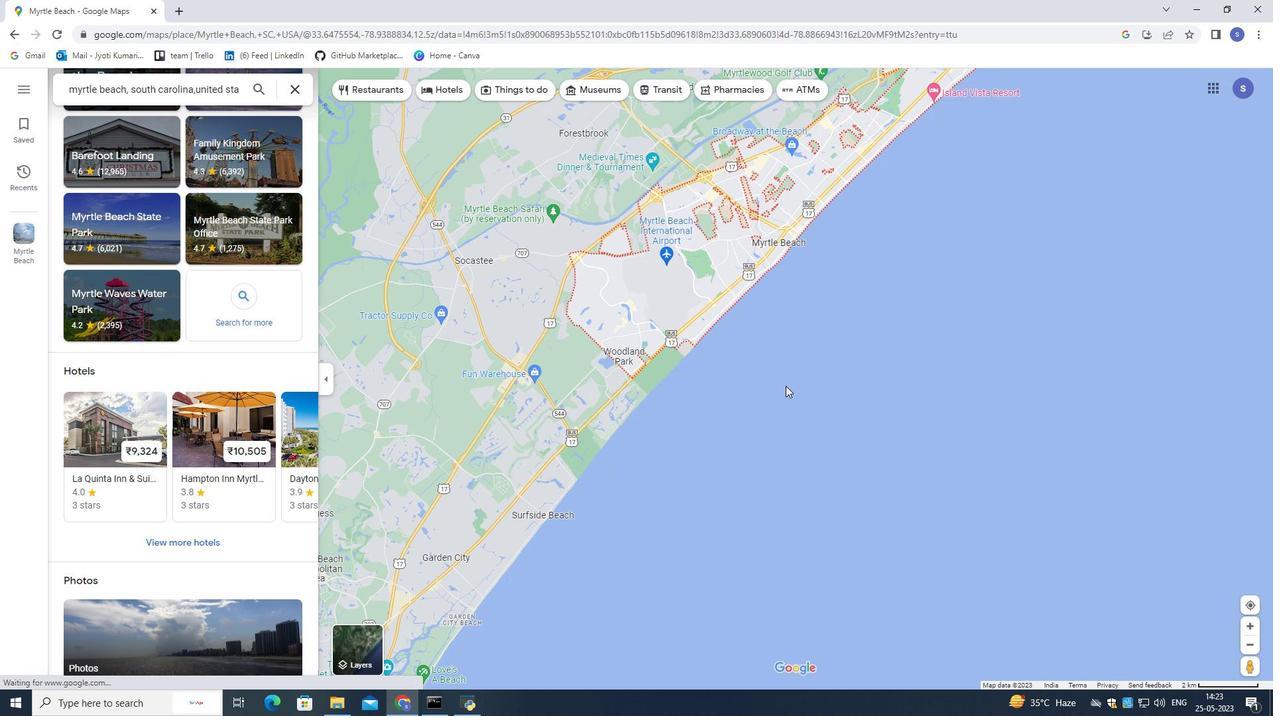 
Action: Mouse scrolled (785, 386) with delta (0, 0)
Screenshot: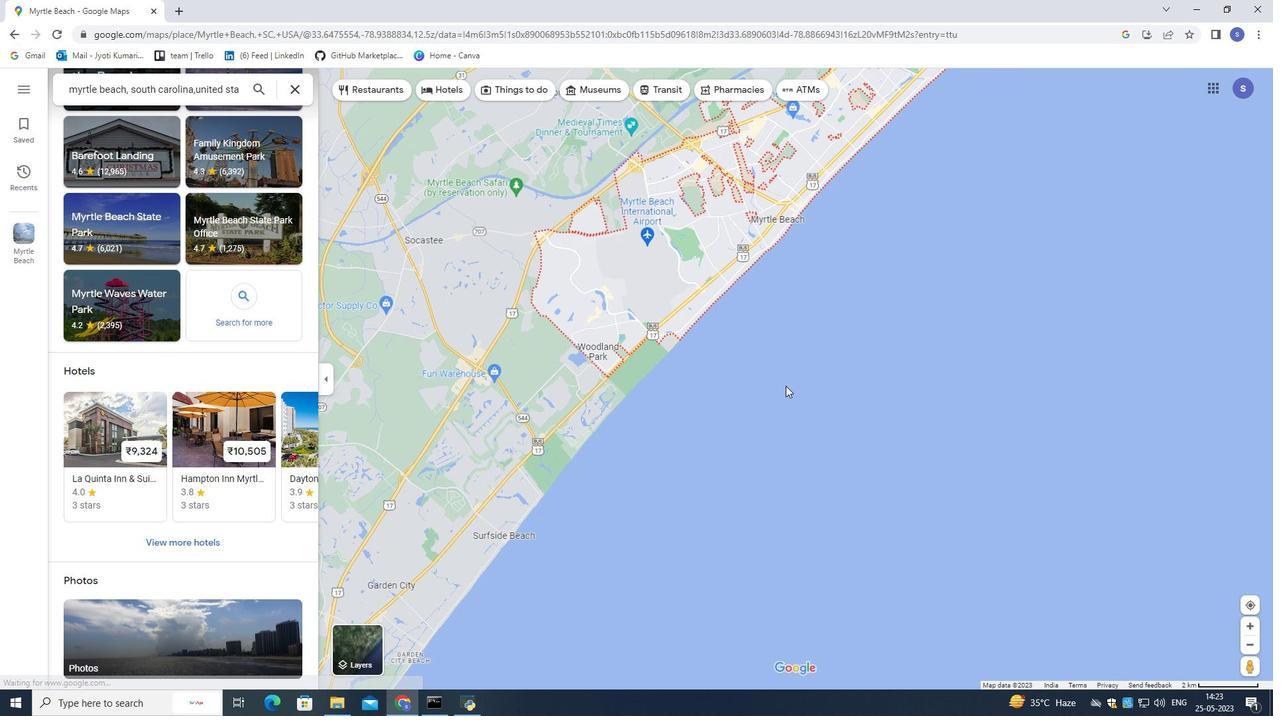 
Action: Mouse scrolled (785, 386) with delta (0, 0)
Screenshot: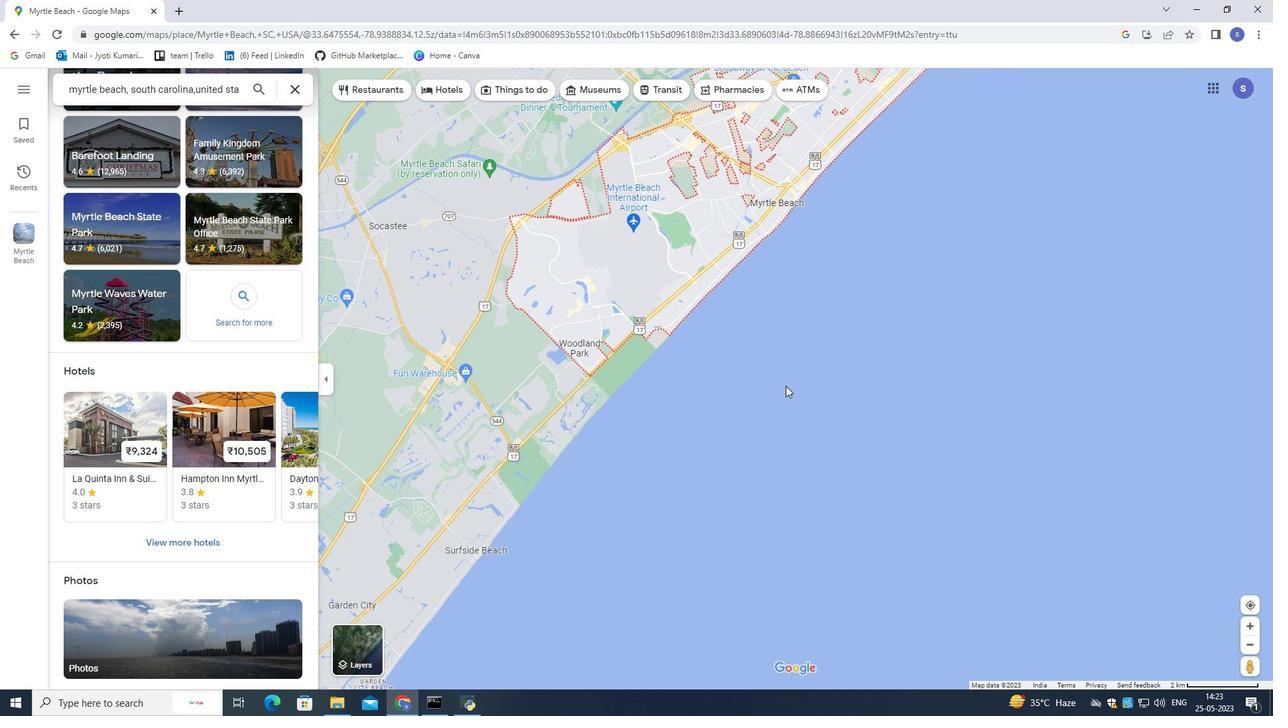 
Action: Mouse pressed left at (785, 385)
Screenshot: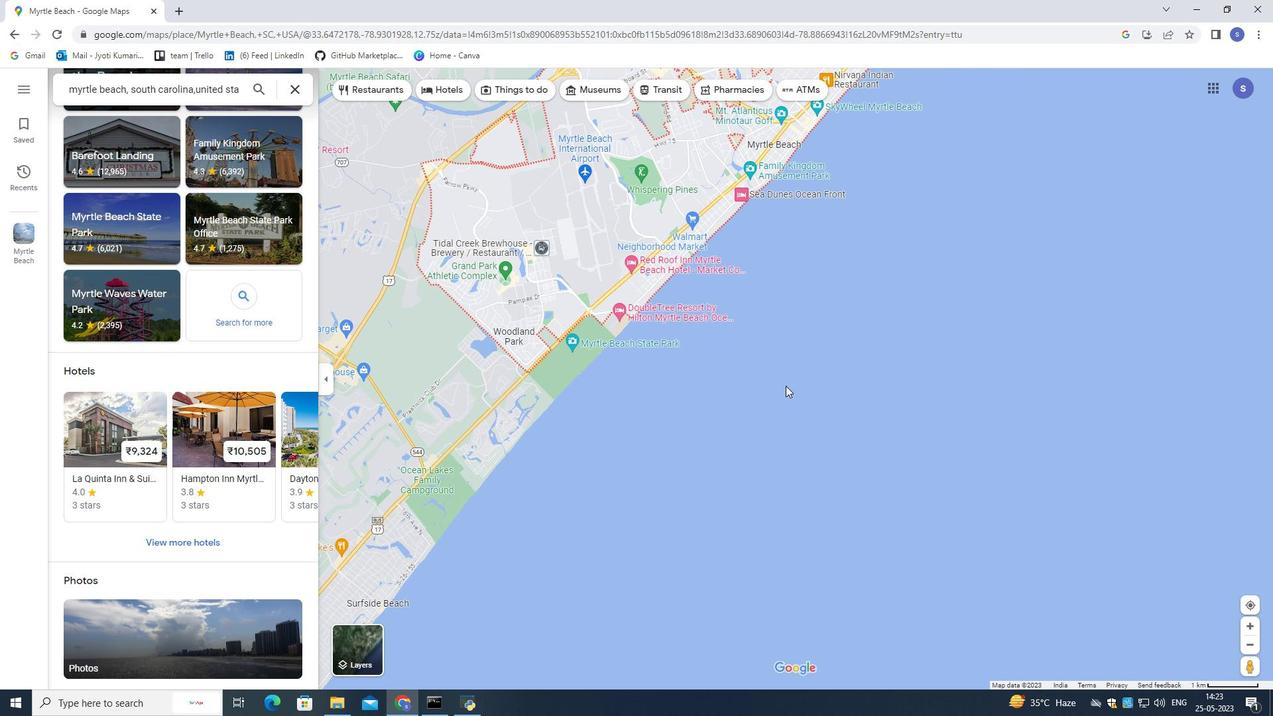 
Action: Mouse moved to (770, 405)
Screenshot: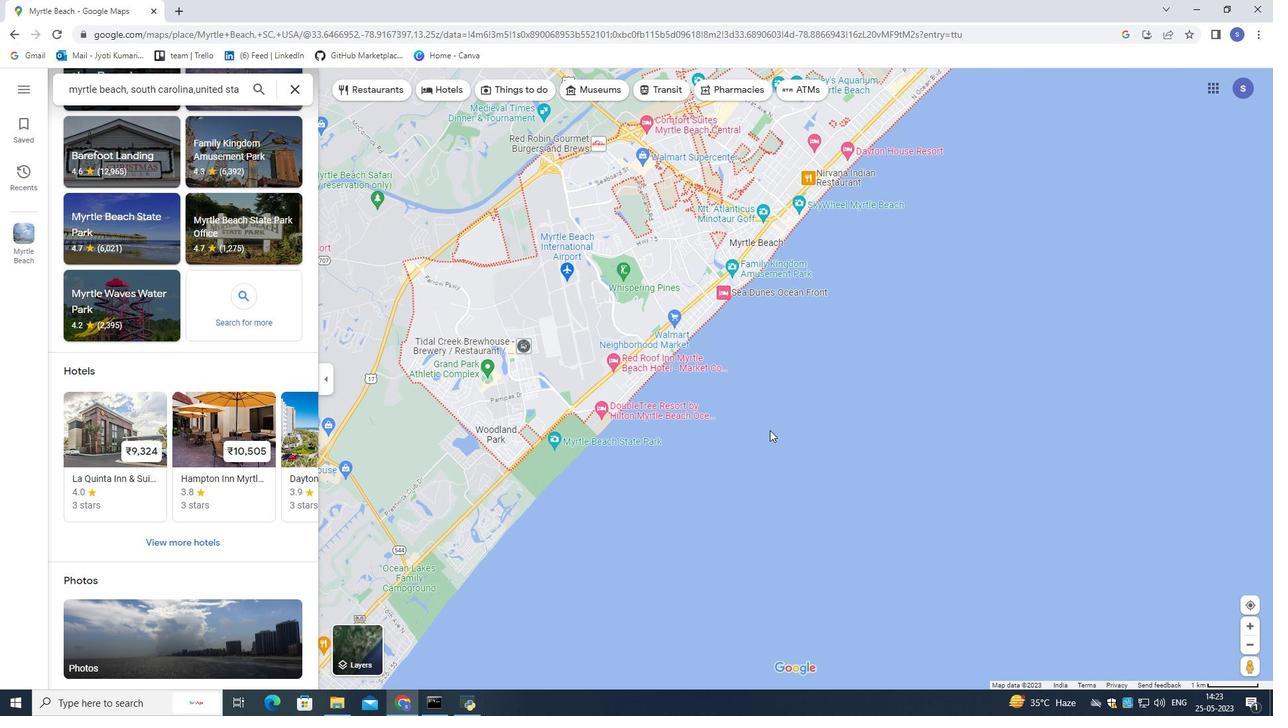 
Action: Mouse scrolled (770, 406) with delta (0, 0)
Screenshot: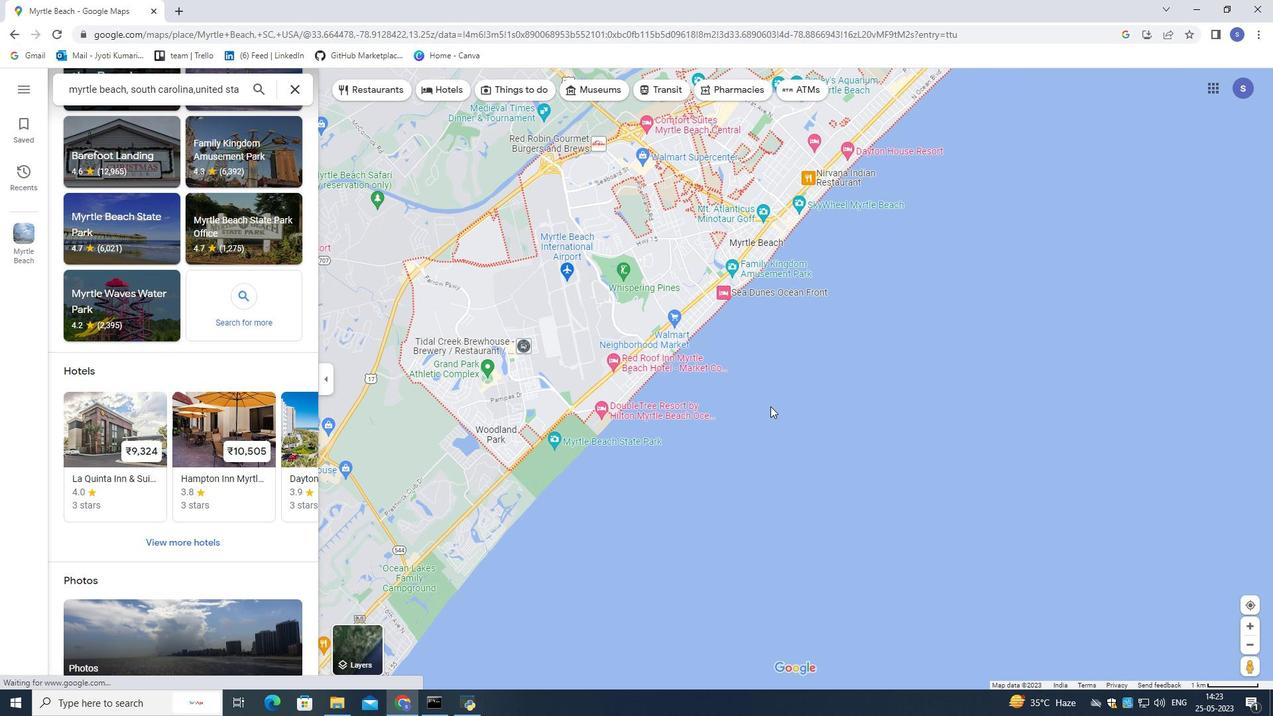 
Action: Mouse scrolled (770, 406) with delta (0, 0)
Screenshot: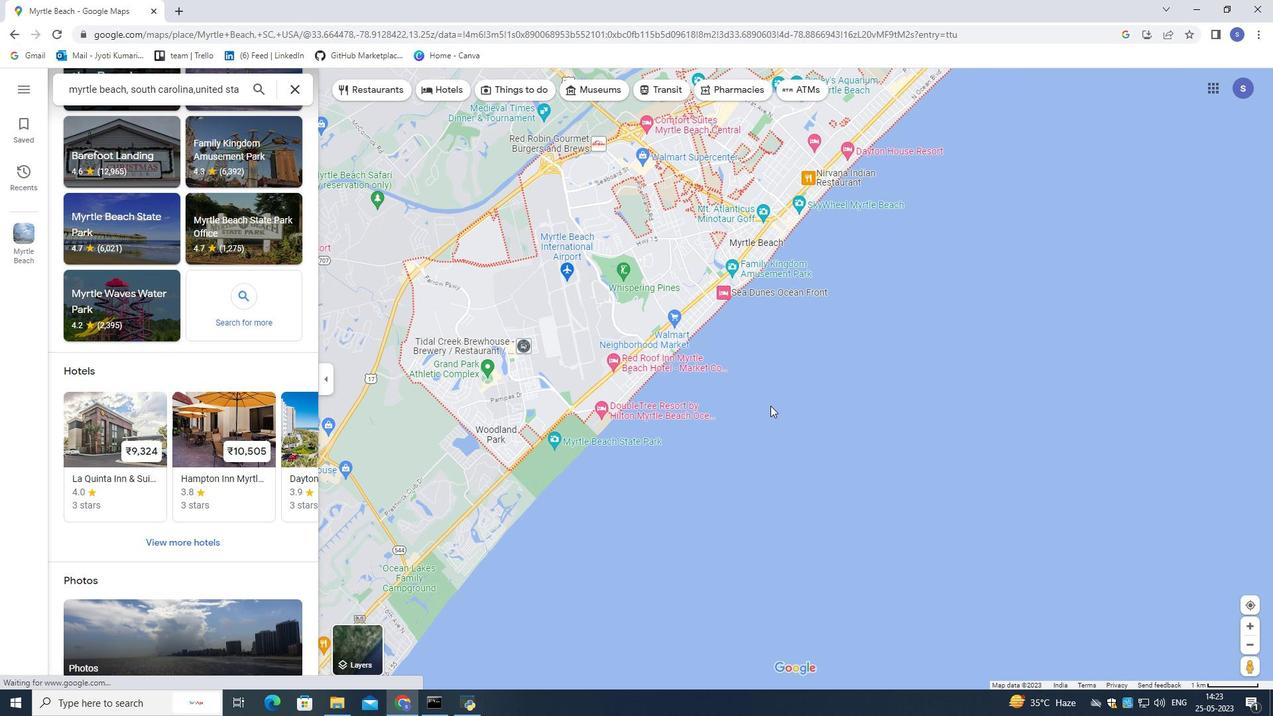 
Action: Mouse scrolled (770, 406) with delta (0, 0)
Screenshot: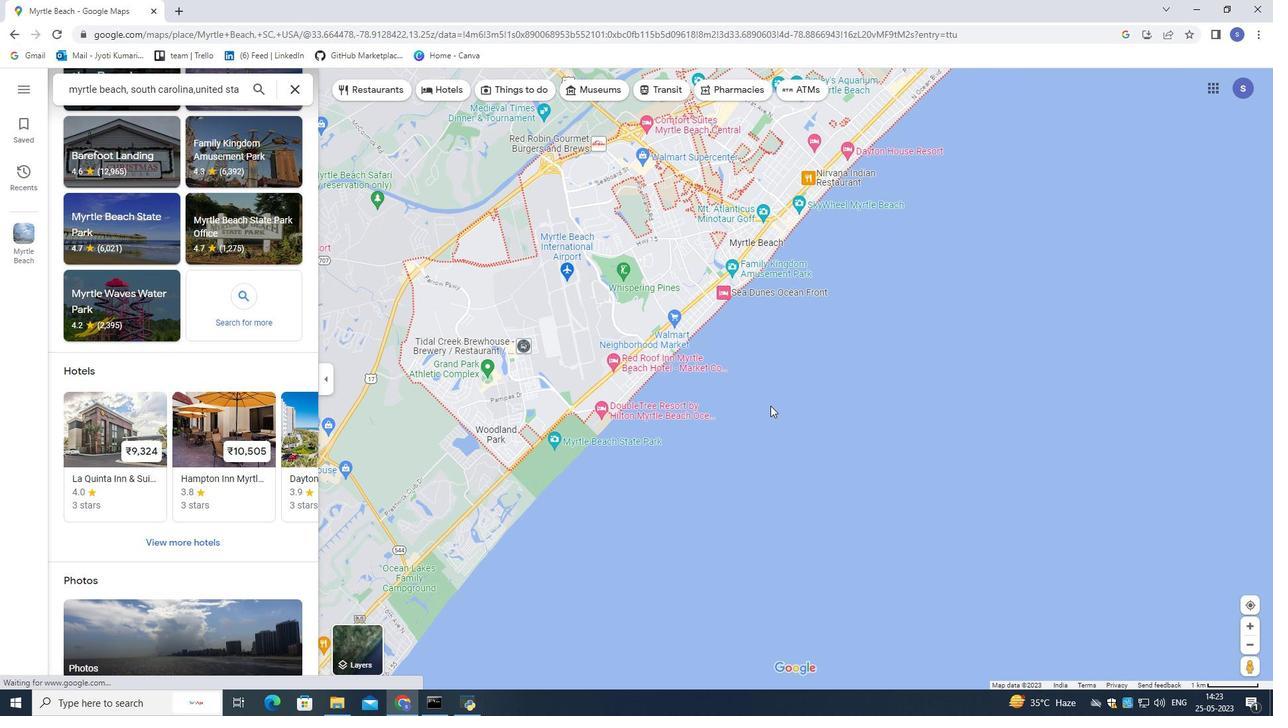 
Action: Mouse moved to (768, 401)
Screenshot: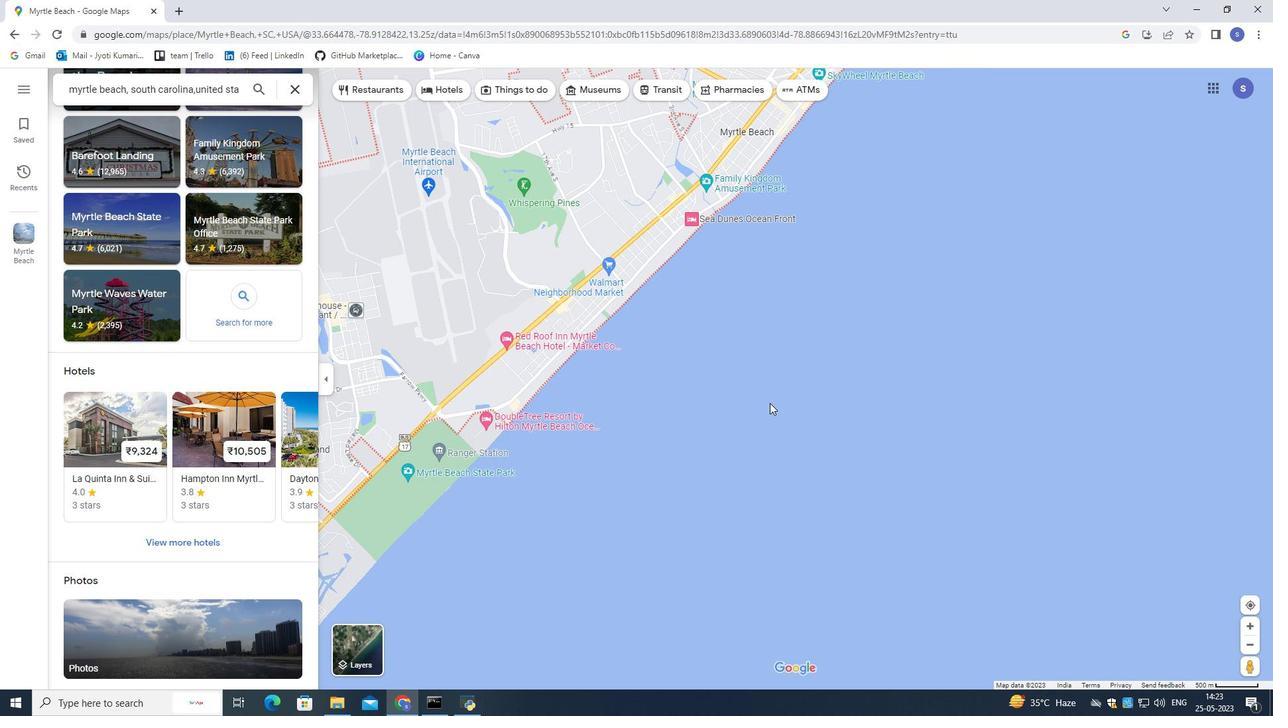 
Action: Mouse pressed left at (768, 401)
Screenshot: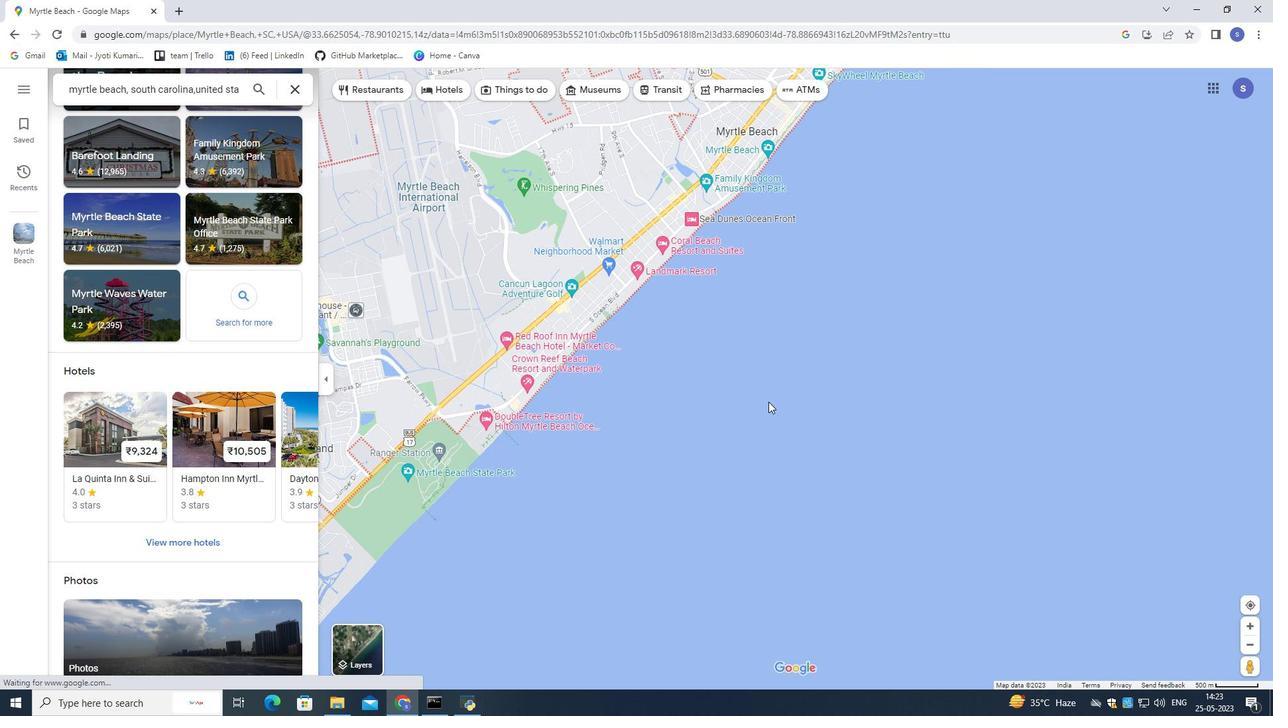 
Action: Mouse moved to (716, 482)
Screenshot: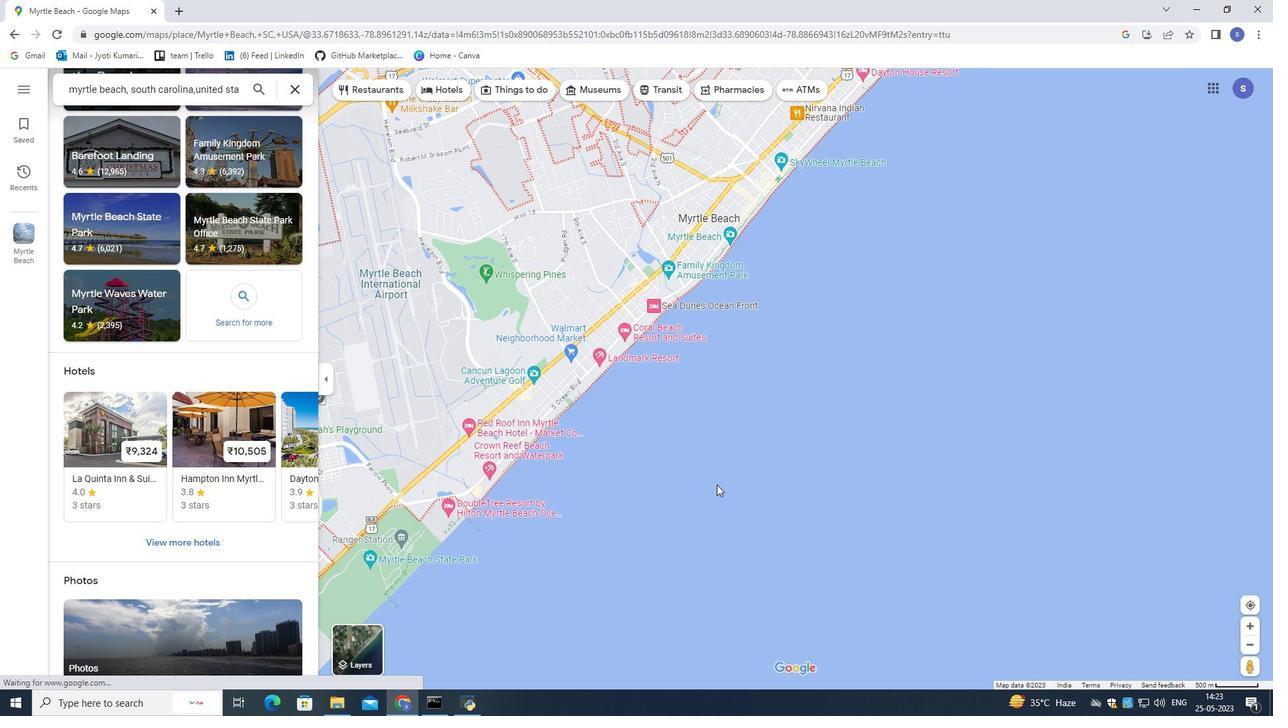 
Action: Mouse scrolled (716, 483) with delta (0, 0)
Screenshot: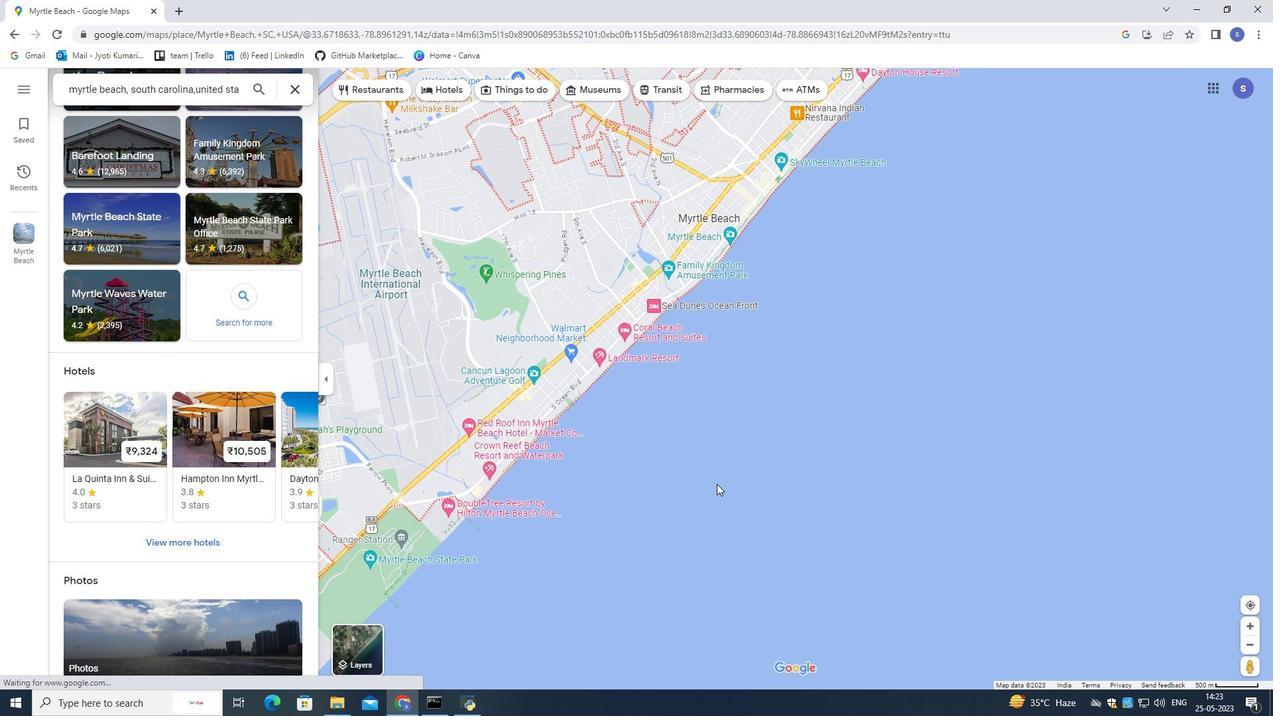 
Action: Mouse moved to (715, 480)
Screenshot: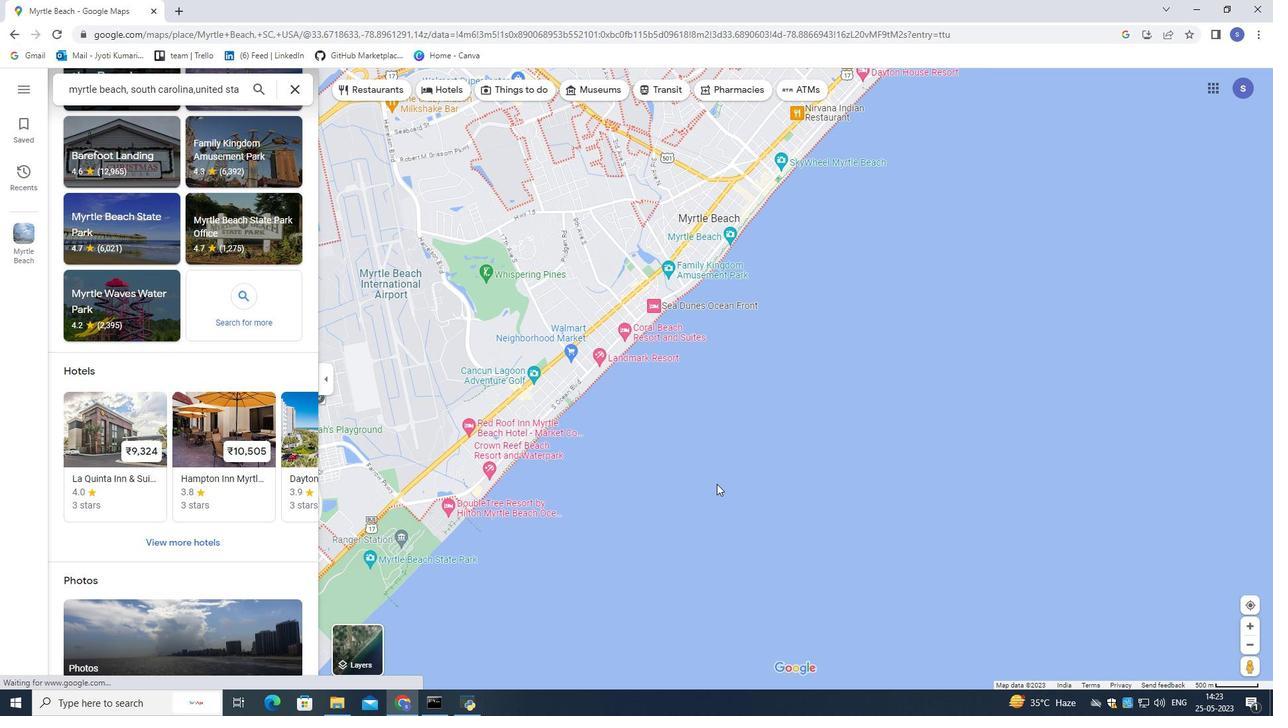 
Action: Mouse scrolled (715, 480) with delta (0, 0)
Screenshot: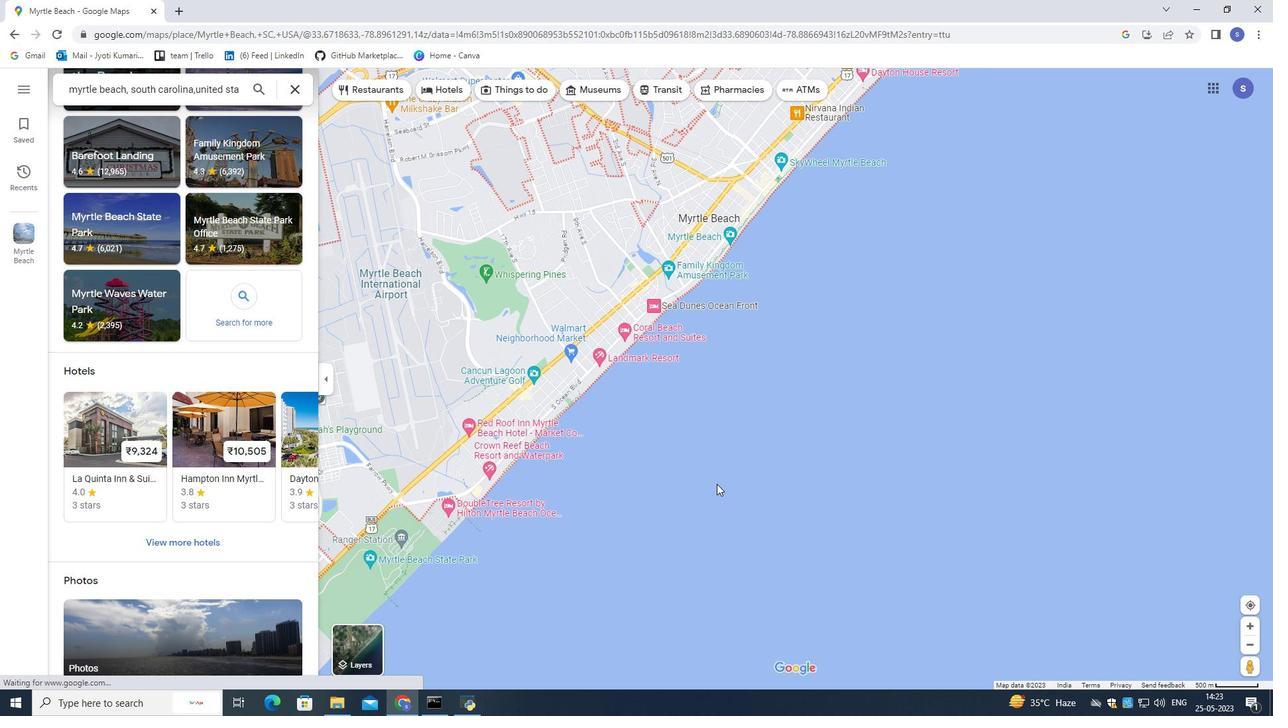 
Action: Mouse moved to (714, 475)
Screenshot: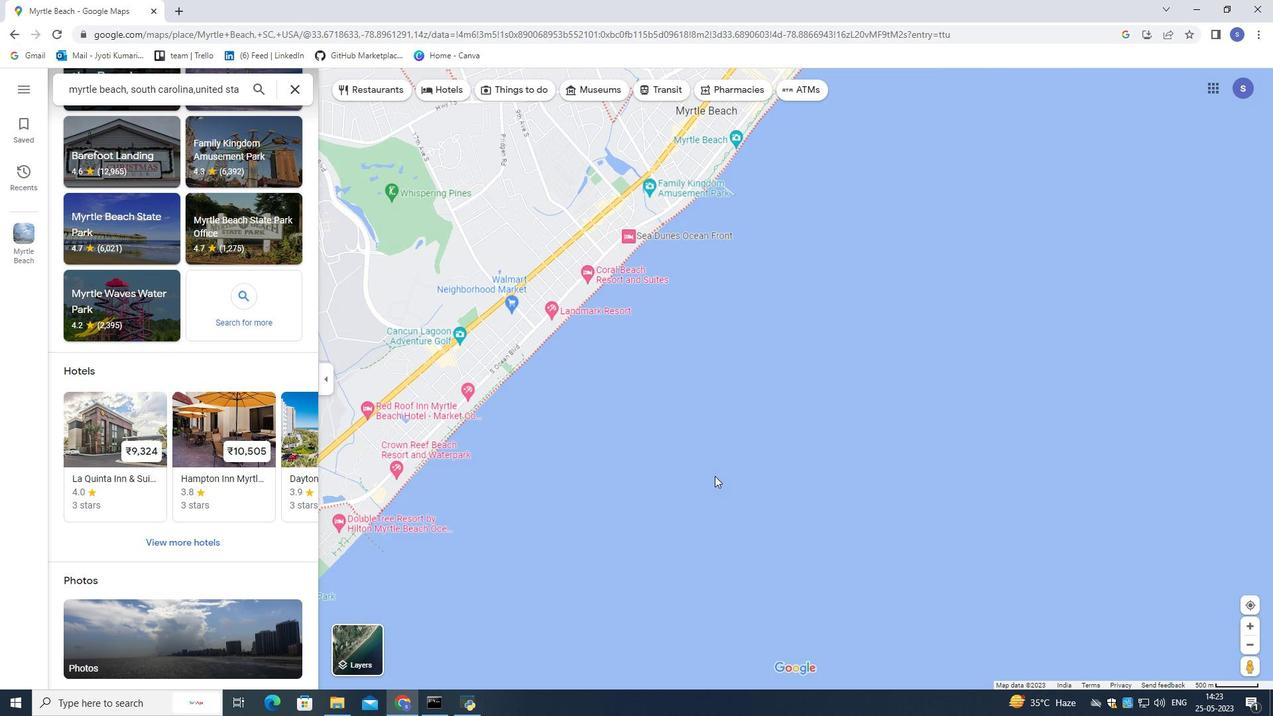 
Action: Mouse scrolled (714, 476) with delta (0, 0)
Screenshot: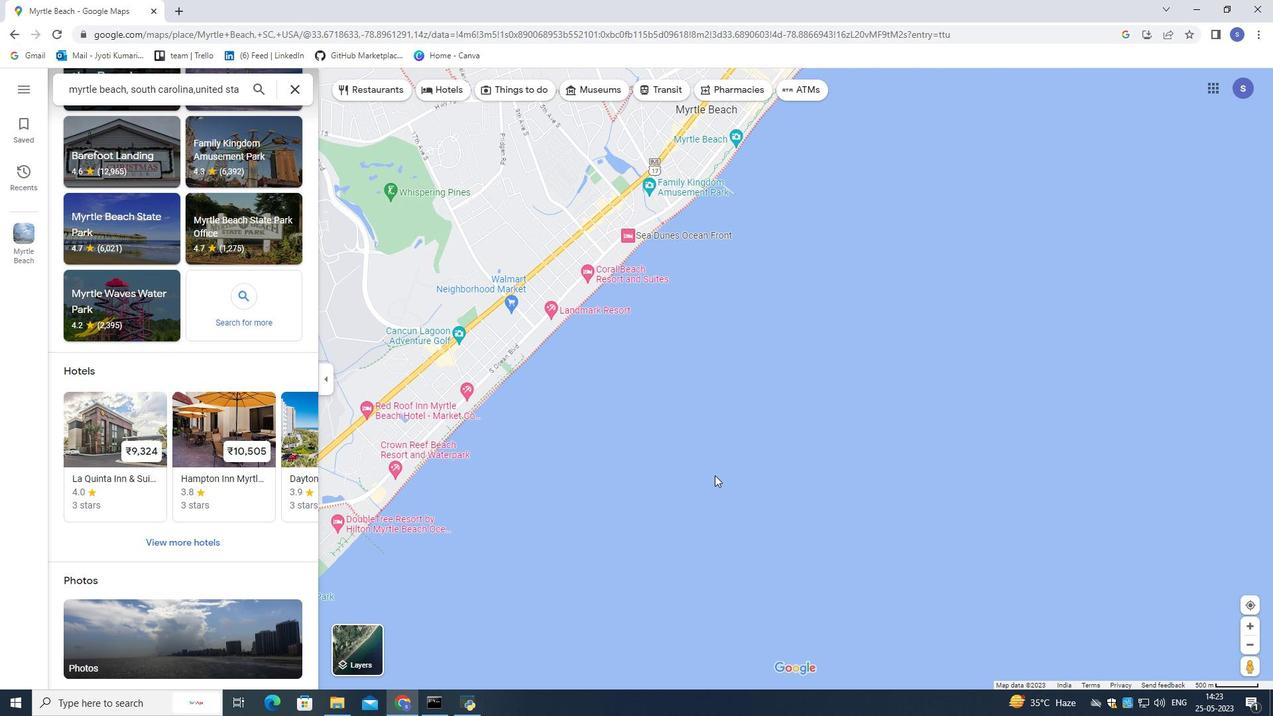 
Action: Mouse moved to (714, 474)
Screenshot: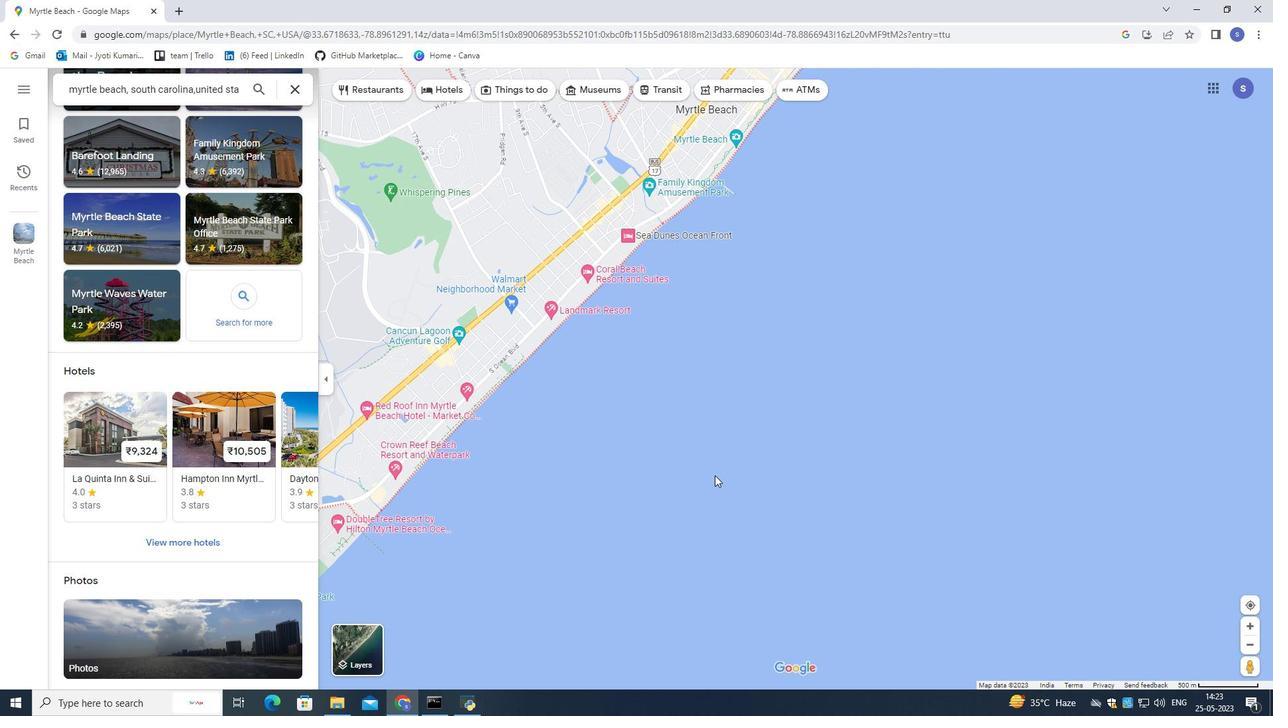 
Action: Mouse scrolled (714, 474) with delta (0, 0)
Screenshot: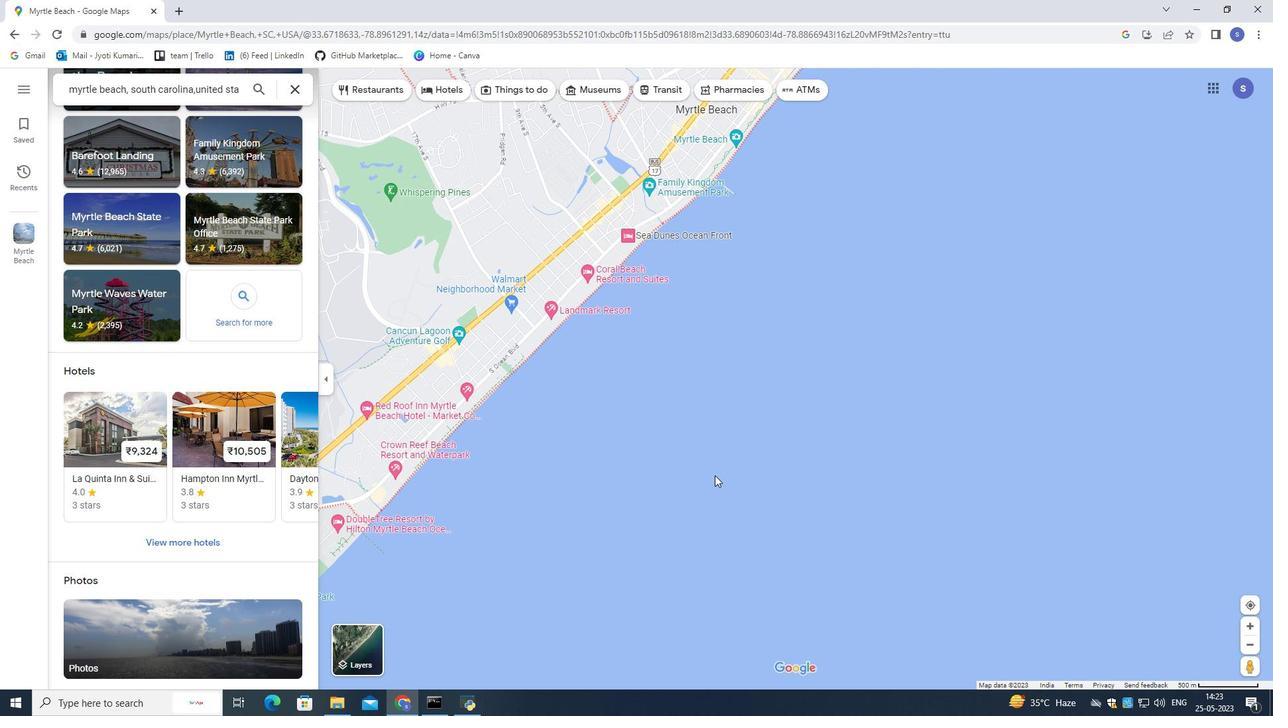 
Action: Mouse moved to (712, 468)
Screenshot: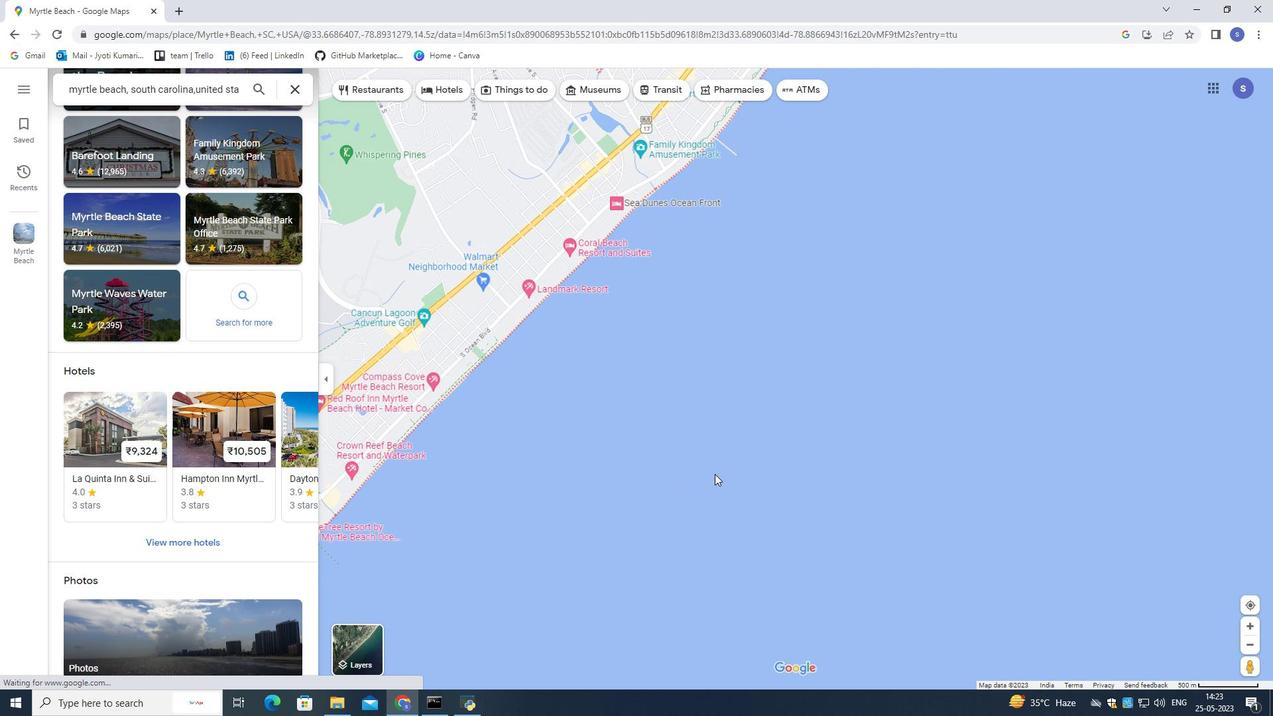 
Action: Mouse scrolled (712, 469) with delta (0, 0)
Screenshot: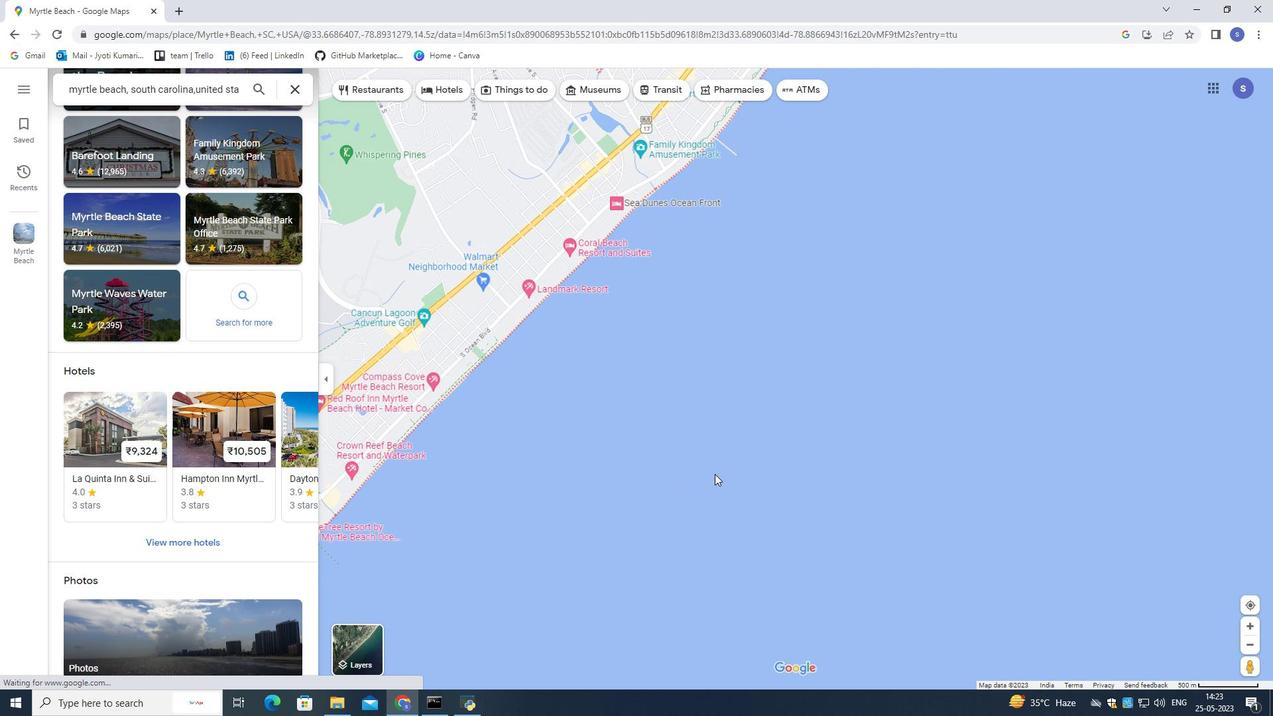 
Action: Mouse scrolled (712, 469) with delta (0, 0)
Screenshot: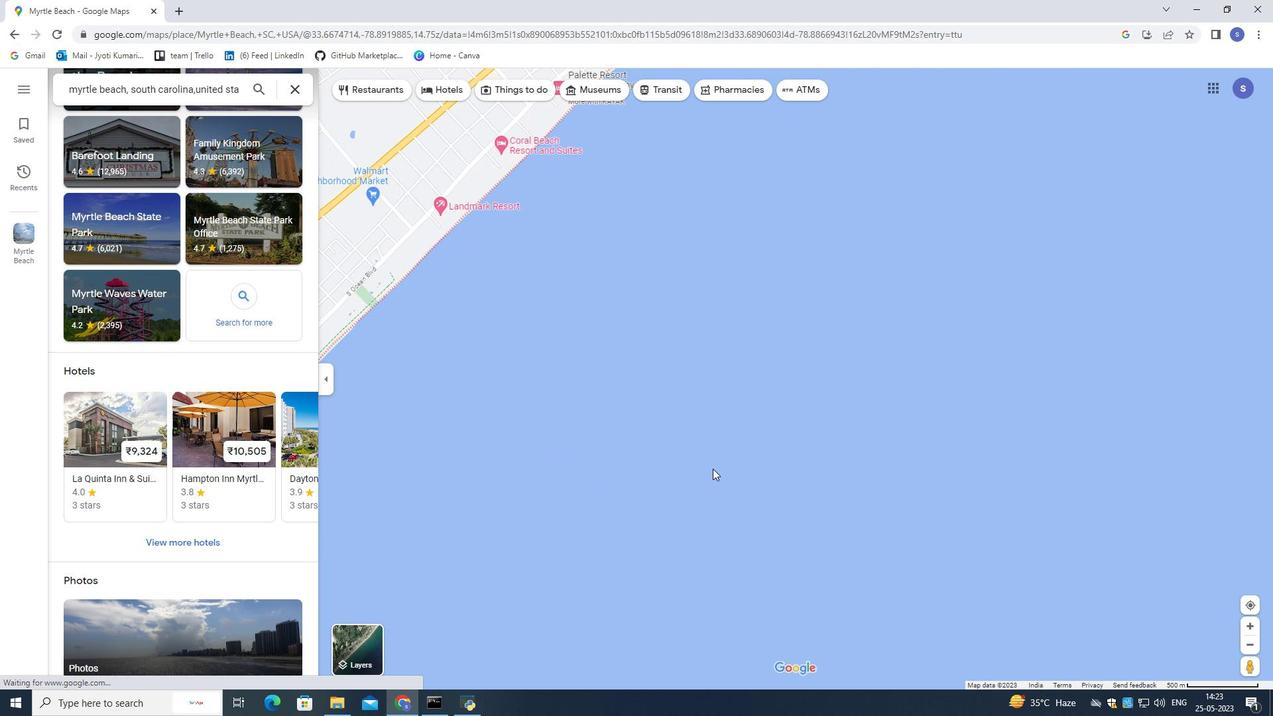 
Action: Mouse scrolled (712, 469) with delta (0, 0)
Screenshot: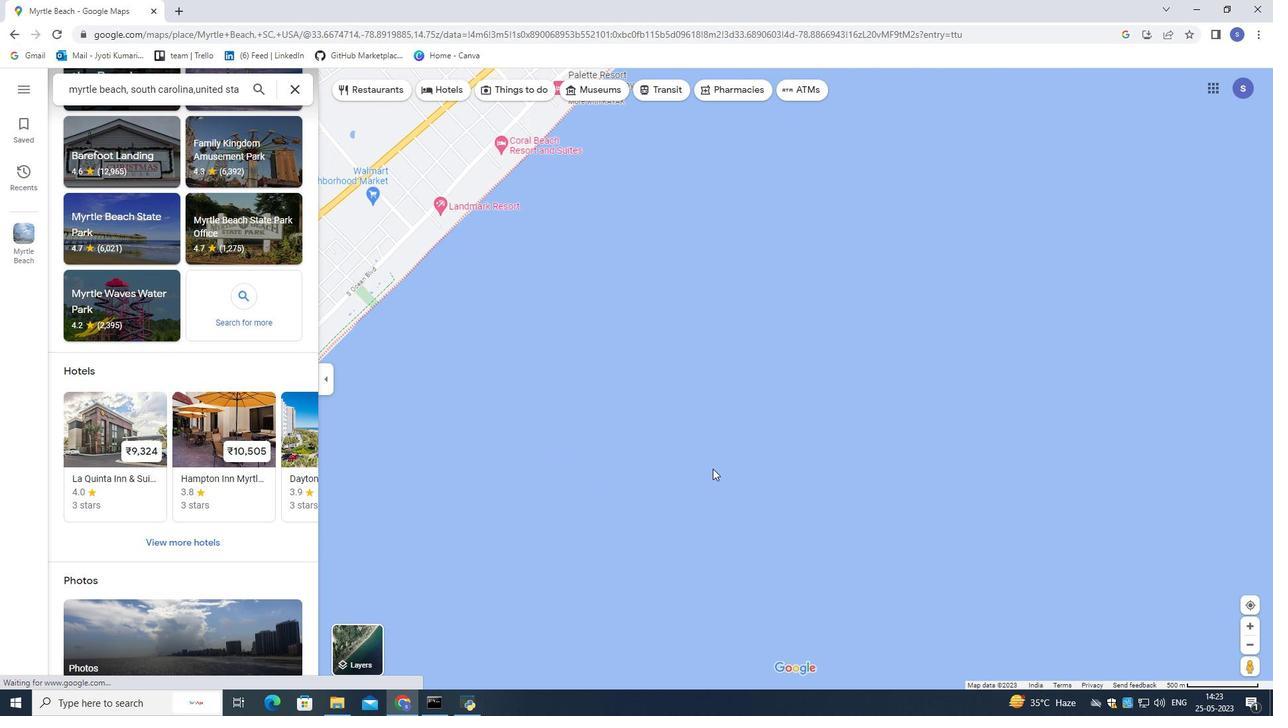 
Action: Mouse moved to (702, 455)
Screenshot: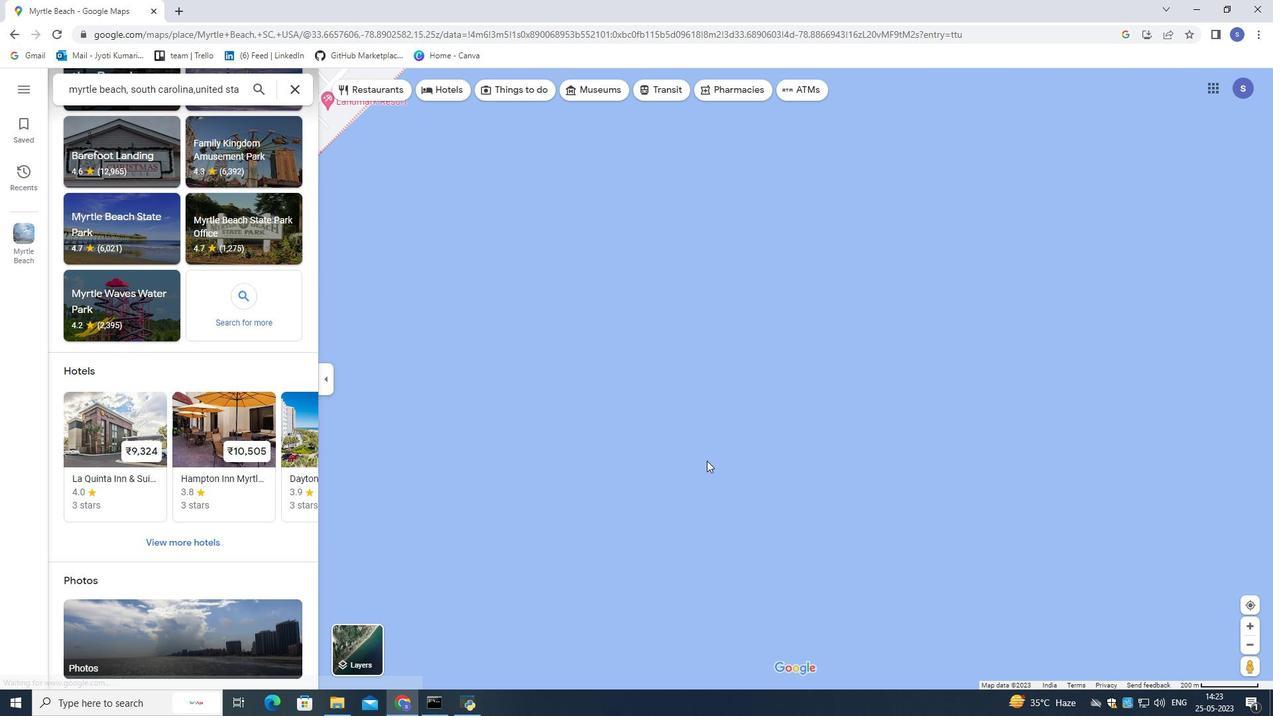 
Action: Mouse scrolled (702, 456) with delta (0, 0)
Screenshot: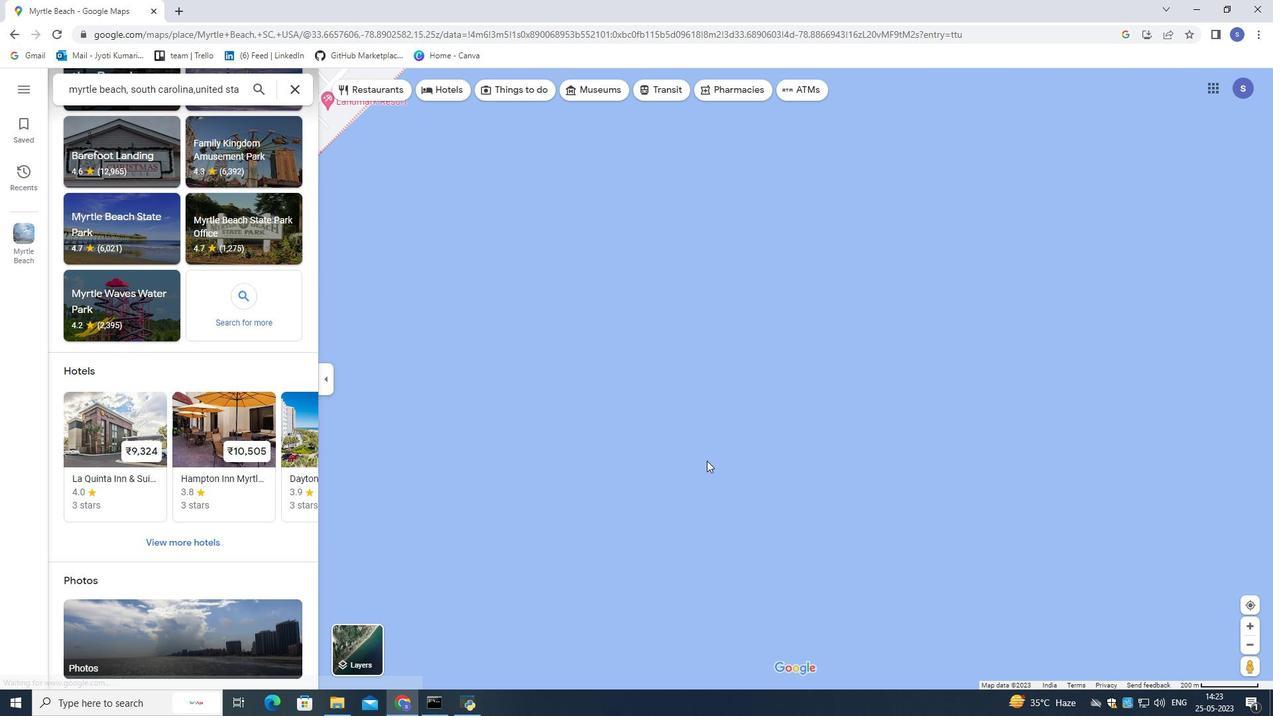 
Action: Mouse moved to (695, 448)
Screenshot: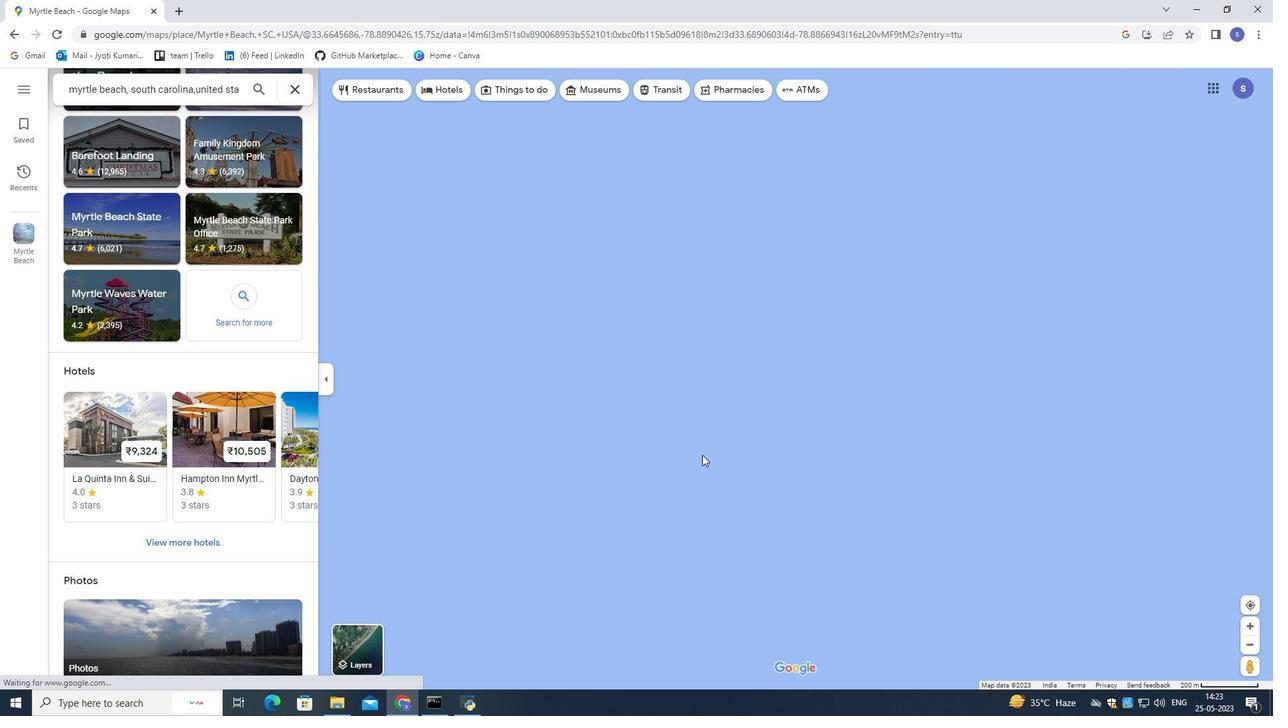 
Action: Mouse scrolled (699, 452) with delta (0, 0)
Screenshot: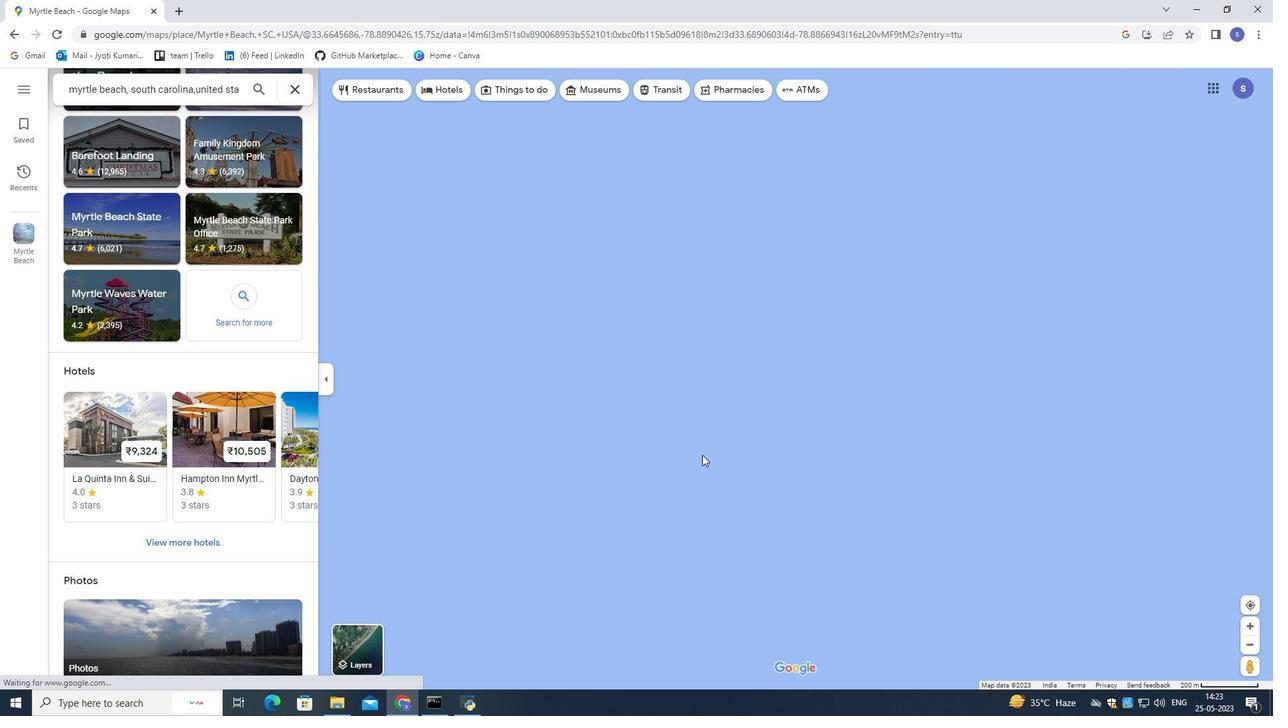 
Action: Mouse moved to (699, 482)
Screenshot: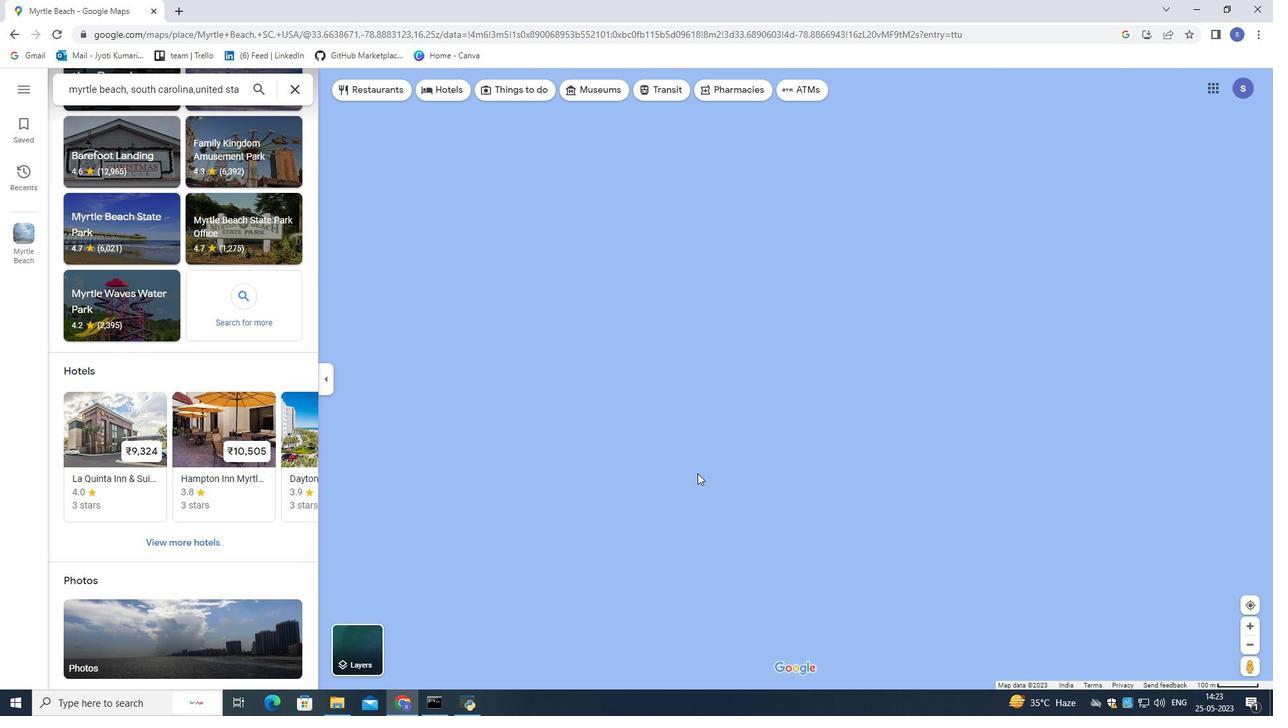 
Action: Mouse scrolled (699, 483) with delta (0, 0)
Screenshot: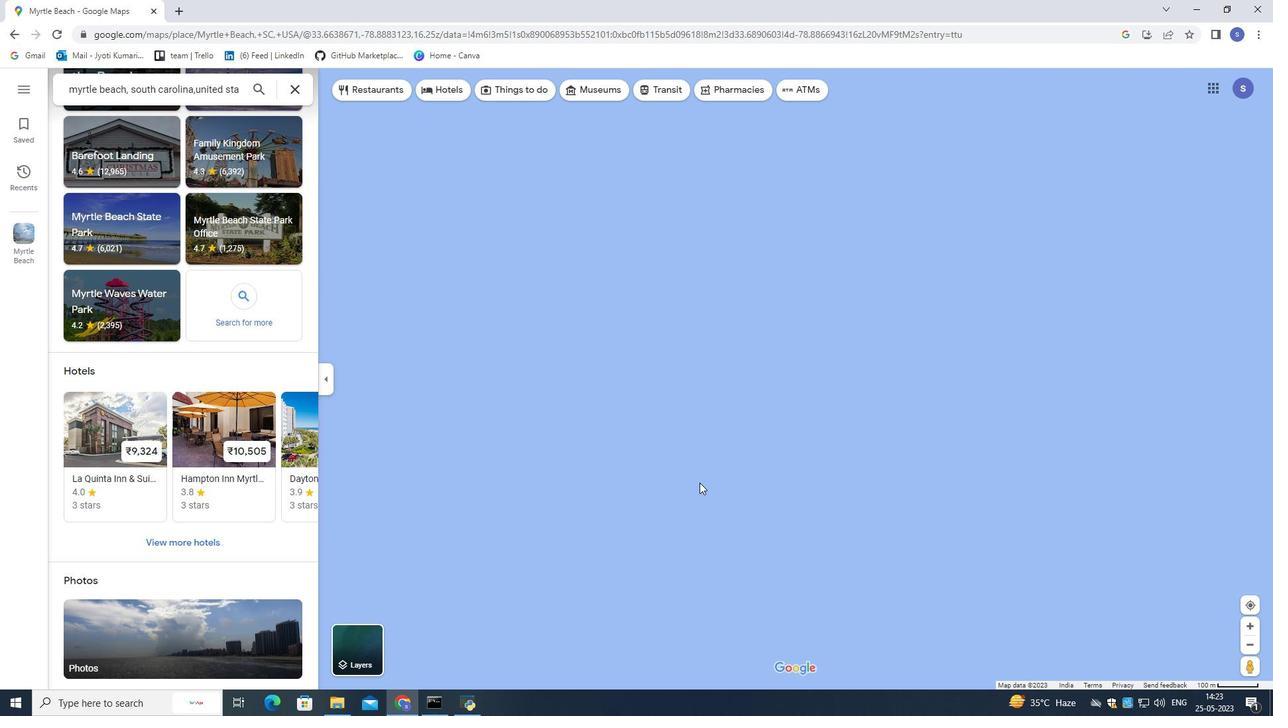 
Action: Mouse scrolled (699, 483) with delta (0, 0)
Screenshot: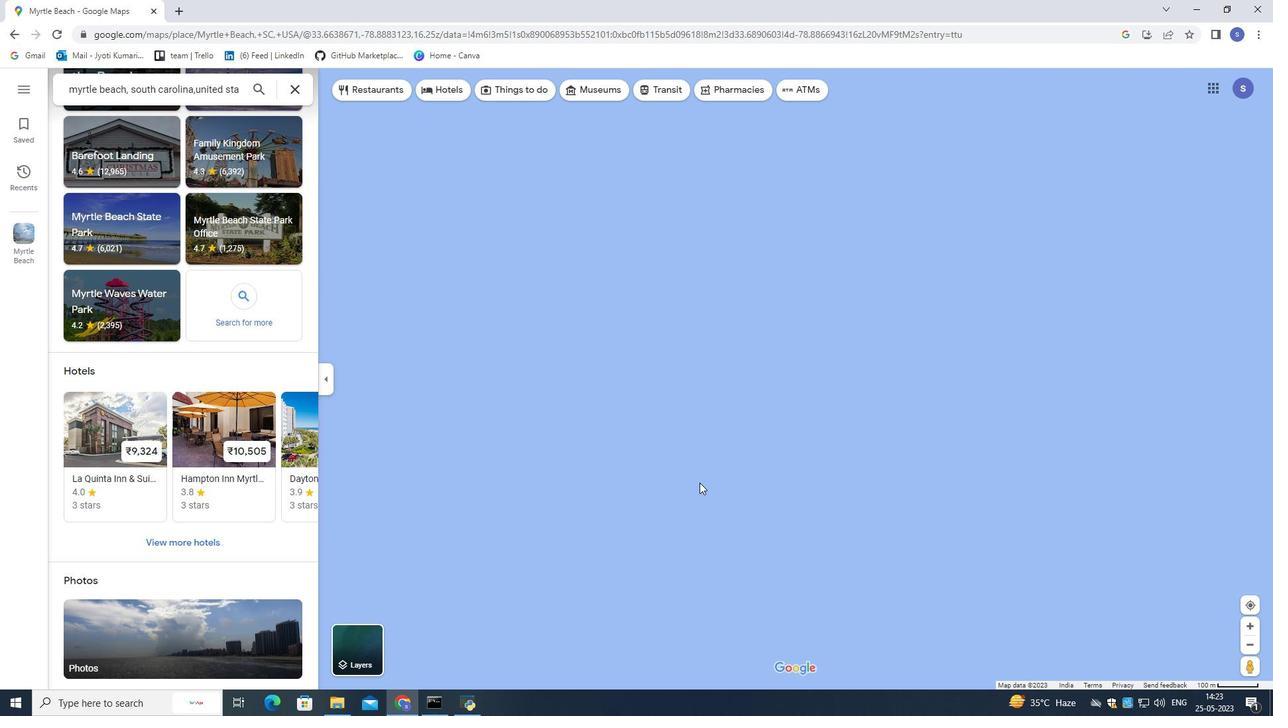 
Action: Mouse moved to (574, 436)
Screenshot: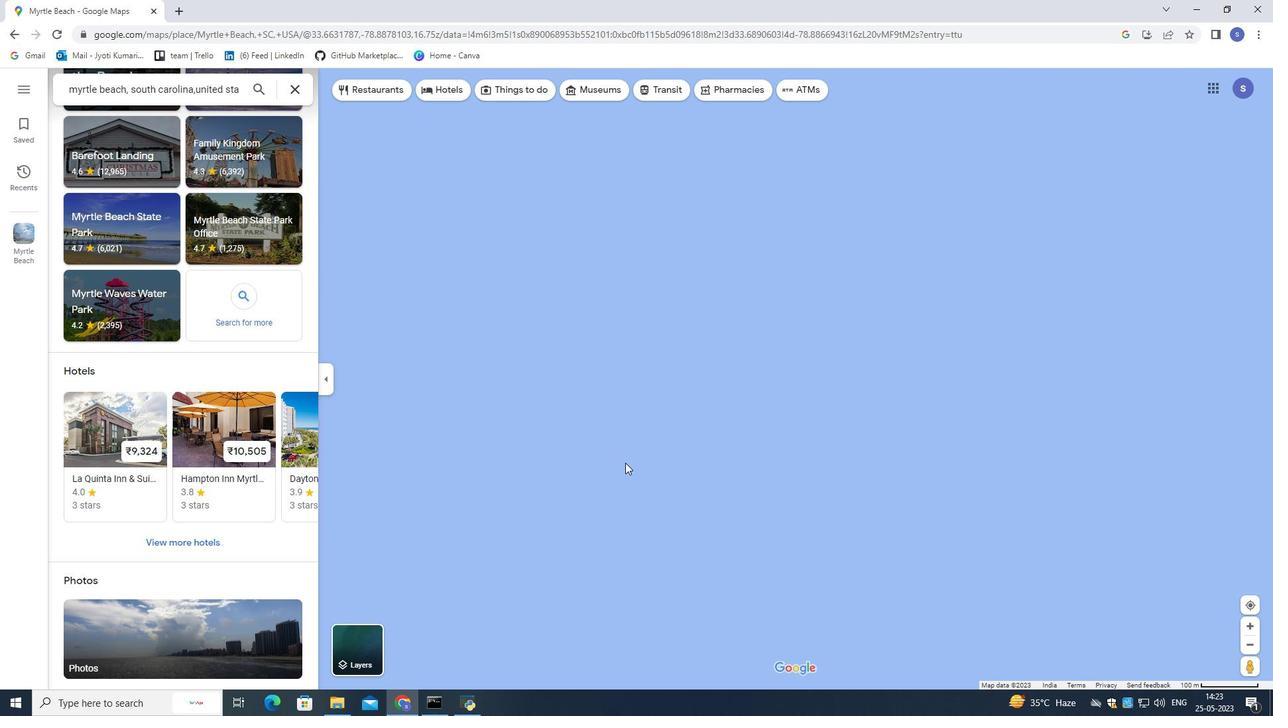 
Action: Mouse scrolled (574, 435) with delta (0, 0)
Screenshot: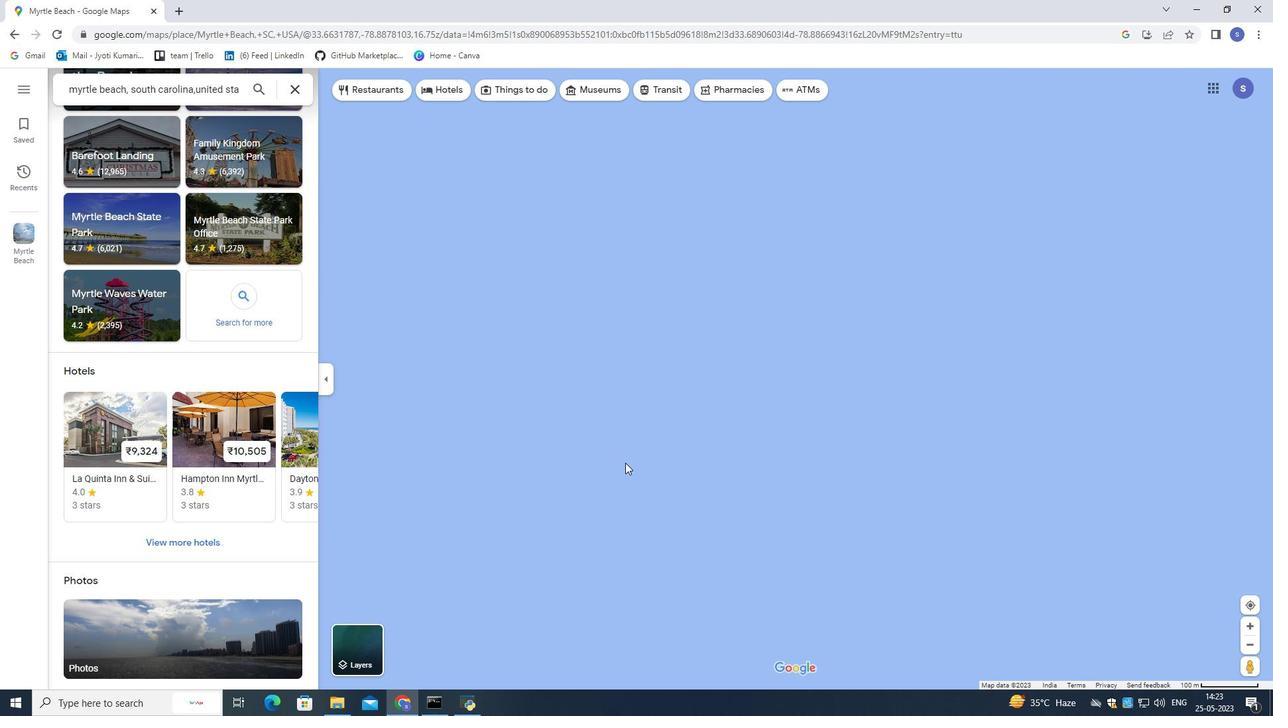 
Action: Mouse scrolled (574, 435) with delta (0, 0)
Screenshot: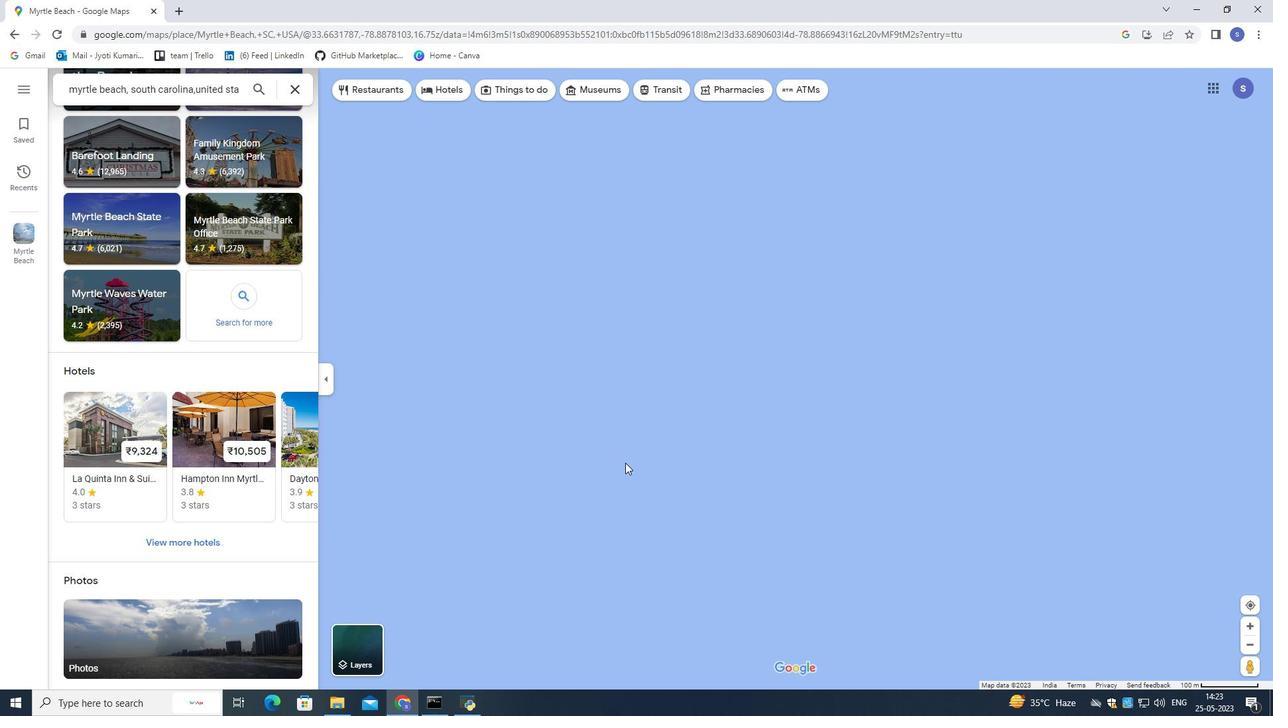 
Action: Mouse scrolled (574, 435) with delta (0, 0)
Screenshot: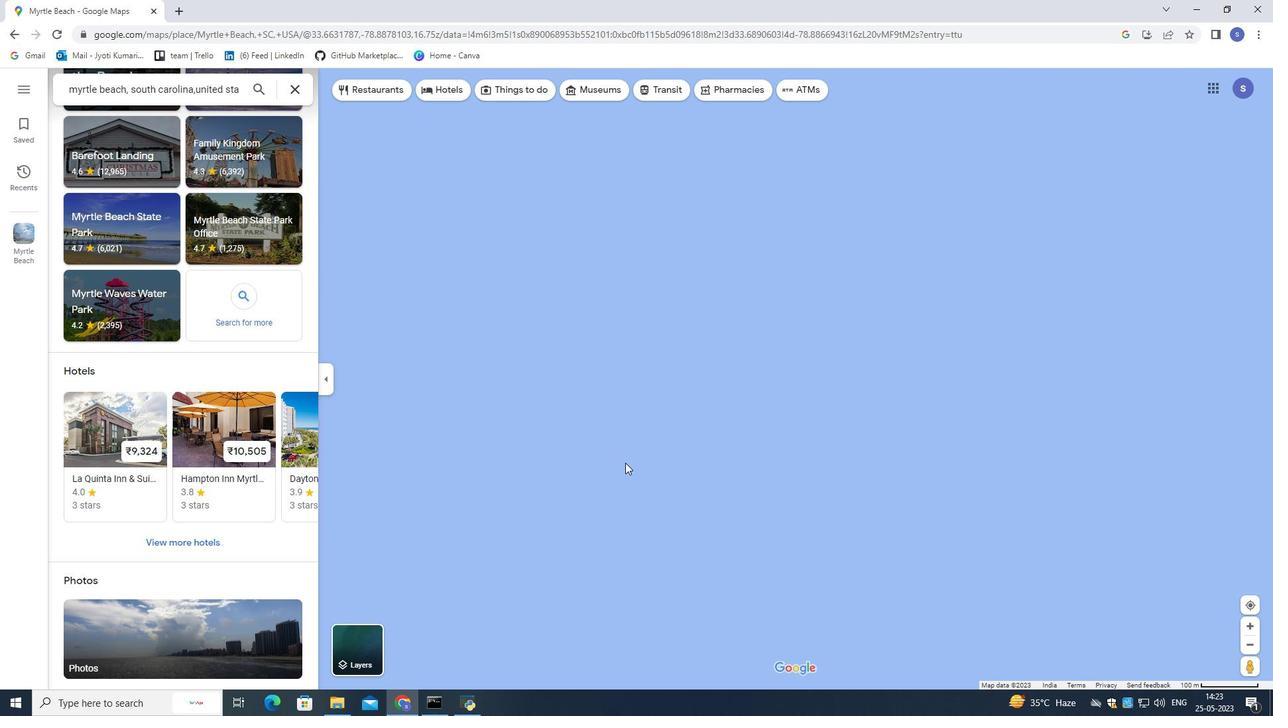 
Action: Mouse scrolled (574, 435) with delta (0, 0)
Screenshot: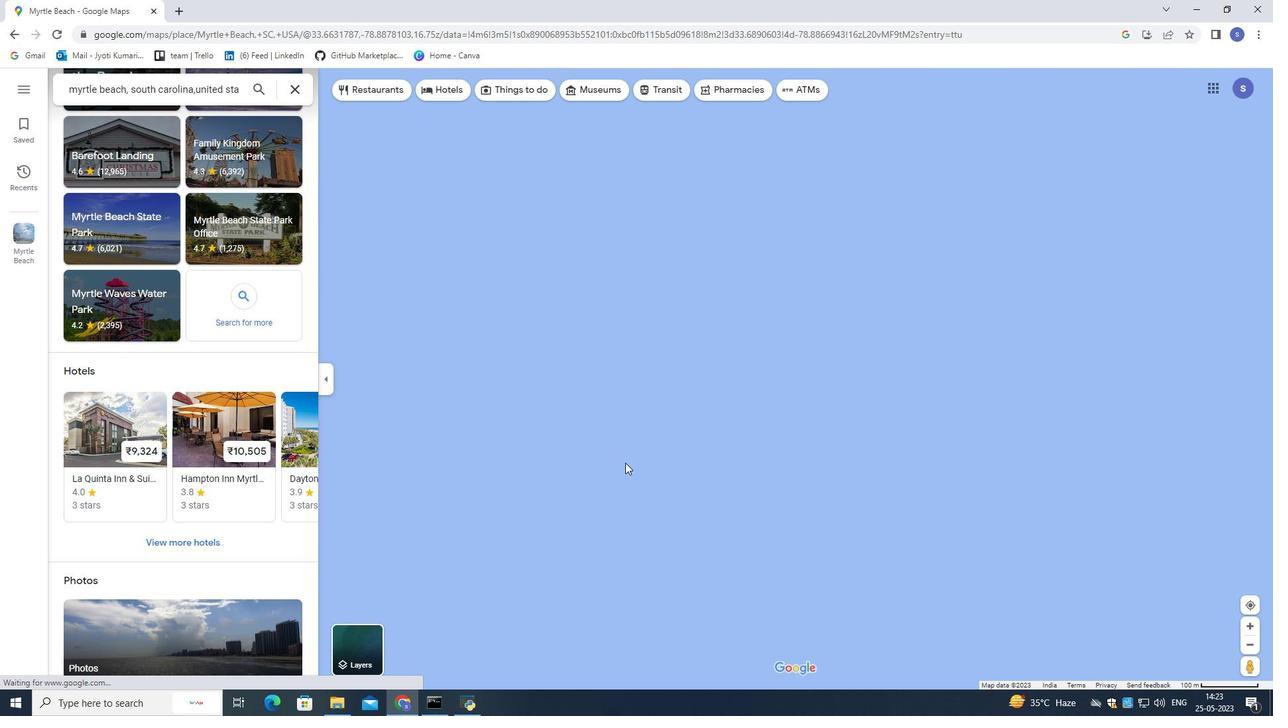 
Action: Mouse scrolled (574, 435) with delta (0, 0)
Screenshot: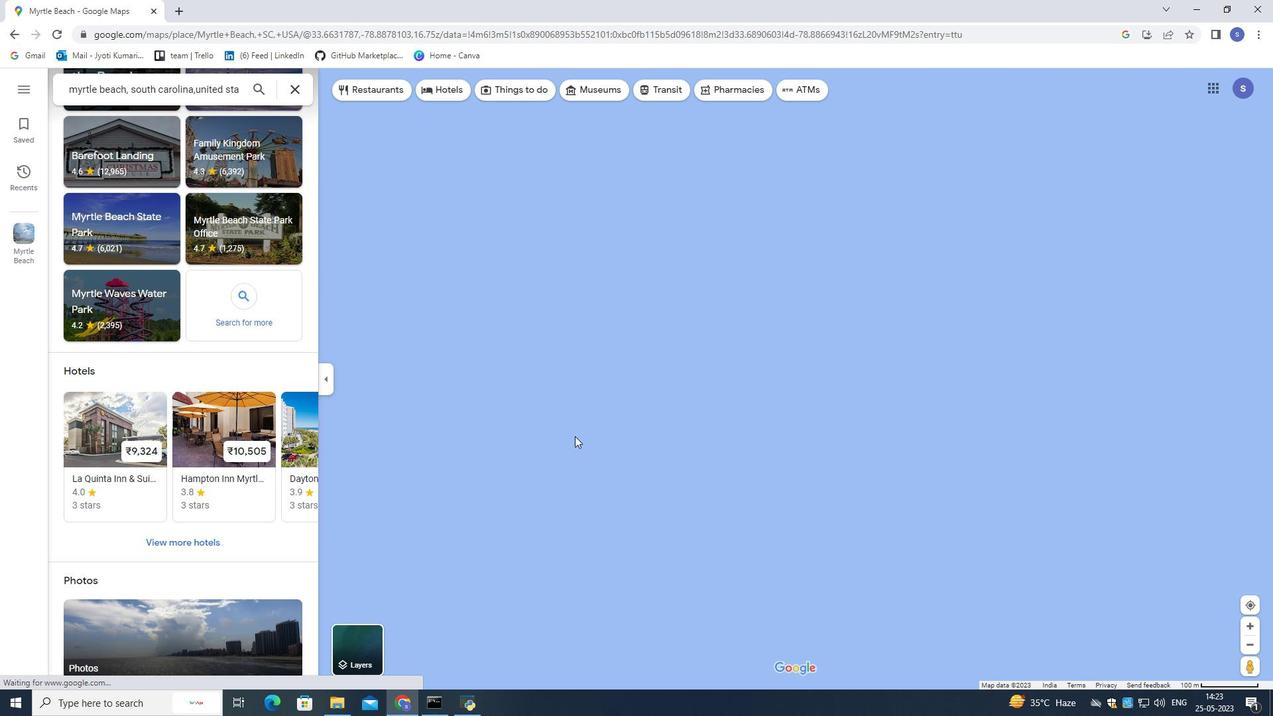 
Action: Mouse scrolled (574, 435) with delta (0, 0)
Screenshot: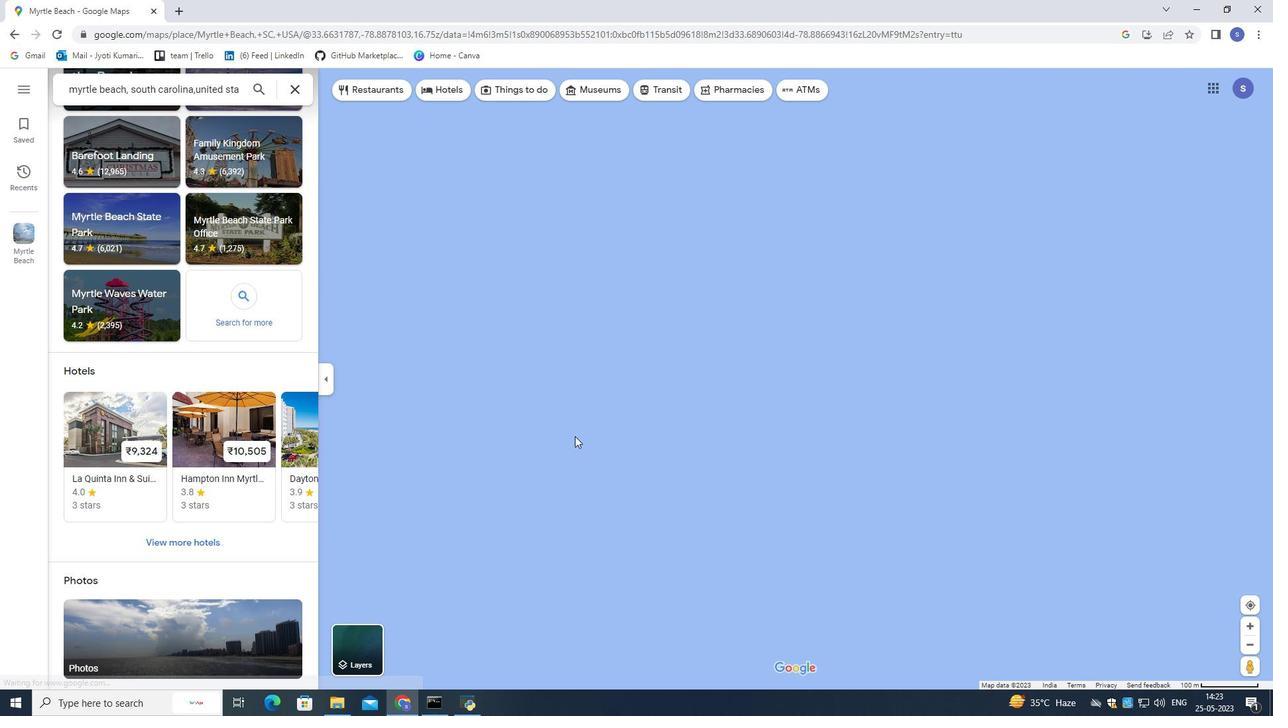 
Action: Mouse scrolled (574, 435) with delta (0, 0)
Screenshot: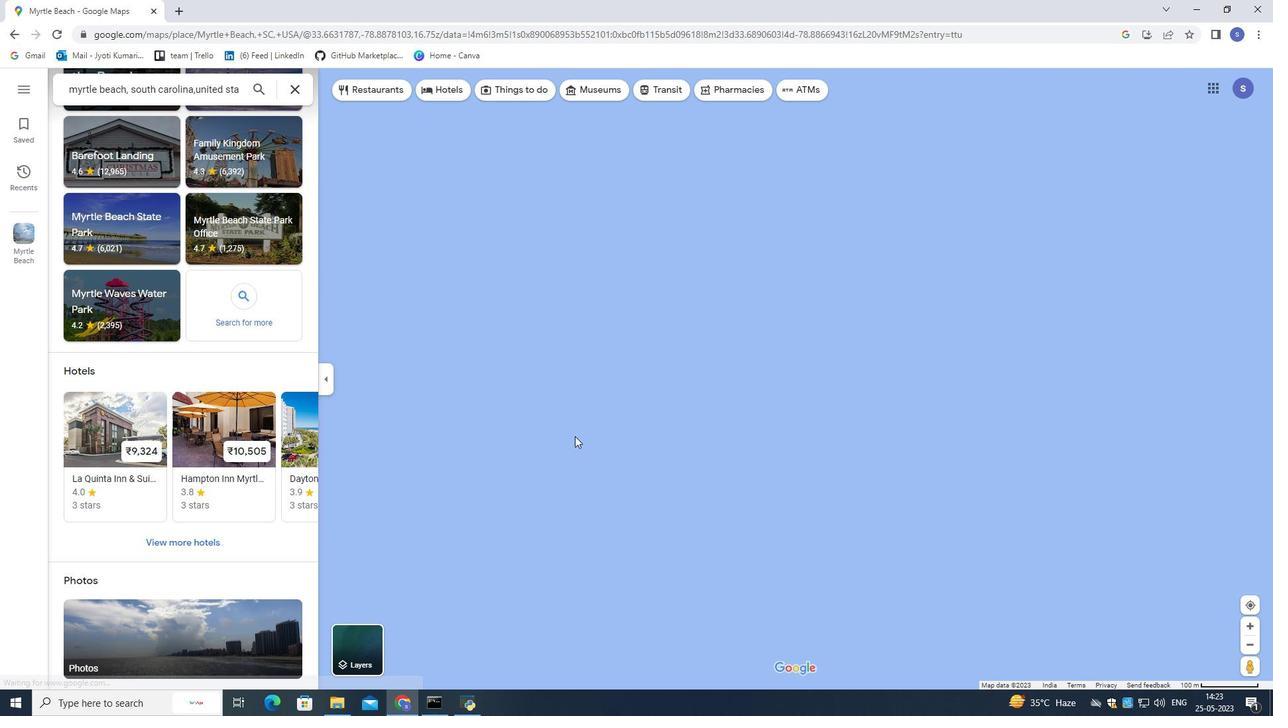 
Action: Mouse scrolled (574, 435) with delta (0, 0)
Screenshot: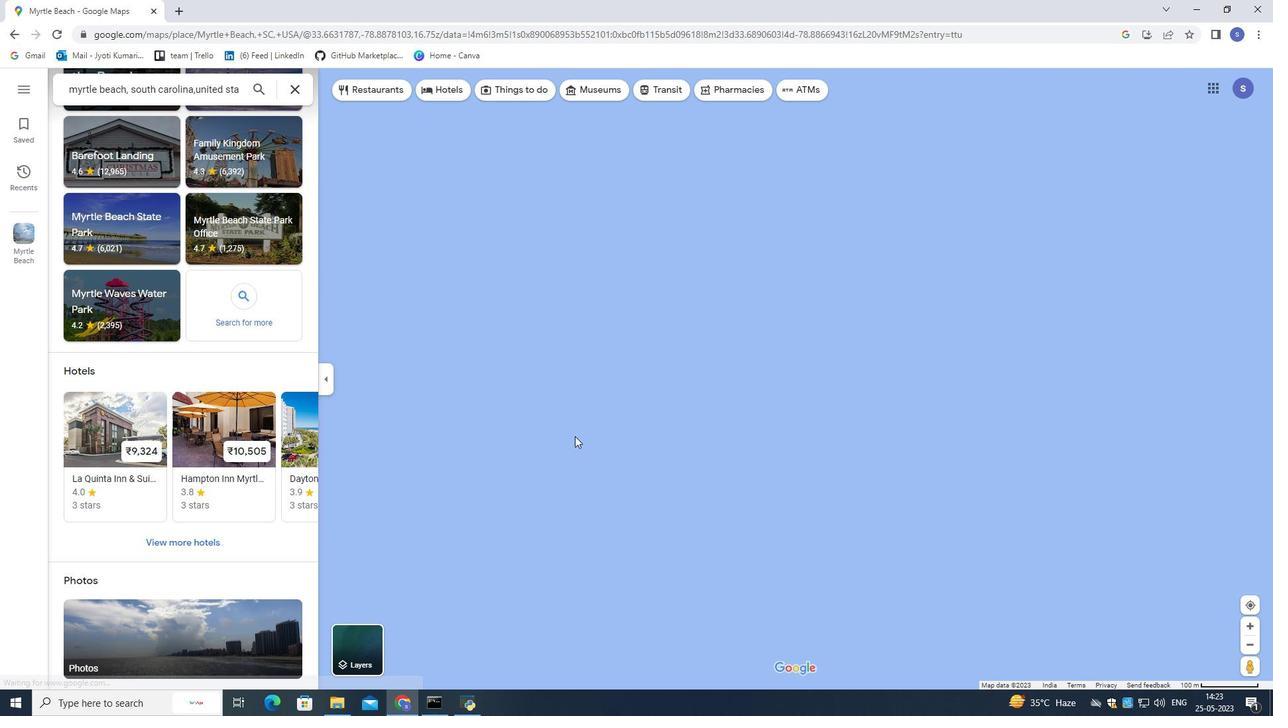 
Action: Mouse scrolled (574, 435) with delta (0, 0)
Screenshot: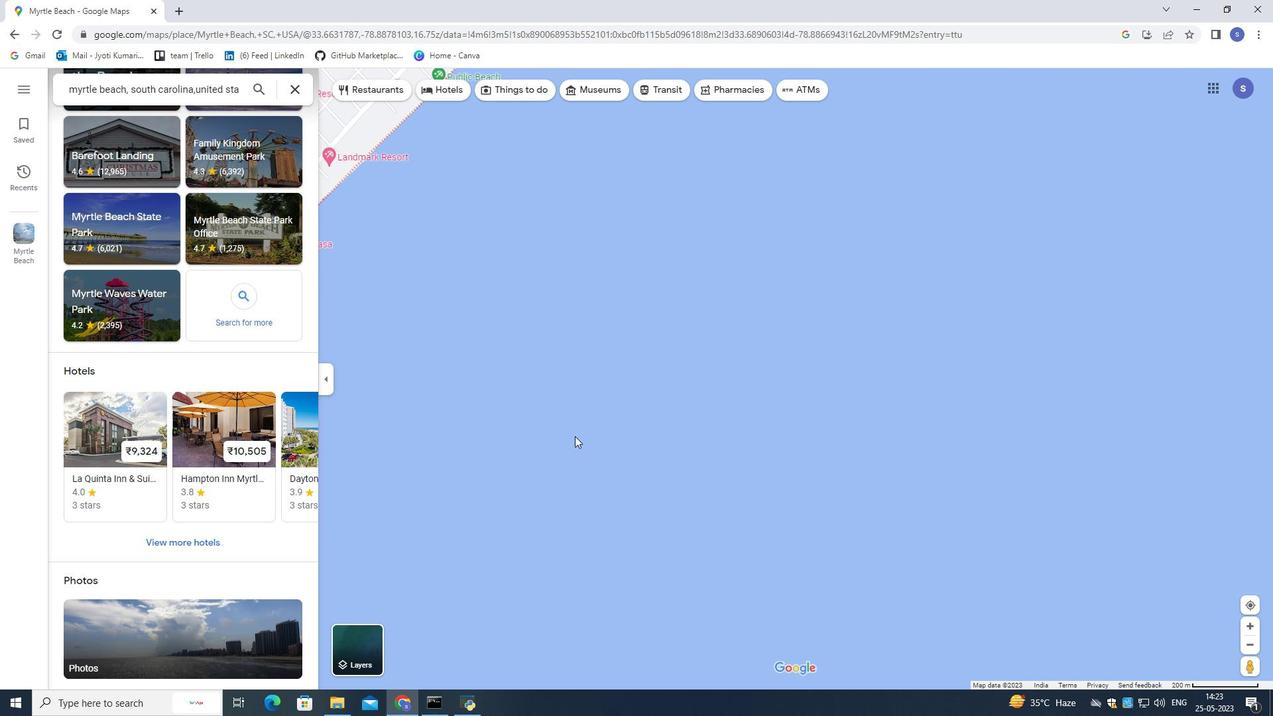 
Action: Mouse scrolled (574, 435) with delta (0, 0)
Screenshot: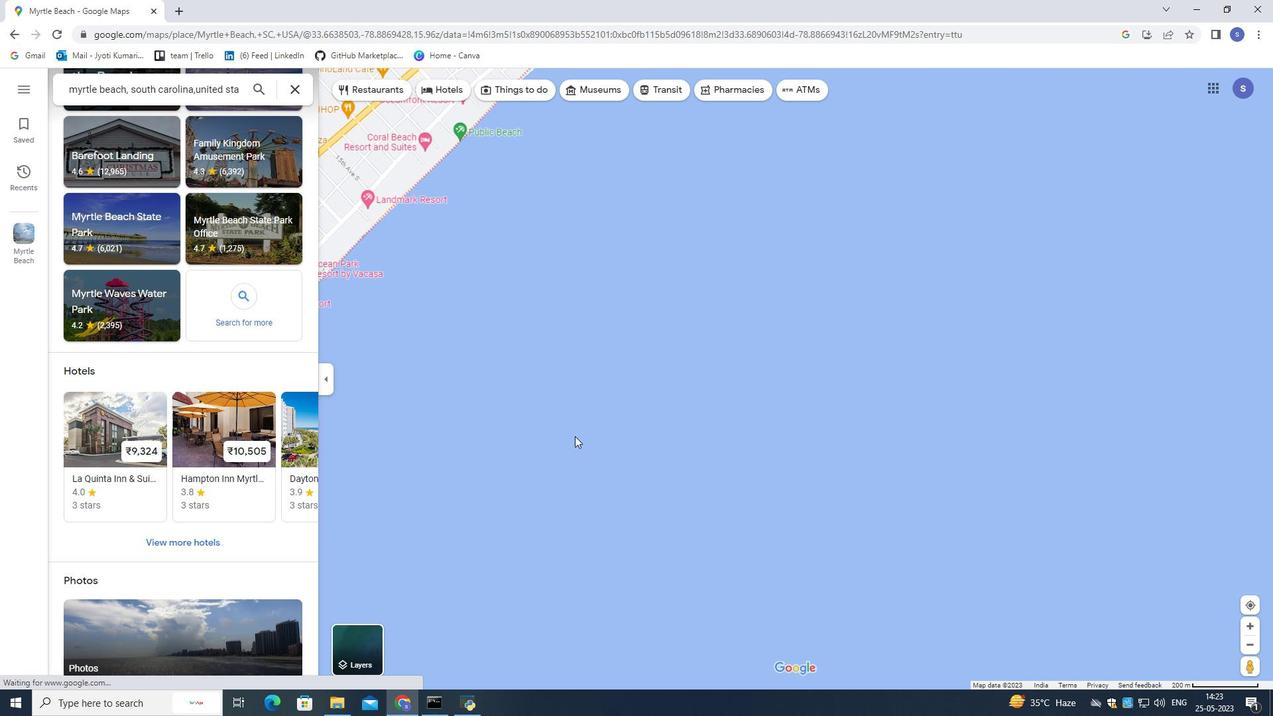 
Action: Mouse scrolled (574, 435) with delta (0, 0)
Screenshot: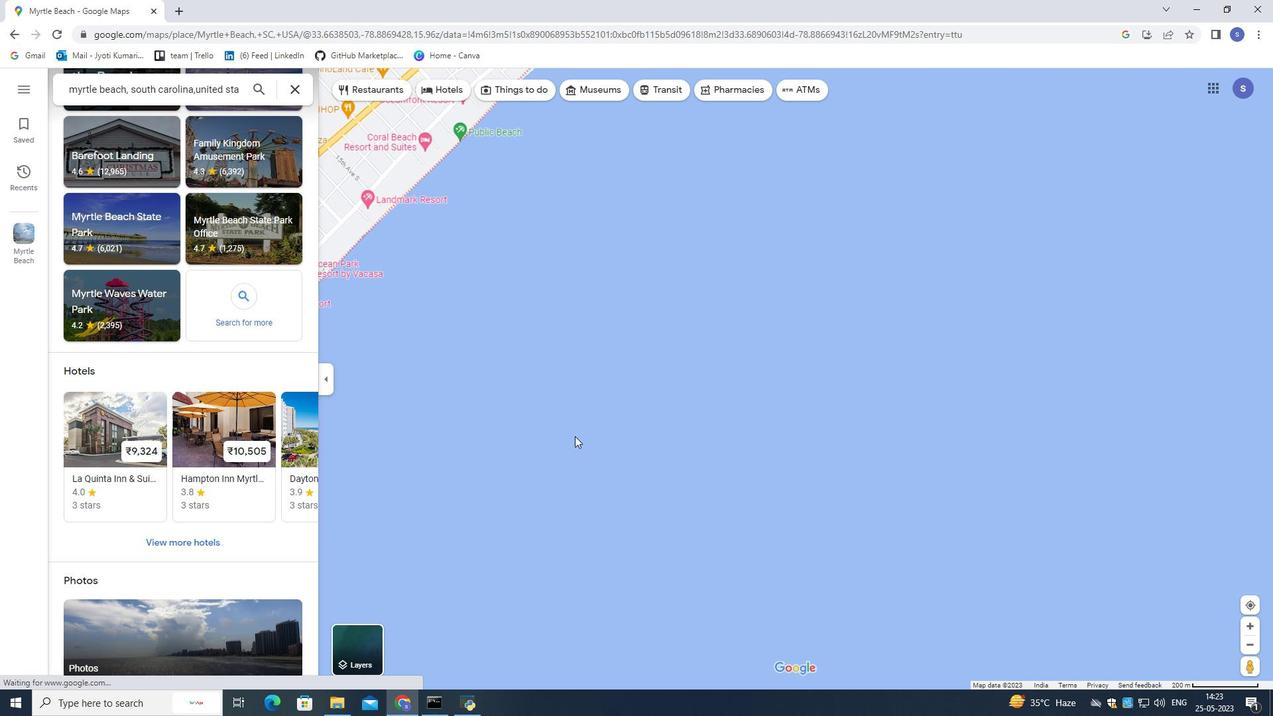 
Action: Mouse scrolled (574, 435) with delta (0, 0)
Screenshot: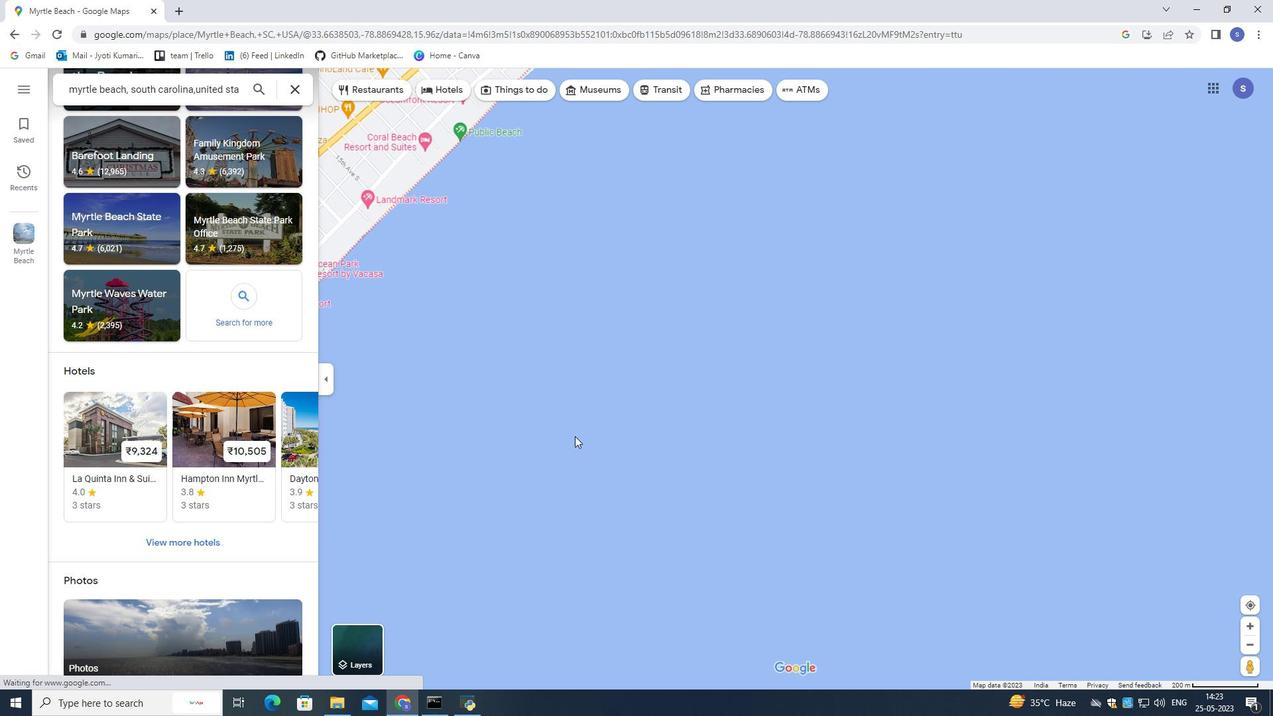 
Action: Mouse pressed left at (574, 436)
Screenshot: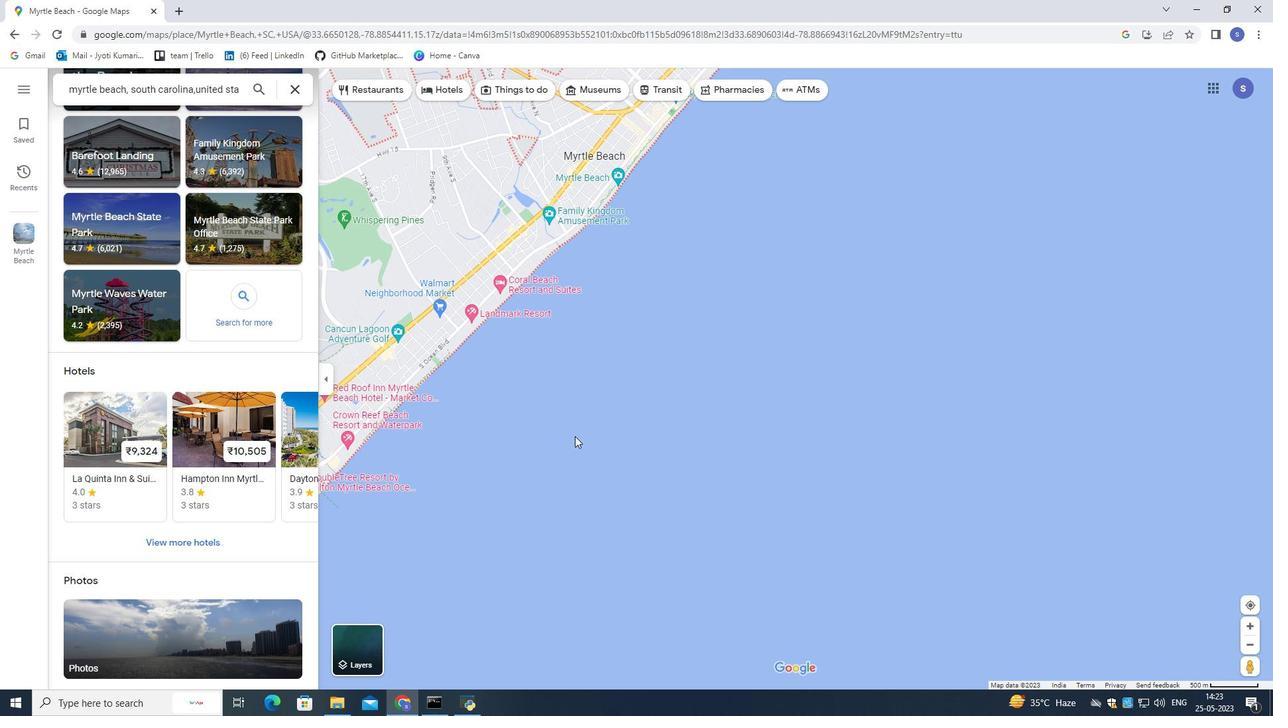 
Action: Mouse moved to (1023, 572)
Screenshot: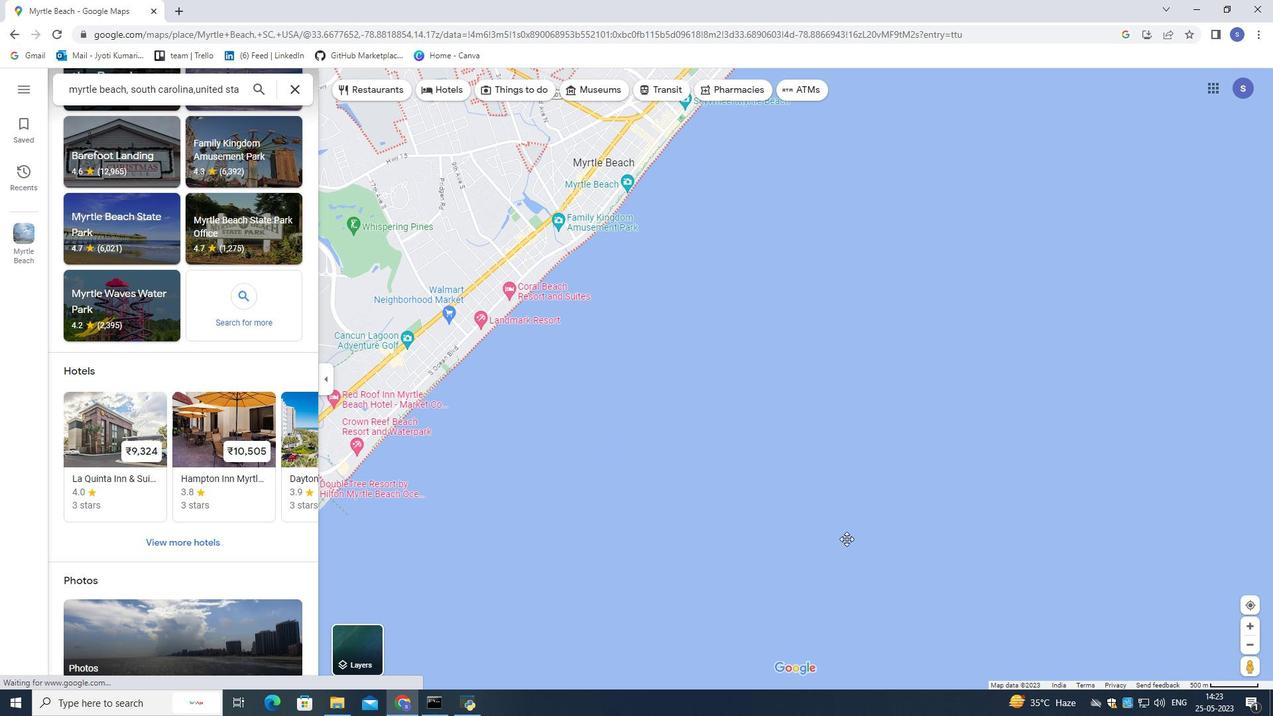 
Action: Mouse scrolled (1023, 572) with delta (0, 0)
Screenshot: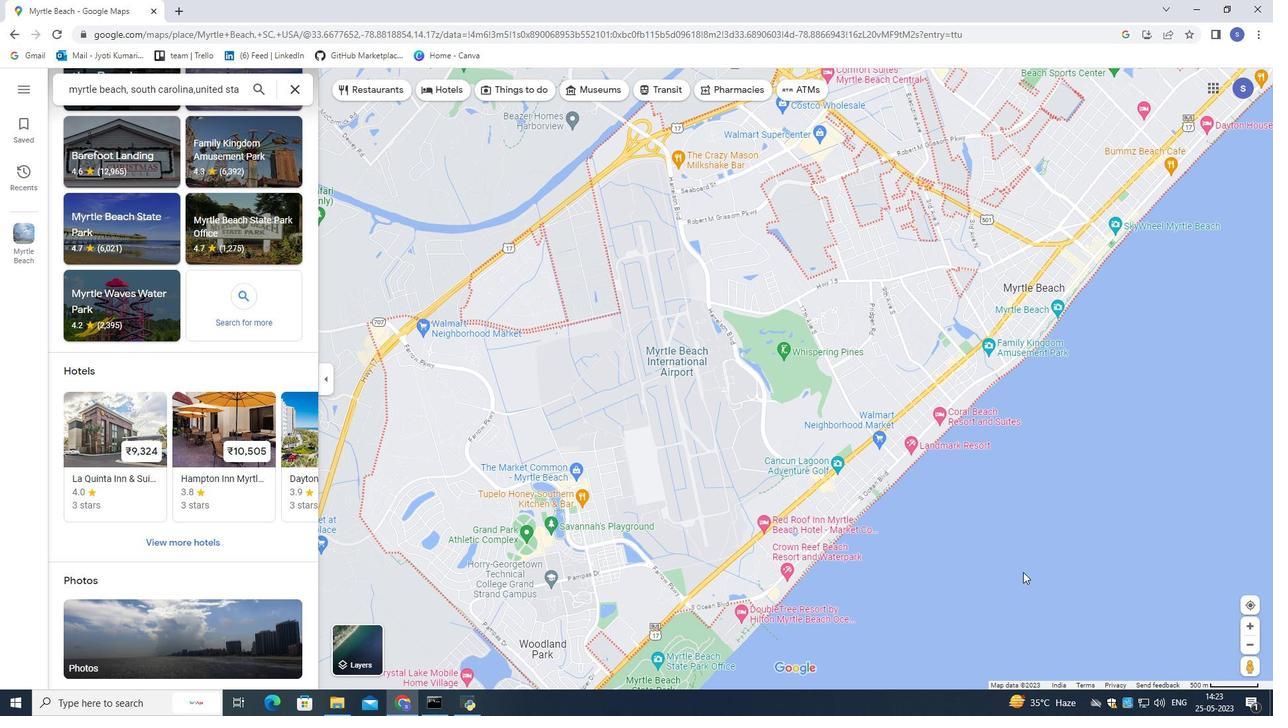 
Action: Mouse scrolled (1023, 572) with delta (0, 0)
Screenshot: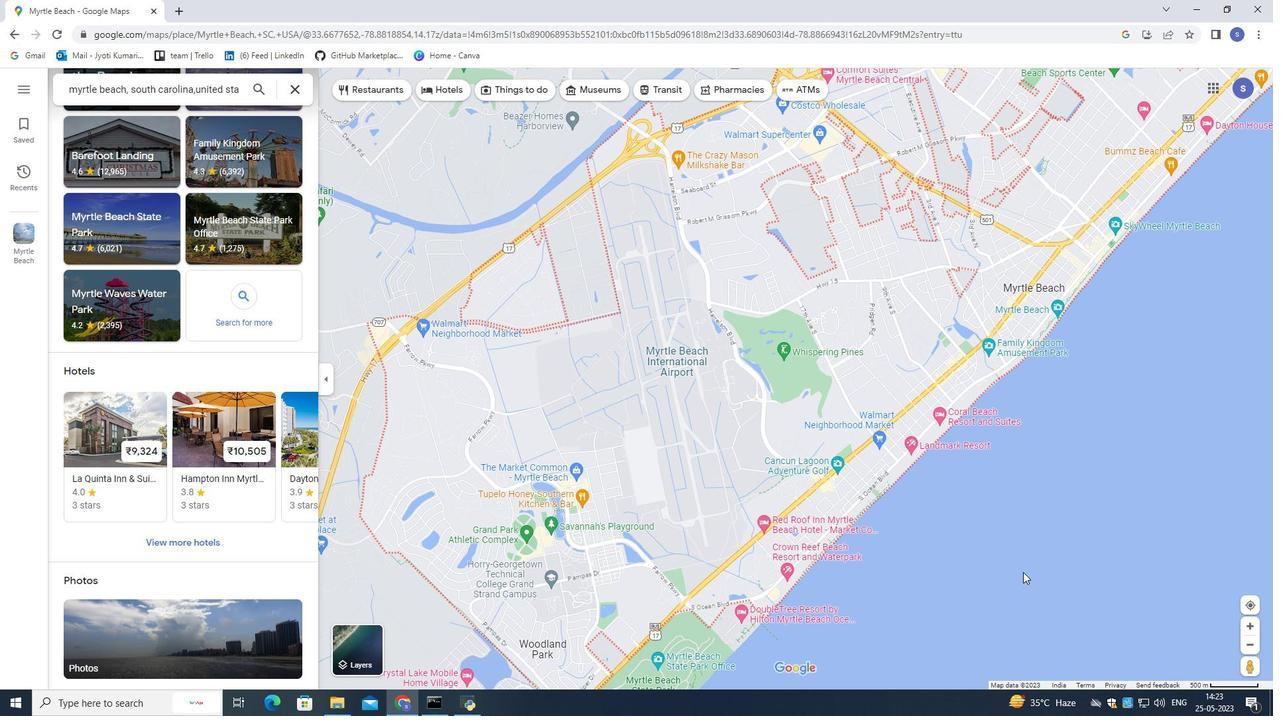 
Action: Mouse moved to (1027, 571)
Screenshot: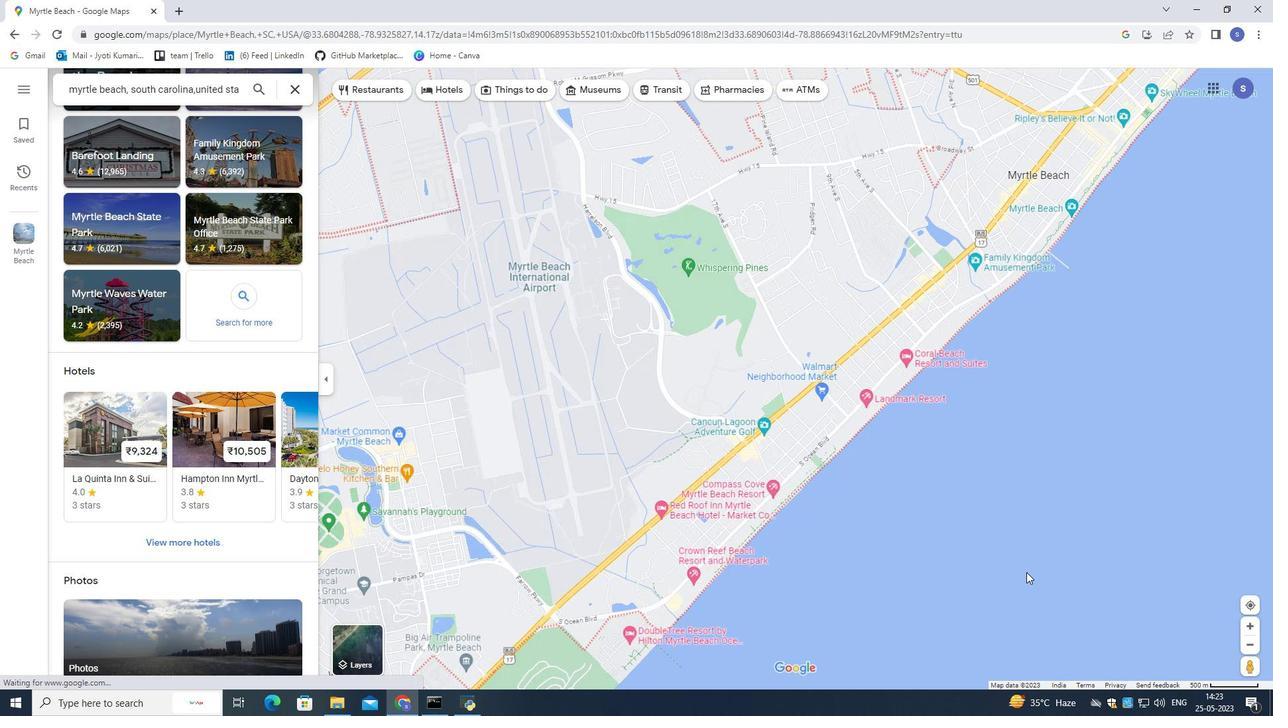
Action: Mouse scrolled (1027, 572) with delta (0, 0)
Screenshot: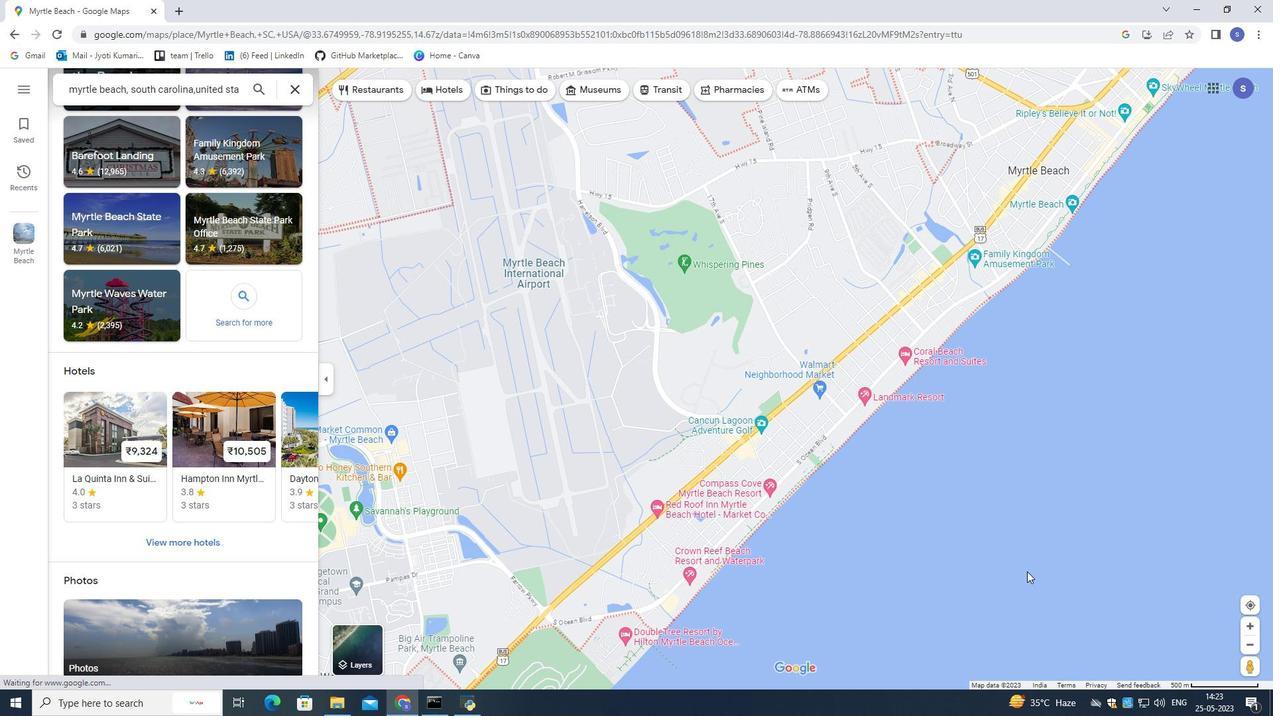 
Action: Mouse scrolled (1027, 572) with delta (0, 0)
Screenshot: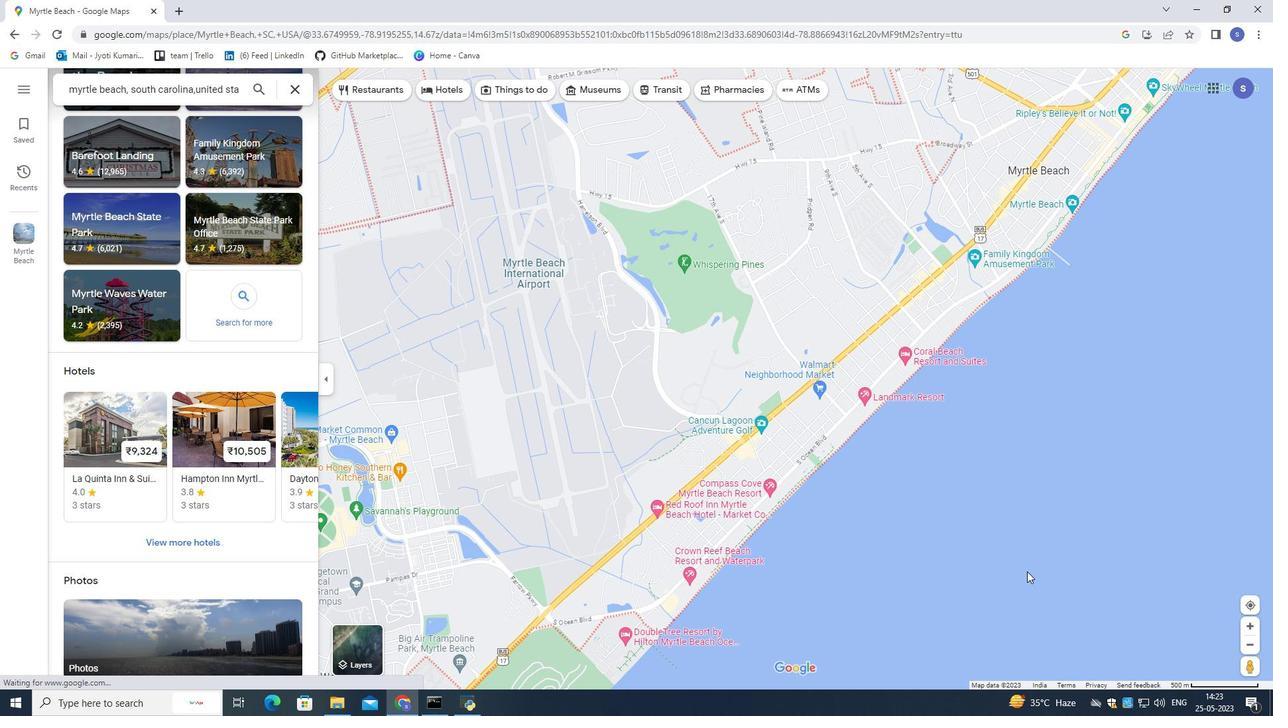 
Action: Mouse scrolled (1027, 572) with delta (0, 0)
Screenshot: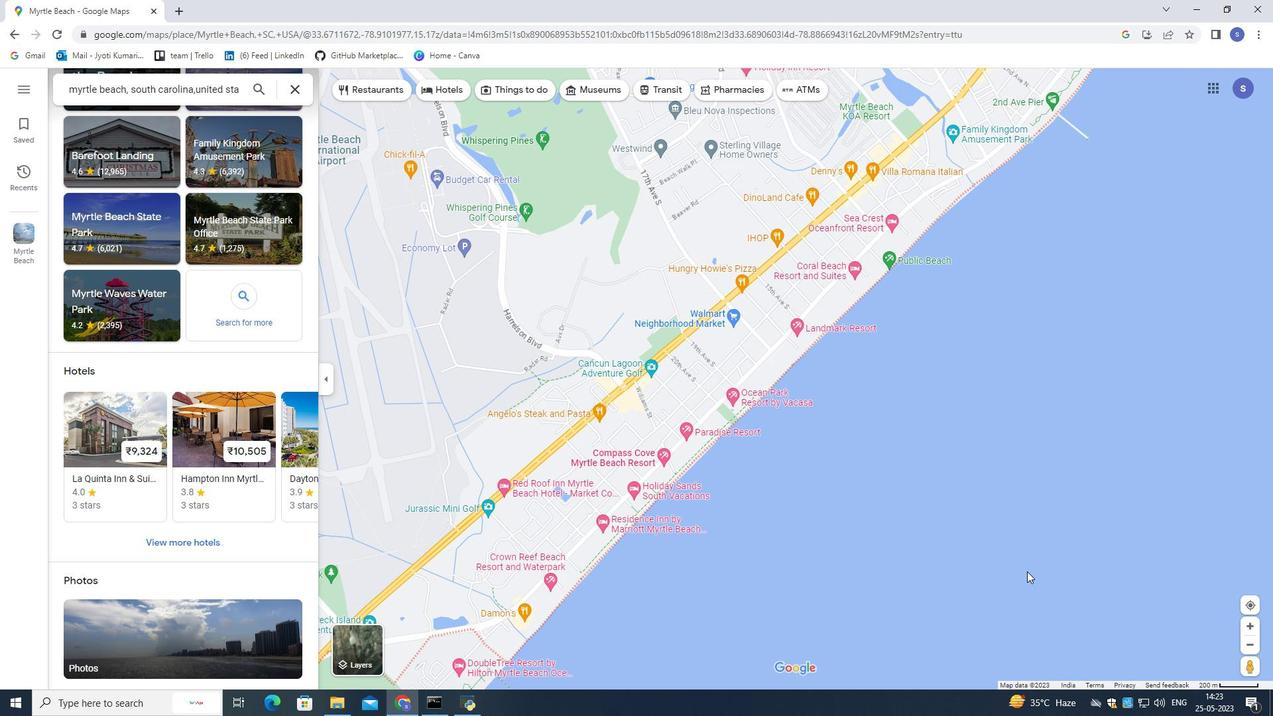 
Action: Mouse moved to (1005, 529)
Screenshot: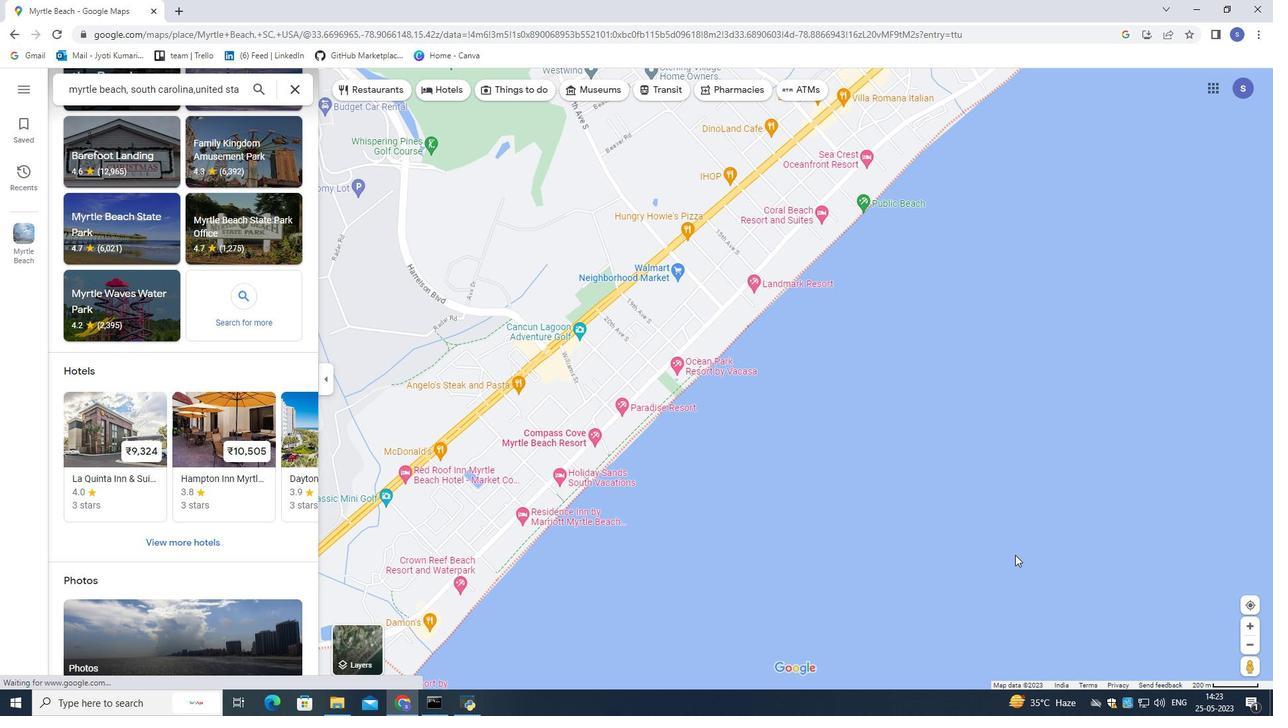 
Action: Mouse pressed left at (1005, 529)
Screenshot: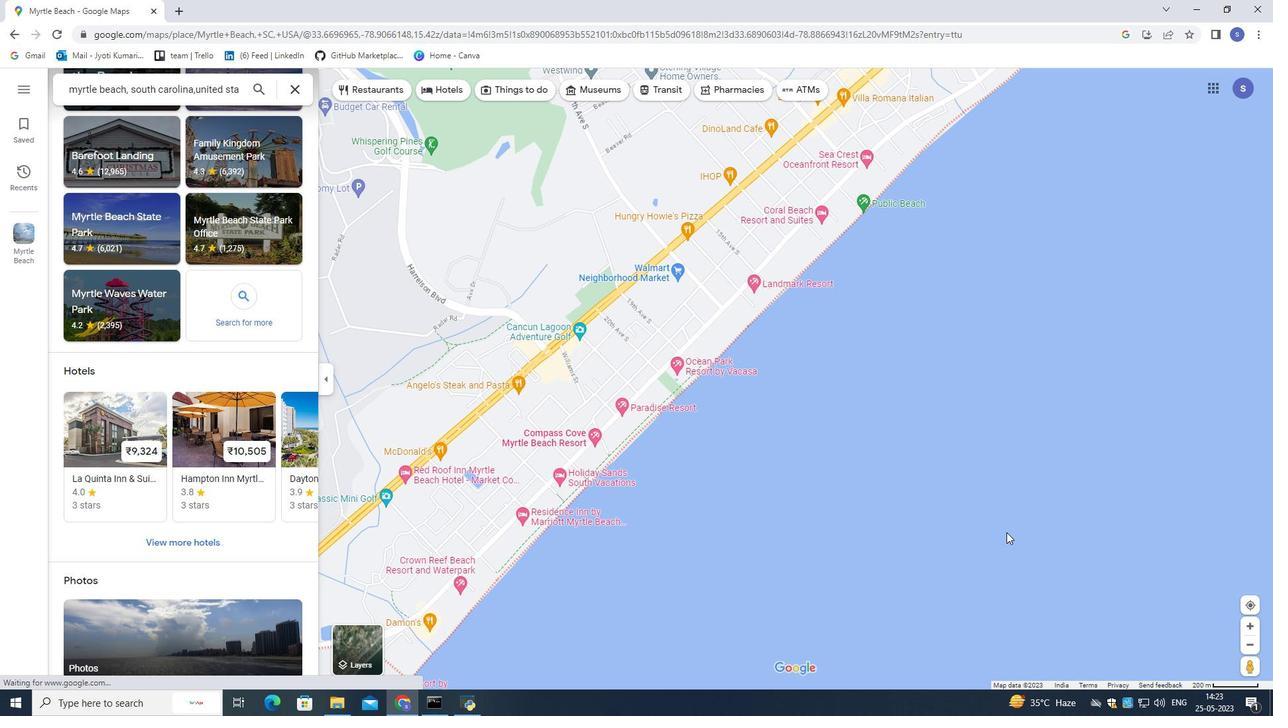 
Action: Mouse moved to (1109, 560)
Screenshot: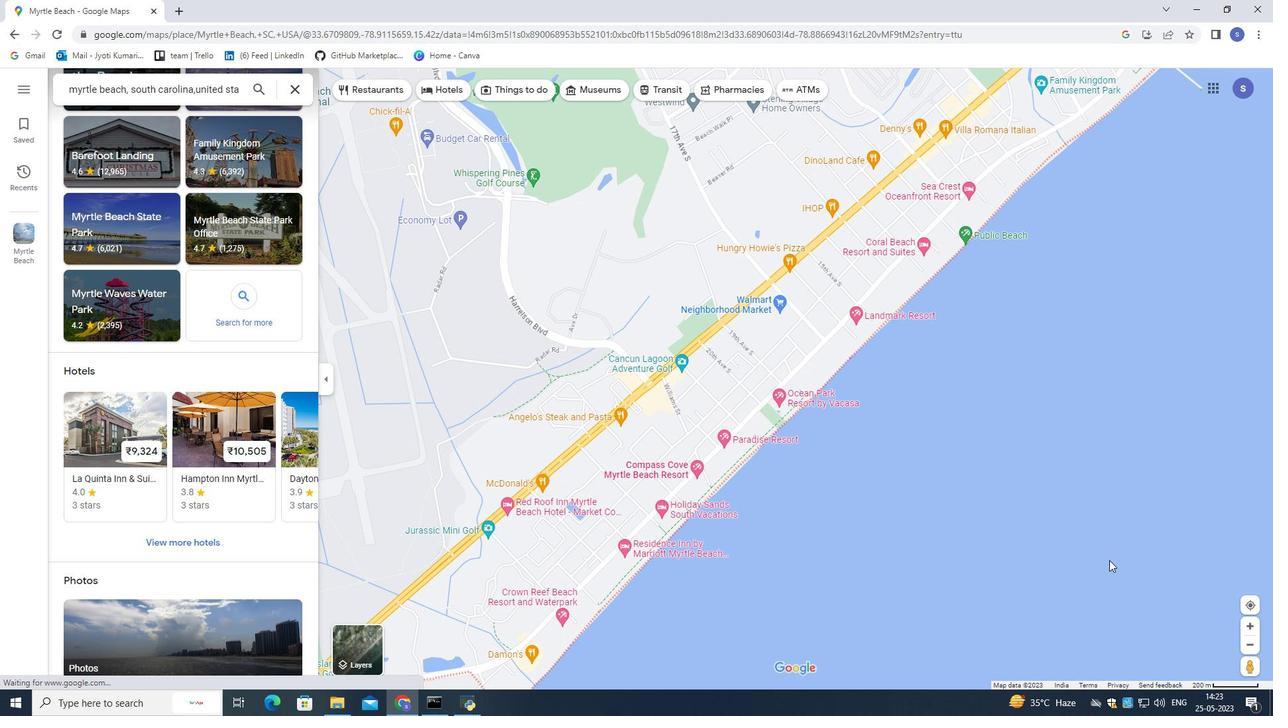 
Action: Mouse scrolled (1109, 560) with delta (0, 0)
Screenshot: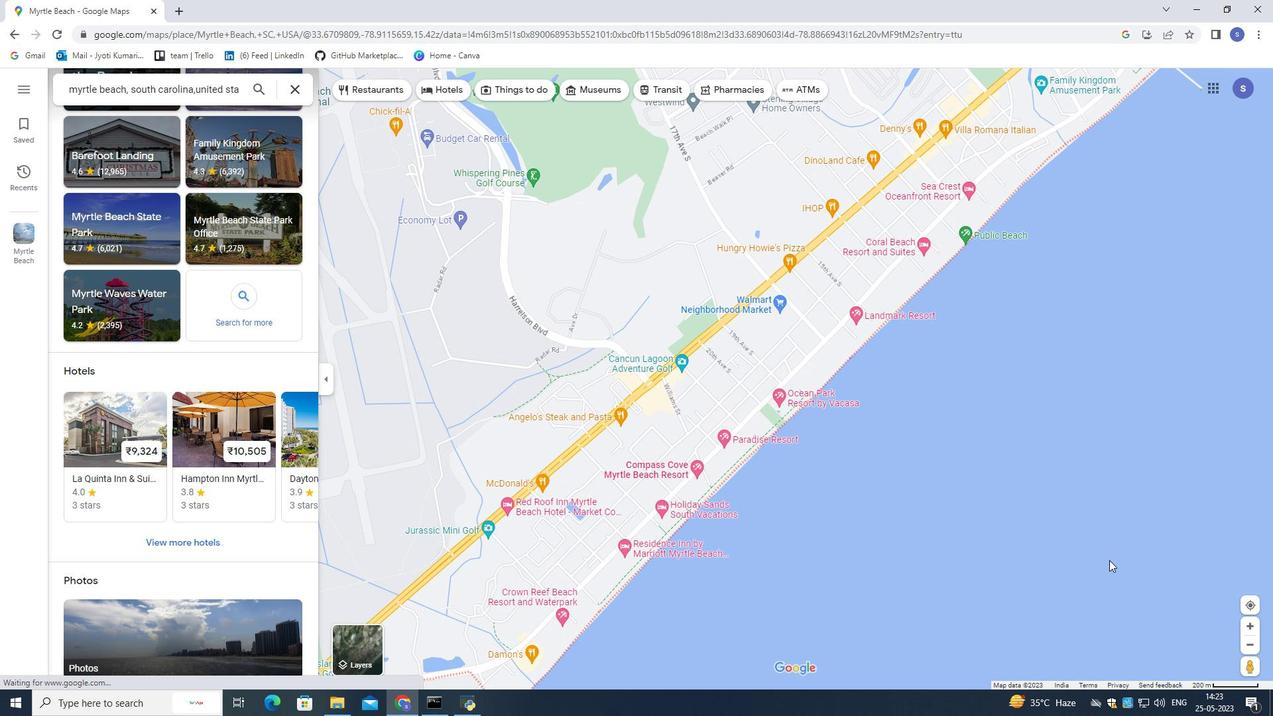 
Action: Mouse scrolled (1109, 560) with delta (0, 0)
Screenshot: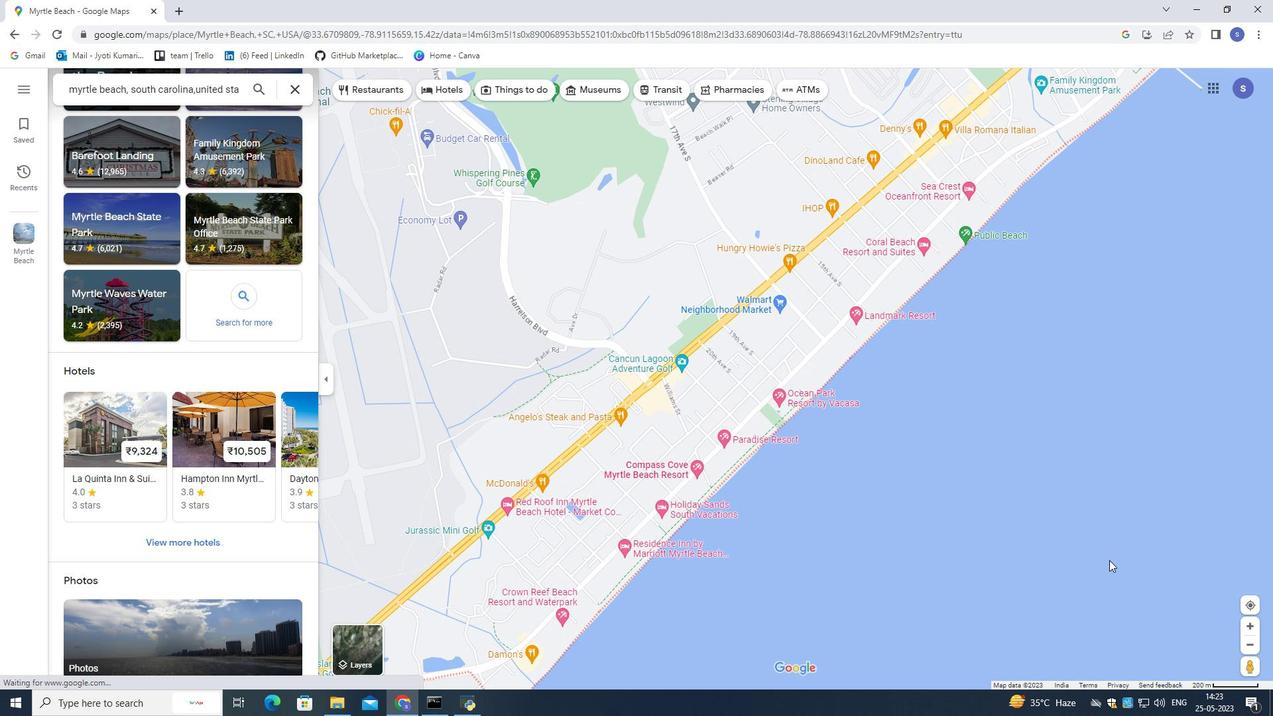
Action: Mouse scrolled (1109, 560) with delta (0, 0)
Screenshot: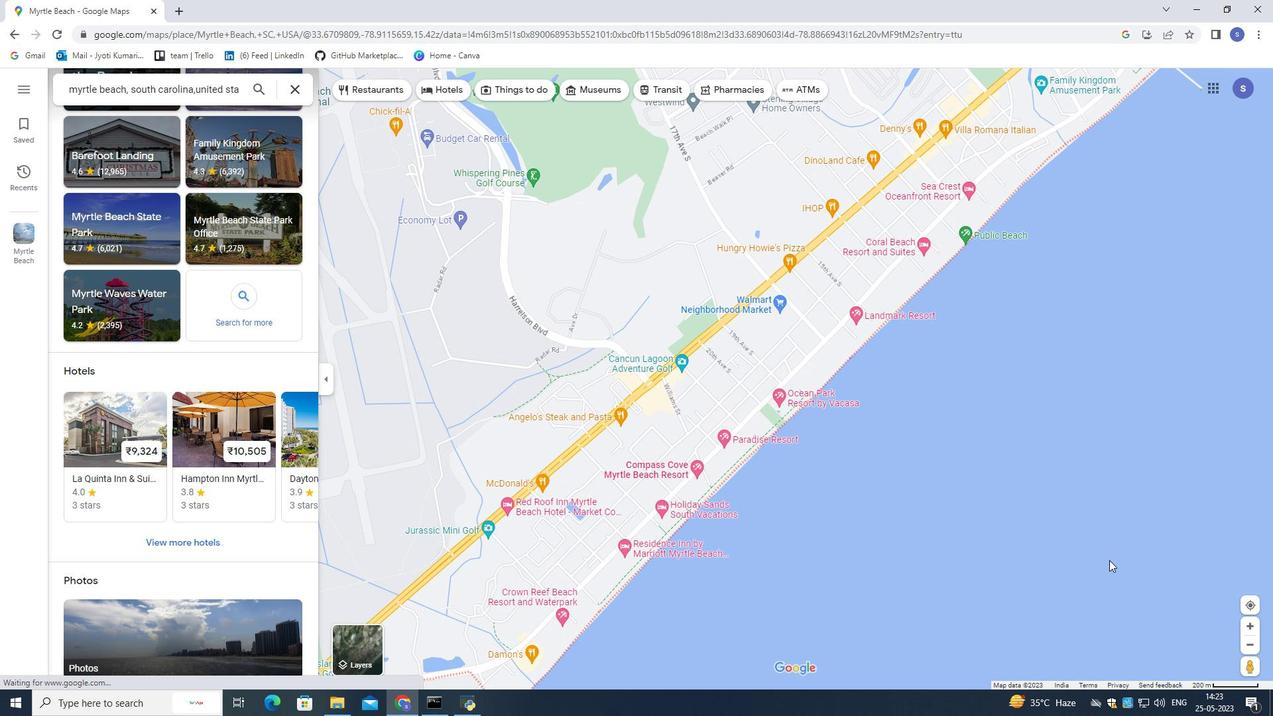 
Action: Mouse scrolled (1109, 560) with delta (0, 0)
Screenshot: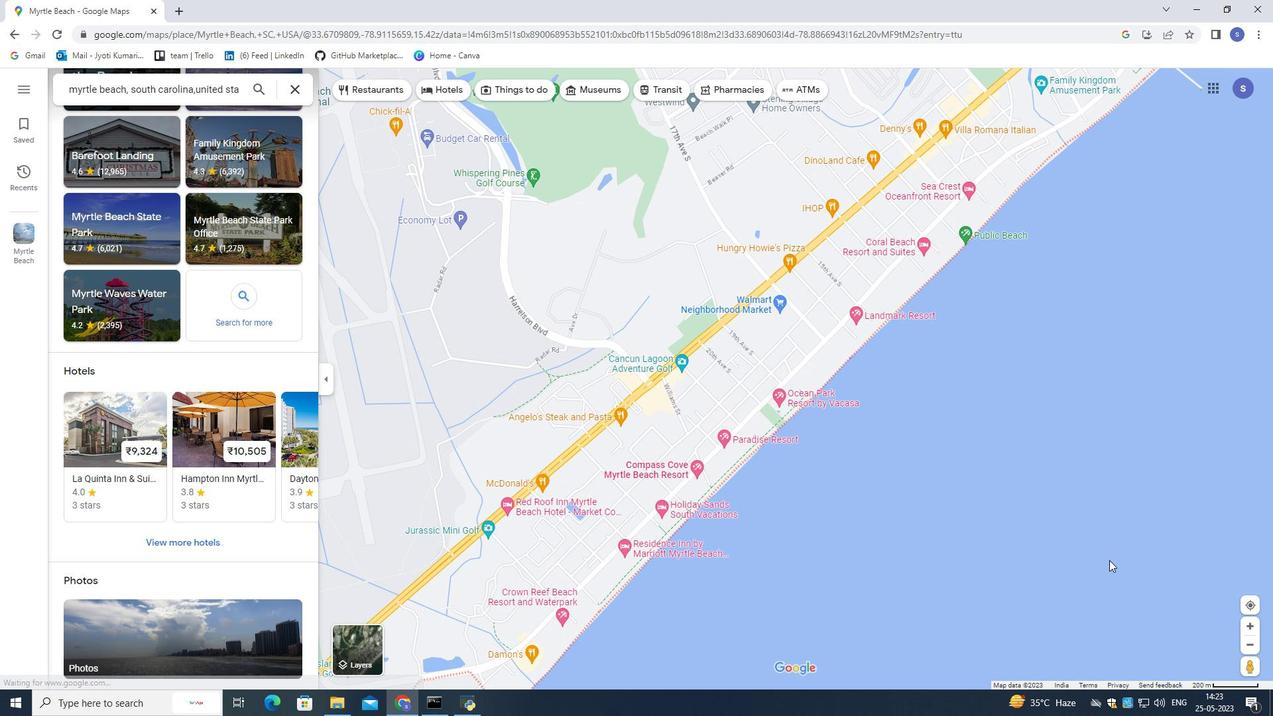 
Action: Mouse scrolled (1109, 560) with delta (0, 0)
Screenshot: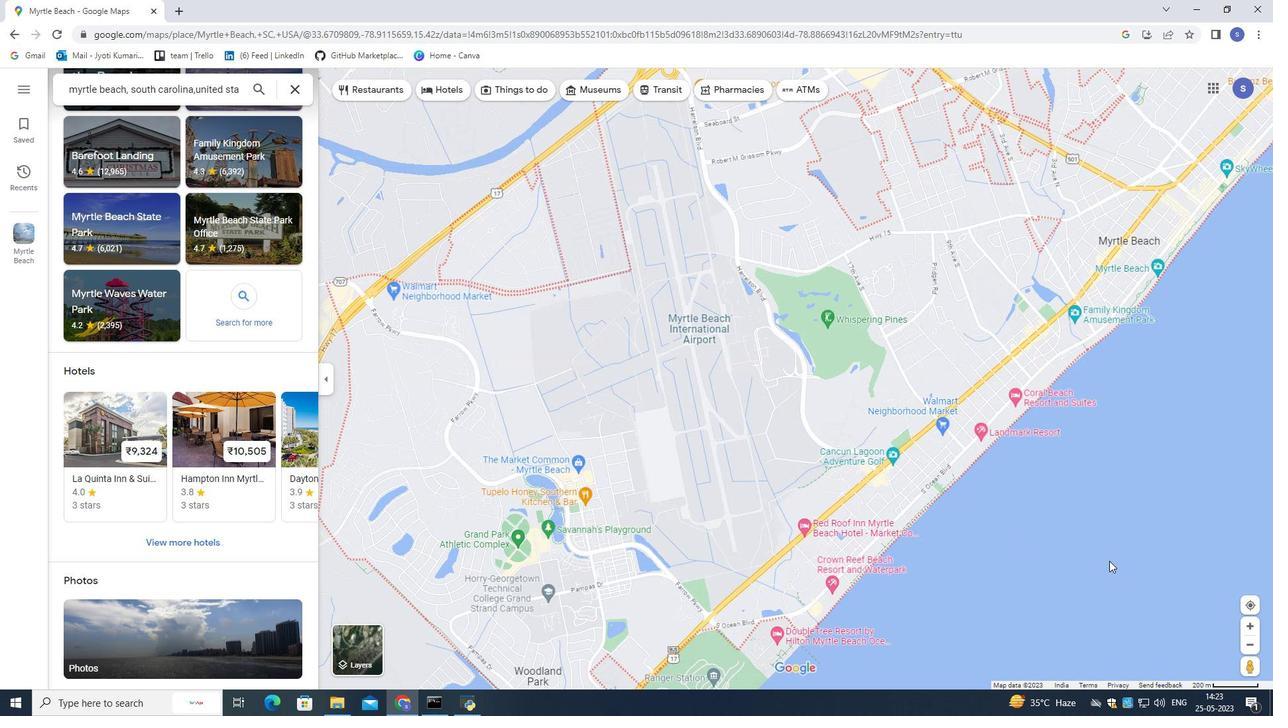 
Action: Mouse scrolled (1109, 560) with delta (0, 0)
Screenshot: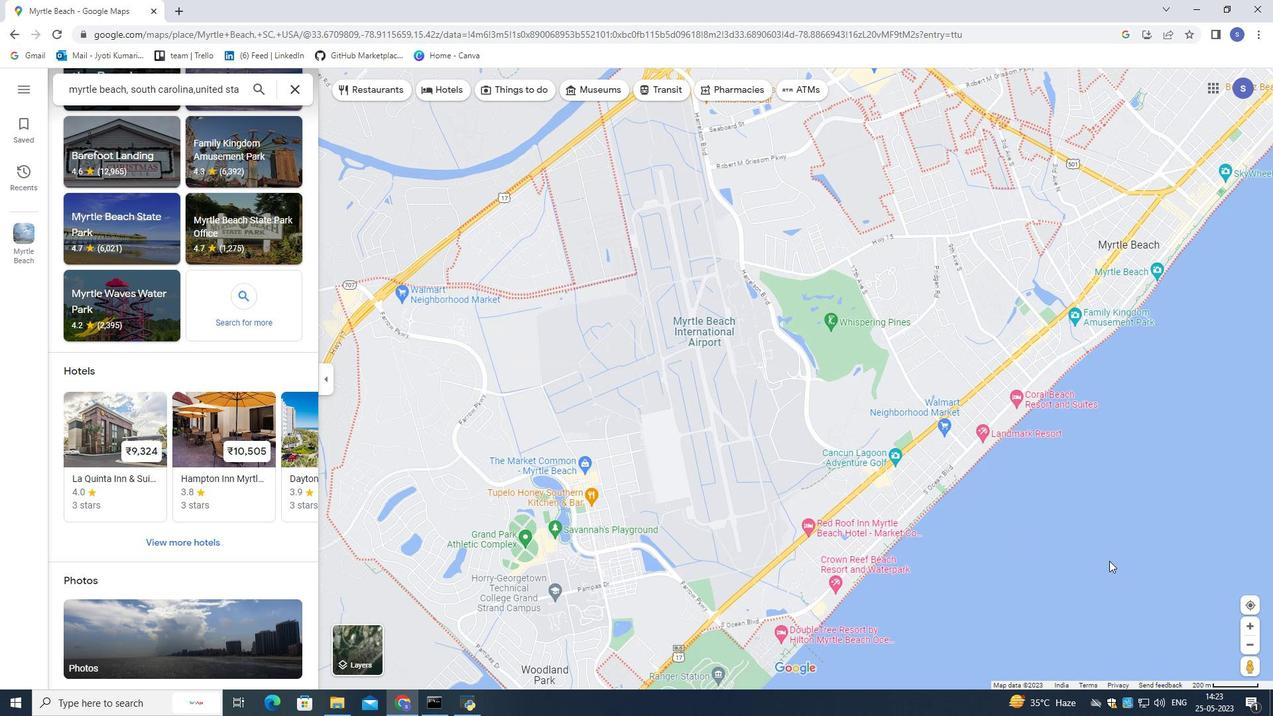 
Action: Mouse scrolled (1109, 560) with delta (0, 0)
Screenshot: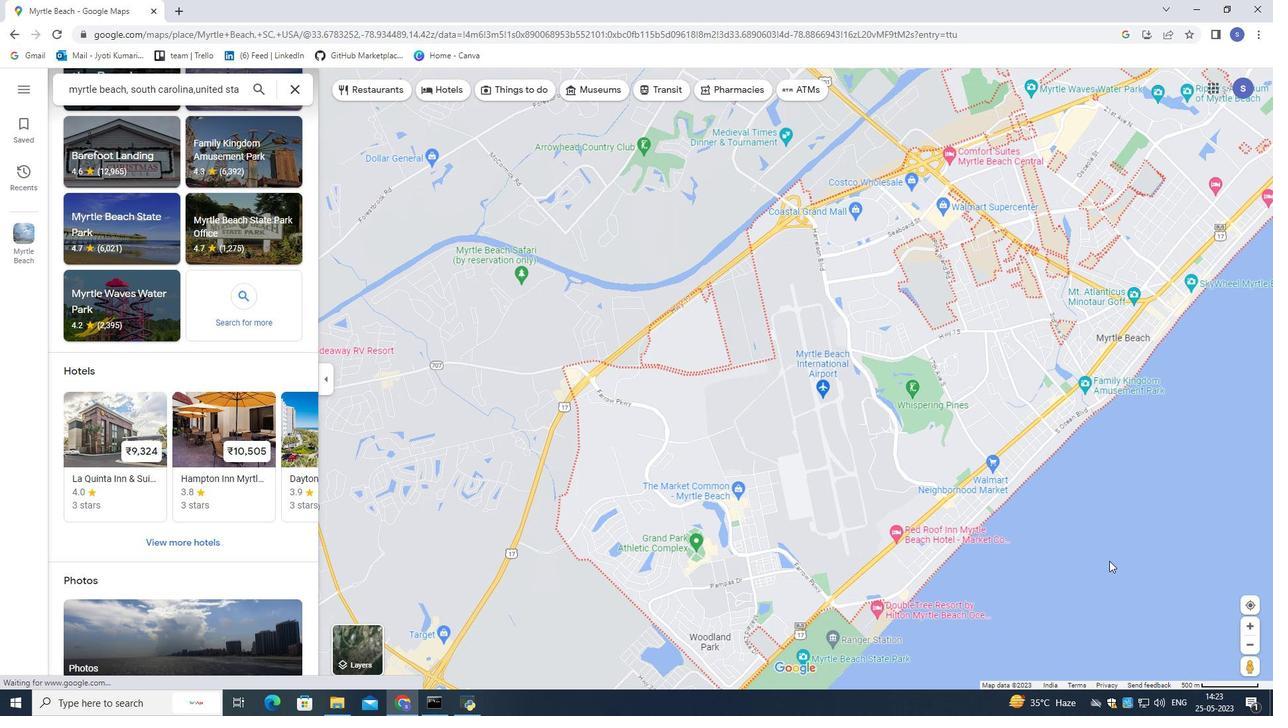
Action: Mouse scrolled (1109, 560) with delta (0, 0)
Screenshot: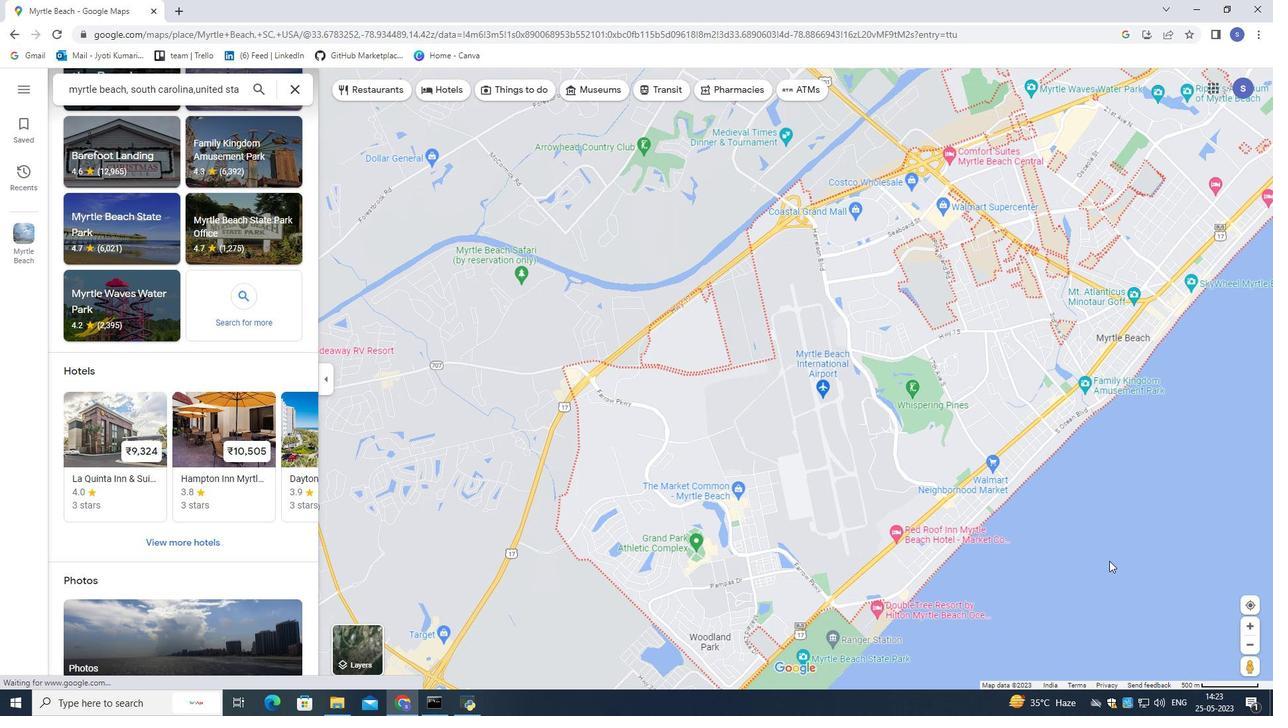 
Action: Mouse scrolled (1109, 560) with delta (0, 0)
Screenshot: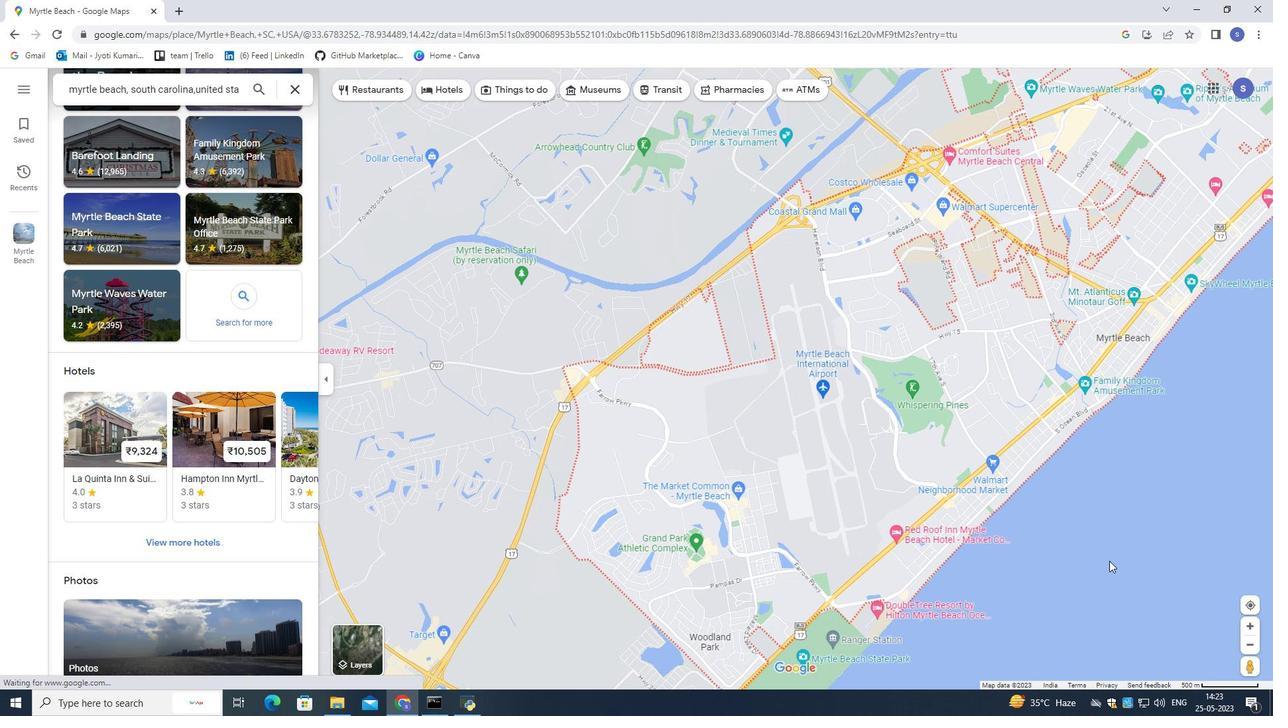 
Action: Mouse scrolled (1109, 560) with delta (0, 0)
Screenshot: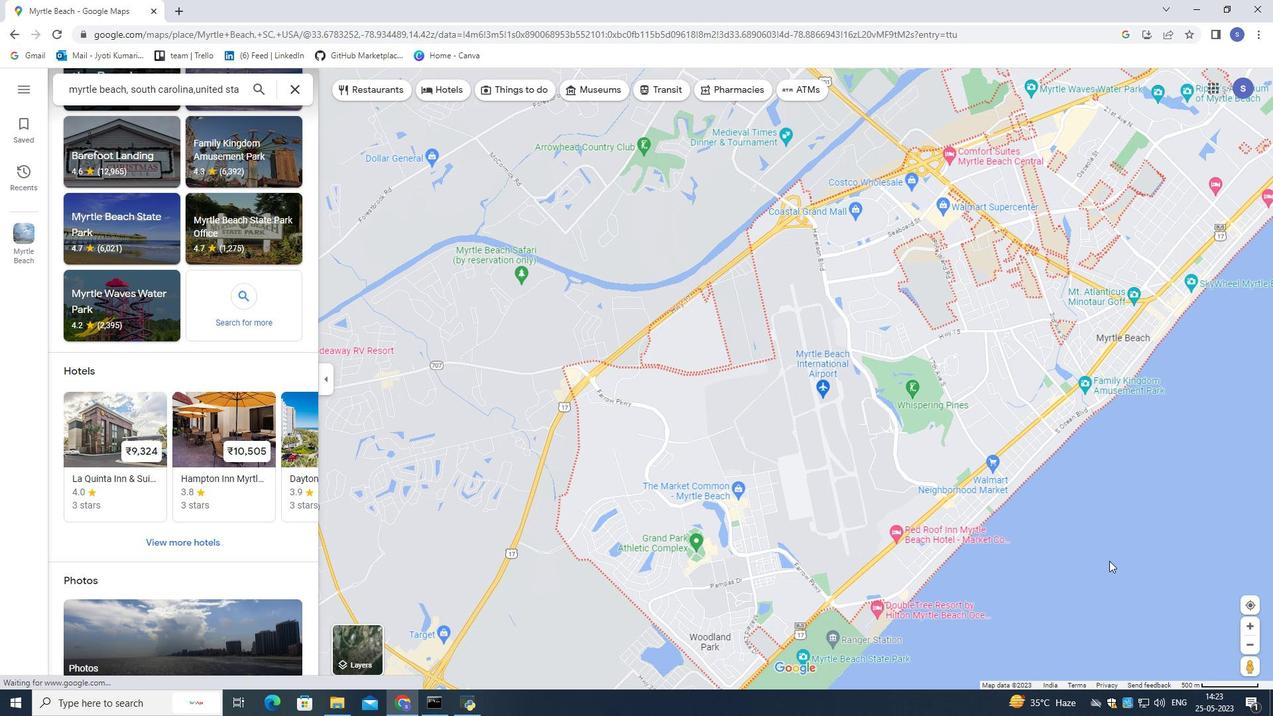 
Action: Mouse scrolled (1109, 560) with delta (0, 0)
Screenshot: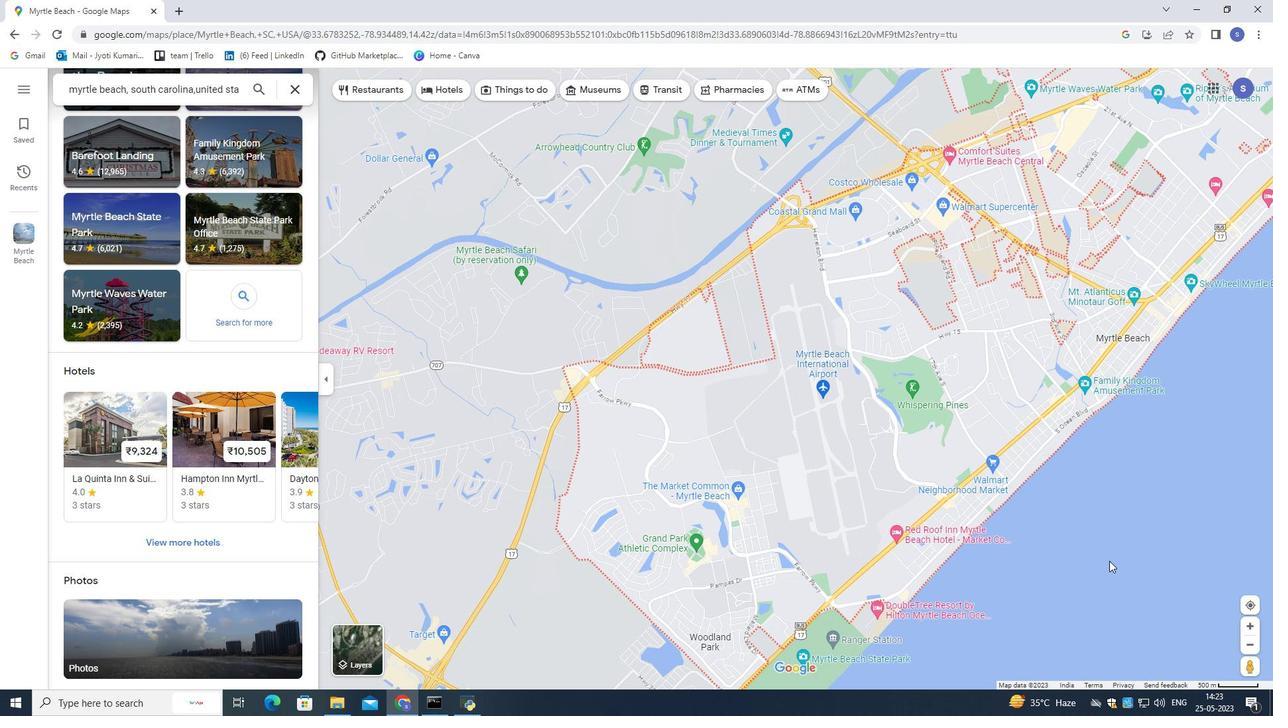 
Action: Mouse moved to (1107, 560)
Screenshot: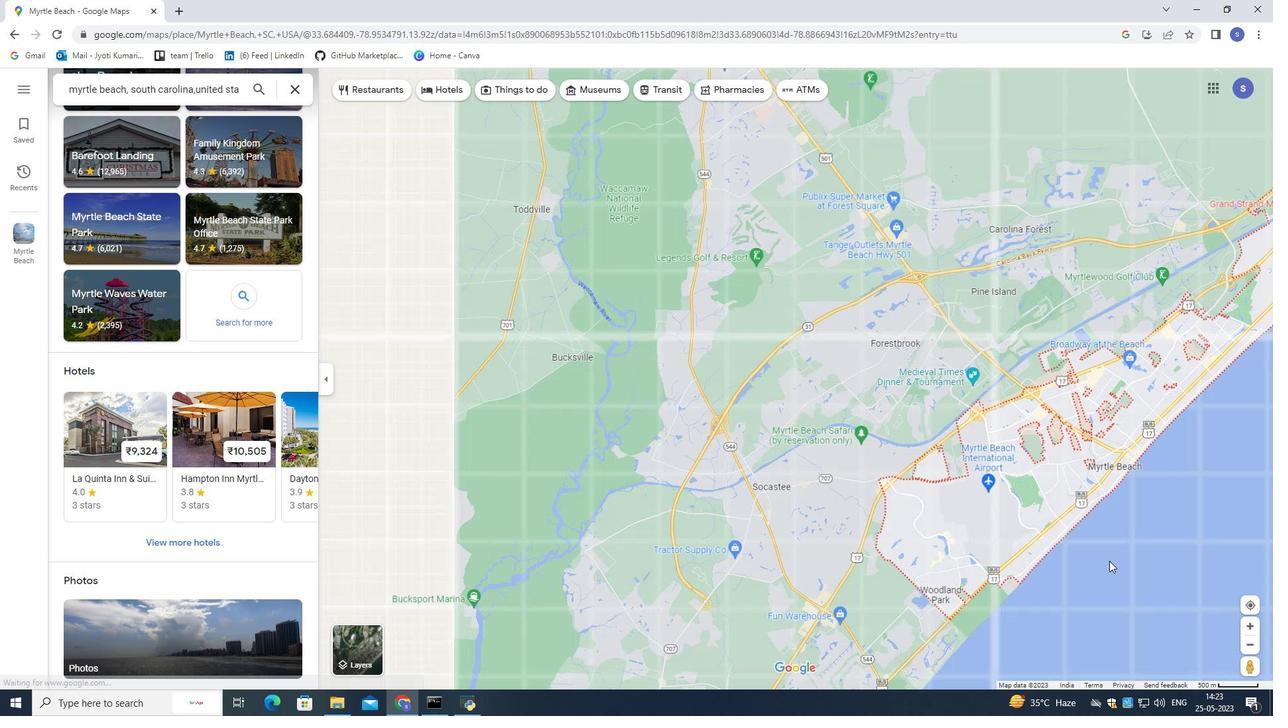 
Action: Mouse pressed left at (1107, 560)
Screenshot: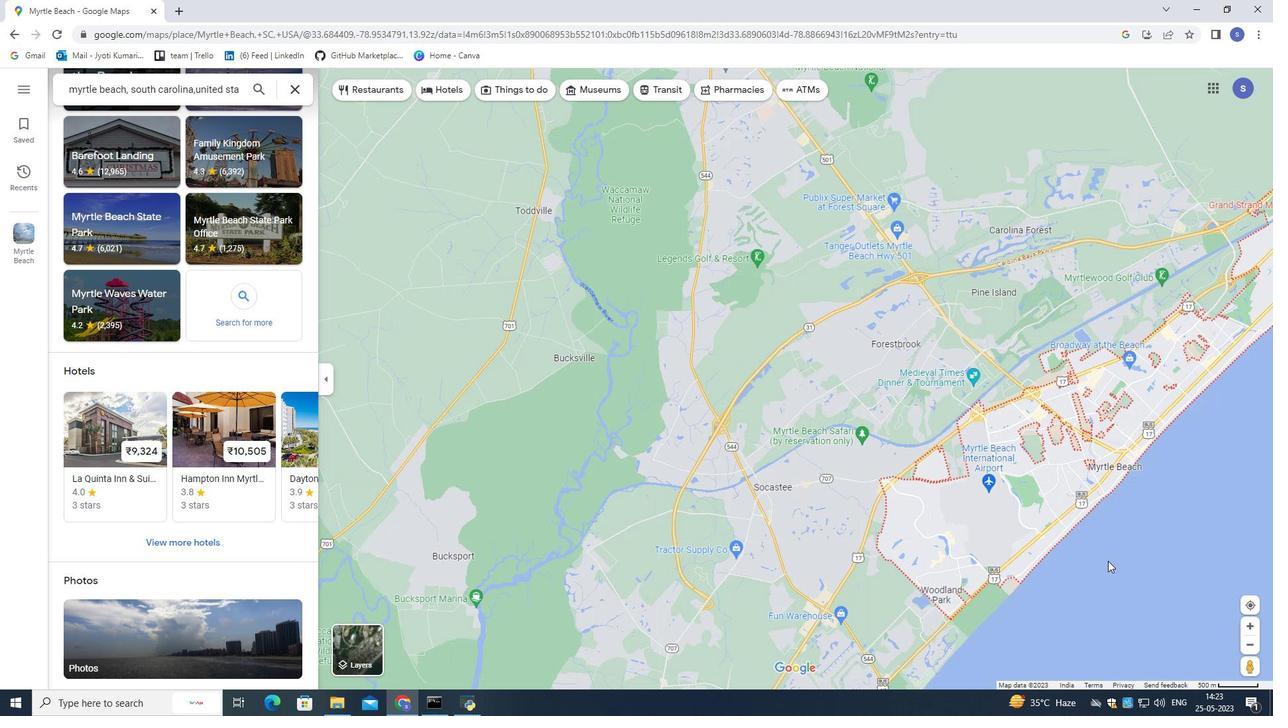 
Action: Mouse moved to (969, 466)
Screenshot: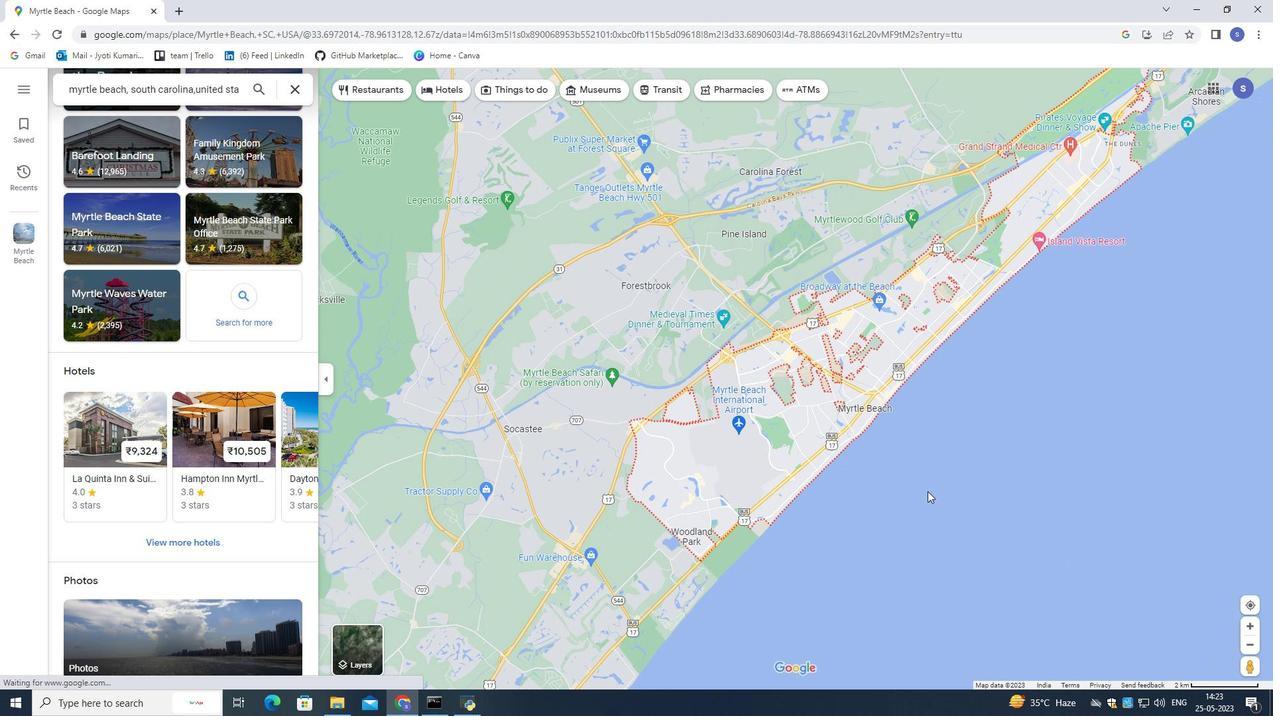 
Action: Mouse pressed left at (969, 466)
Screenshot: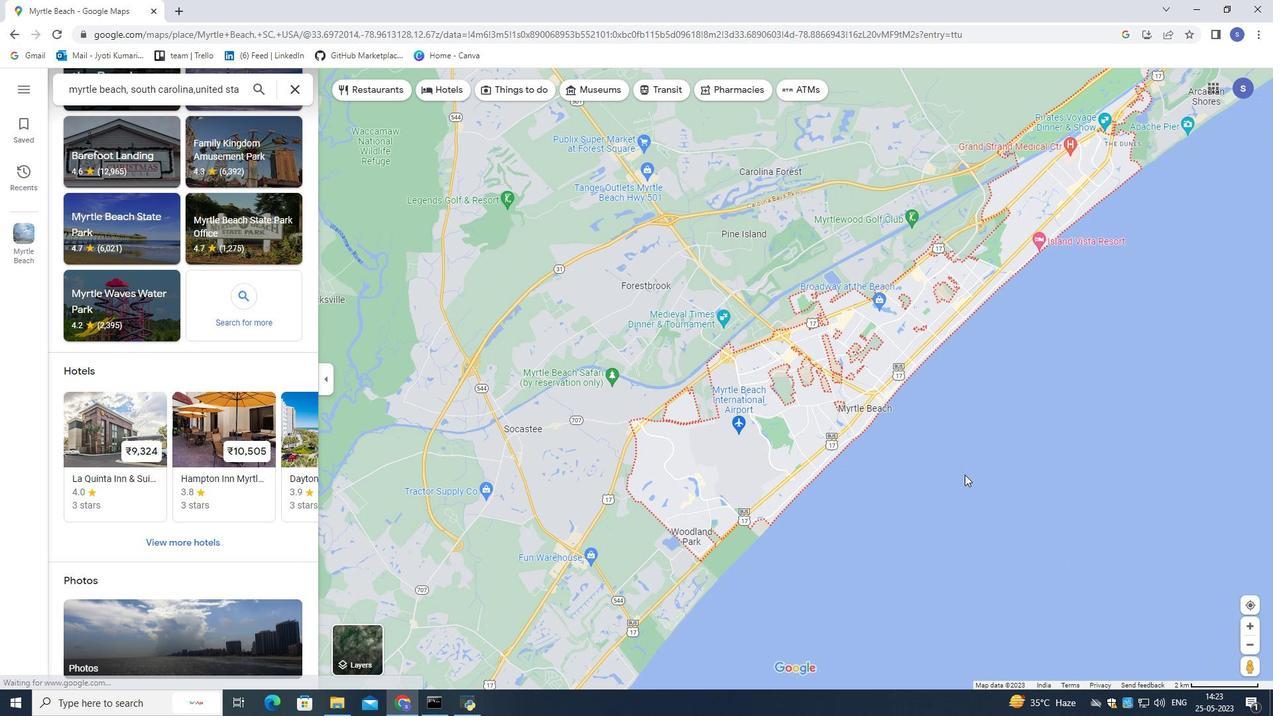 
Action: Mouse moved to (894, 524)
Screenshot: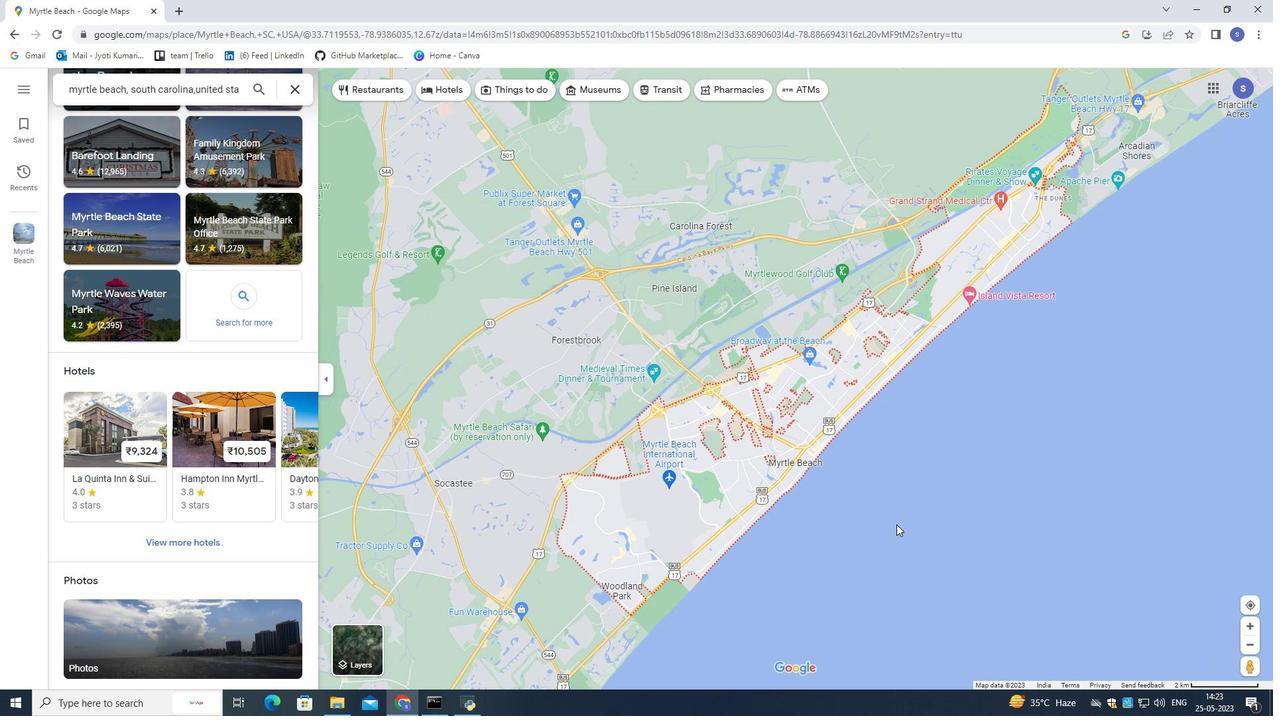 
Action: Mouse scrolled (894, 525) with delta (0, 0)
Screenshot: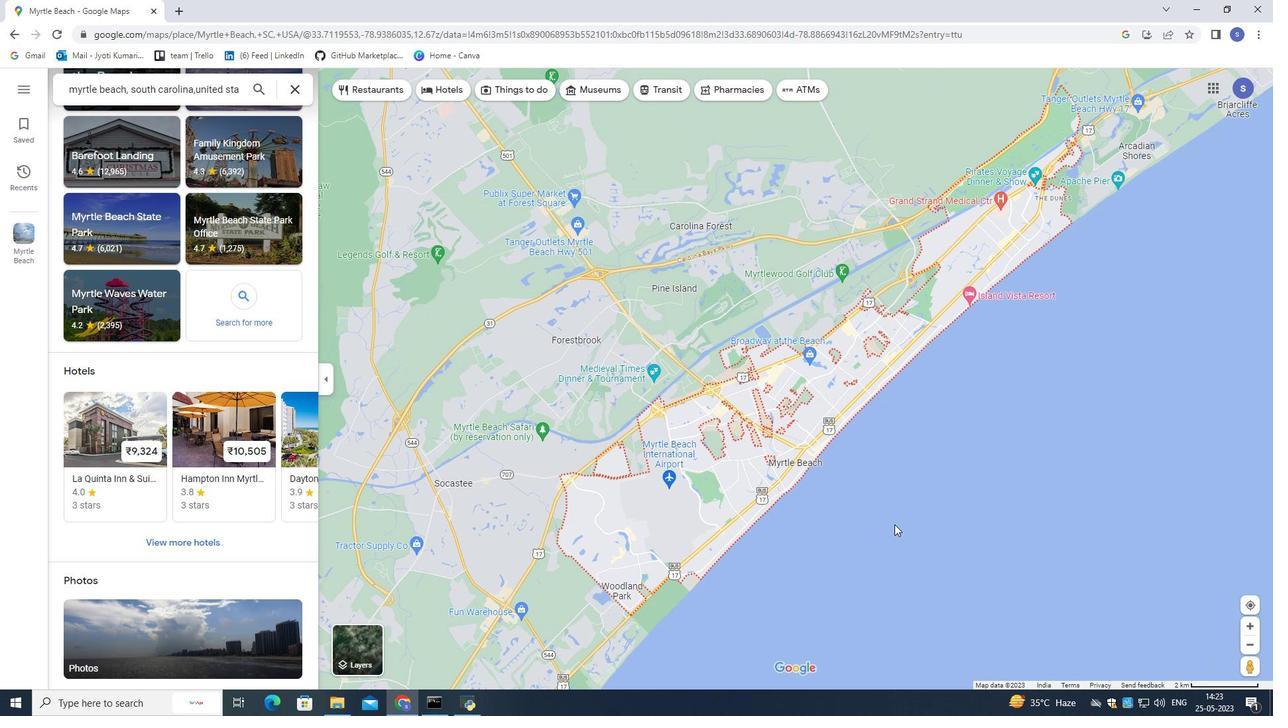 
Action: Mouse scrolled (894, 525) with delta (0, 0)
Screenshot: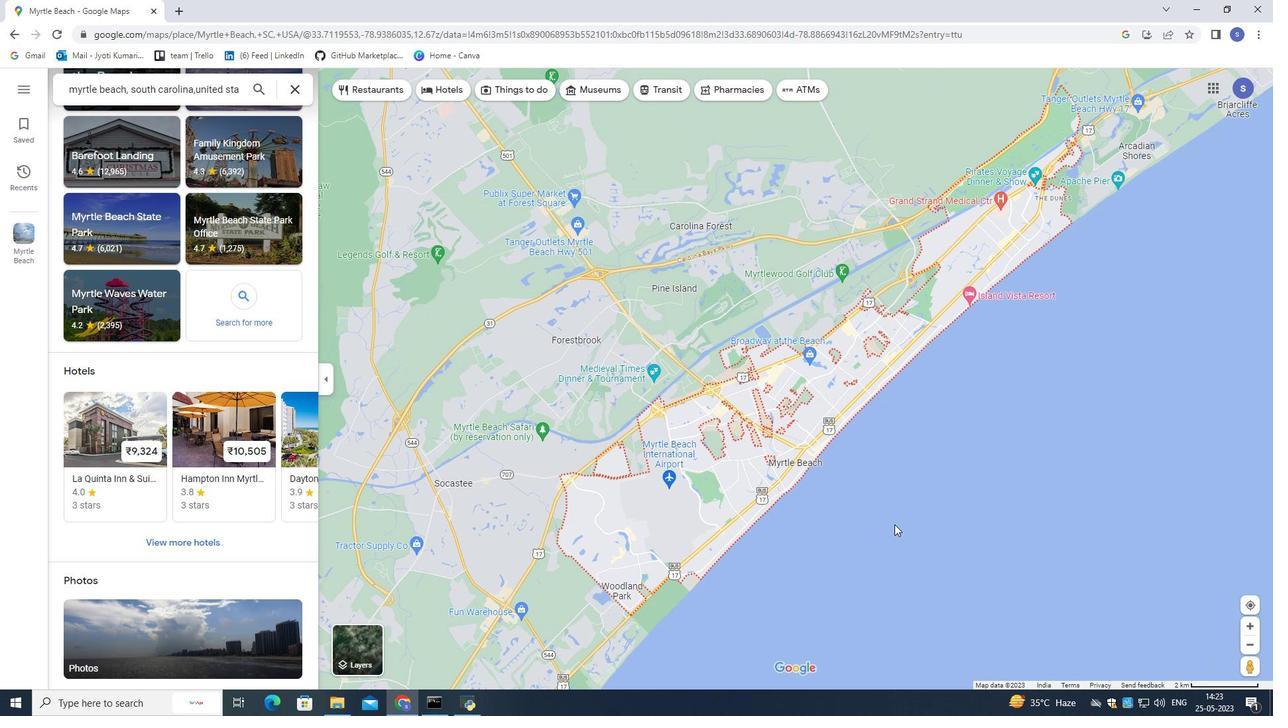 
Action: Mouse pressed left at (894, 524)
Screenshot: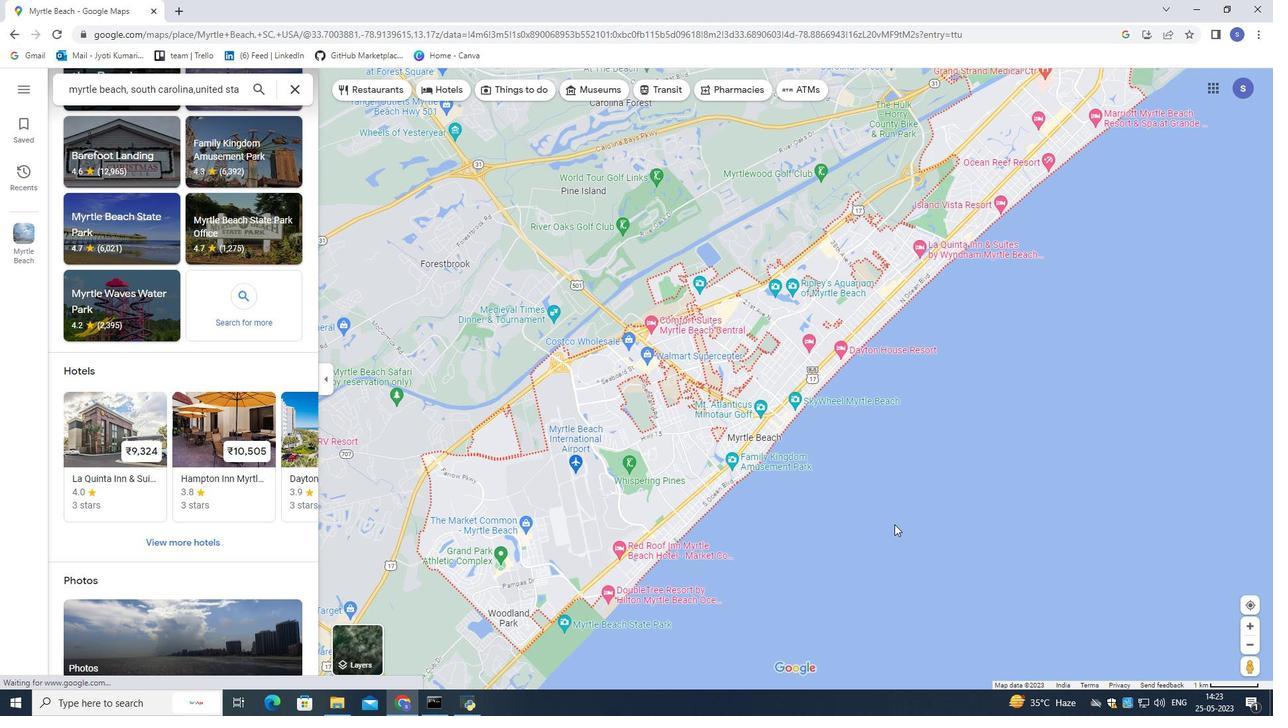 
Action: Mouse moved to (851, 564)
Screenshot: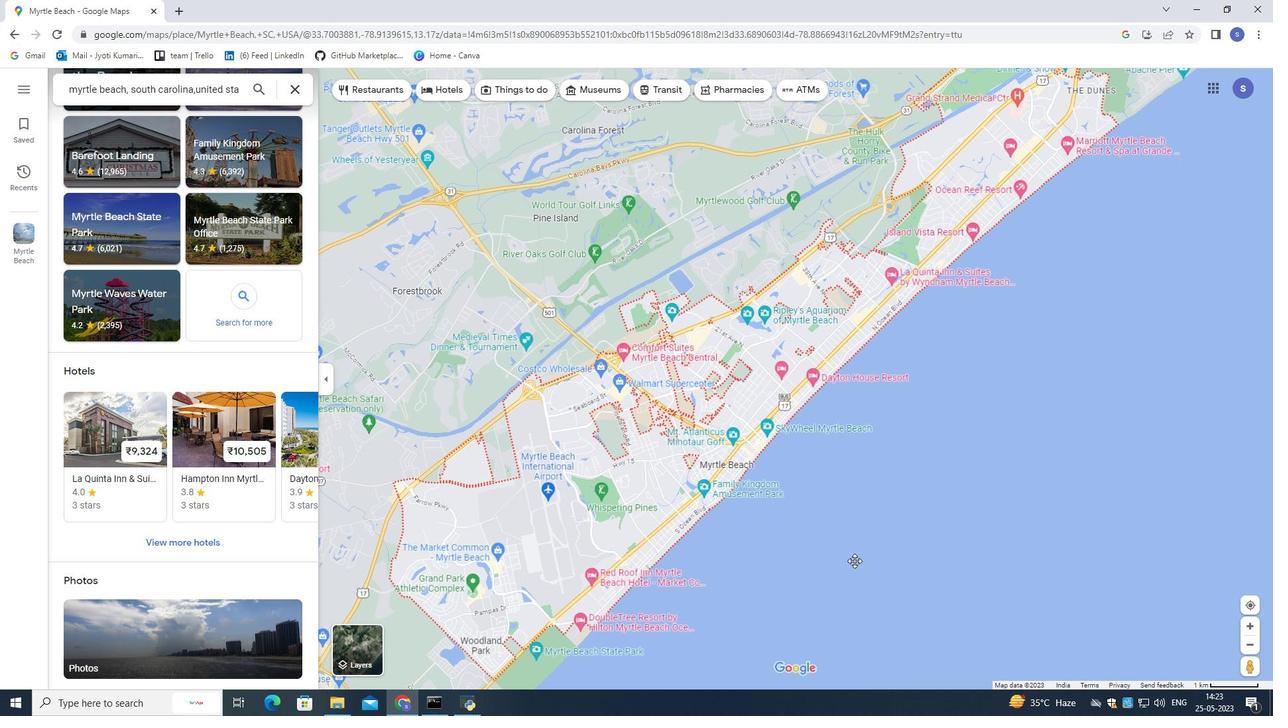 
